 Task: Model and Texture an Alien Landscape.
Action: Mouse pressed left at (467, 464)
Screenshot: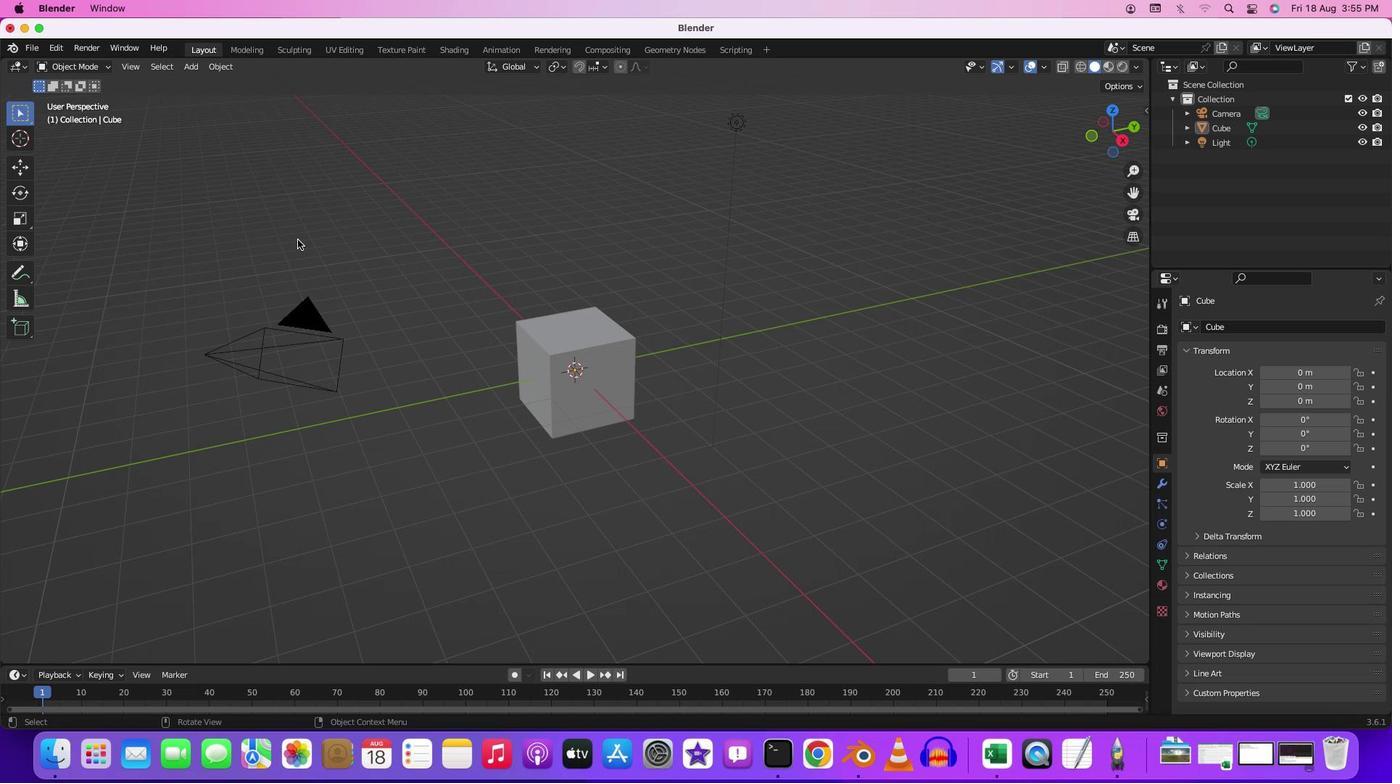
Action: Mouse moved to (31, 40)
Screenshot: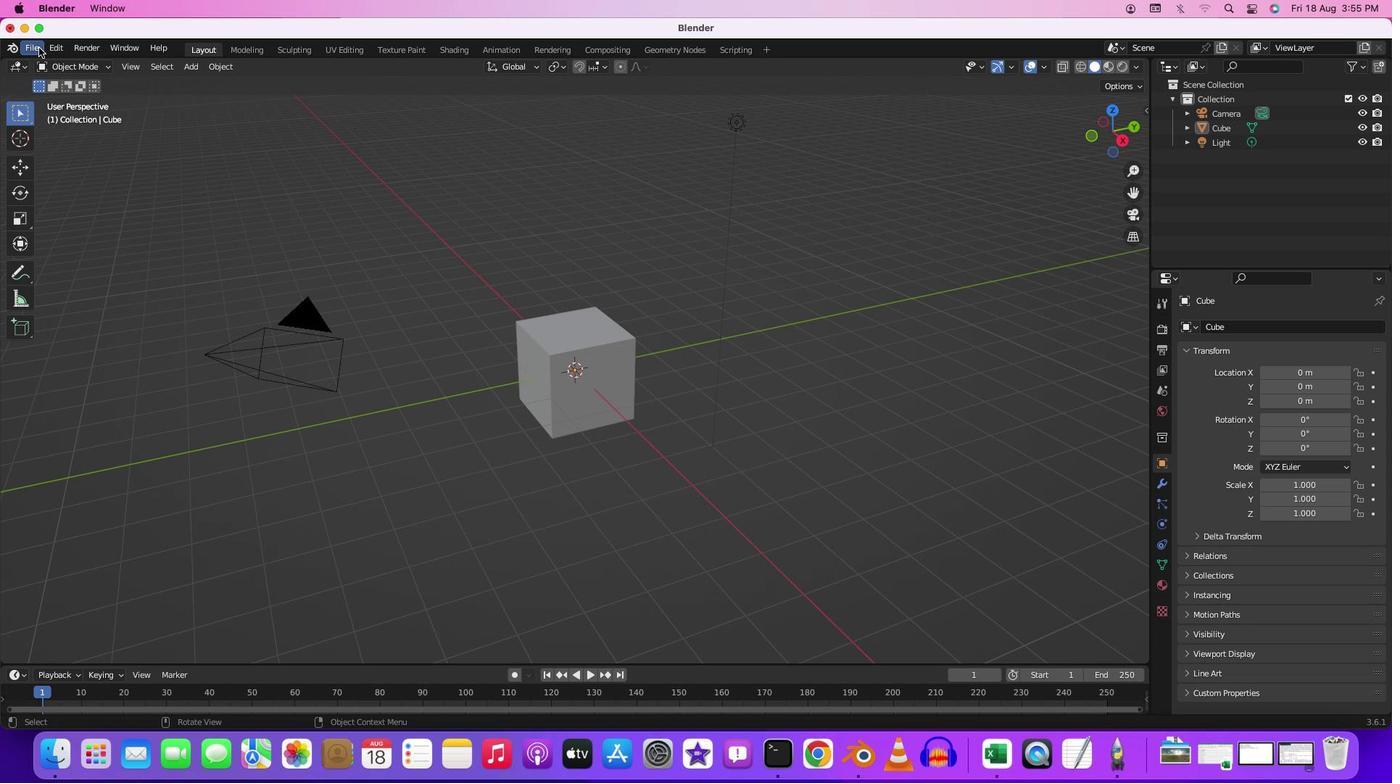 
Action: Mouse pressed left at (31, 40)
Screenshot: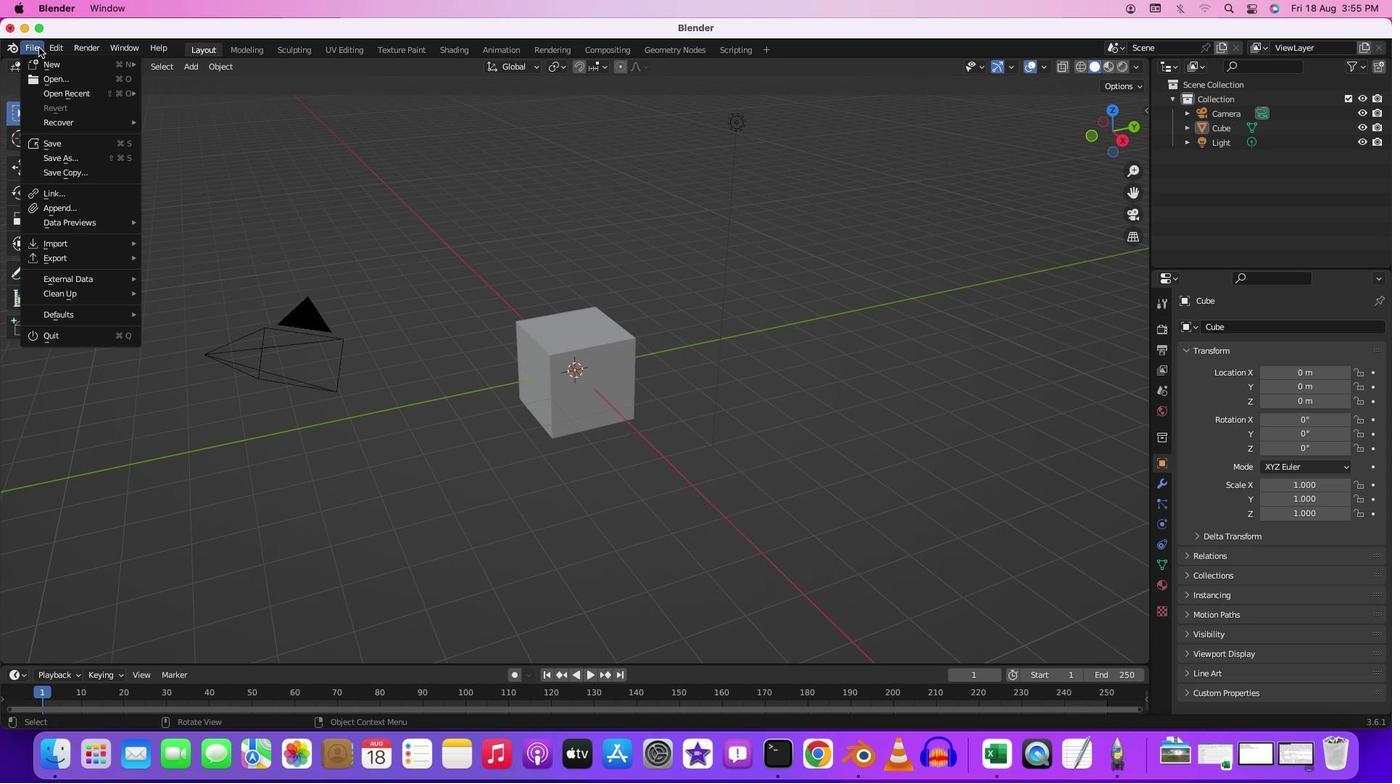 
Action: Mouse moved to (50, 44)
Screenshot: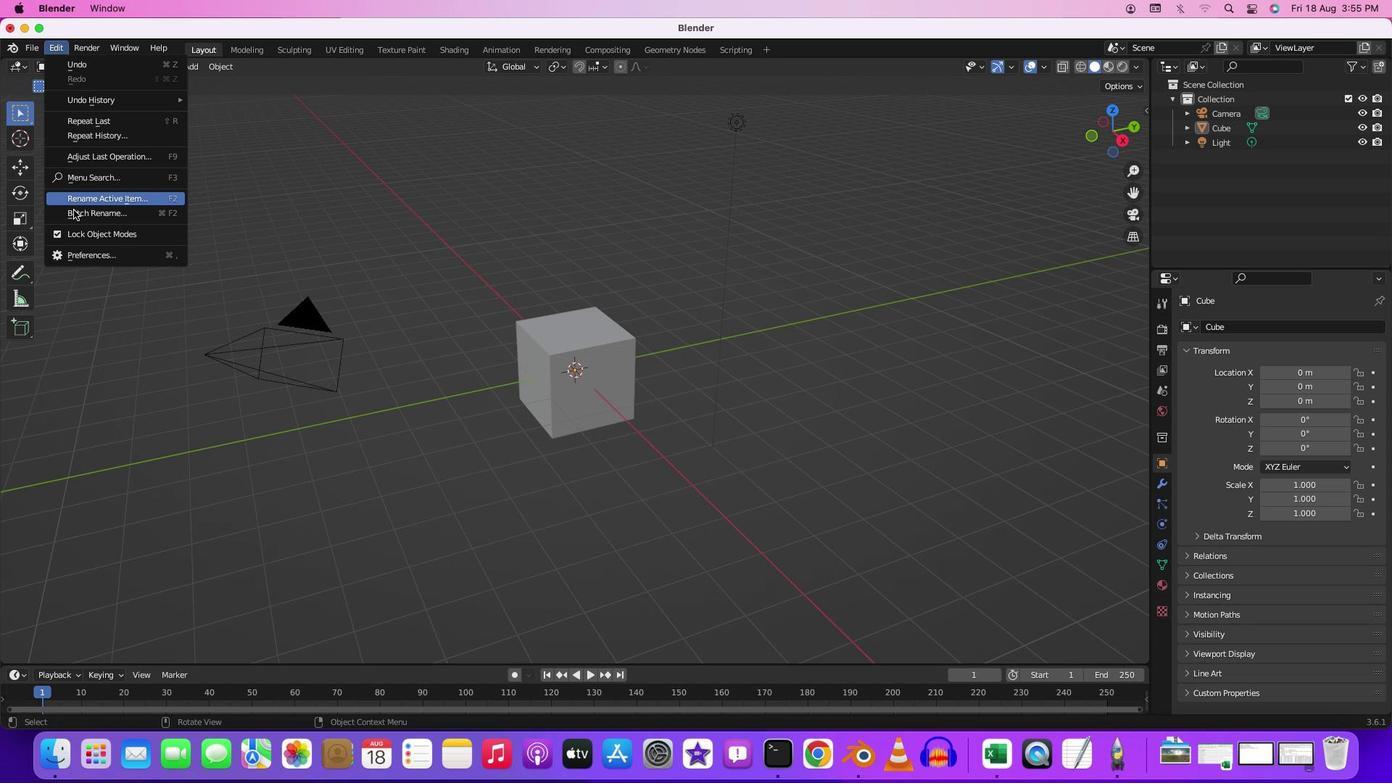 
Action: Mouse pressed left at (50, 44)
Screenshot: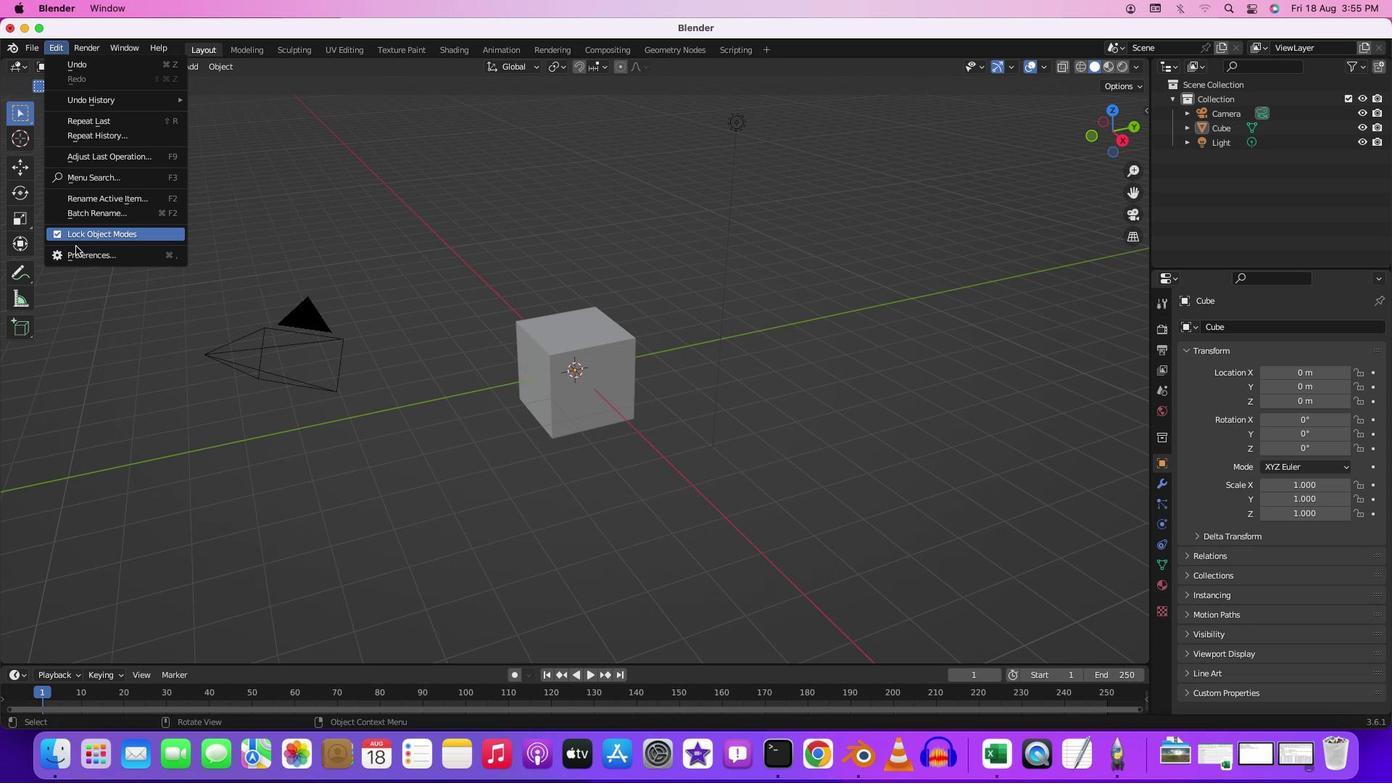 
Action: Mouse moved to (71, 246)
Screenshot: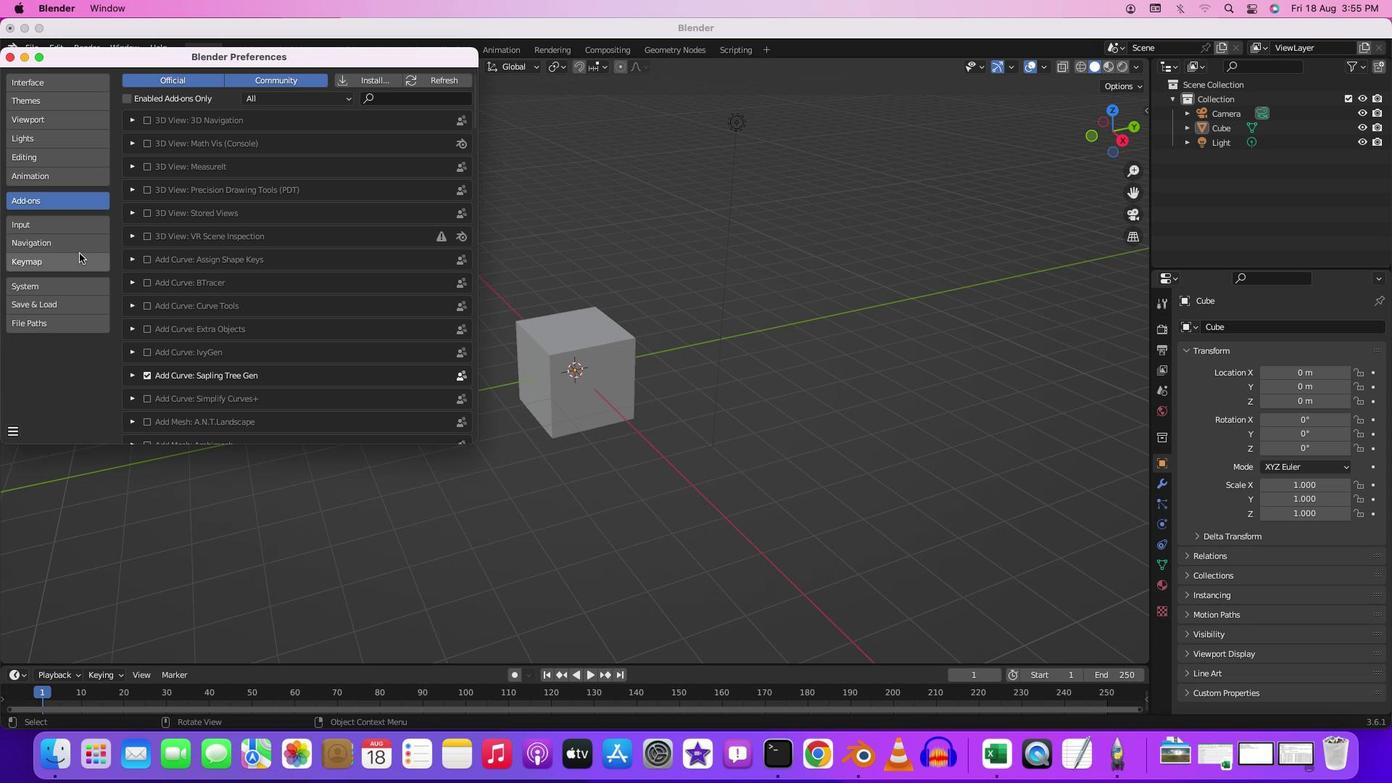 
Action: Mouse pressed left at (71, 246)
Screenshot: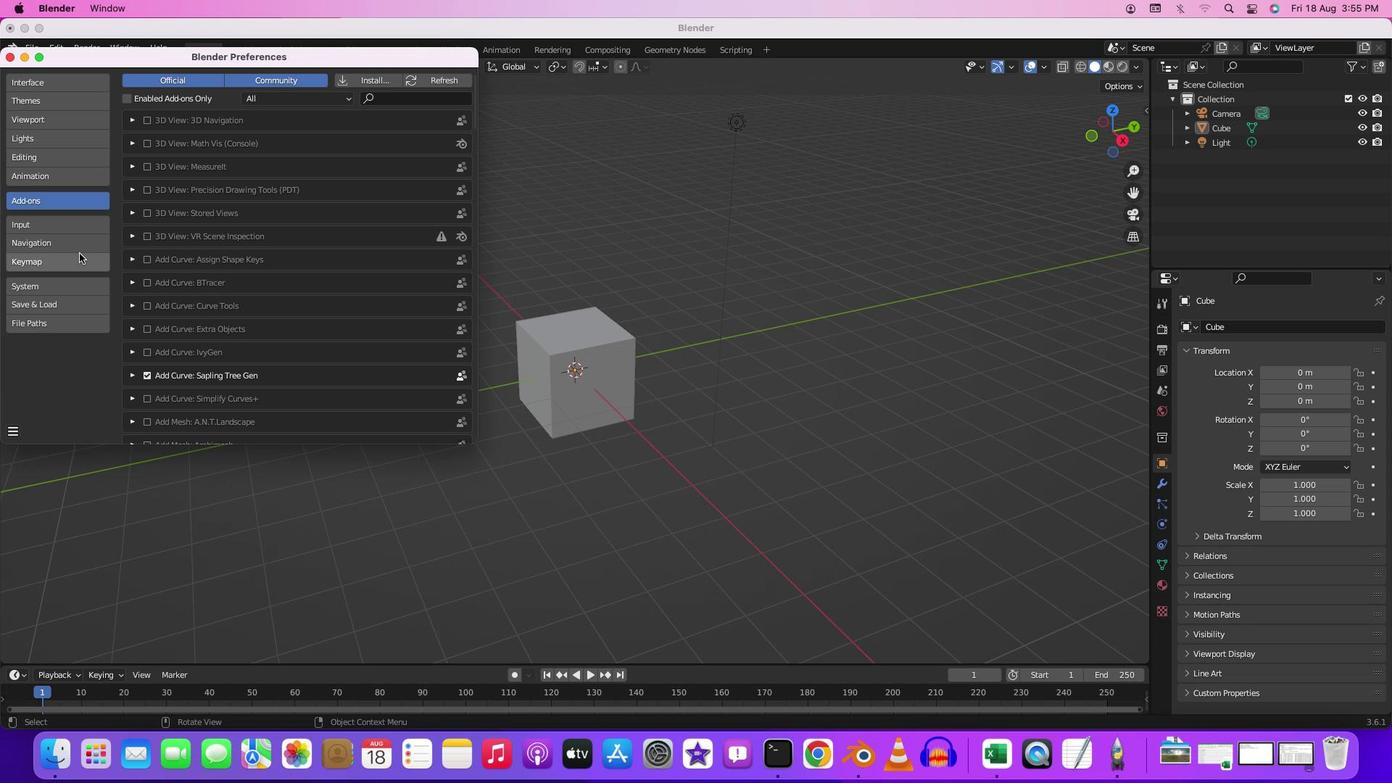 
Action: Mouse moved to (390, 94)
Screenshot: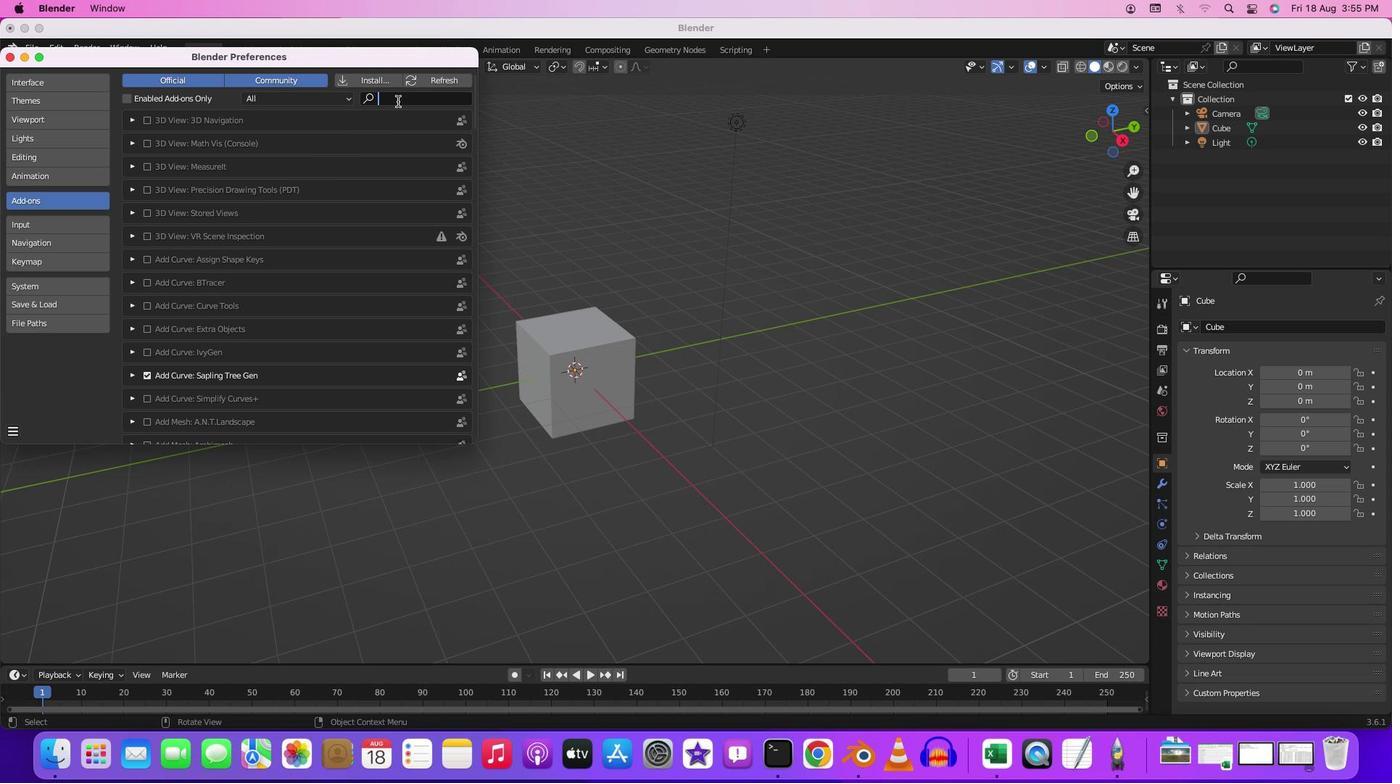 
Action: Mouse pressed left at (390, 94)
Screenshot: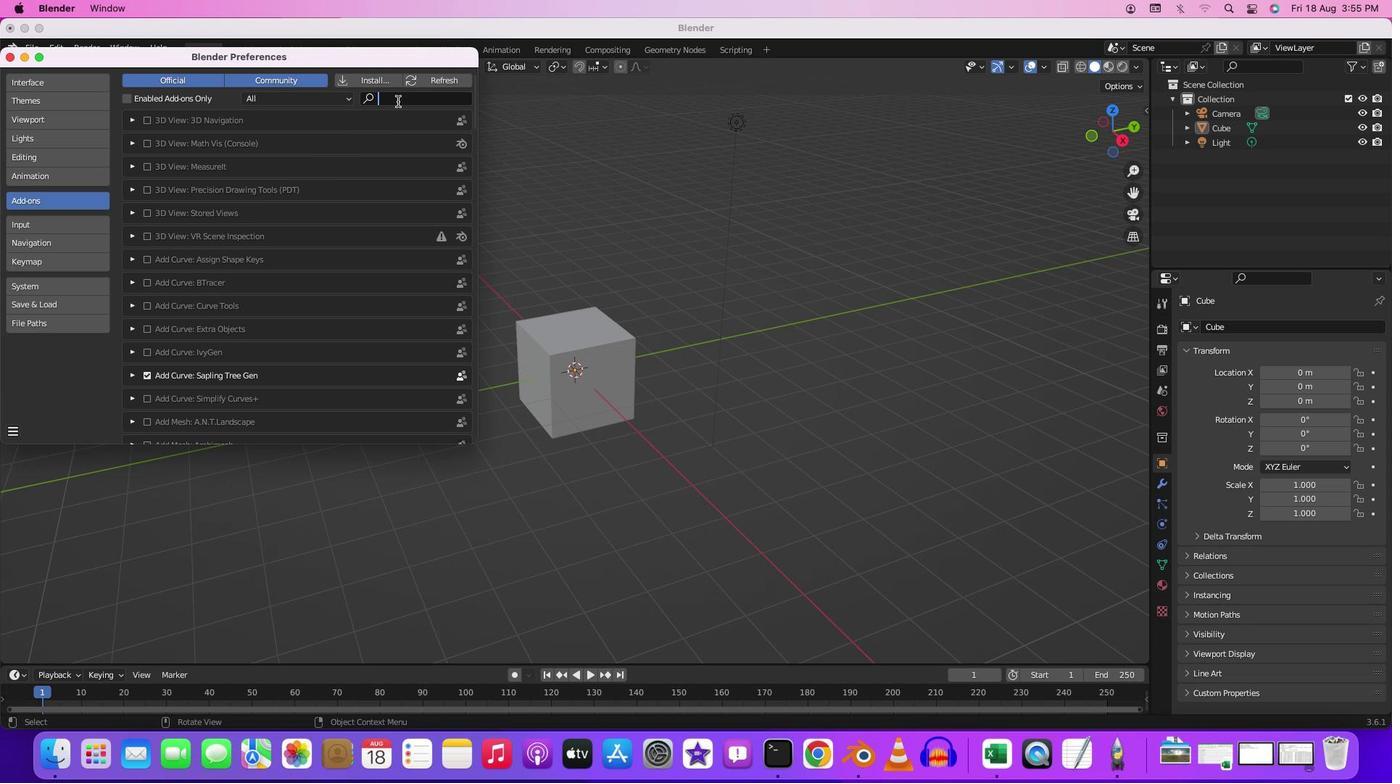 
Action: Mouse moved to (390, 94)
Screenshot: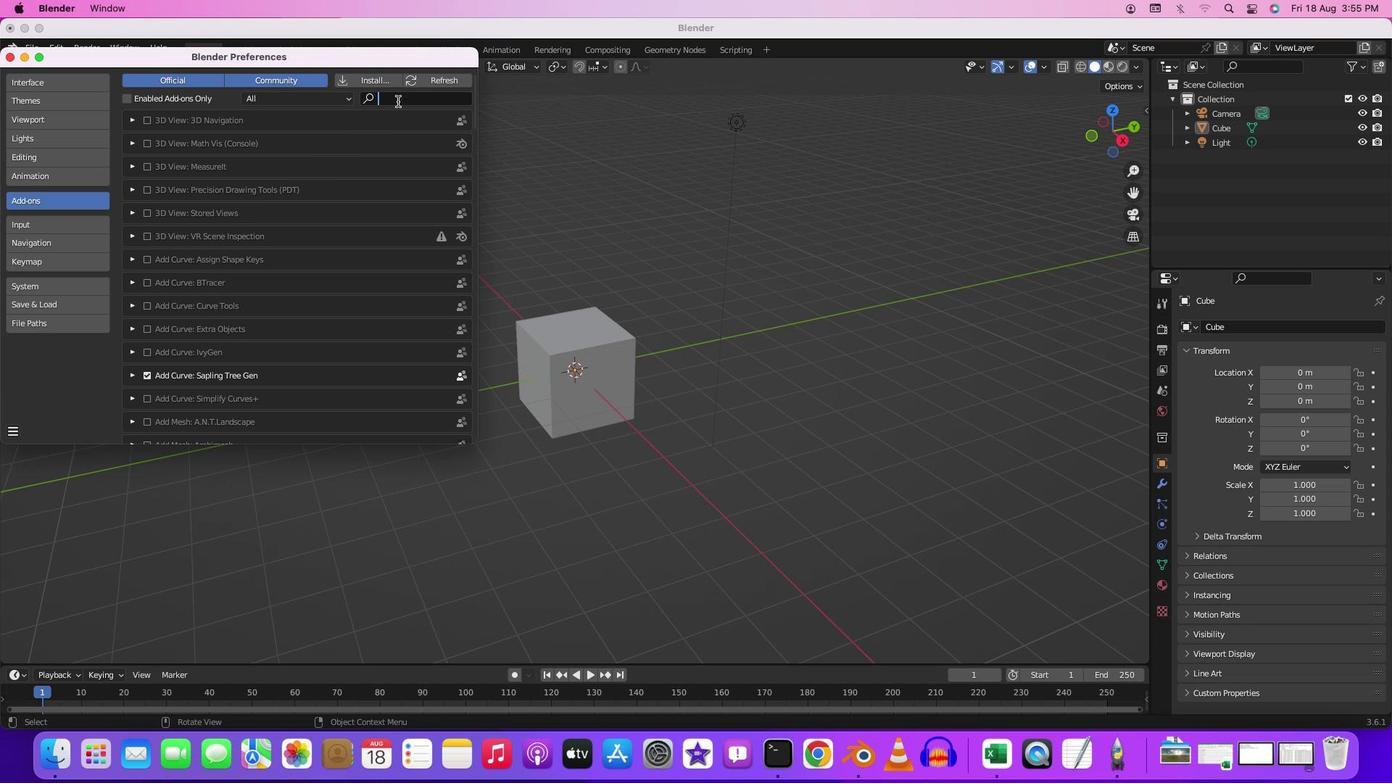
Action: Key pressed 'l''a''n''d''s'
Screenshot: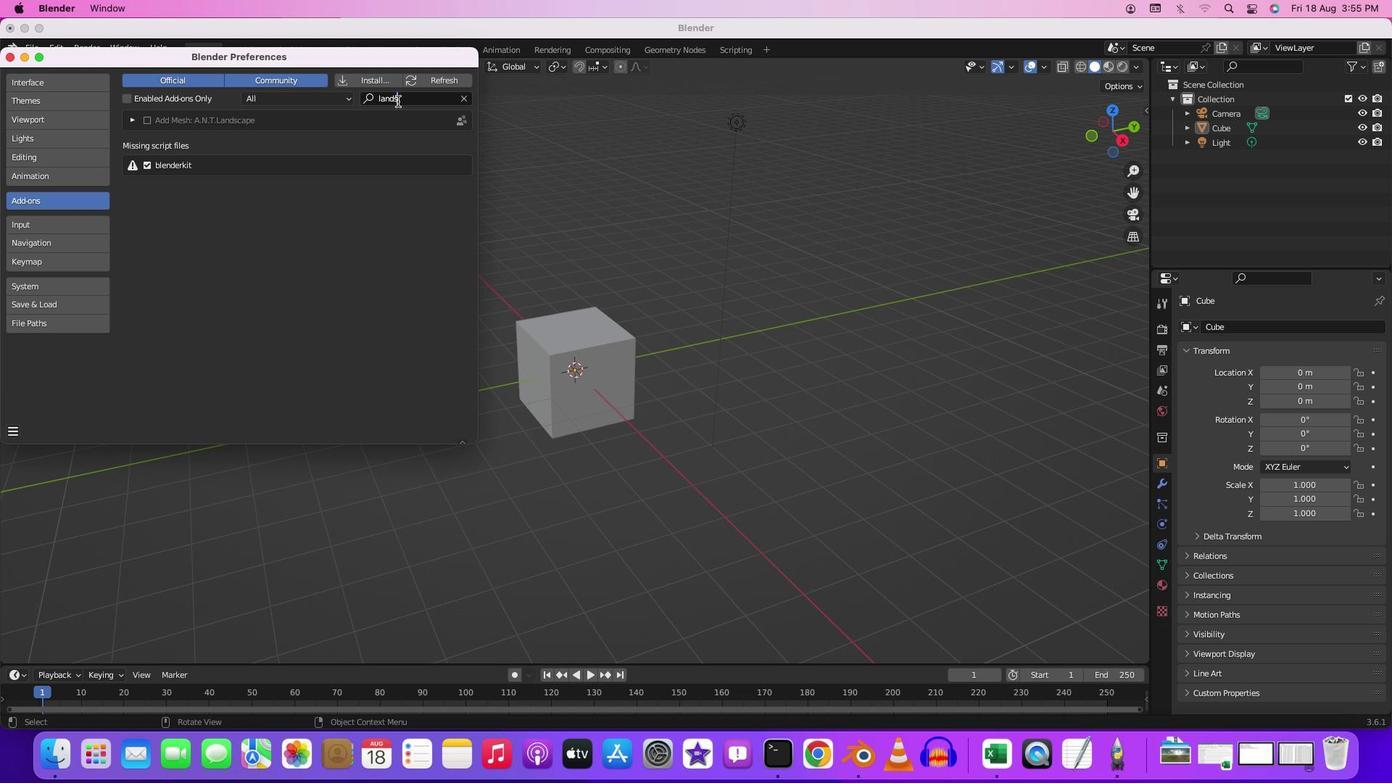 
Action: Mouse moved to (142, 114)
Screenshot: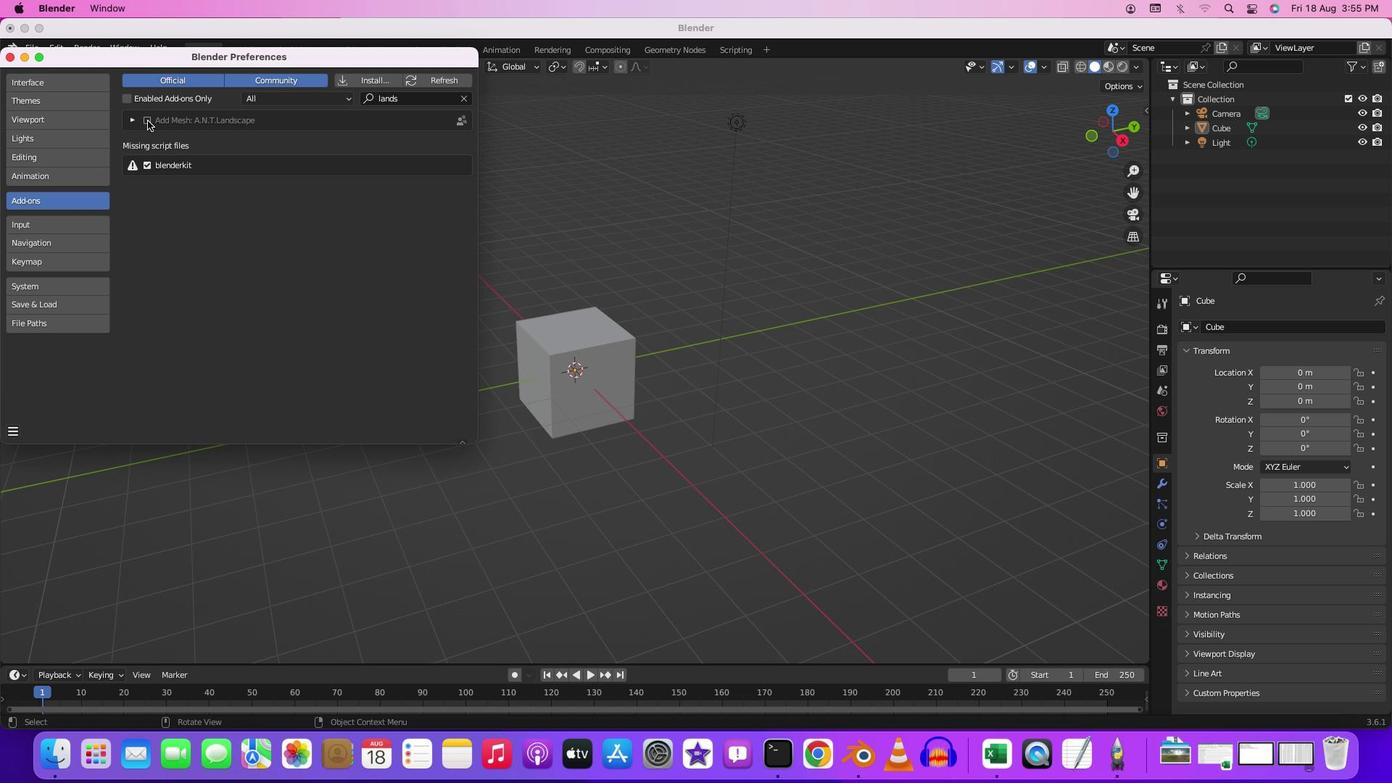 
Action: Mouse pressed left at (142, 114)
Screenshot: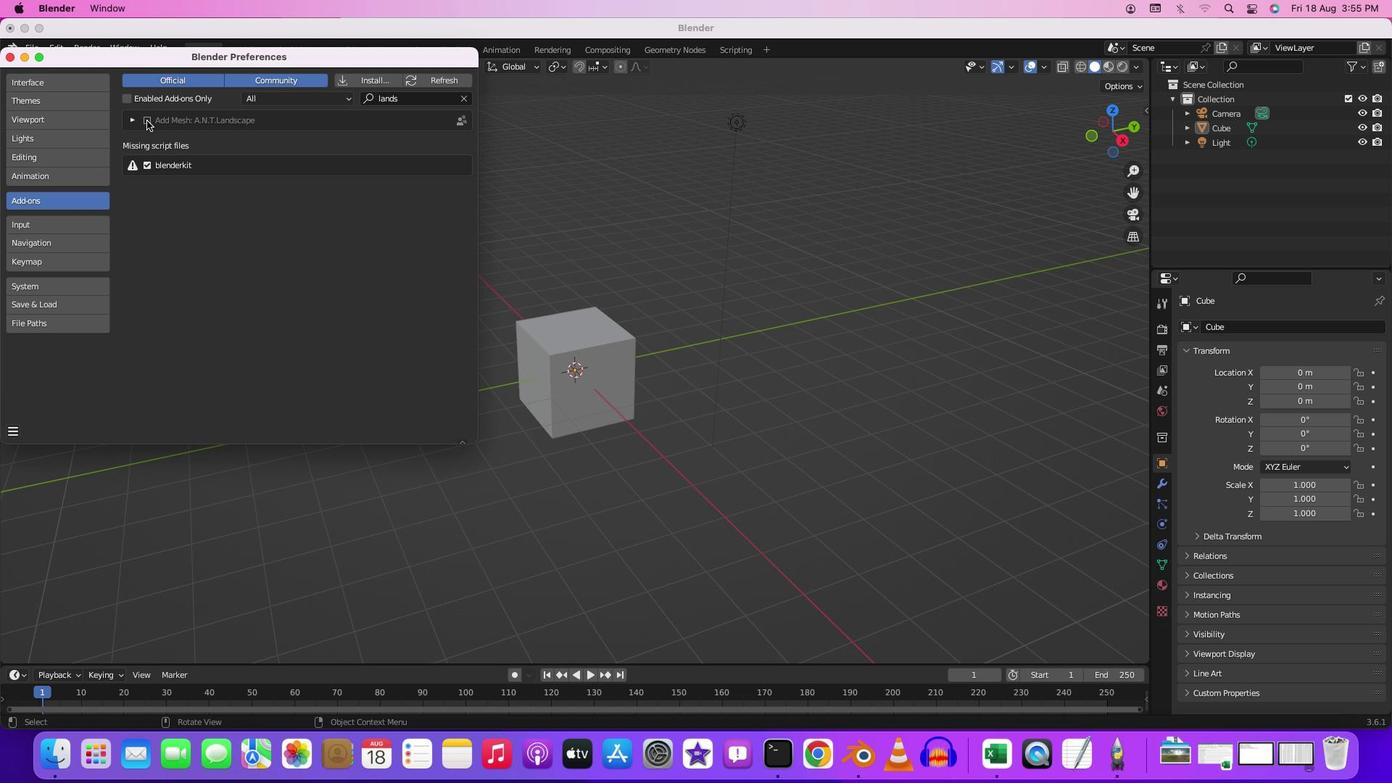 
Action: Mouse moved to (139, 113)
Screenshot: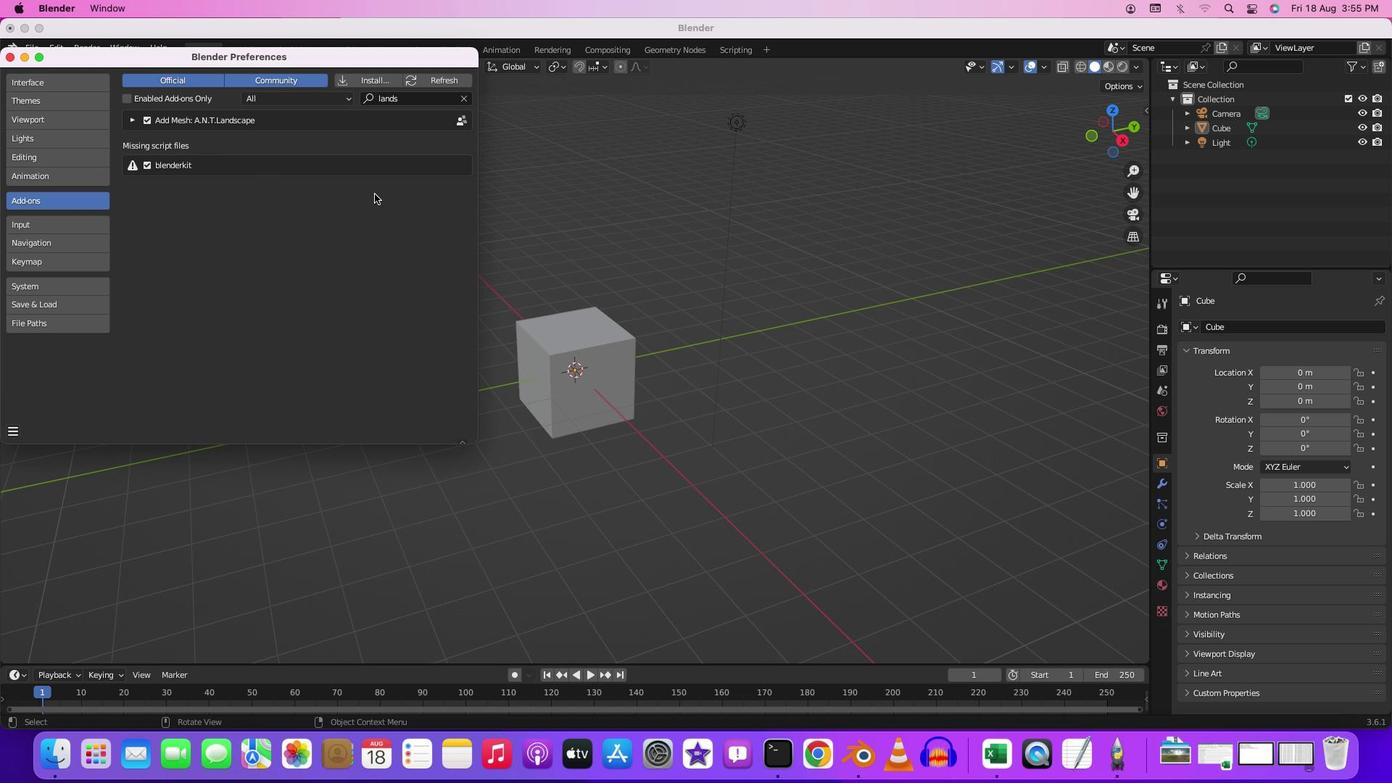 
Action: Mouse pressed left at (139, 113)
Screenshot: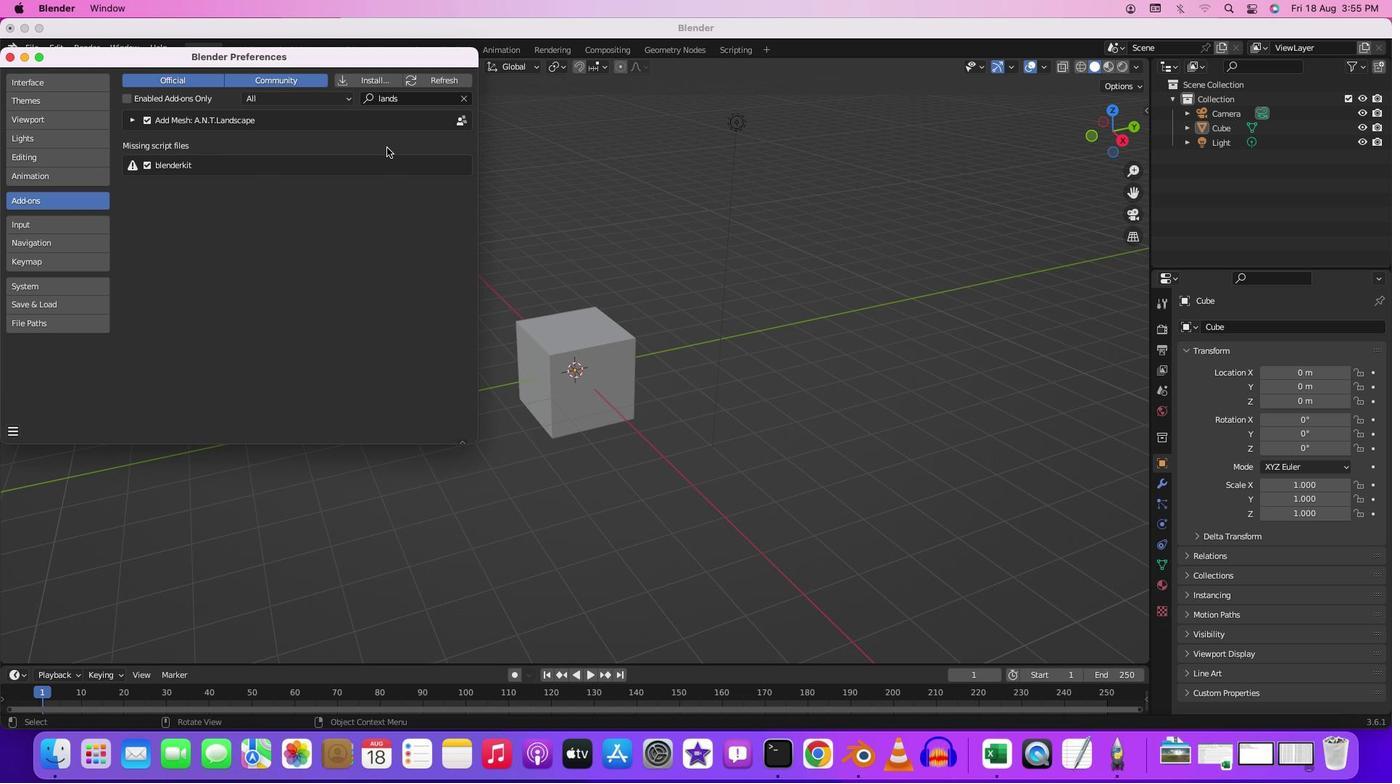 
Action: Mouse moved to (3, 48)
Screenshot: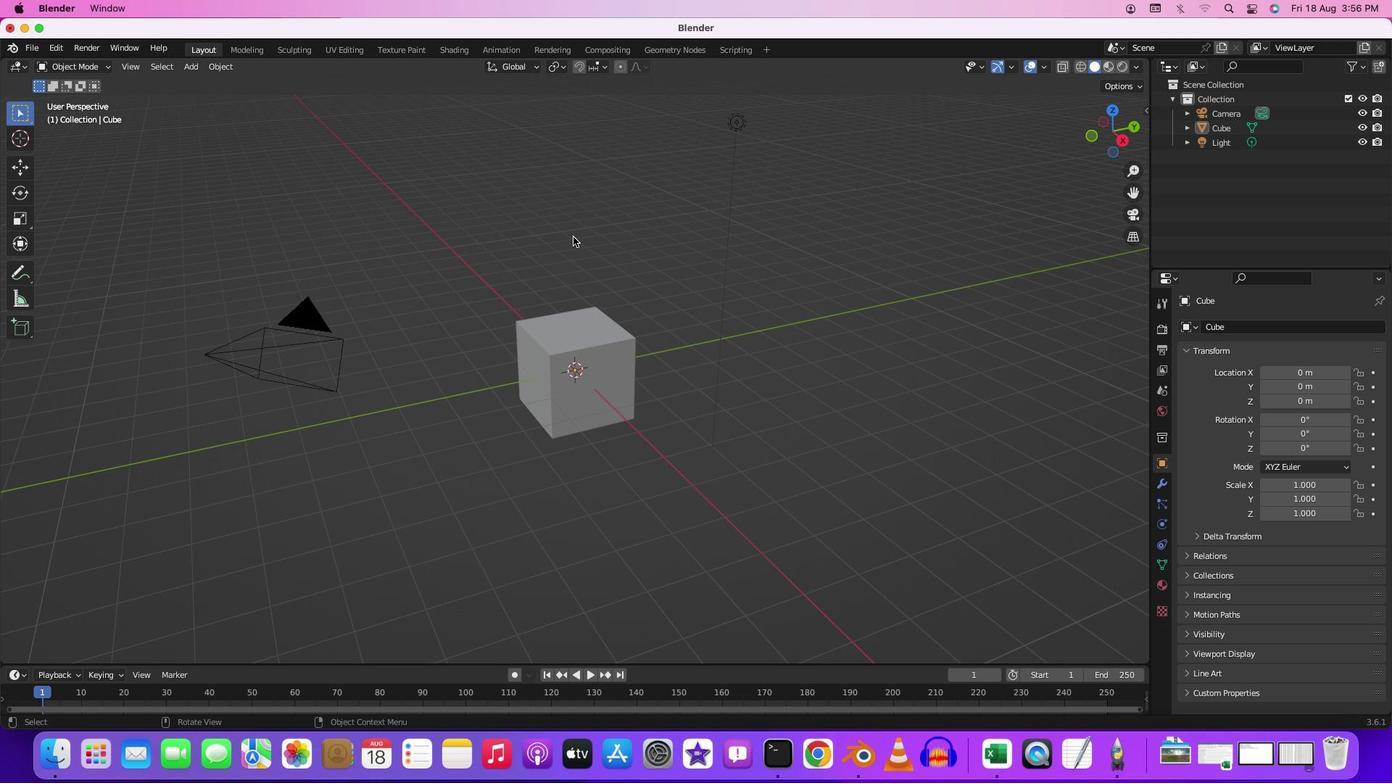 
Action: Mouse pressed left at (3, 48)
Screenshot: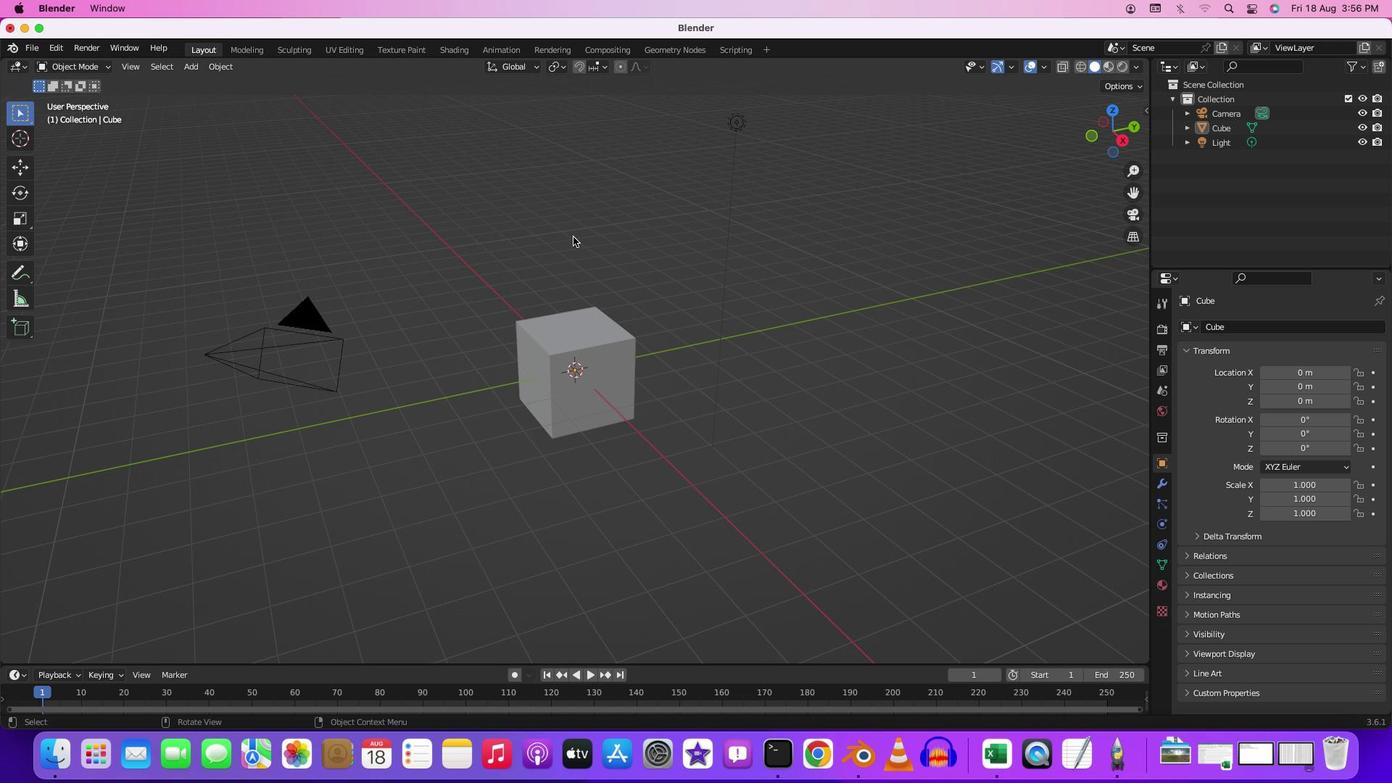 
Action: Mouse moved to (565, 229)
Screenshot: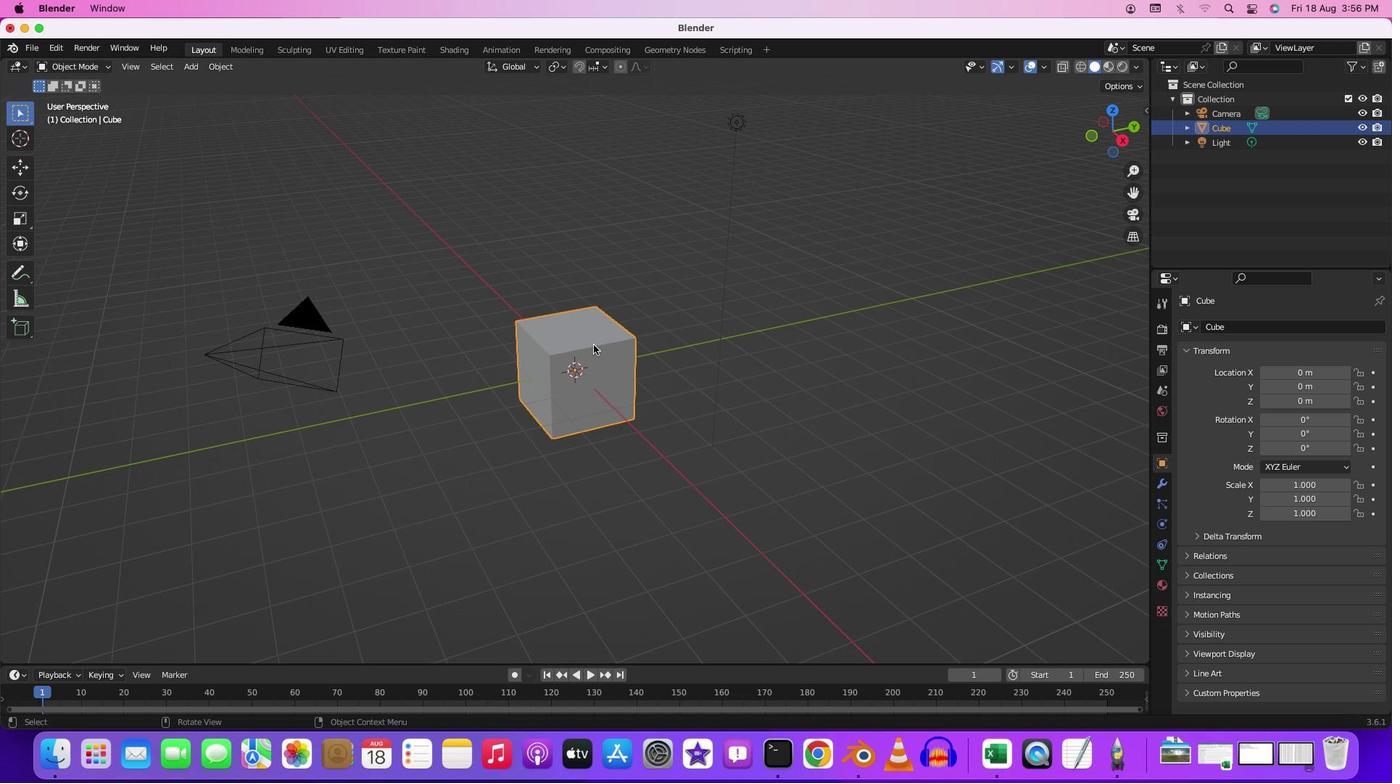 
Action: Mouse pressed left at (565, 229)
Screenshot: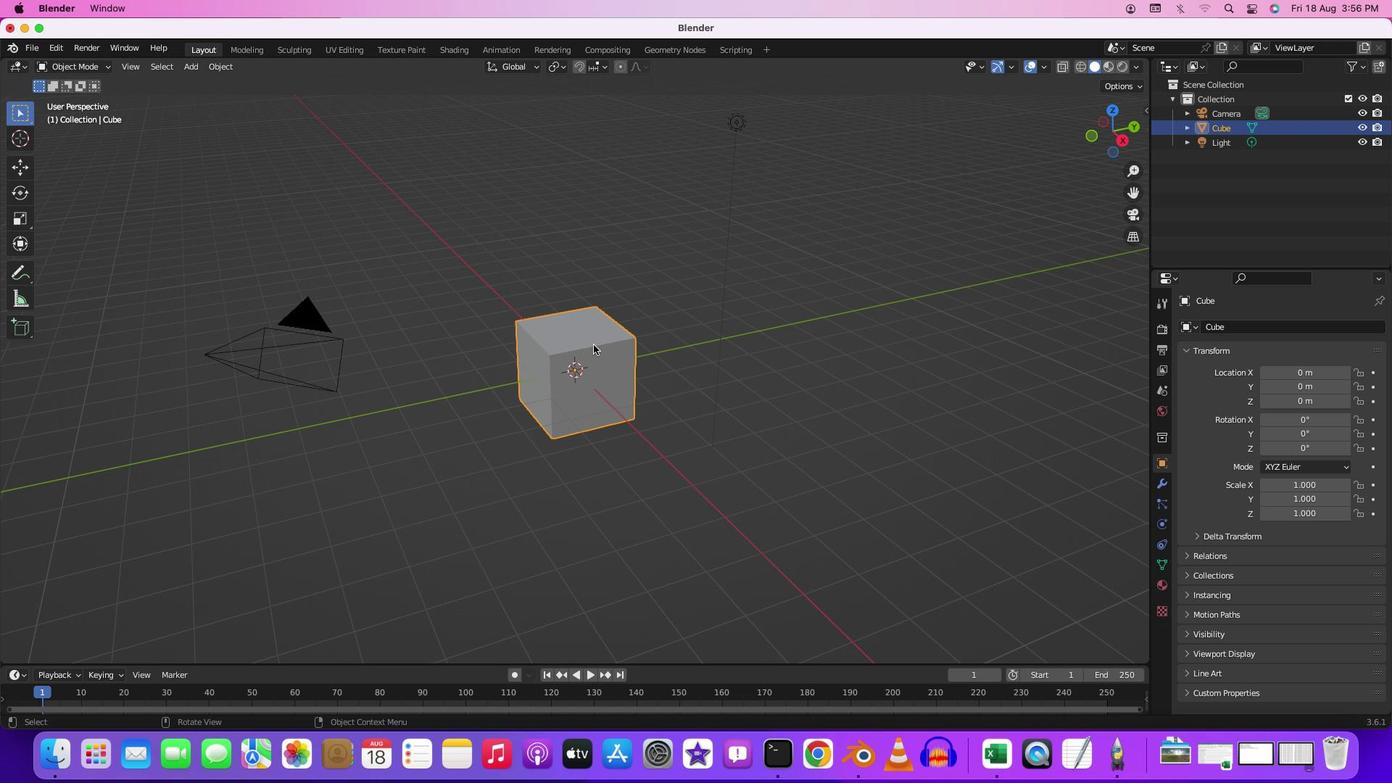 
Action: Mouse moved to (586, 337)
Screenshot: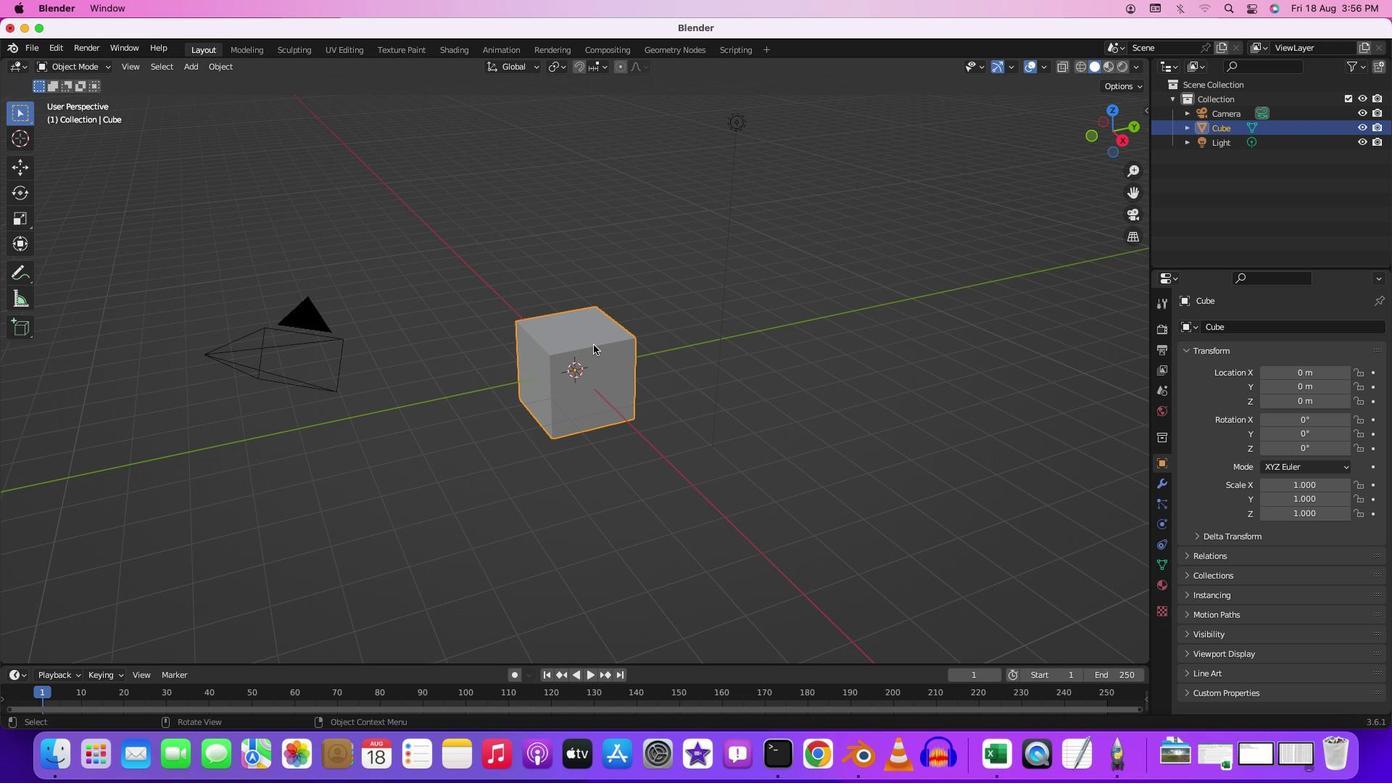 
Action: Mouse pressed left at (586, 337)
Screenshot: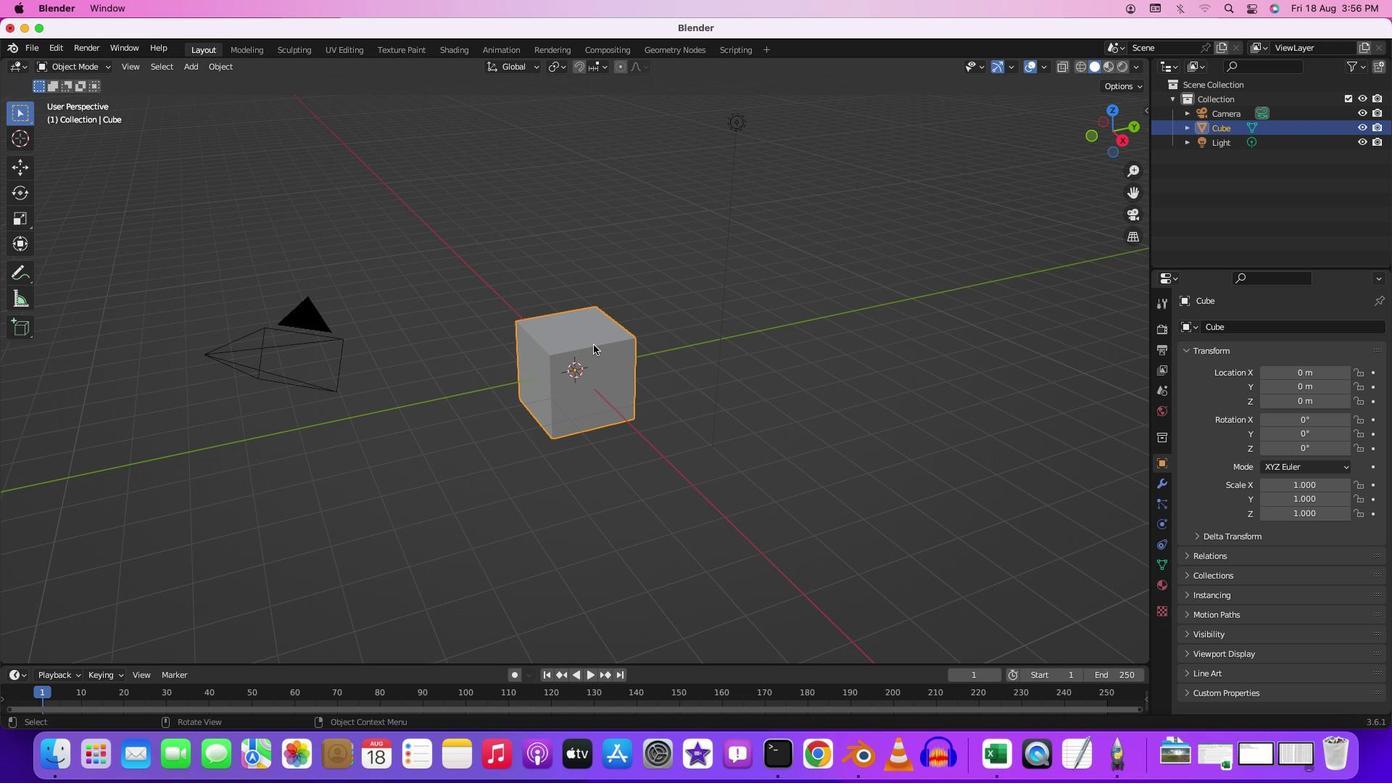 
Action: Mouse moved to (586, 338)
Screenshot: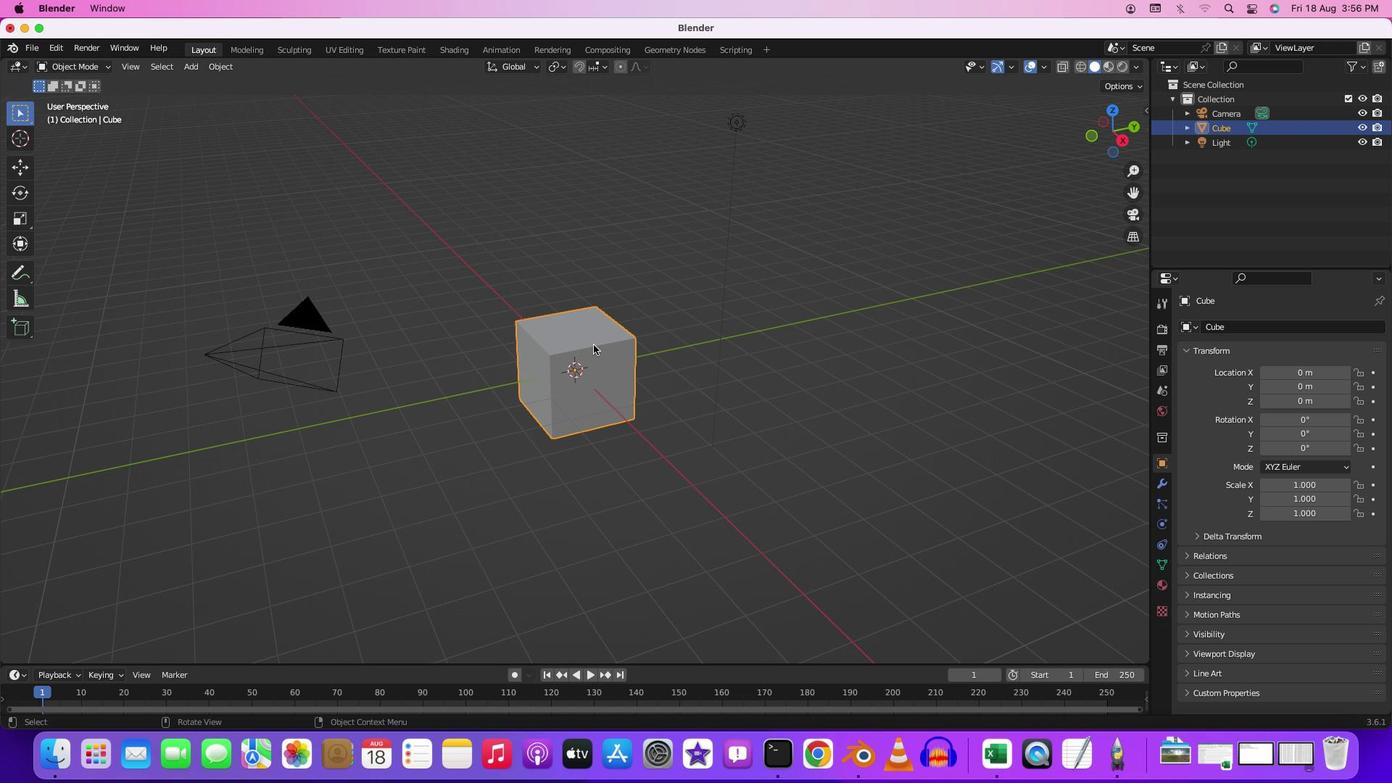 
Action: Key pressed Key.delete
Screenshot: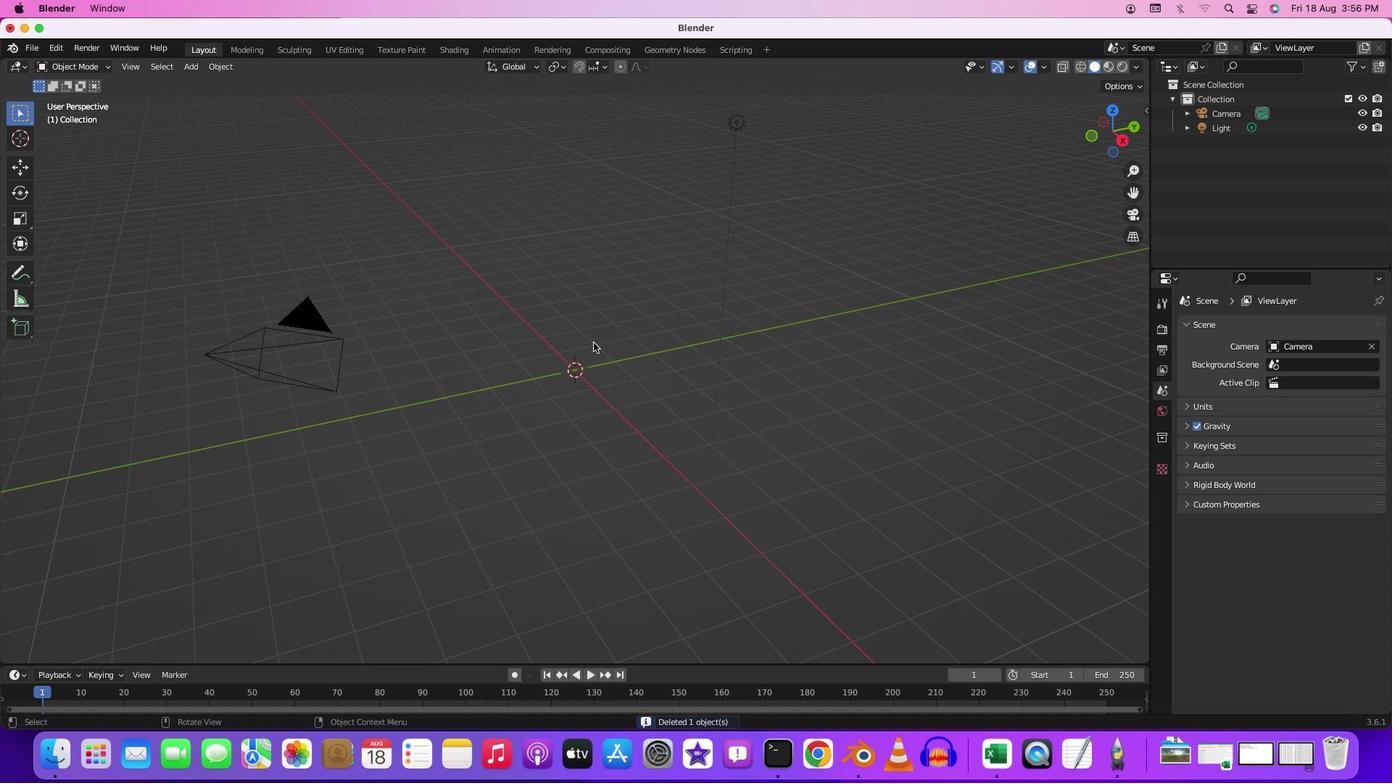 
Action: Mouse moved to (295, 338)
Screenshot: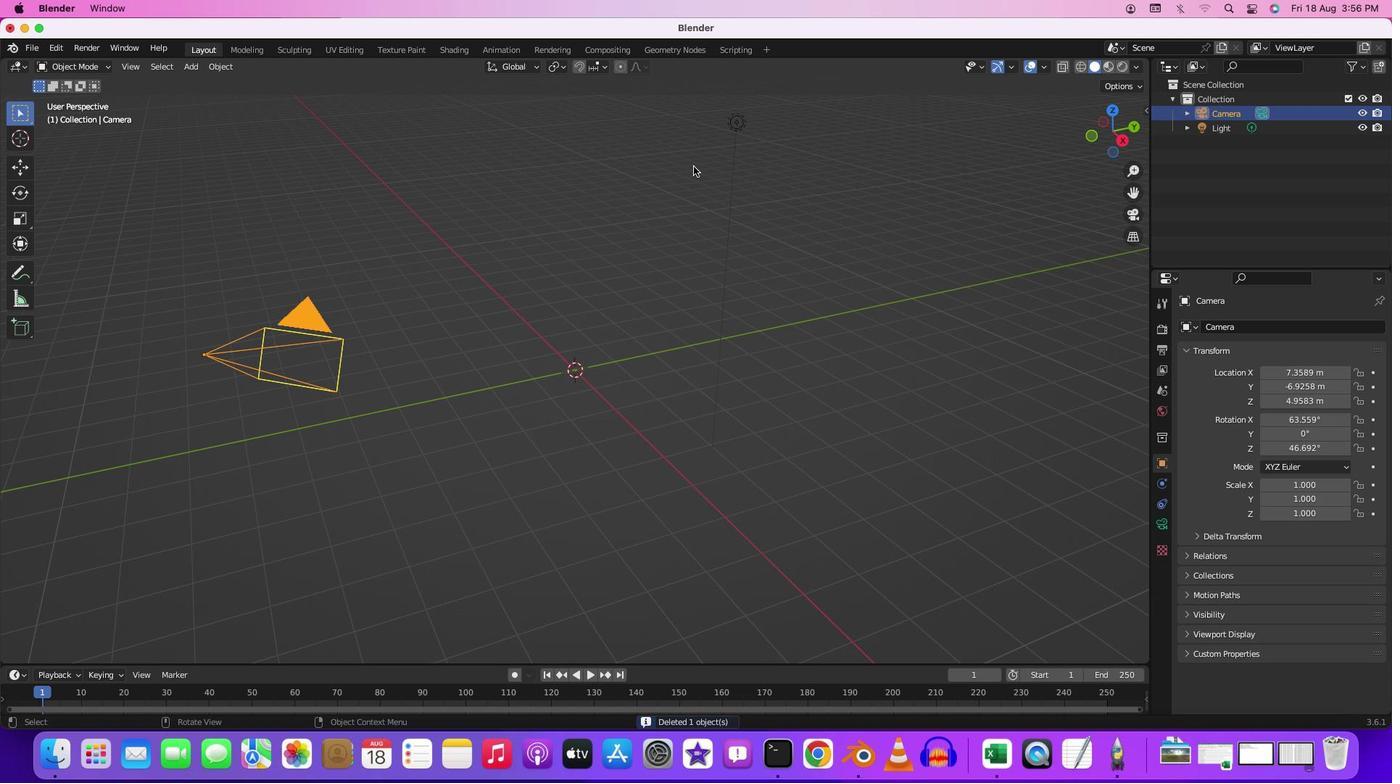 
Action: Mouse pressed left at (295, 338)
Screenshot: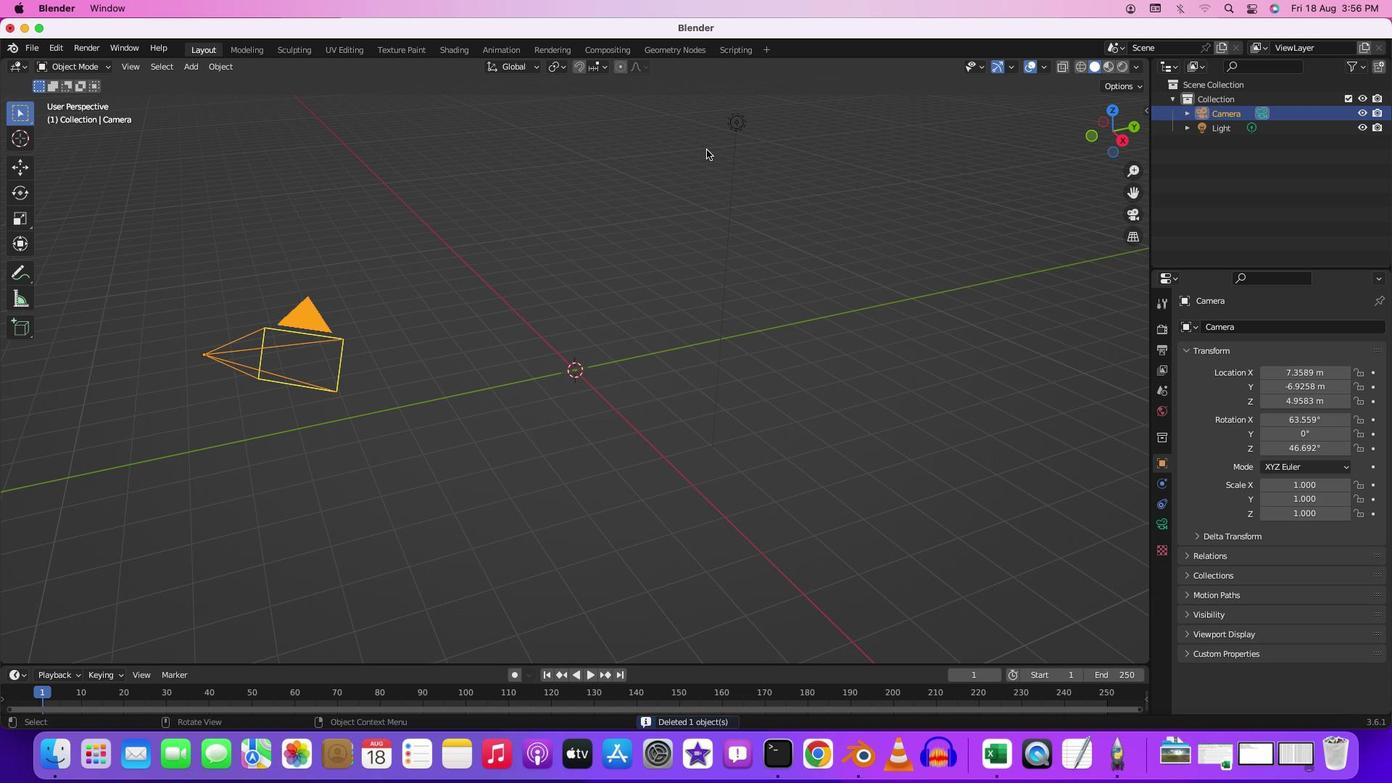
Action: Mouse moved to (734, 117)
Screenshot: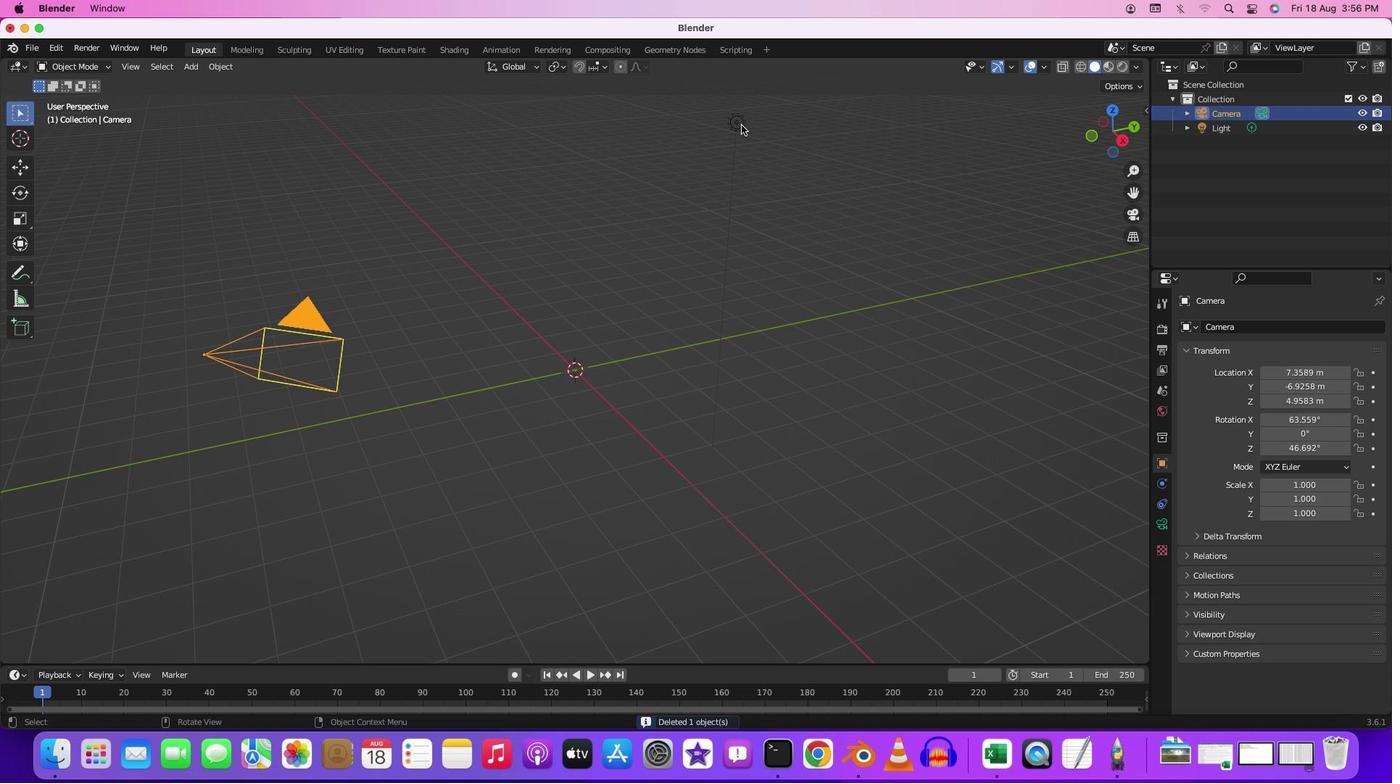 
Action: Mouse pressed left at (734, 117)
Screenshot: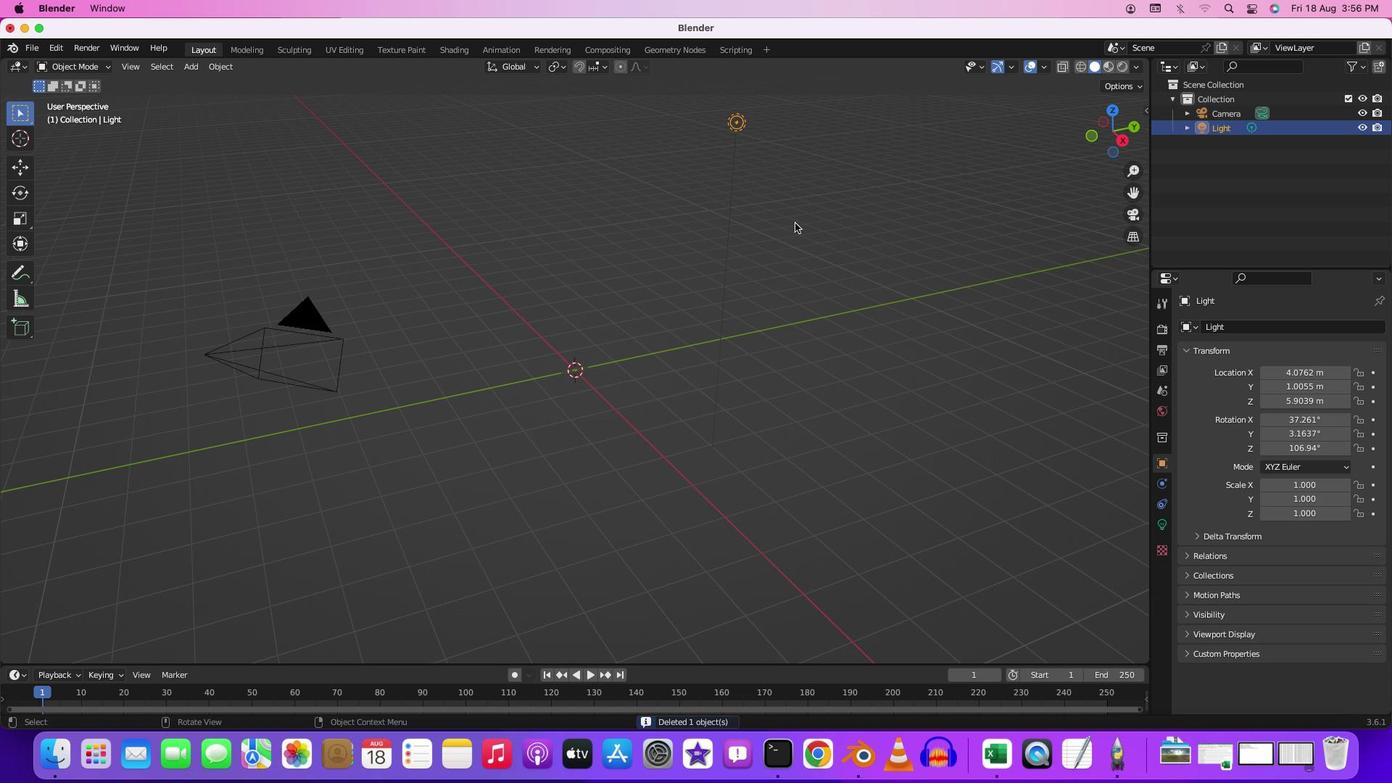 
Action: Mouse moved to (787, 215)
Screenshot: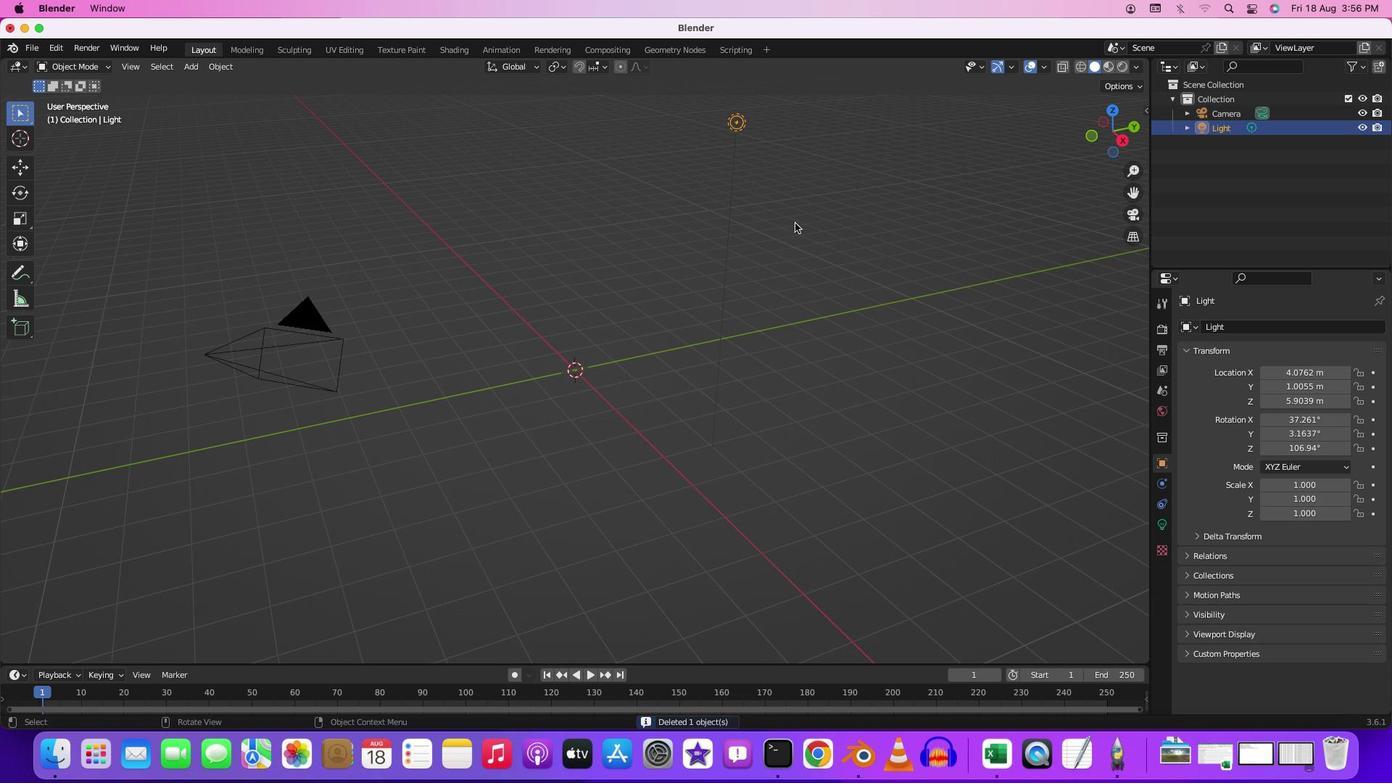 
Action: Key pressed Key.delete
Screenshot: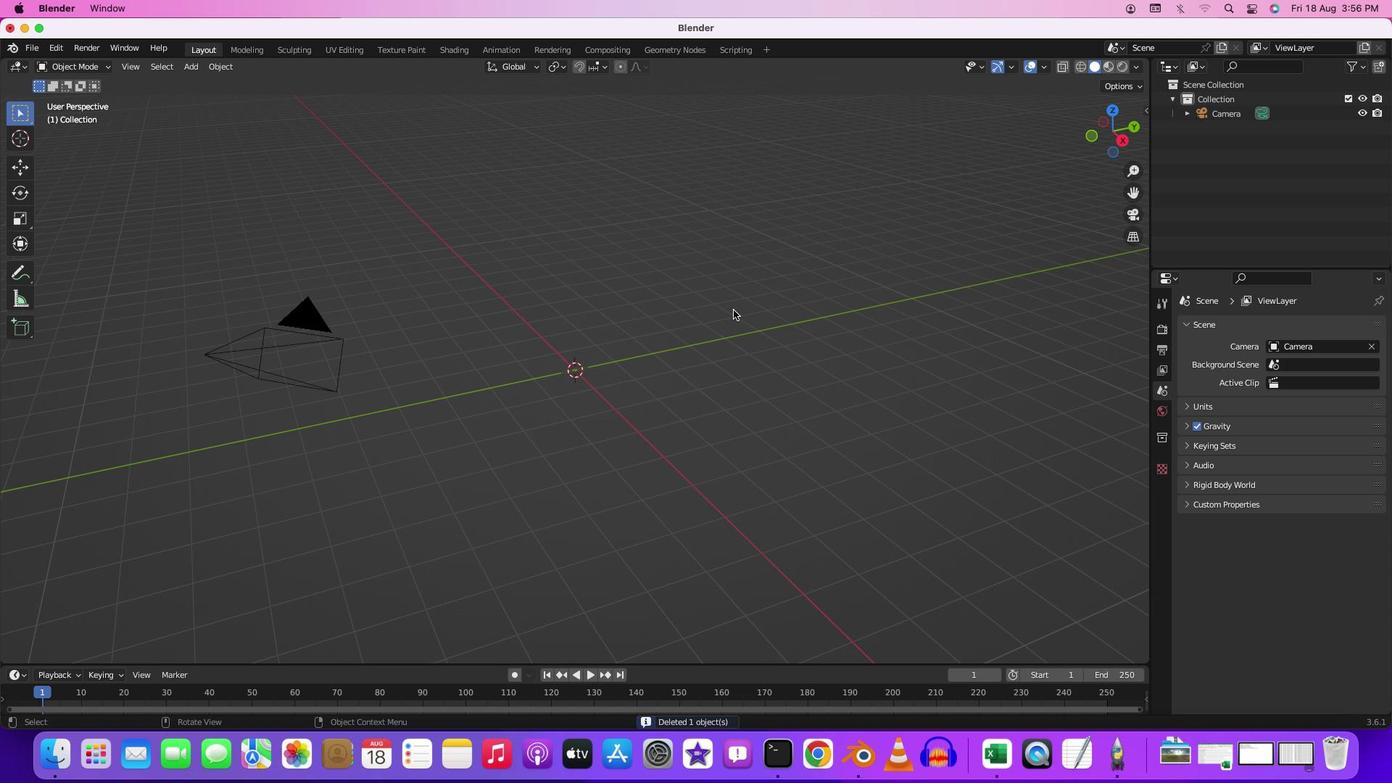 
Action: Mouse moved to (338, 346)
Screenshot: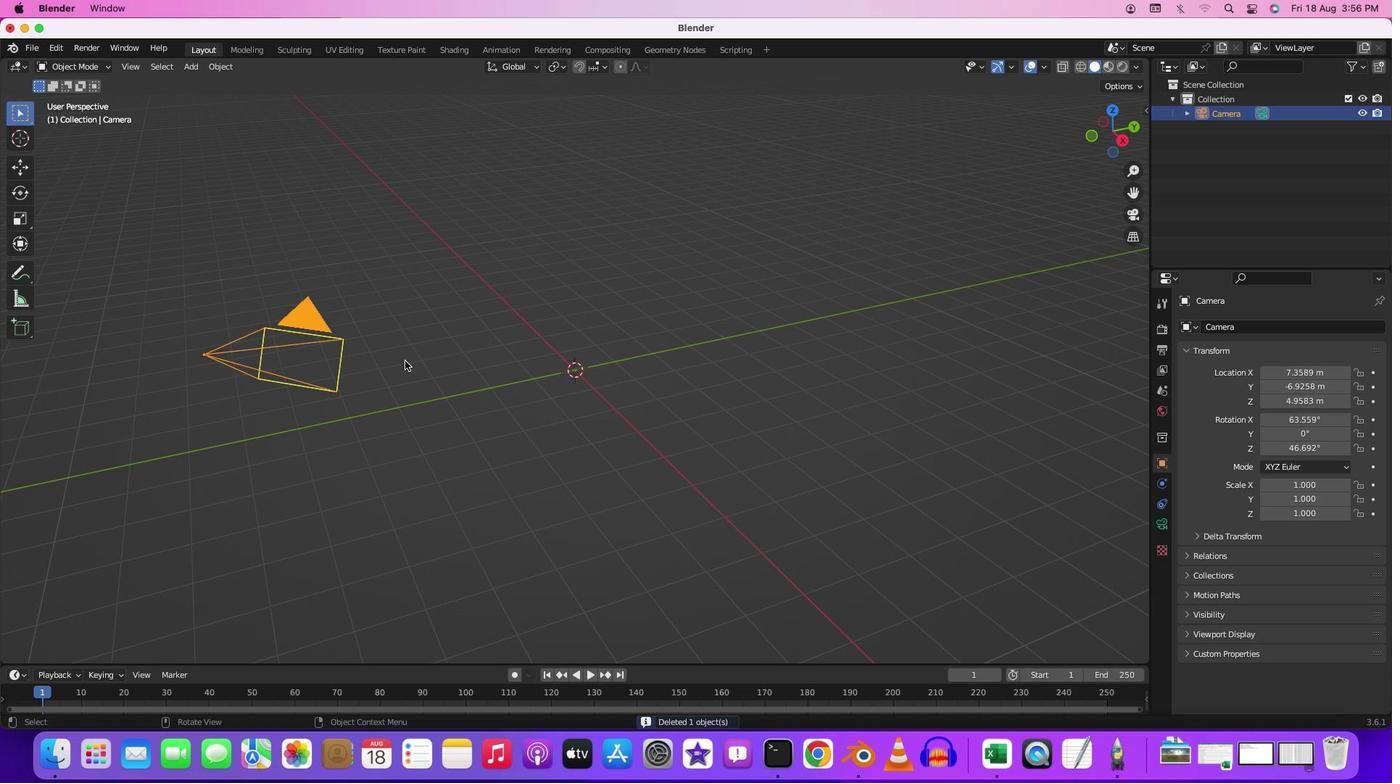 
Action: Mouse pressed left at (338, 346)
Screenshot: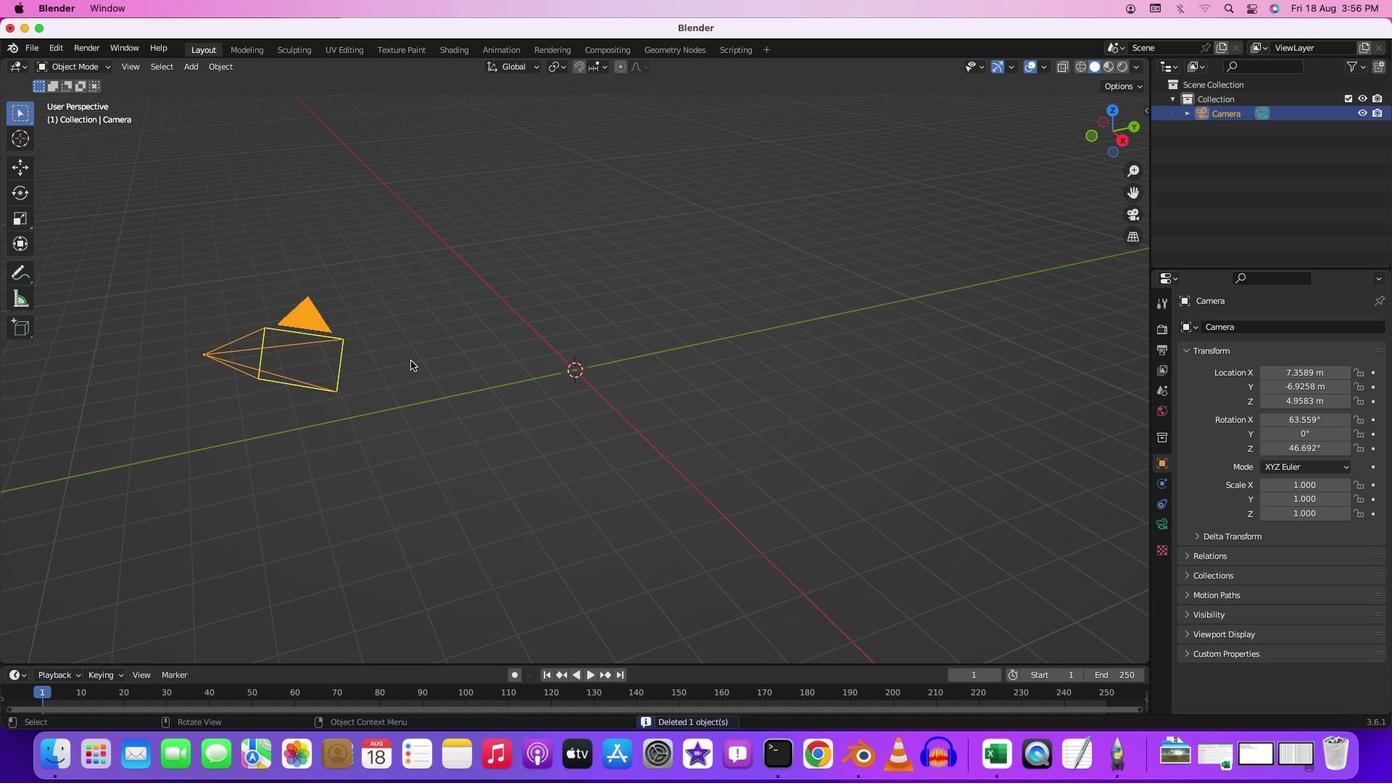 
Action: Mouse moved to (404, 353)
Screenshot: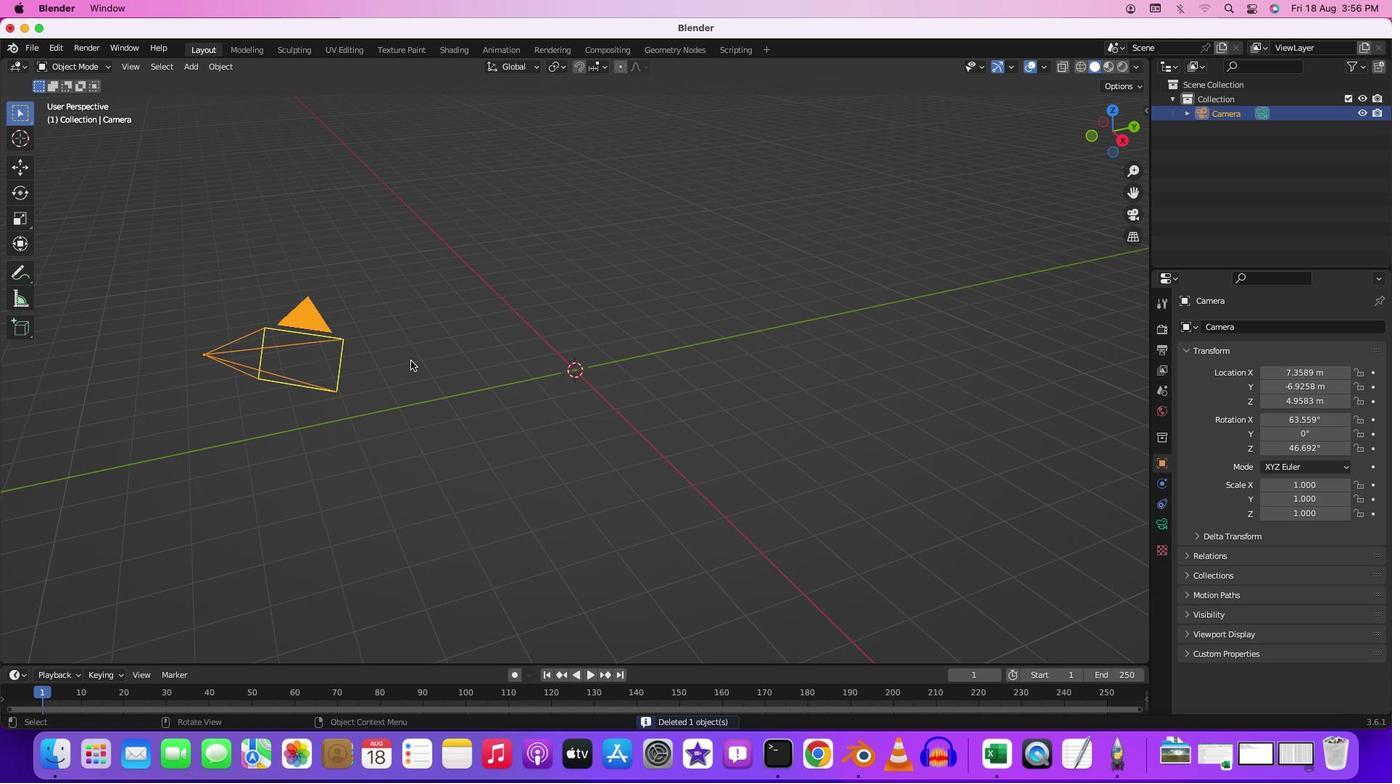 
Action: Key pressed Key.delete
Screenshot: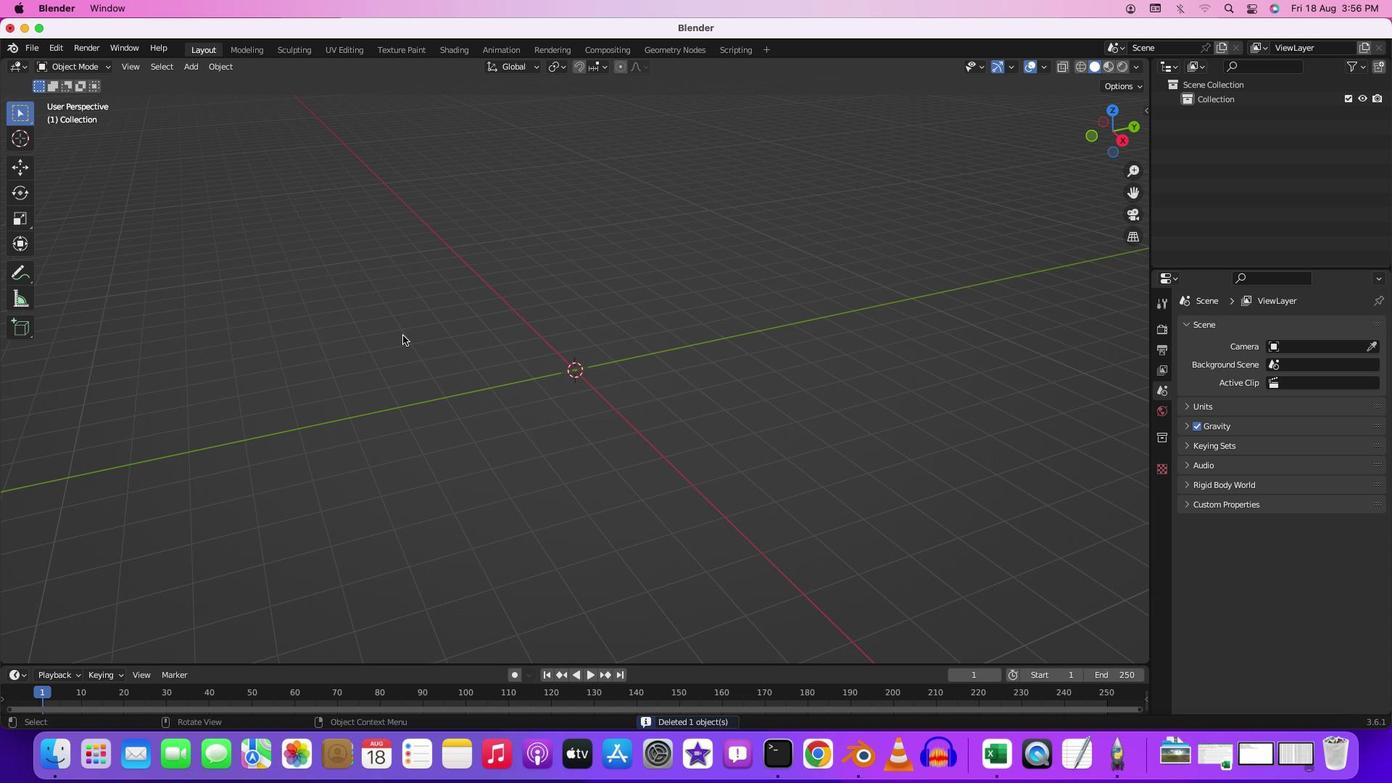 
Action: Mouse moved to (562, 351)
Screenshot: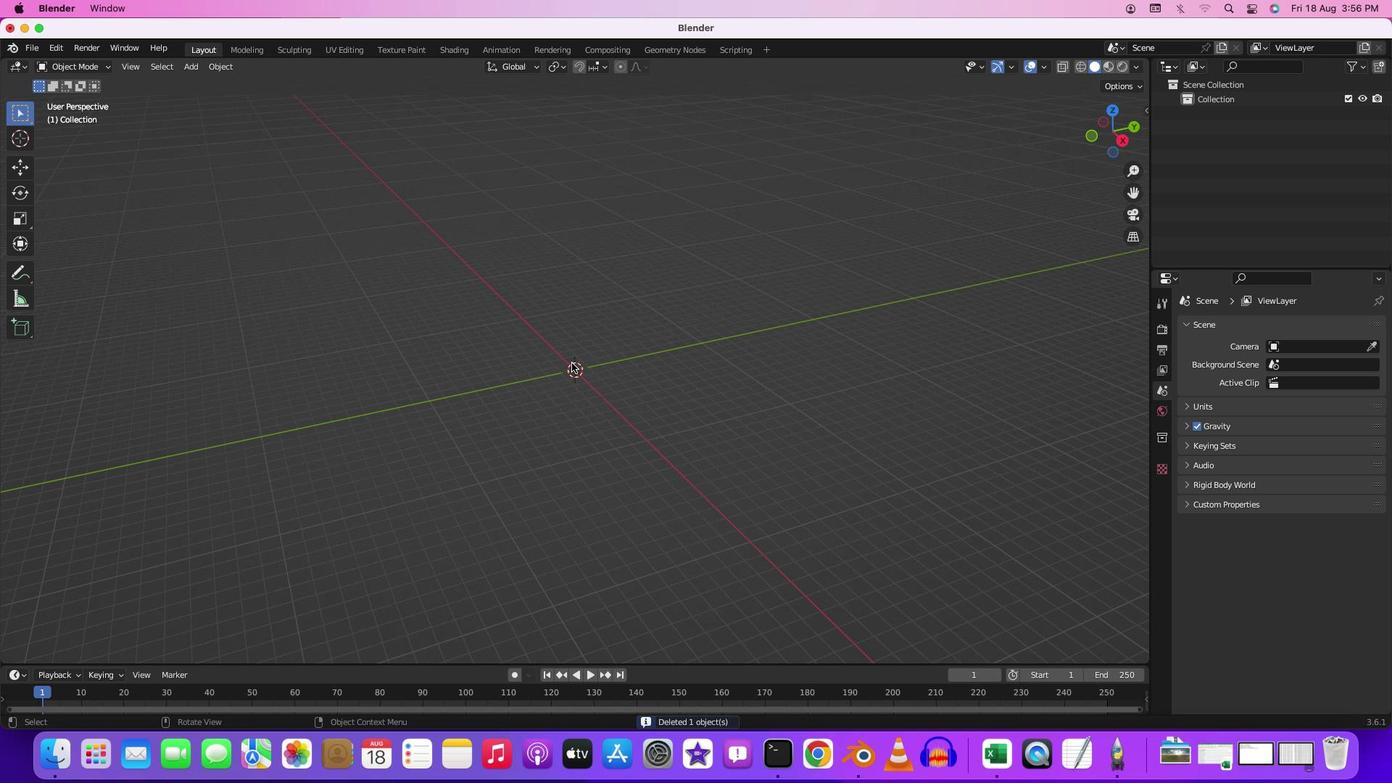 
Action: Mouse scrolled (562, 351) with delta (-6, -7)
Screenshot: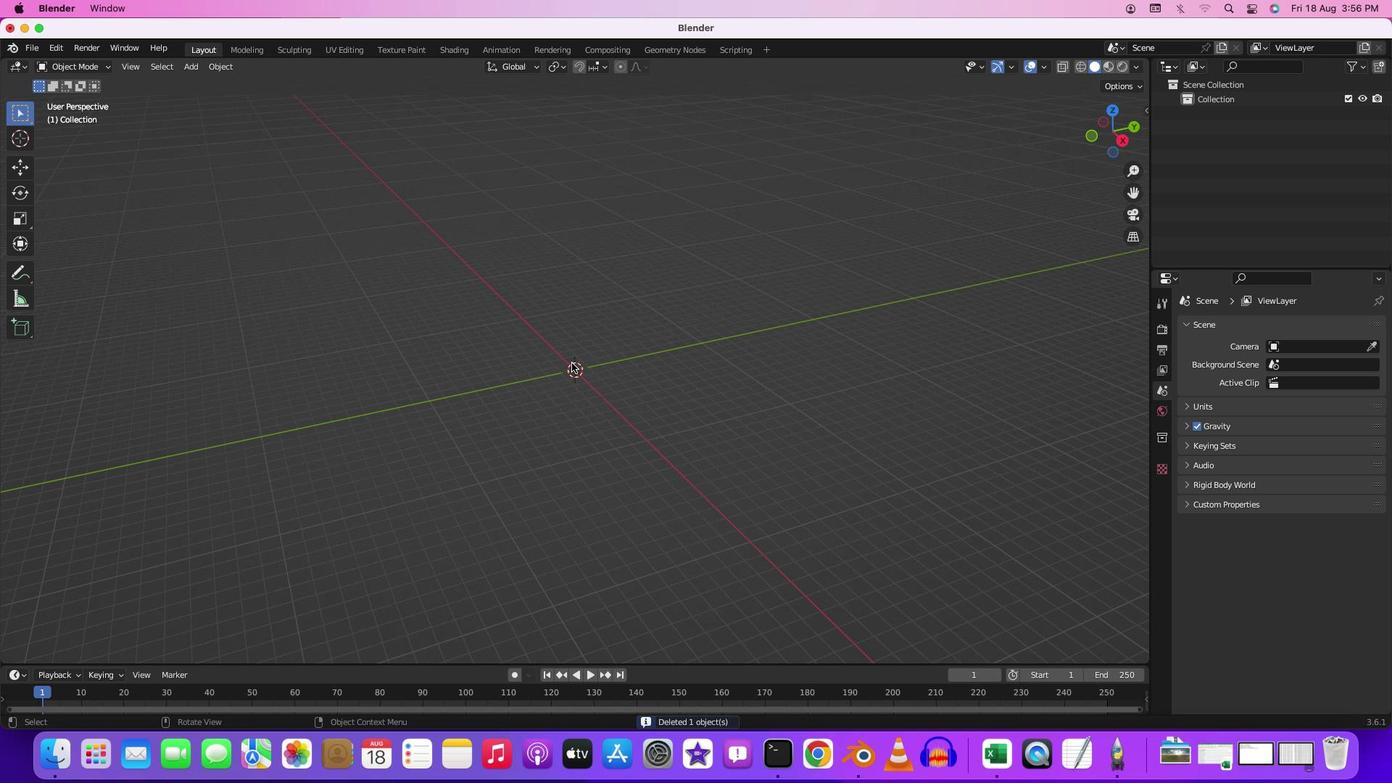
Action: Mouse moved to (562, 351)
Screenshot: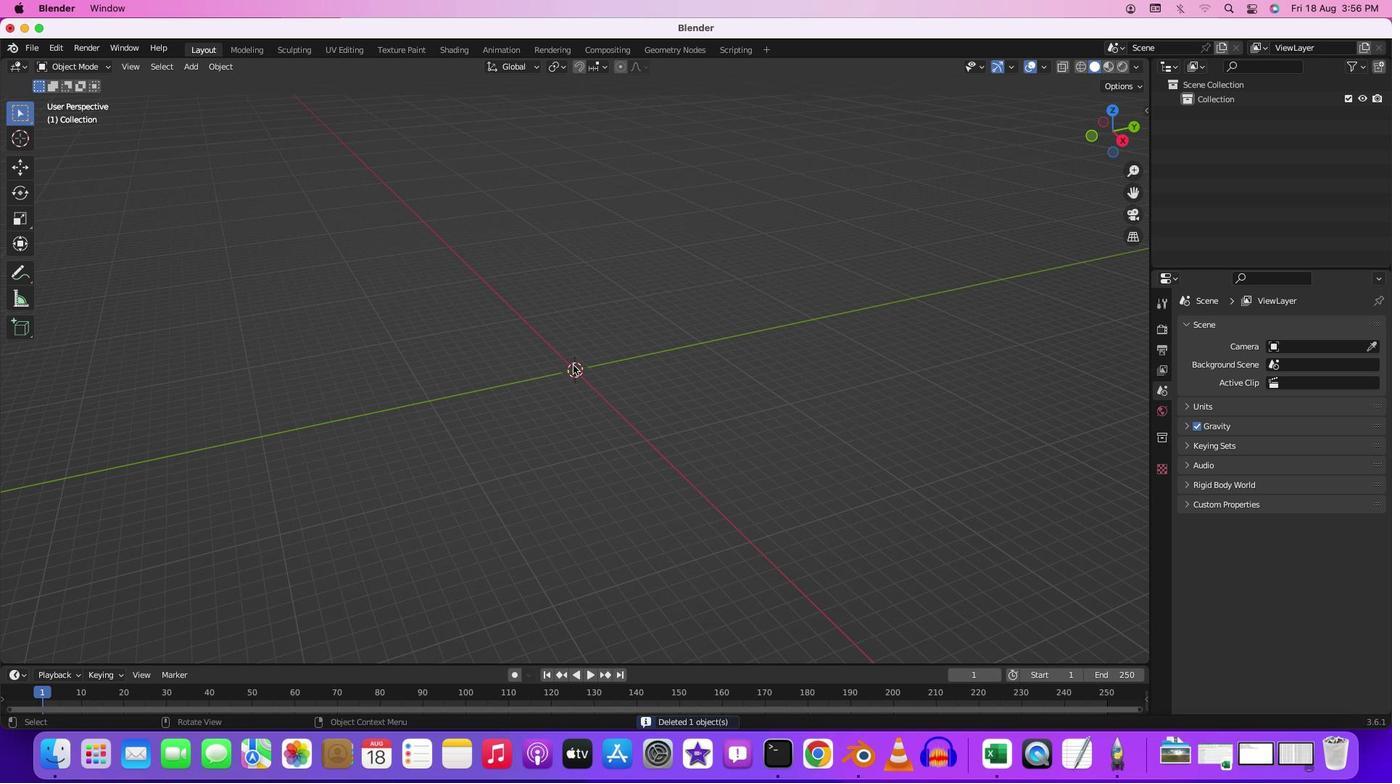 
Action: Mouse scrolled (562, 351) with delta (-6, -7)
Screenshot: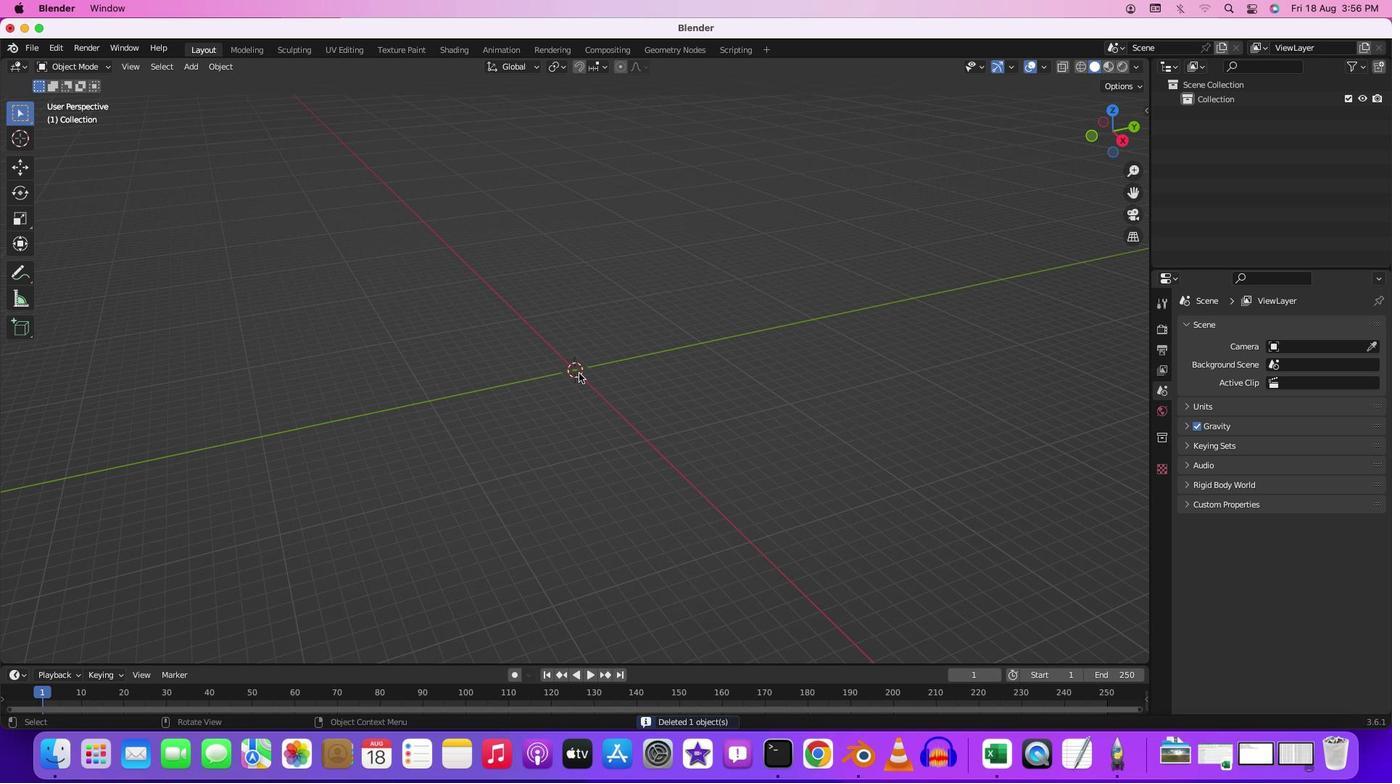
Action: Mouse moved to (563, 352)
Screenshot: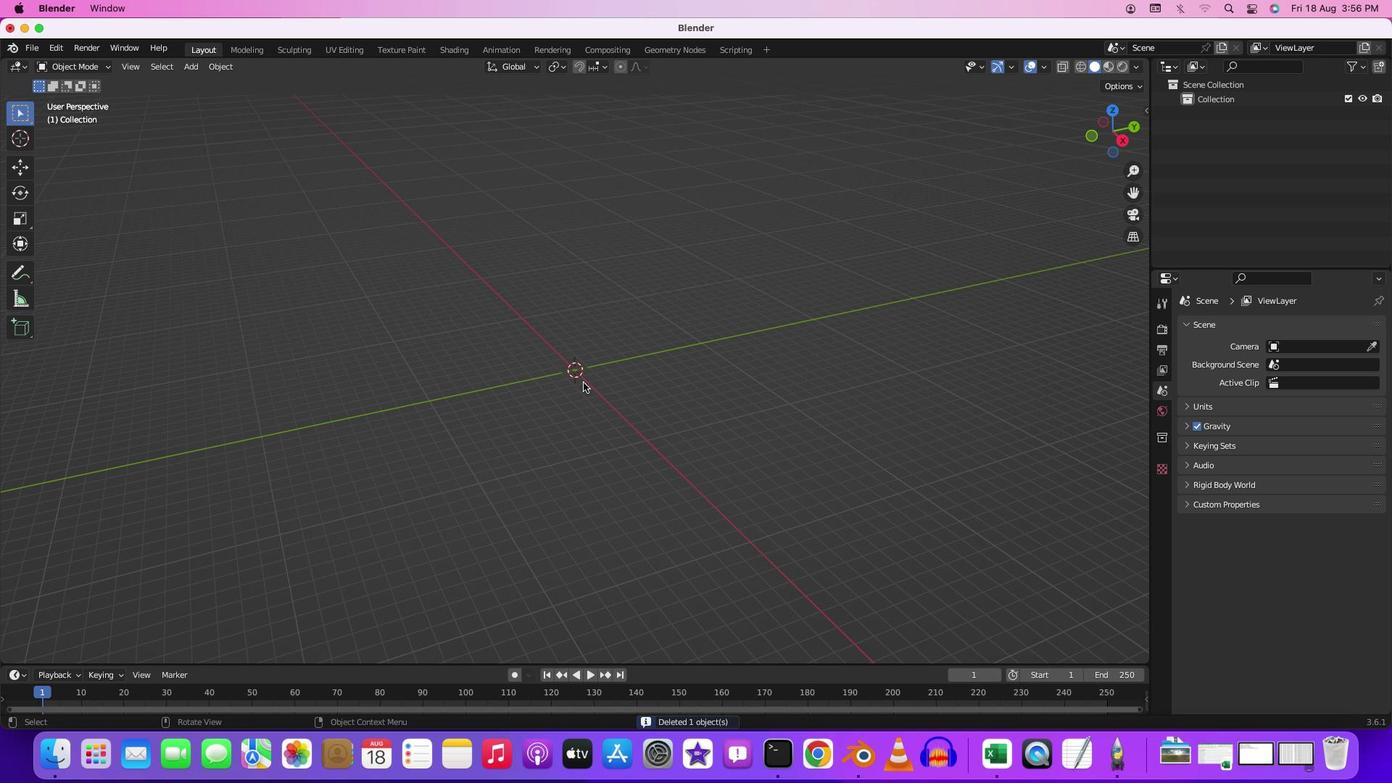 
Action: Mouse scrolled (563, 352) with delta (-6, -7)
Screenshot: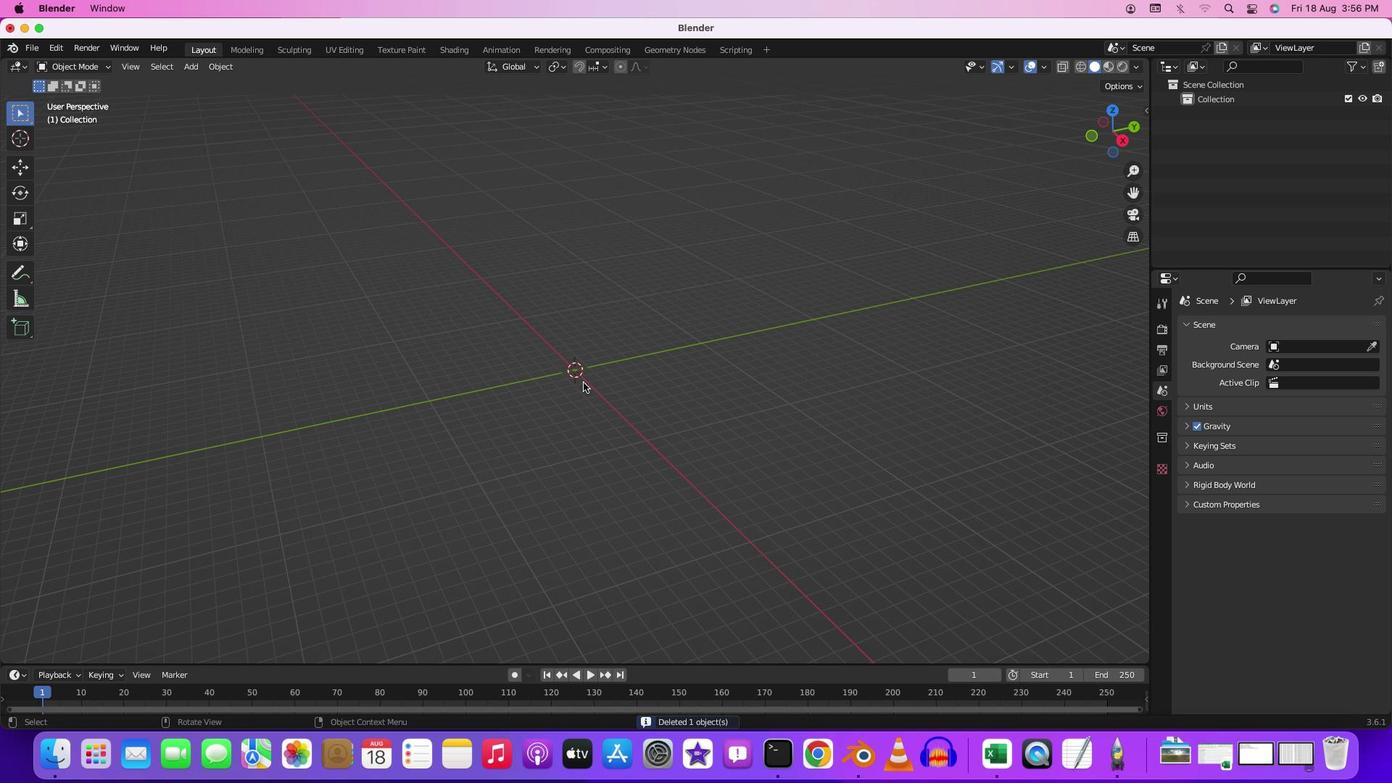 
Action: Mouse moved to (563, 352)
Screenshot: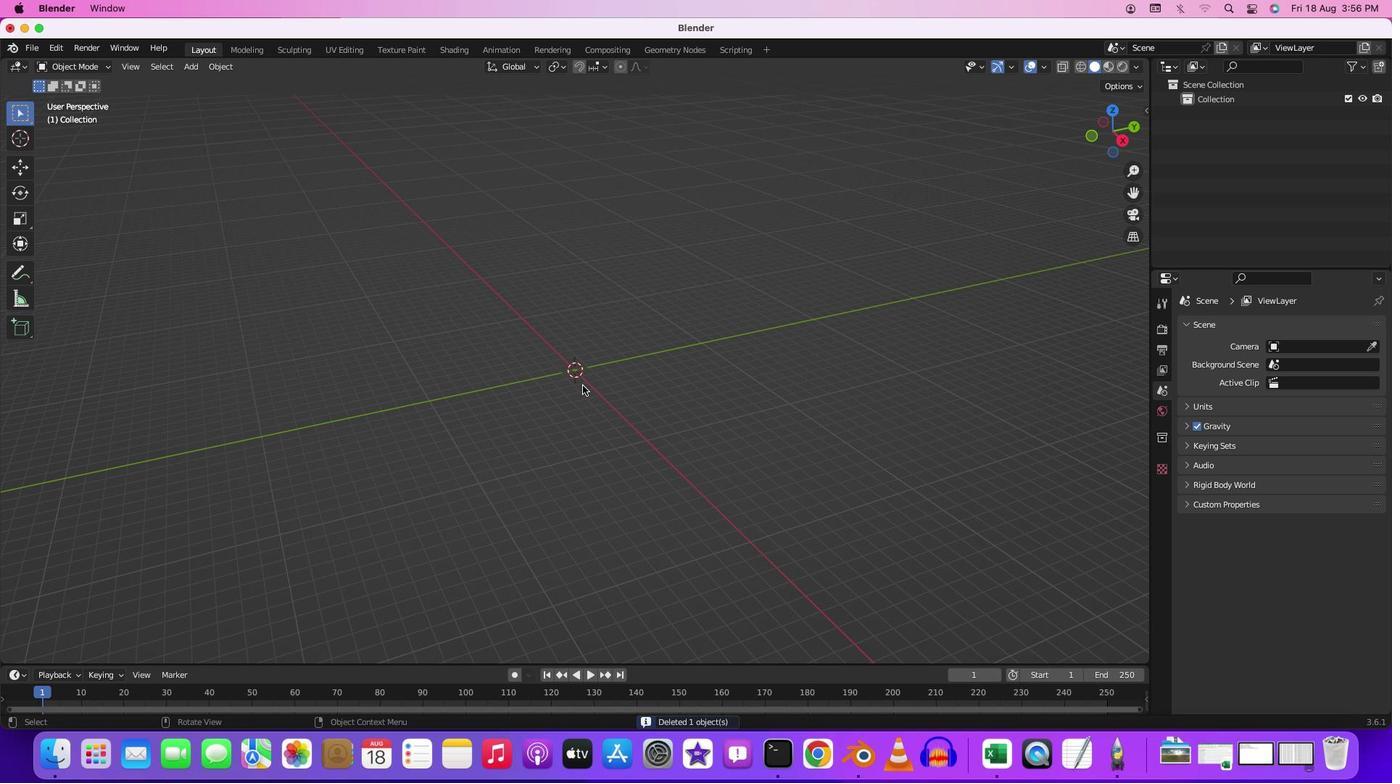 
Action: Mouse scrolled (563, 352) with delta (-6, -7)
Screenshot: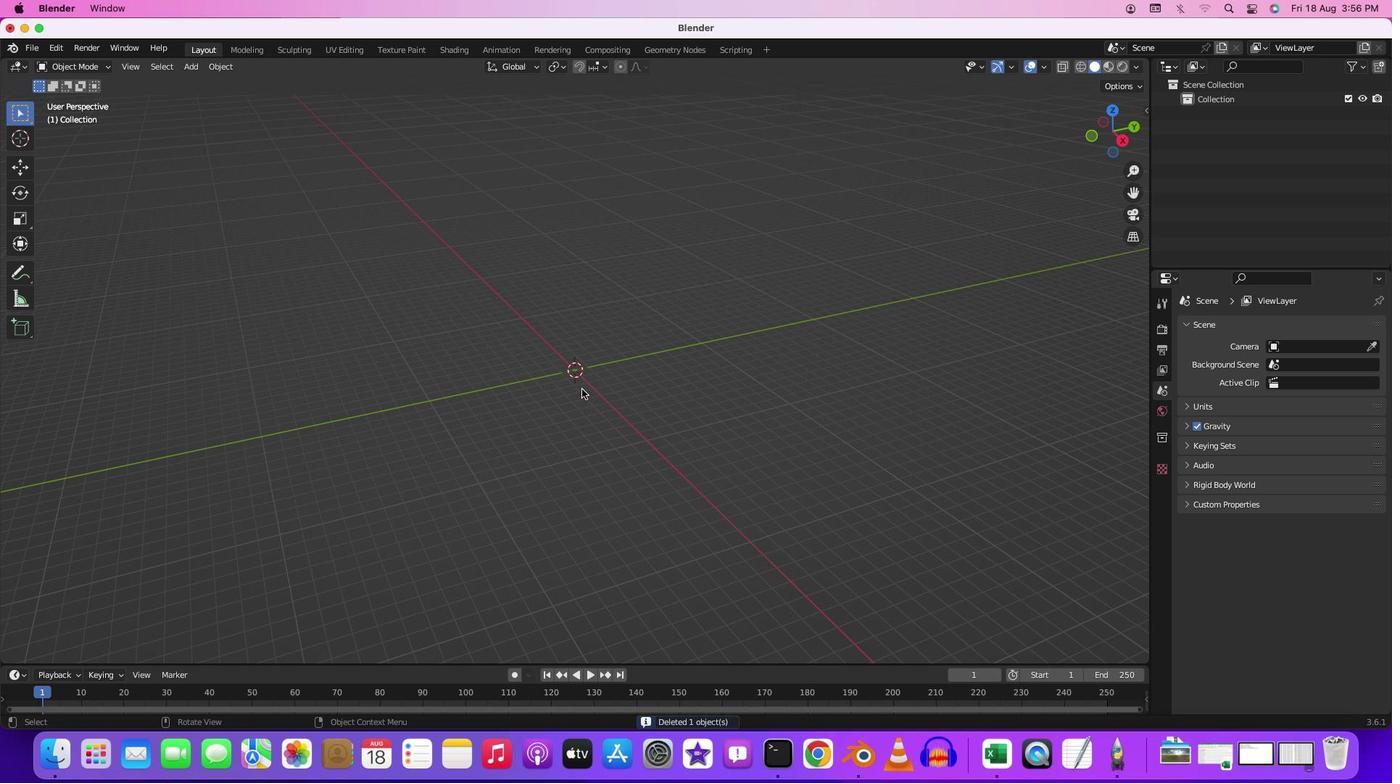 
Action: Mouse moved to (564, 353)
Screenshot: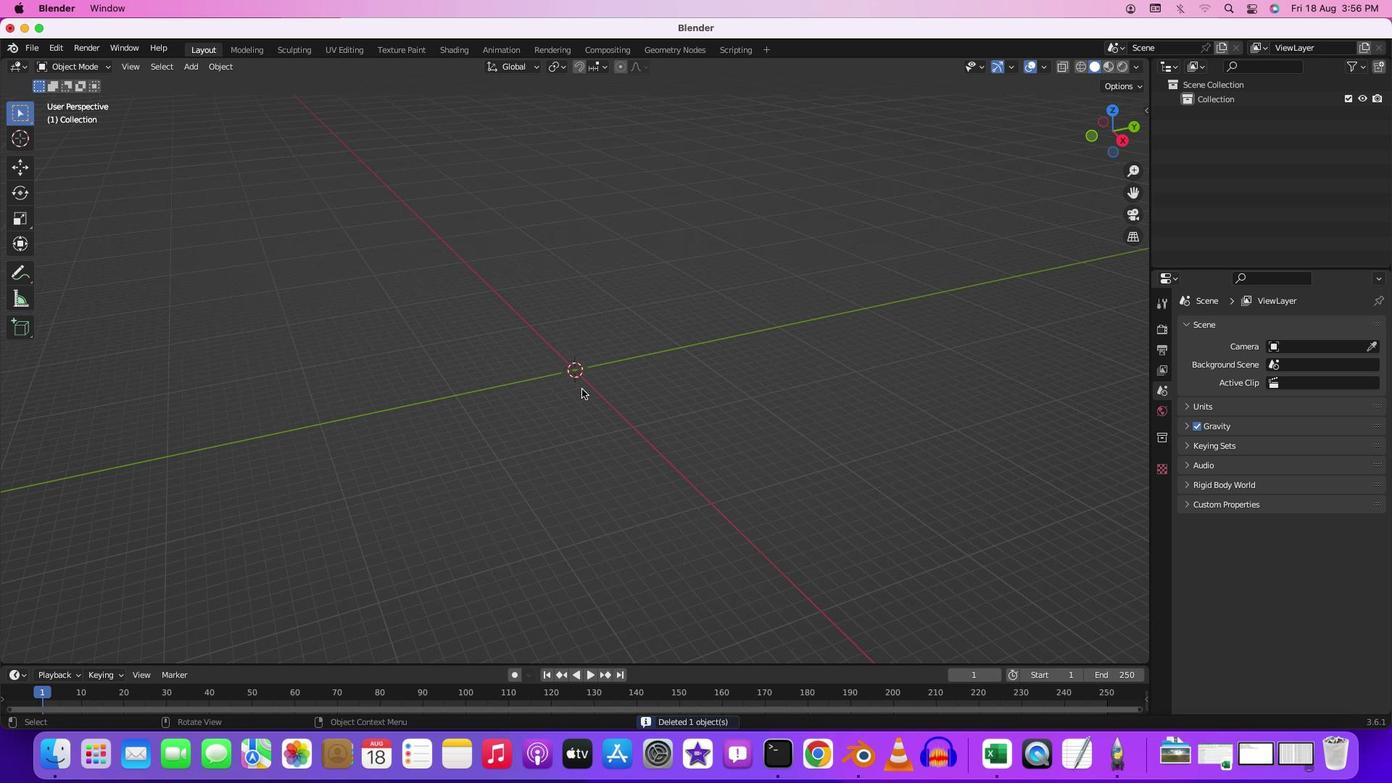 
Action: Mouse scrolled (564, 353) with delta (-6, -7)
Screenshot: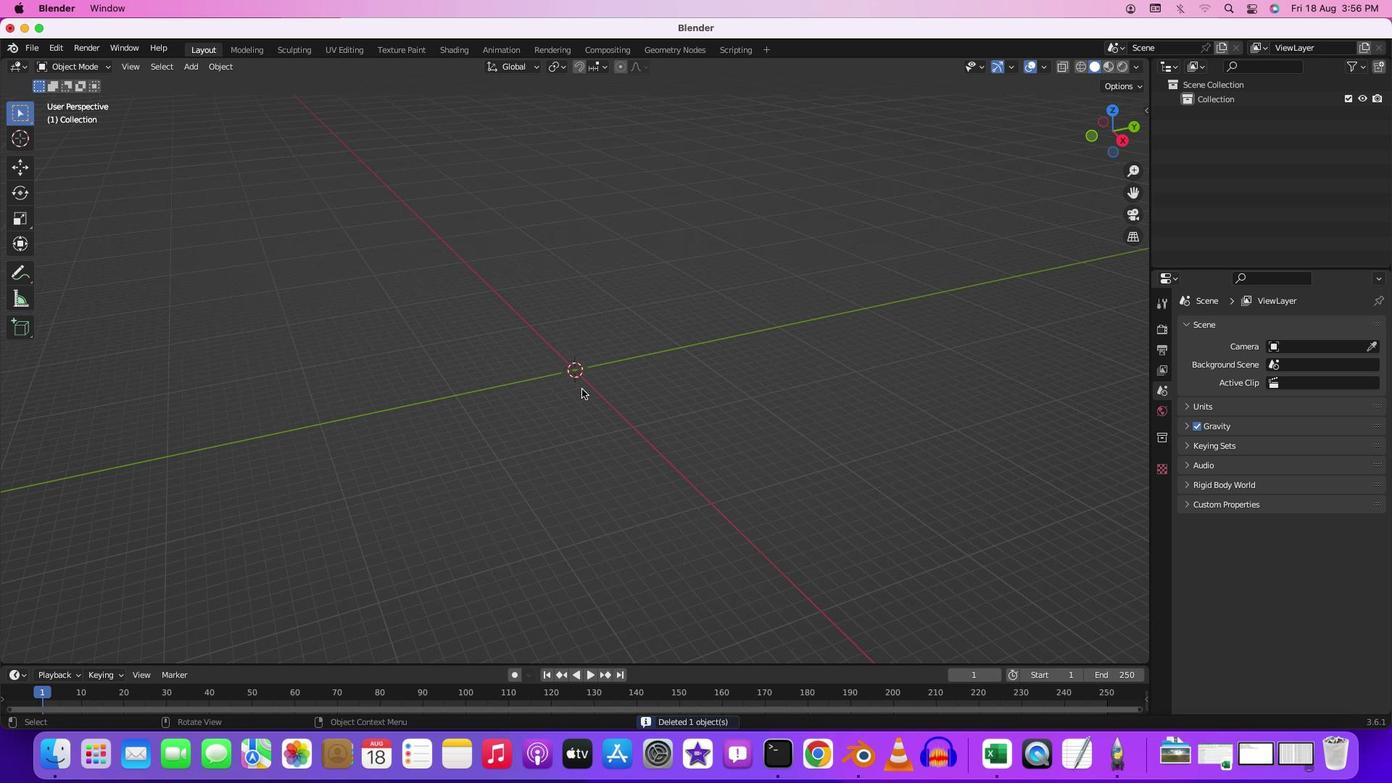 
Action: Mouse moved to (564, 354)
Screenshot: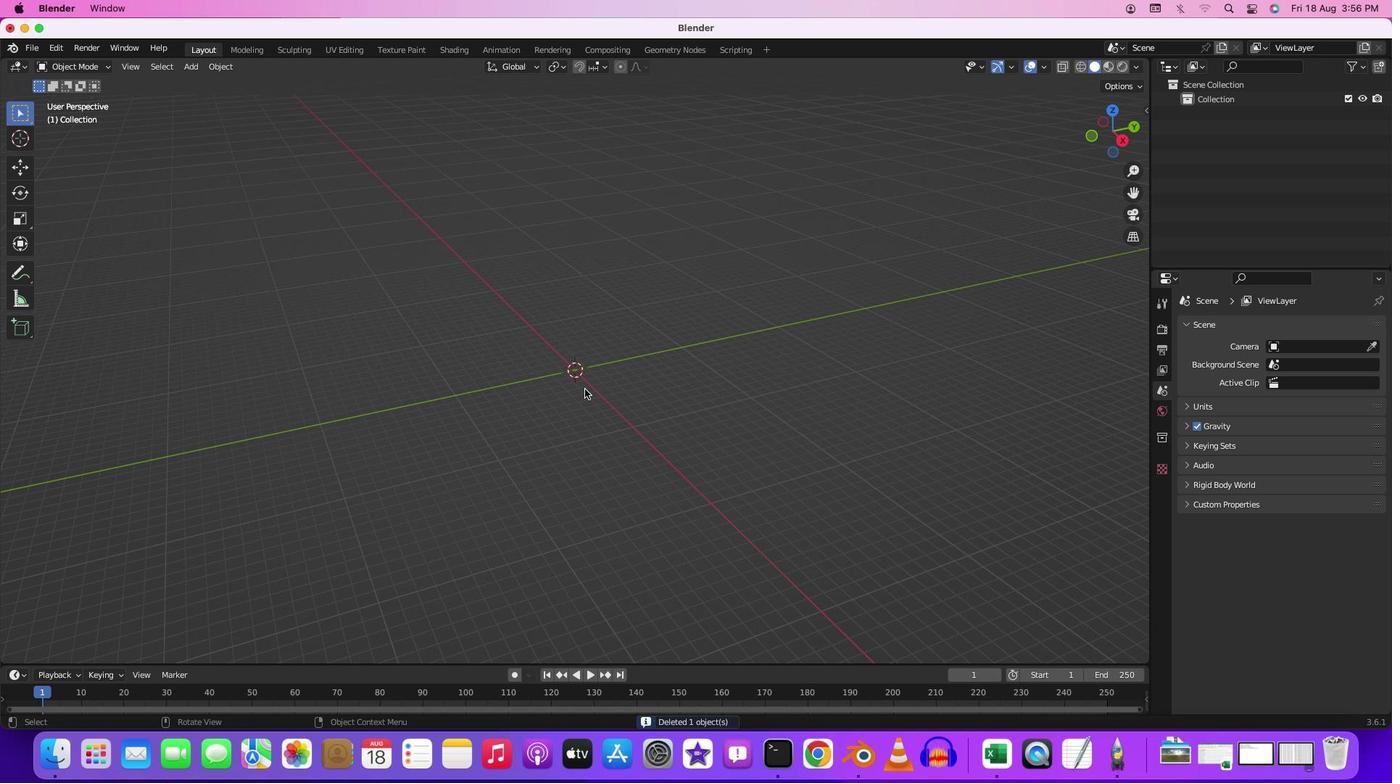 
Action: Mouse scrolled (564, 354) with delta (-6, -7)
Screenshot: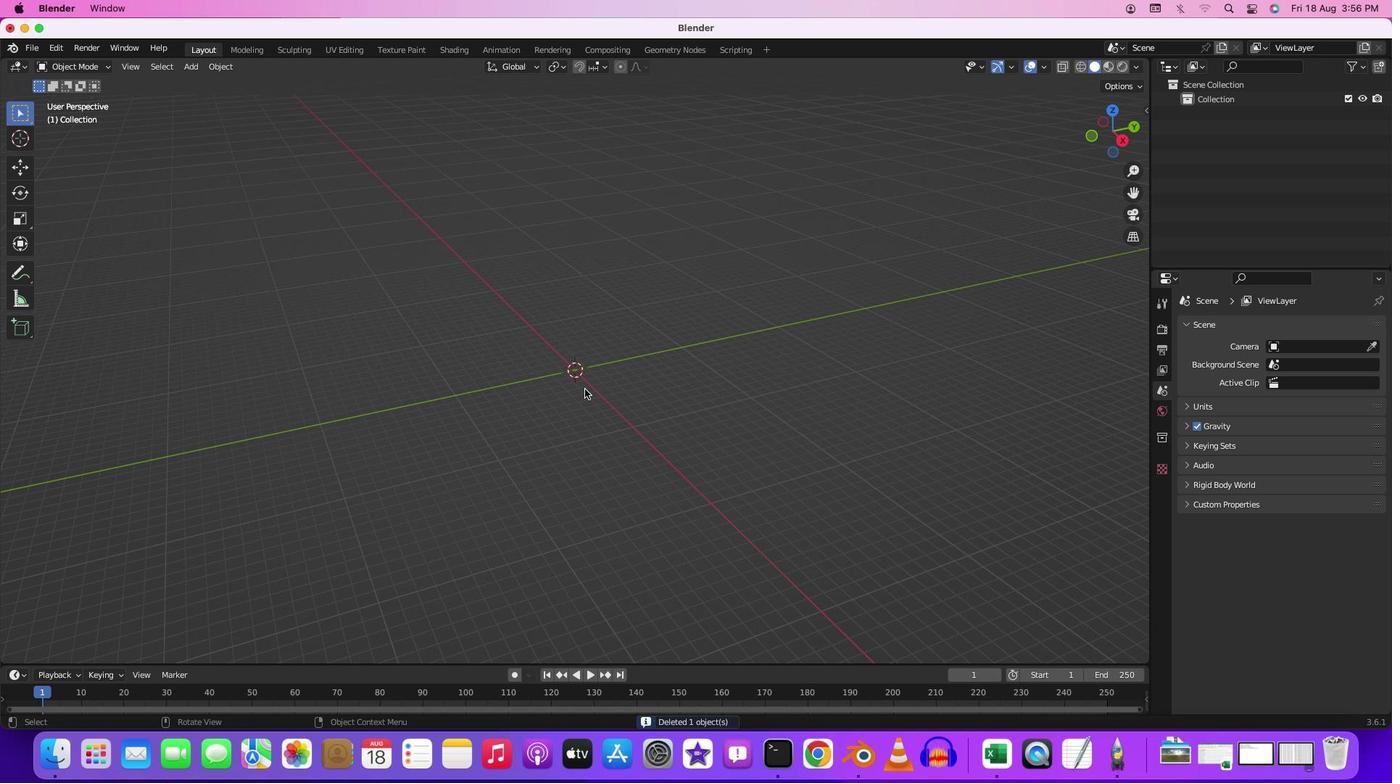 
Action: Mouse moved to (574, 382)
Screenshot: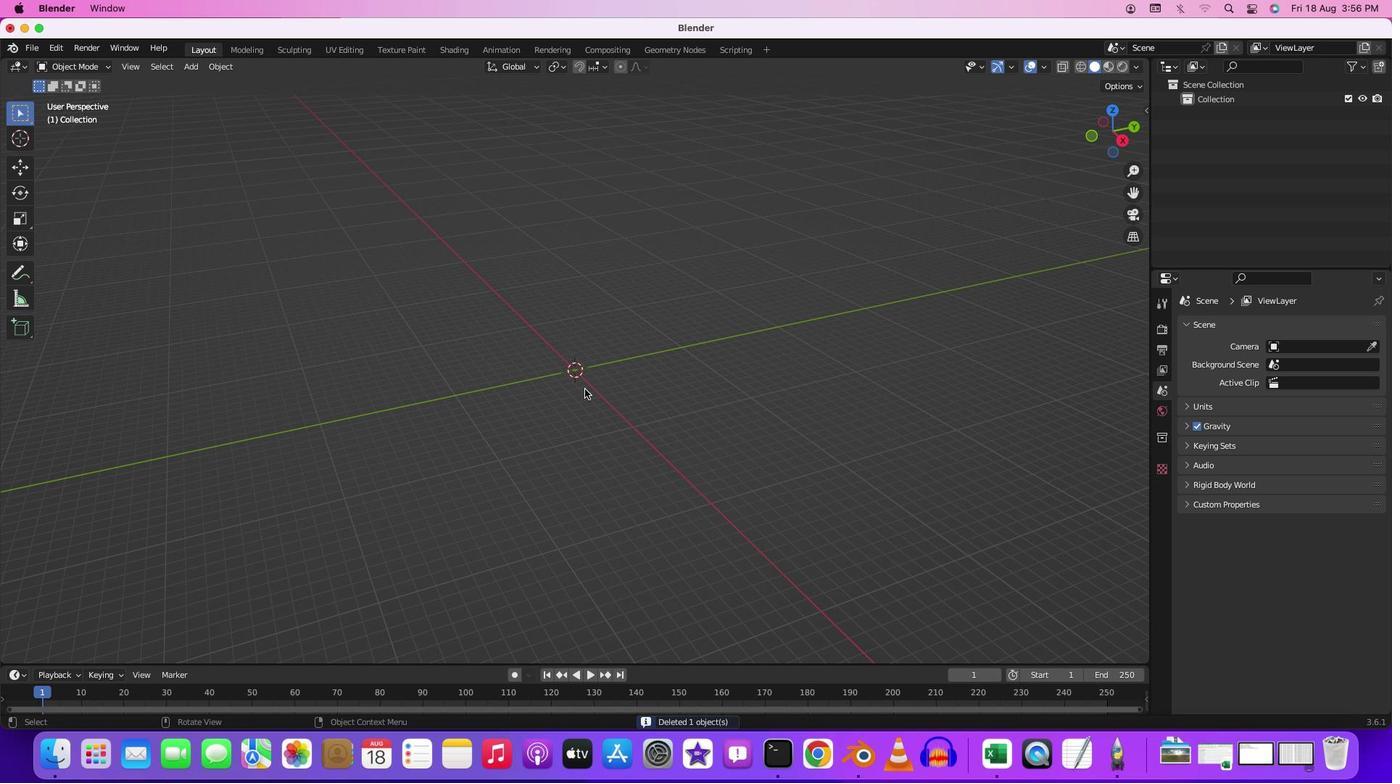 
Action: Mouse scrolled (574, 382) with delta (-6, -7)
Screenshot: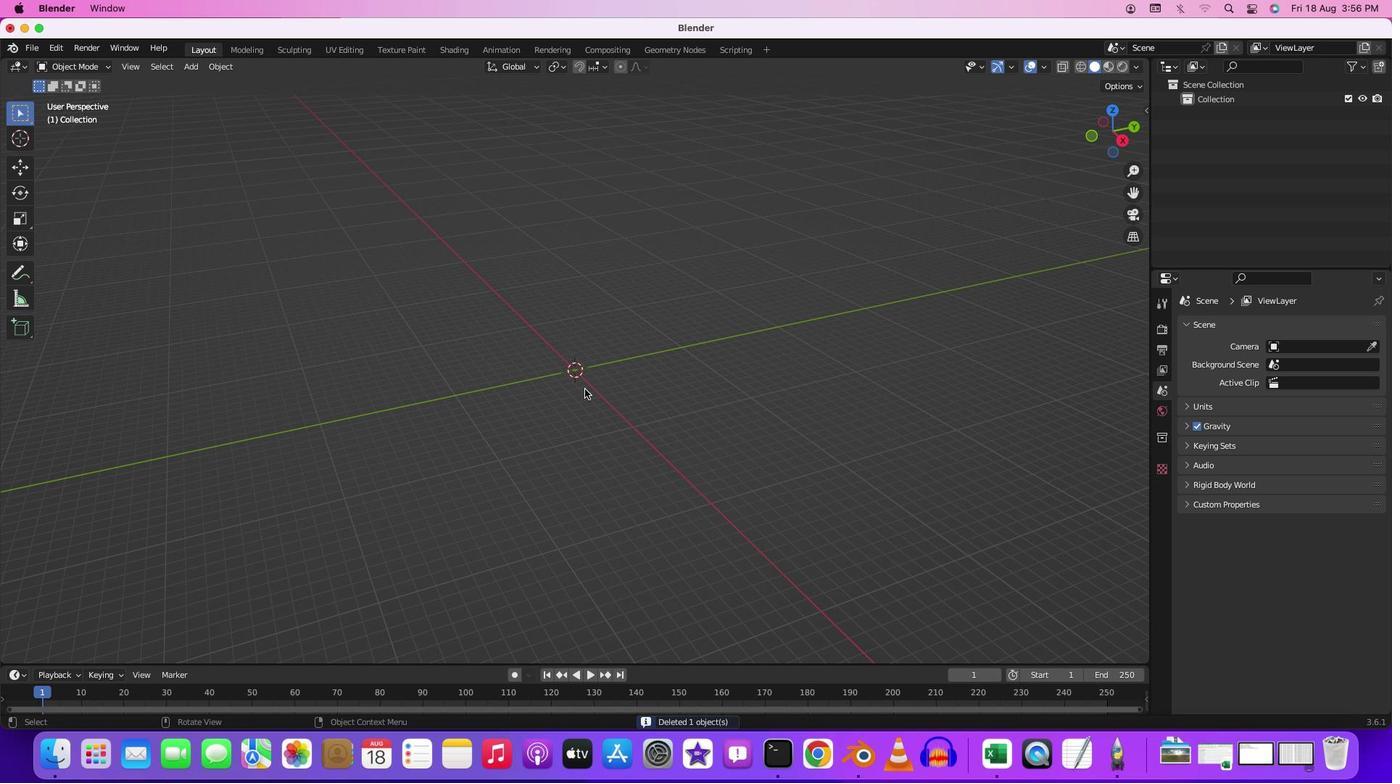 
Action: Mouse moved to (577, 382)
Screenshot: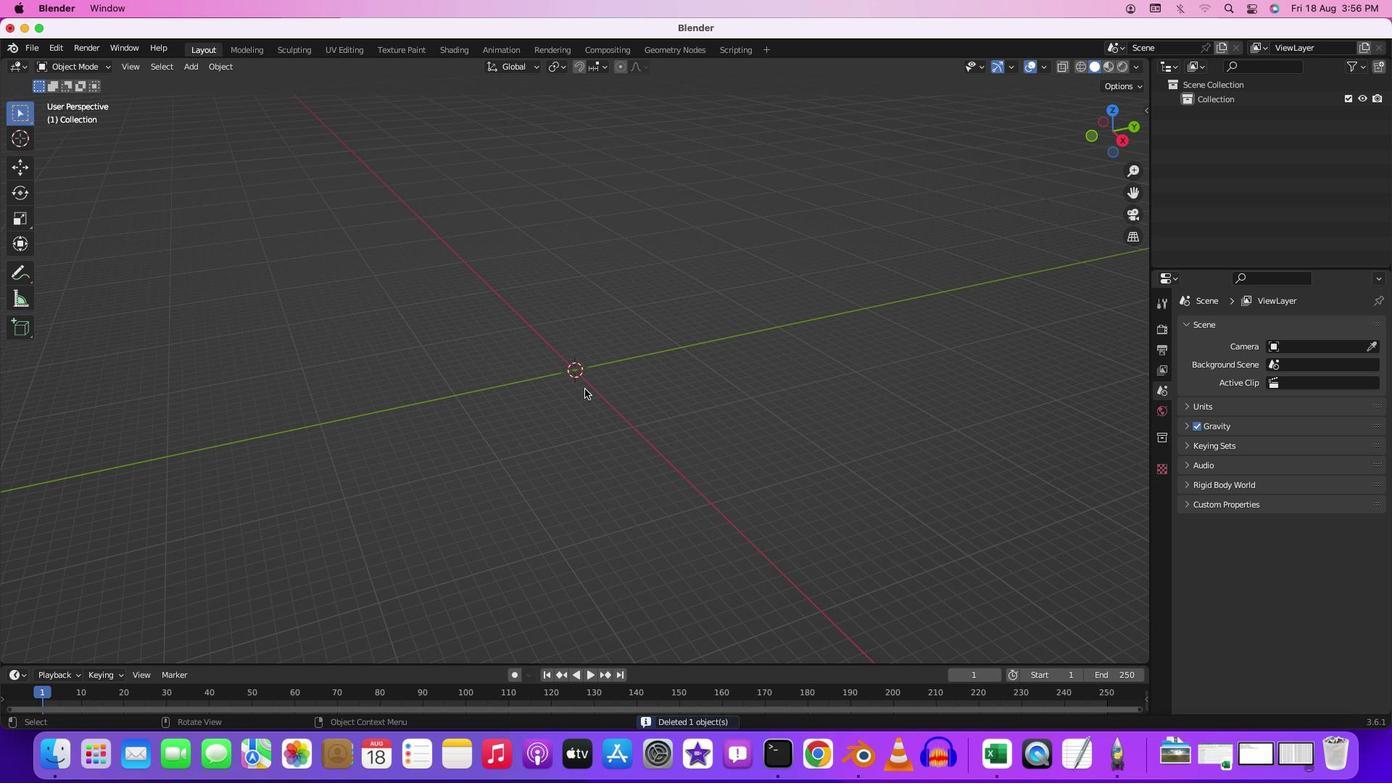 
Action: Key pressed Key.shift'A'
Screenshot: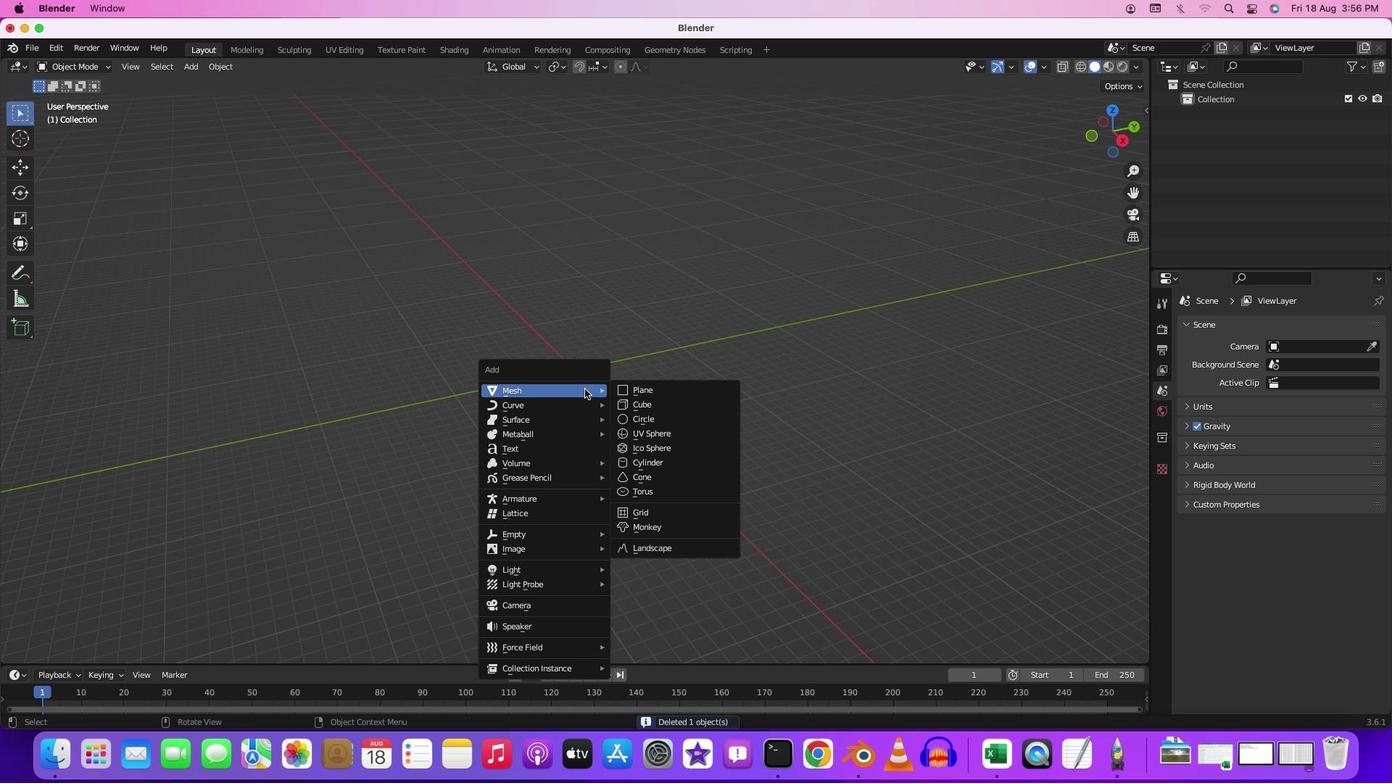 
Action: Mouse moved to (668, 541)
Screenshot: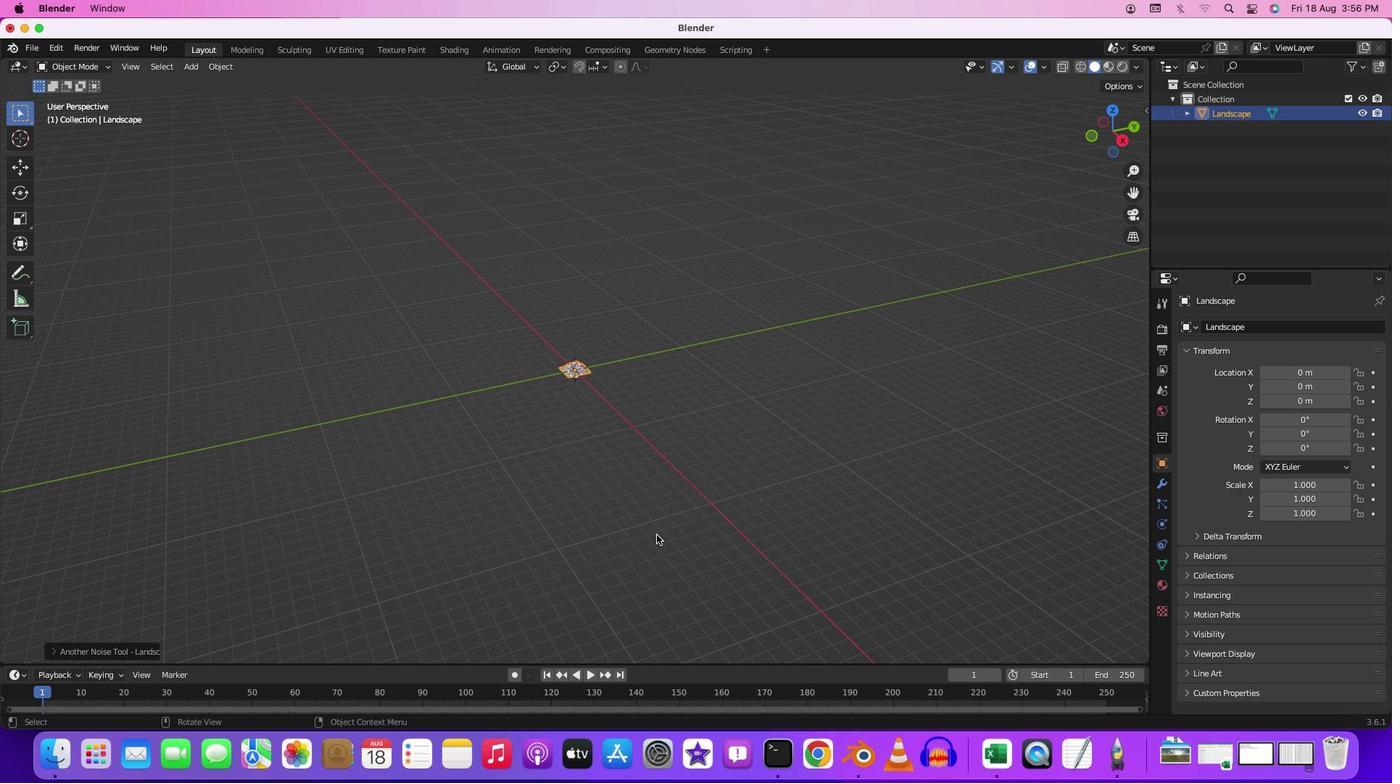 
Action: Mouse pressed left at (668, 541)
Screenshot: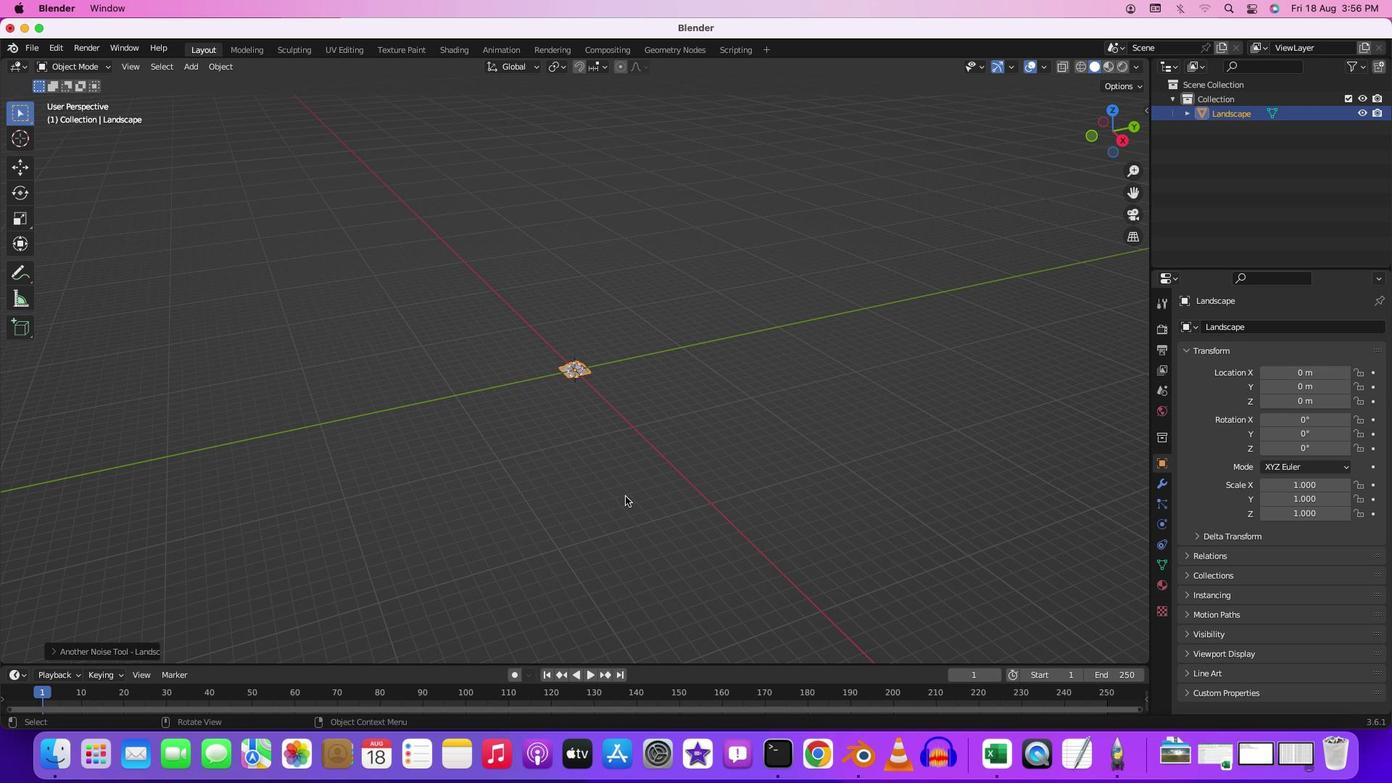 
Action: Mouse moved to (610, 394)
Screenshot: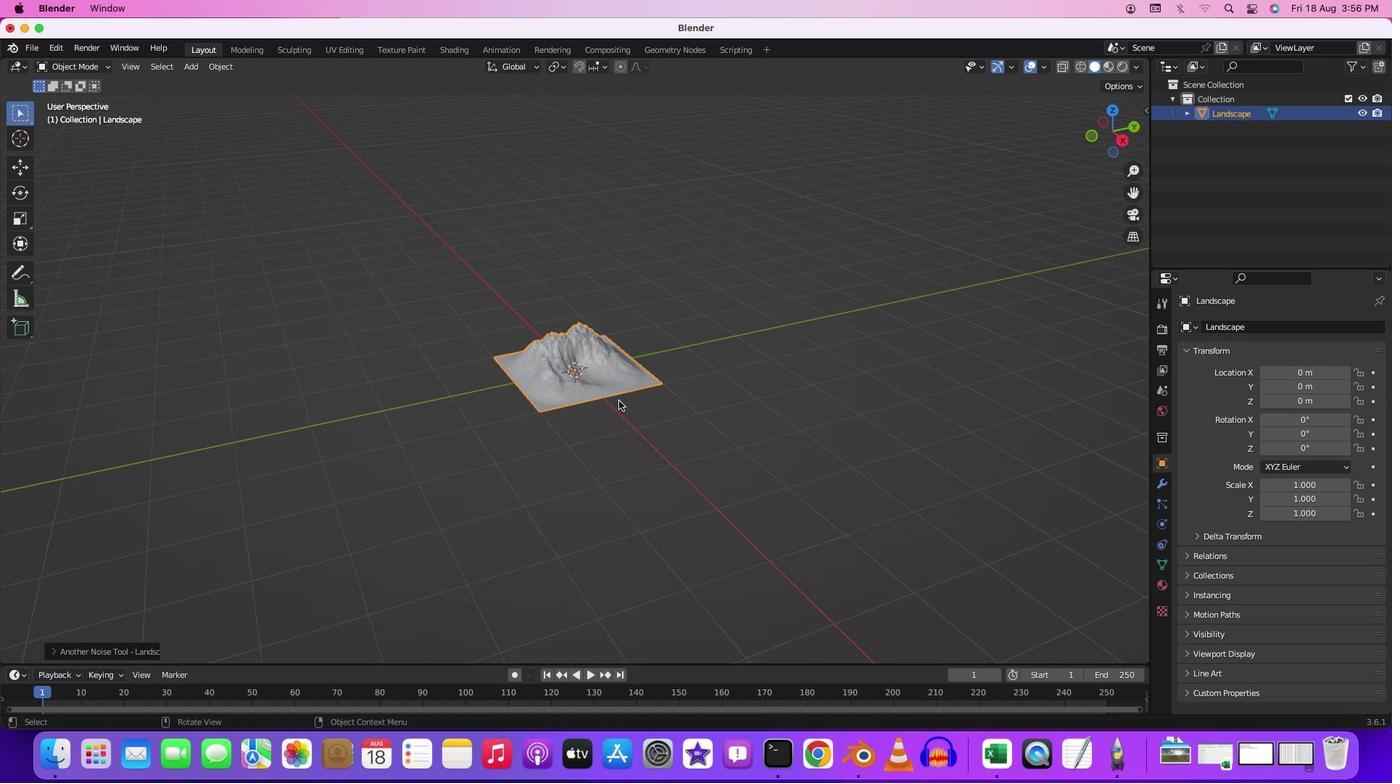 
Action: Mouse scrolled (610, 394) with delta (-6, -5)
Screenshot: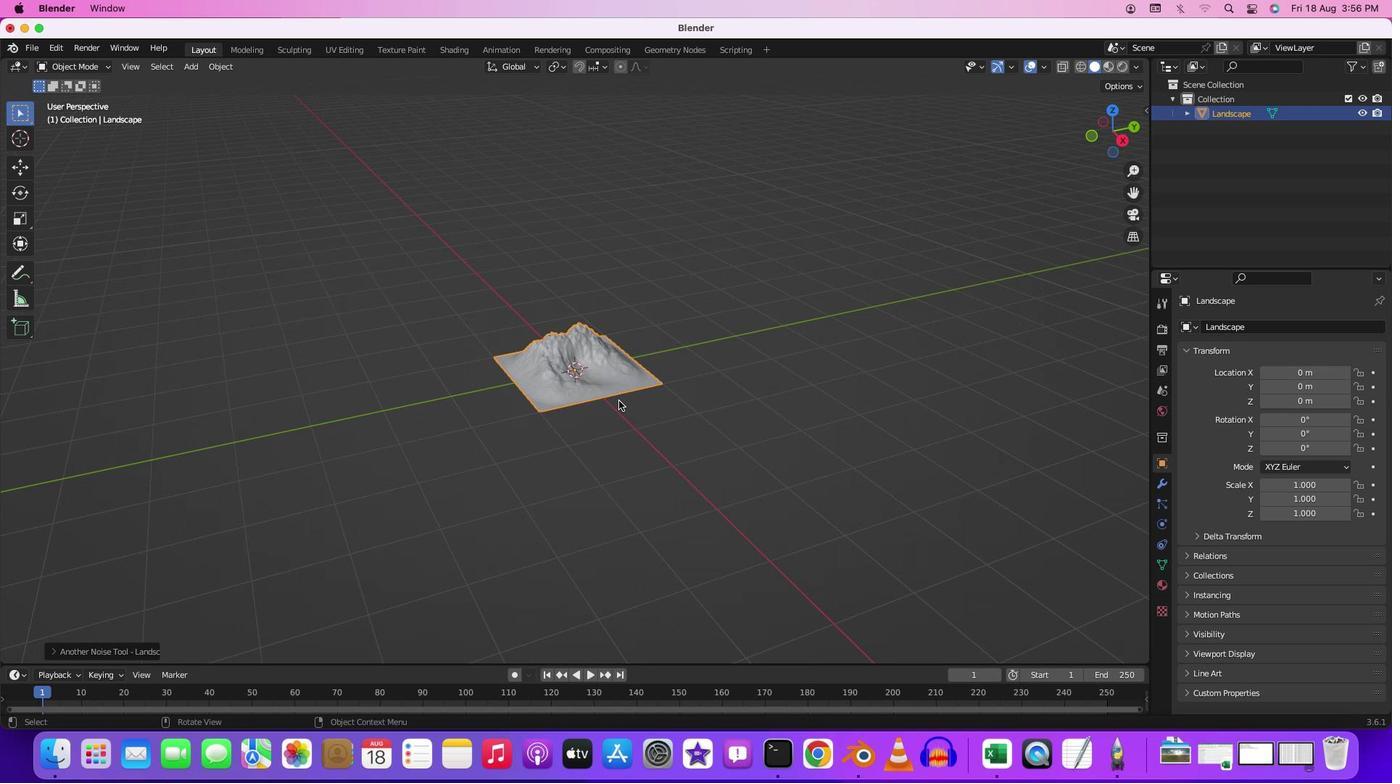 
Action: Mouse scrolled (610, 394) with delta (-6, -5)
Screenshot: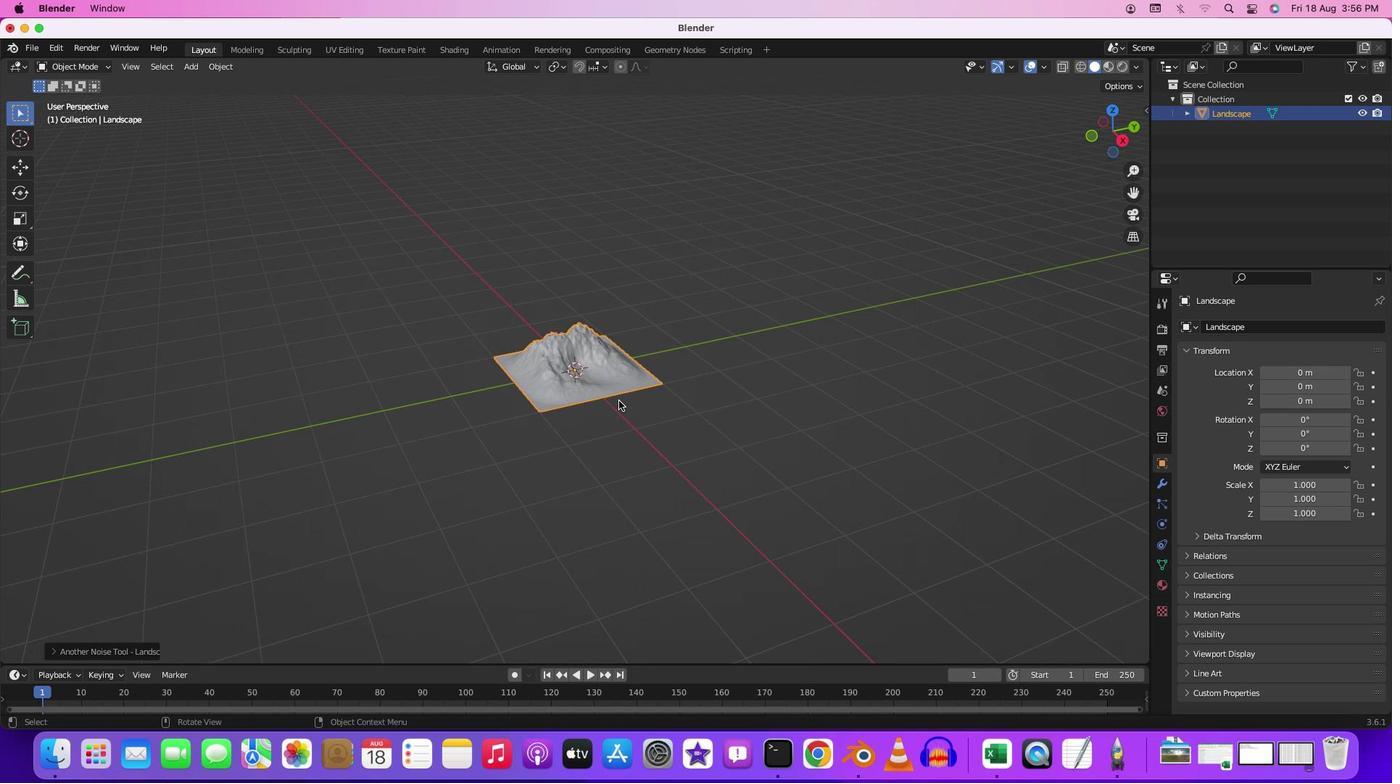
Action: Mouse scrolled (610, 394) with delta (-6, -4)
Screenshot: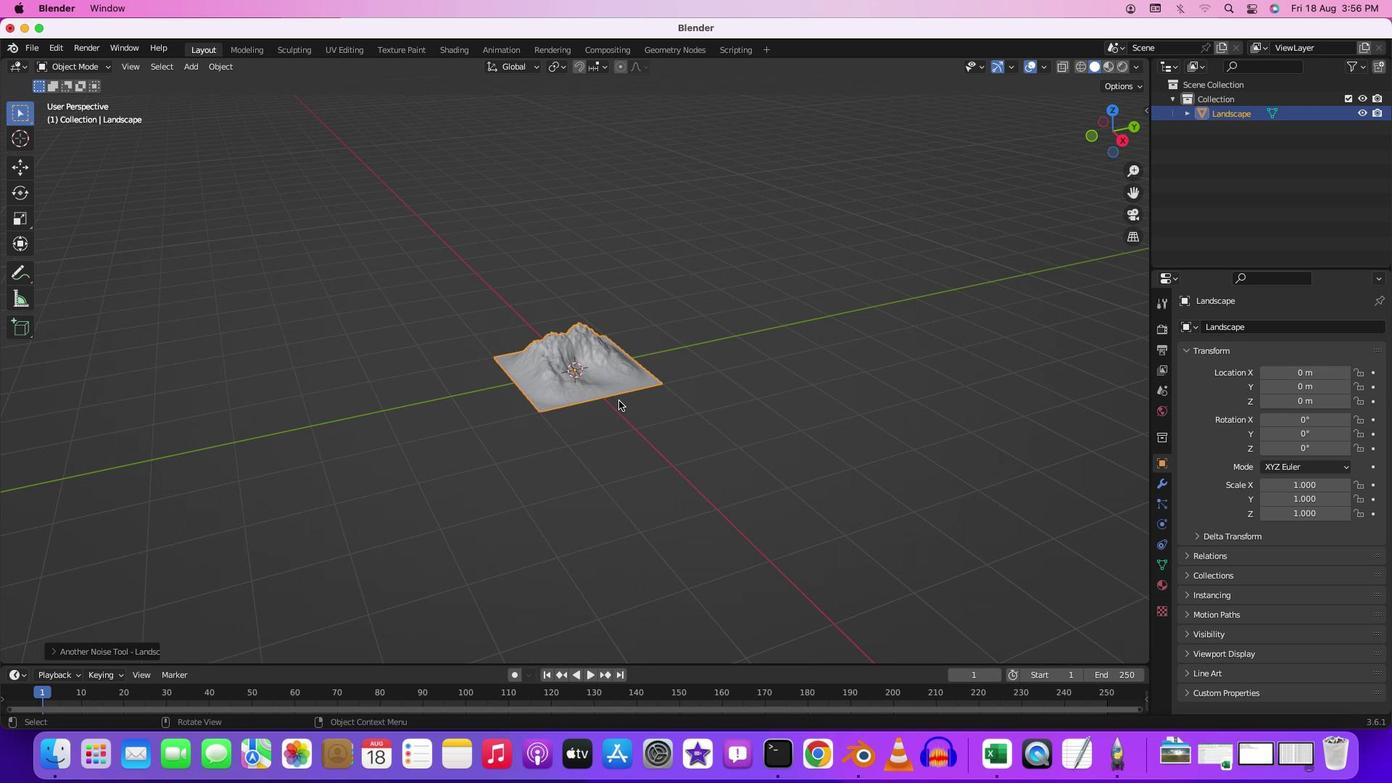 
Action: Mouse moved to (610, 394)
Screenshot: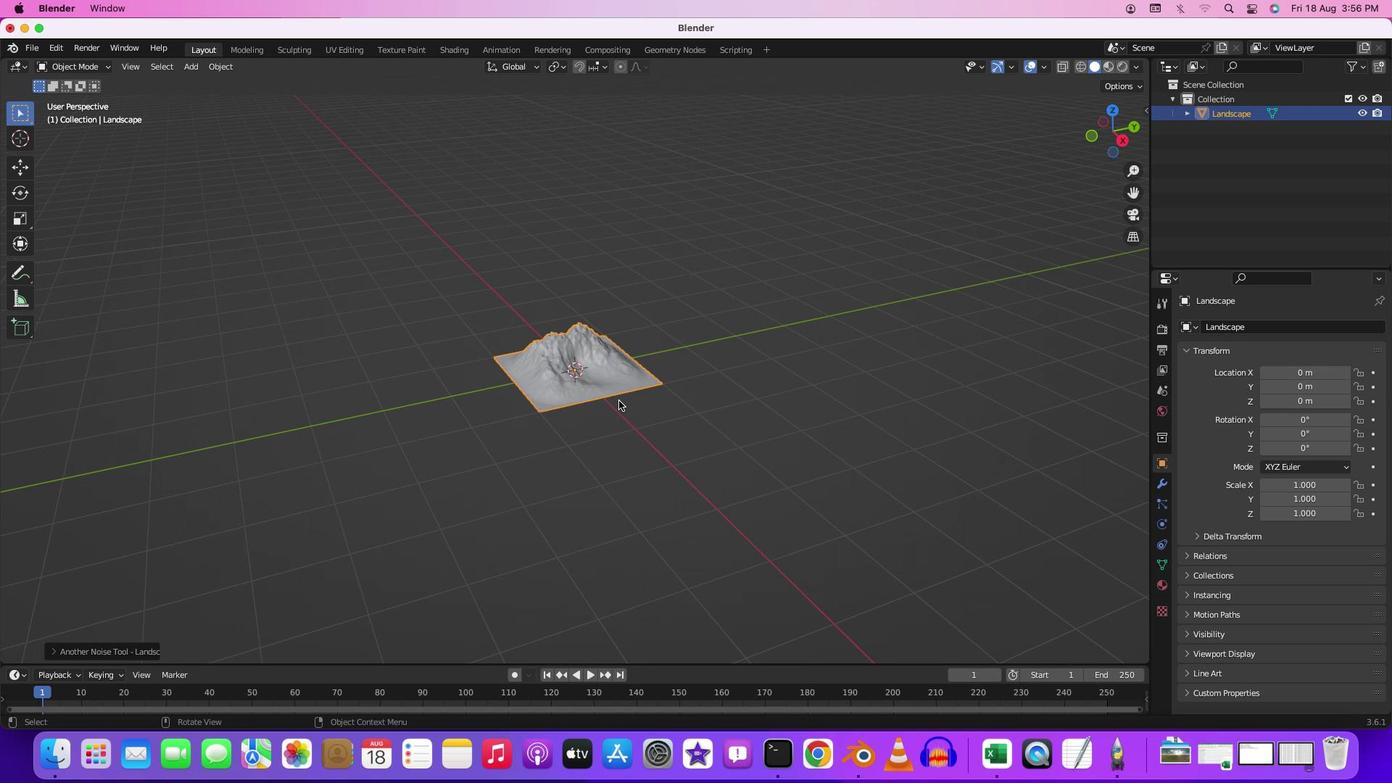 
Action: Mouse scrolled (610, 394) with delta (-6, -3)
Screenshot: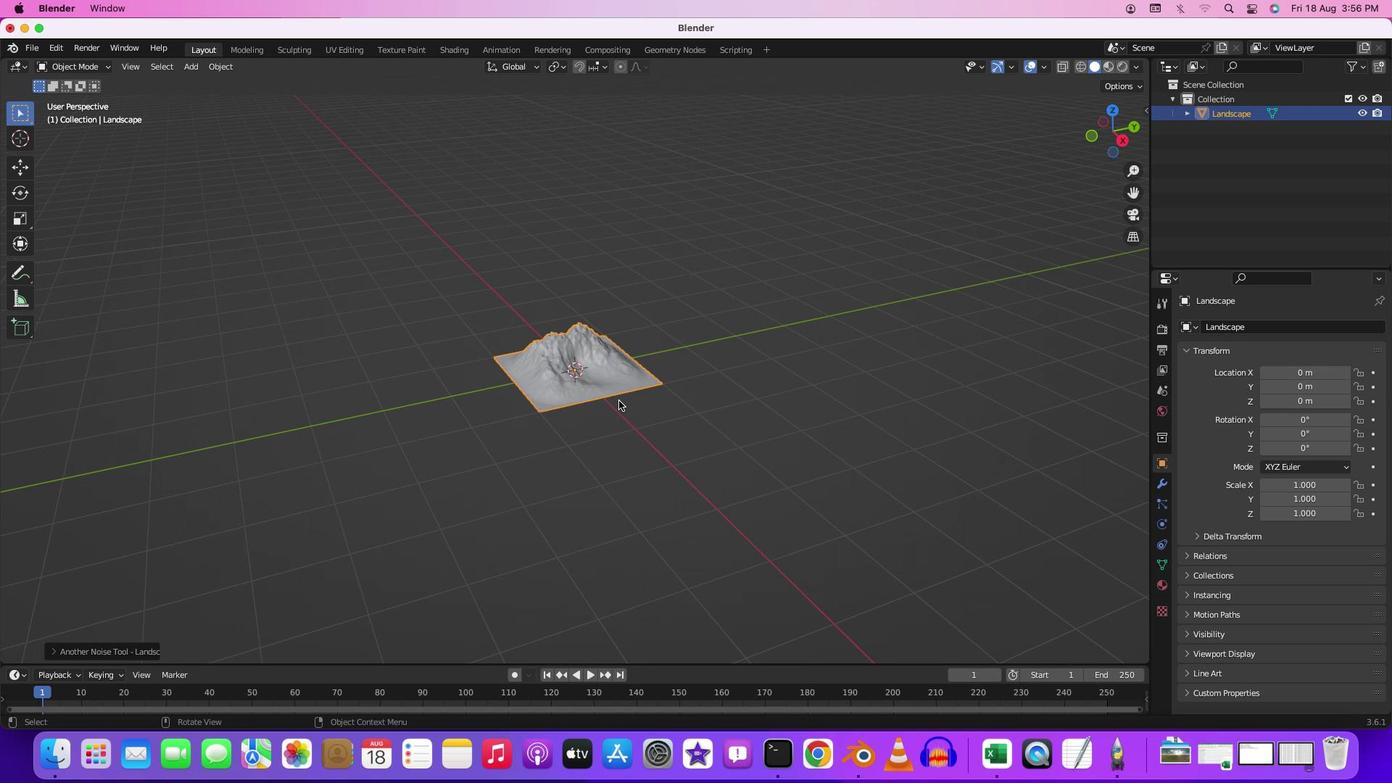 
Action: Mouse moved to (611, 393)
Screenshot: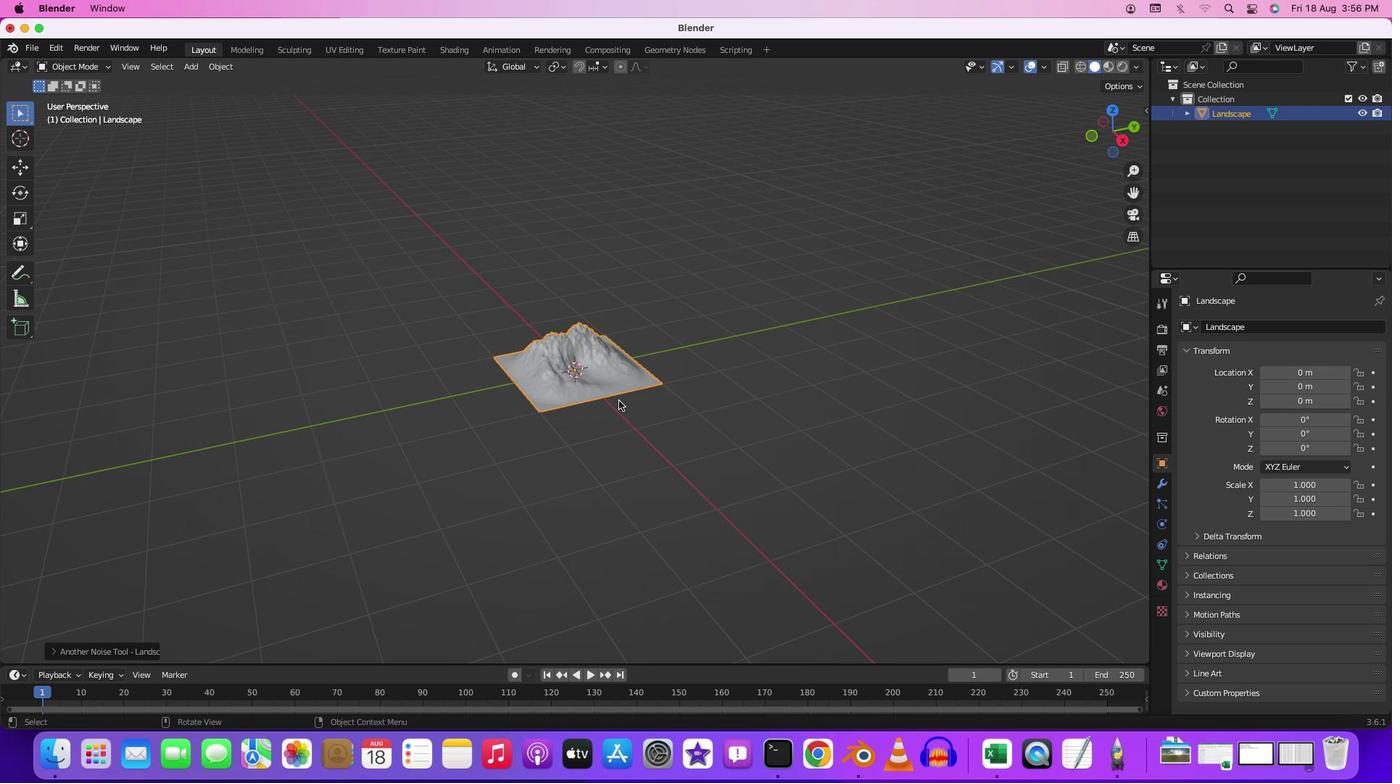 
Action: Mouse scrolled (611, 393) with delta (-6, -5)
Screenshot: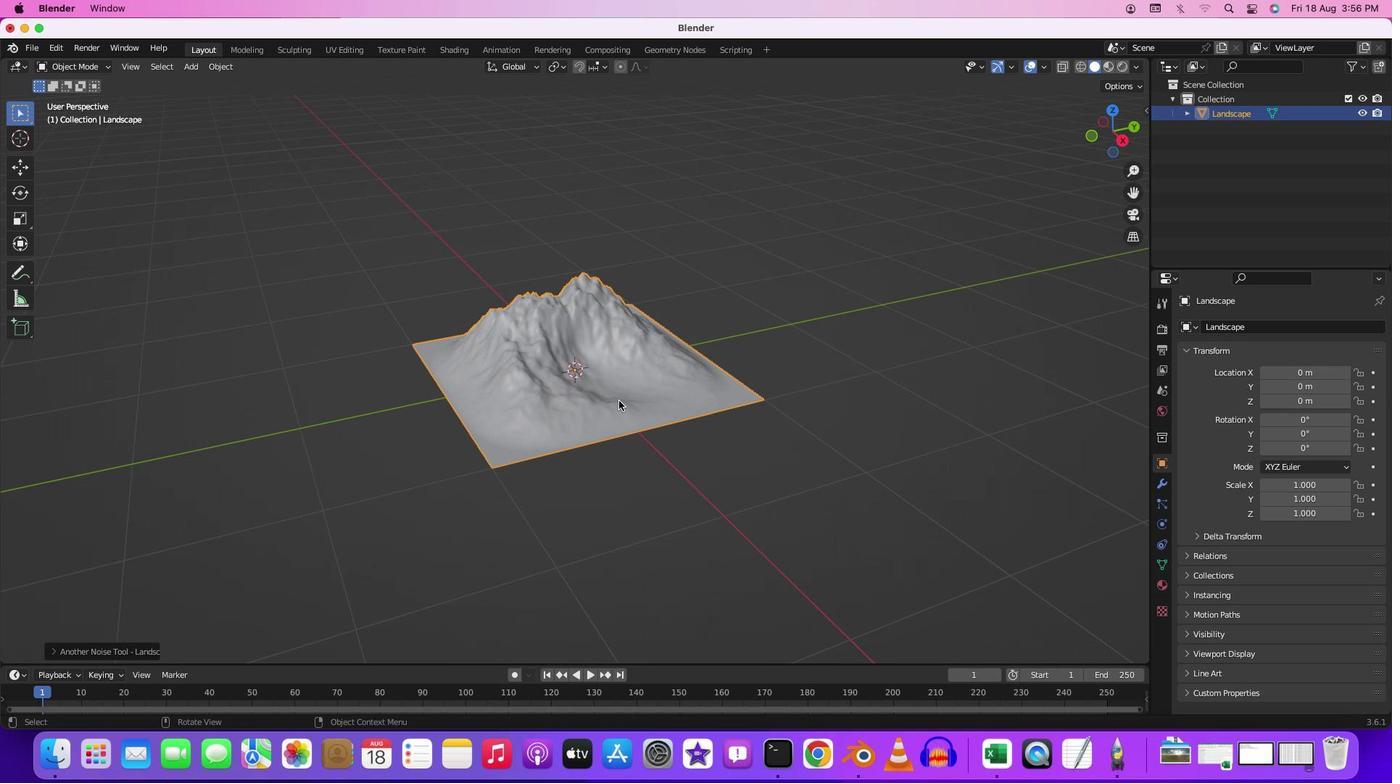 
Action: Mouse scrolled (611, 393) with delta (-6, -5)
Screenshot: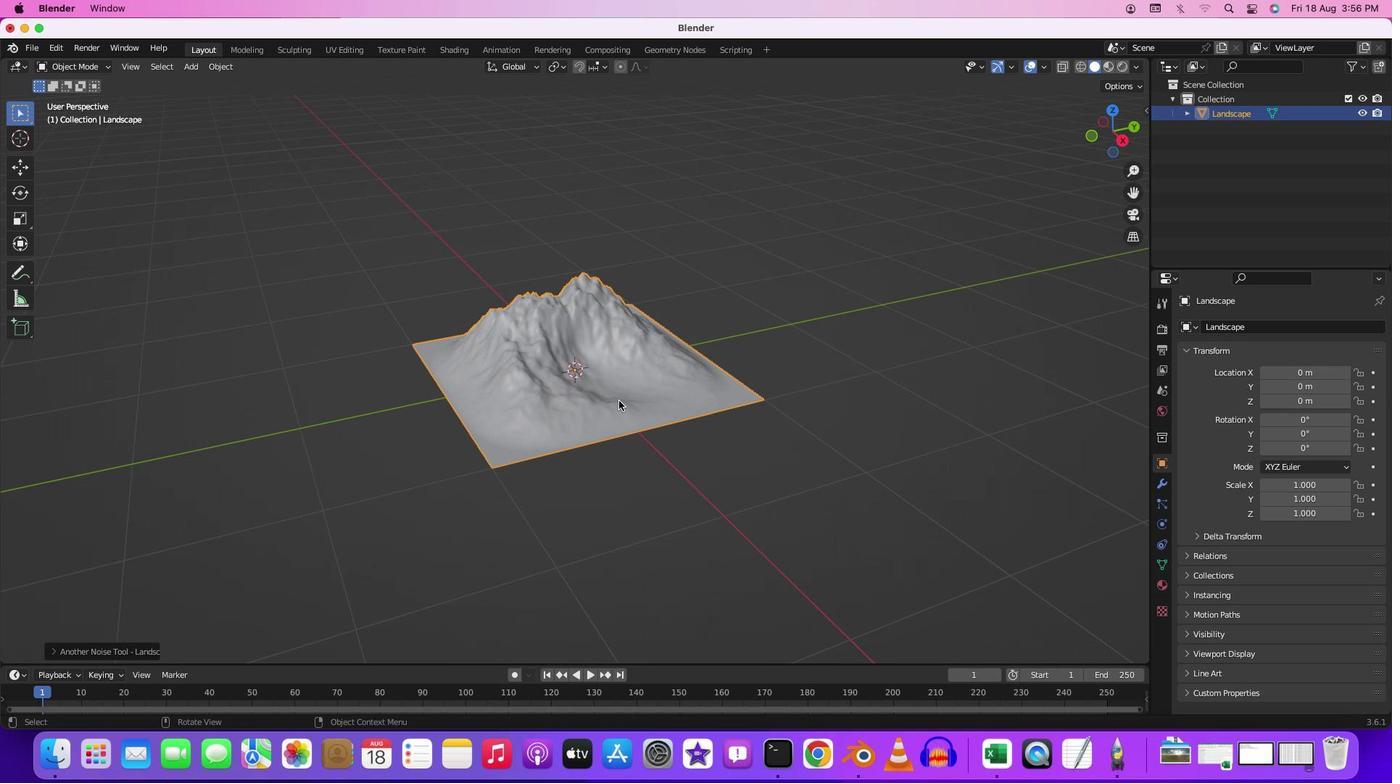 
Action: Mouse scrolled (611, 393) with delta (-6, -4)
Screenshot: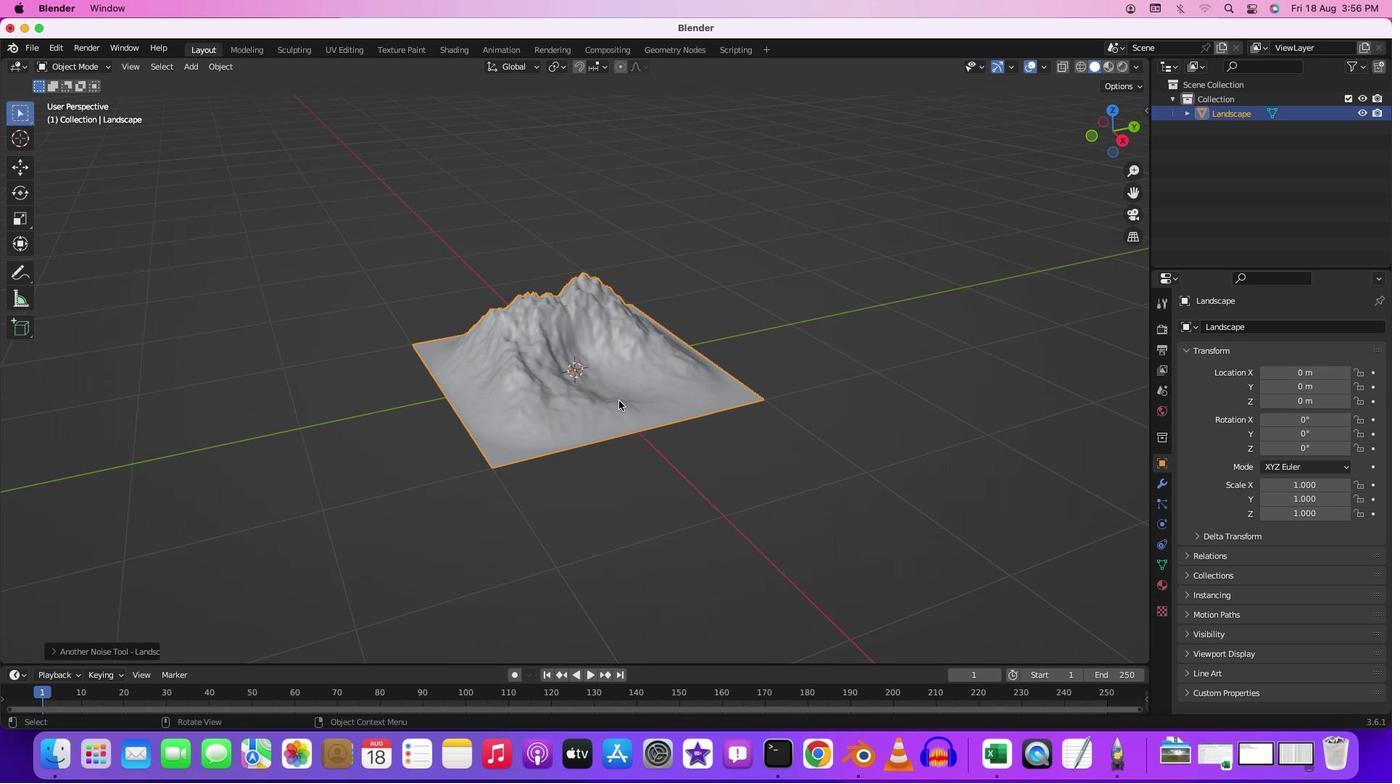 
Action: Mouse scrolled (611, 393) with delta (-6, -2)
Screenshot: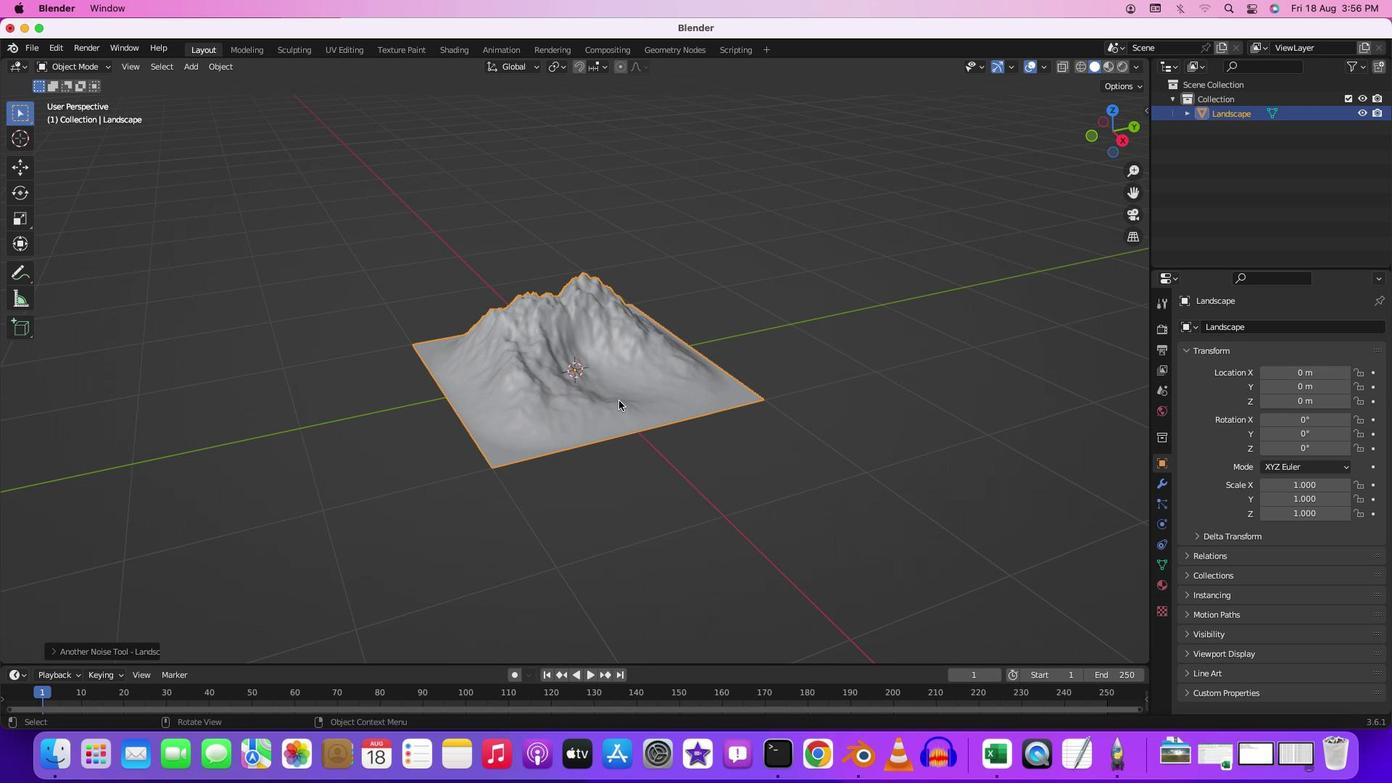 
Action: Mouse scrolled (611, 393) with delta (-6, -2)
Screenshot: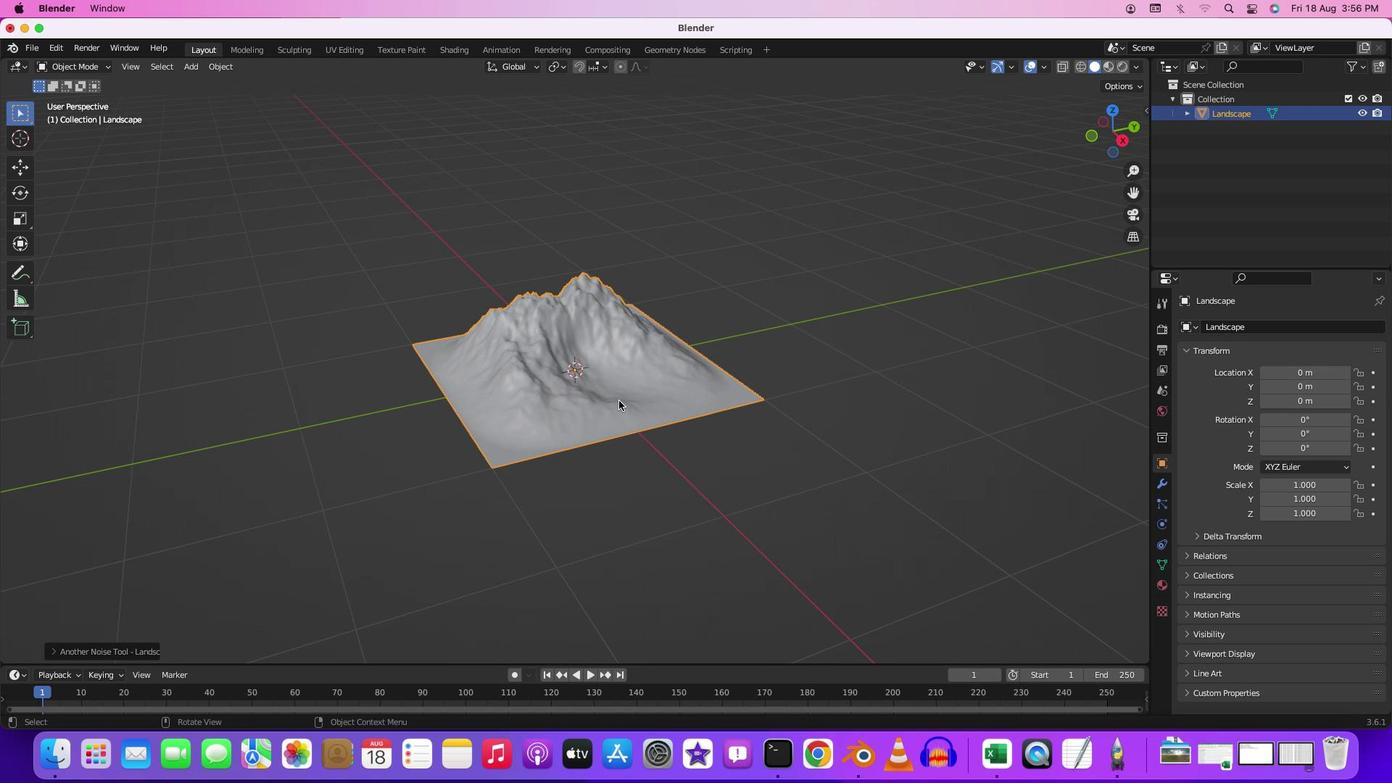 
Action: Mouse scrolled (611, 393) with delta (-6, -5)
Screenshot: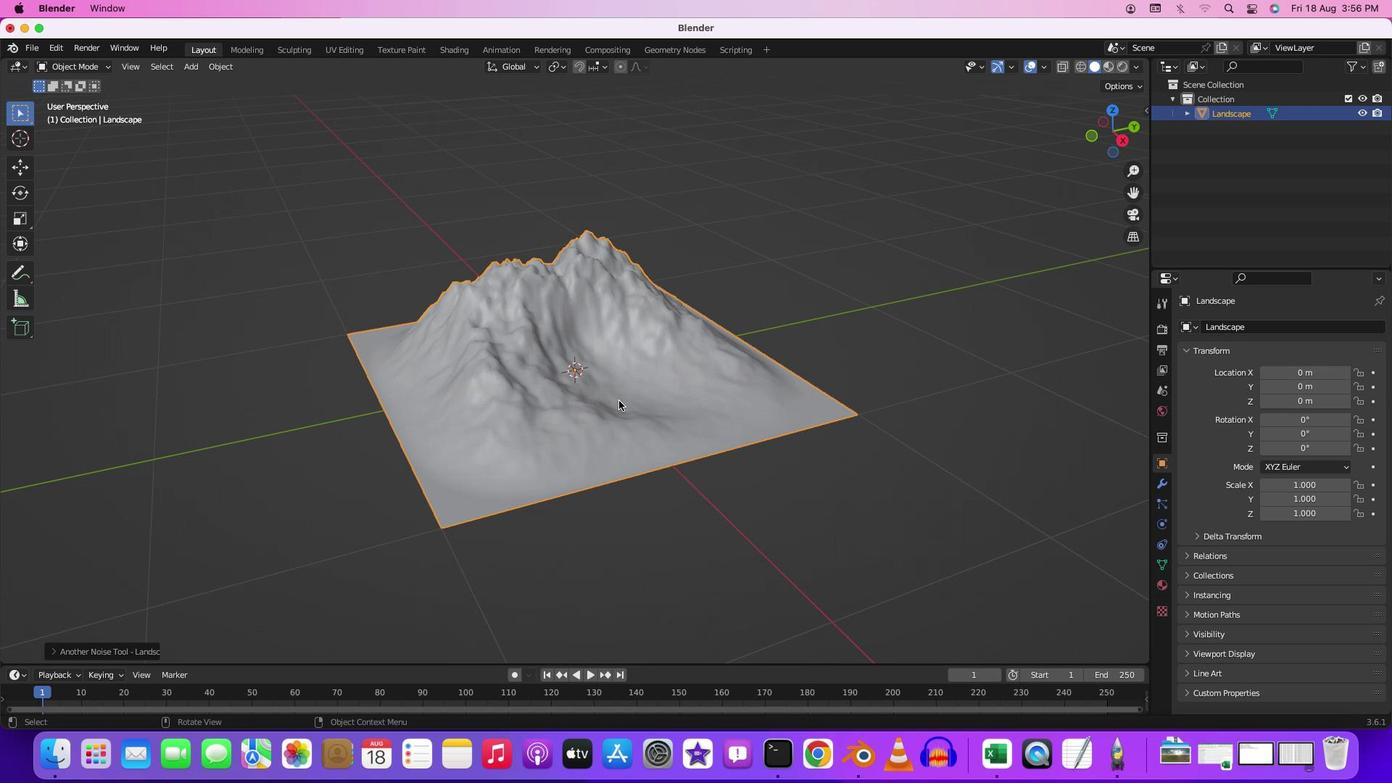 
Action: Mouse scrolled (611, 393) with delta (-6, -5)
Screenshot: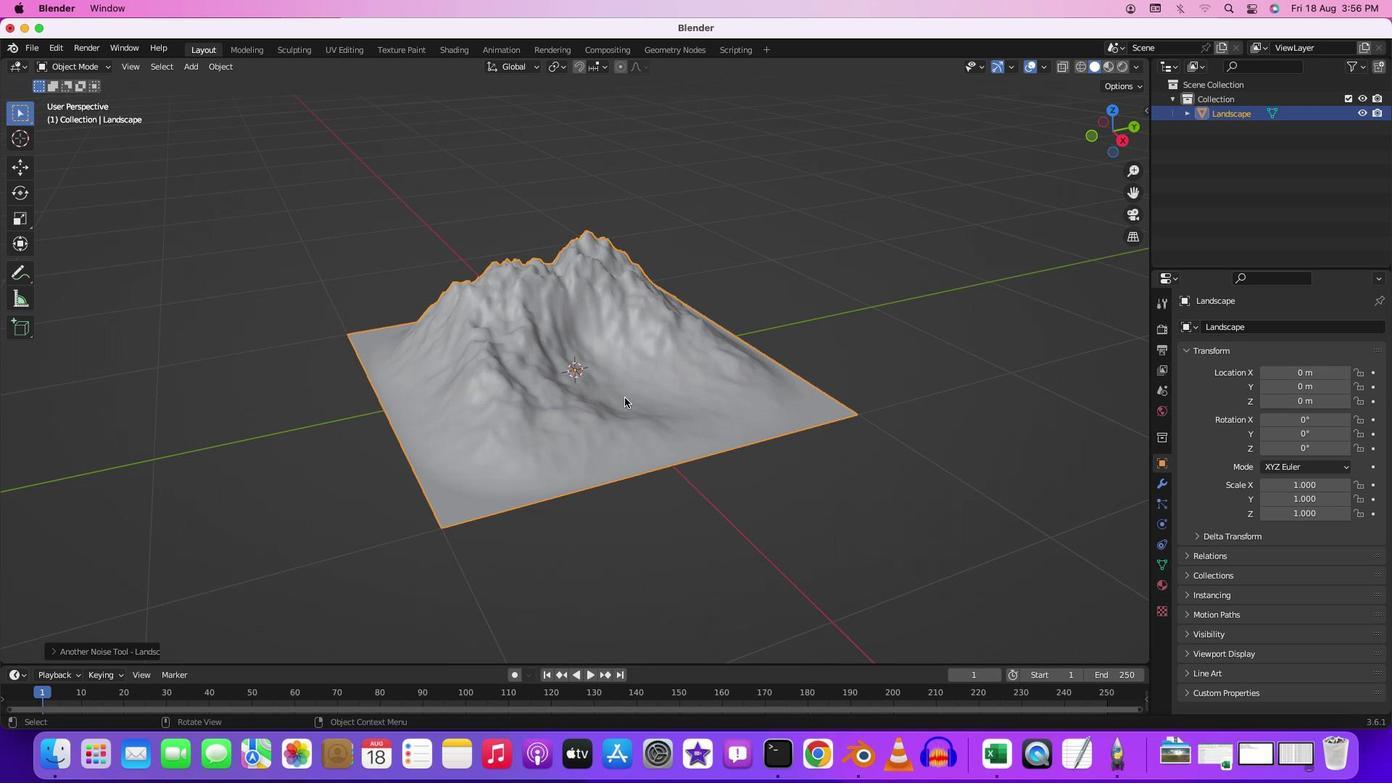 
Action: Mouse scrolled (611, 393) with delta (-6, -4)
Screenshot: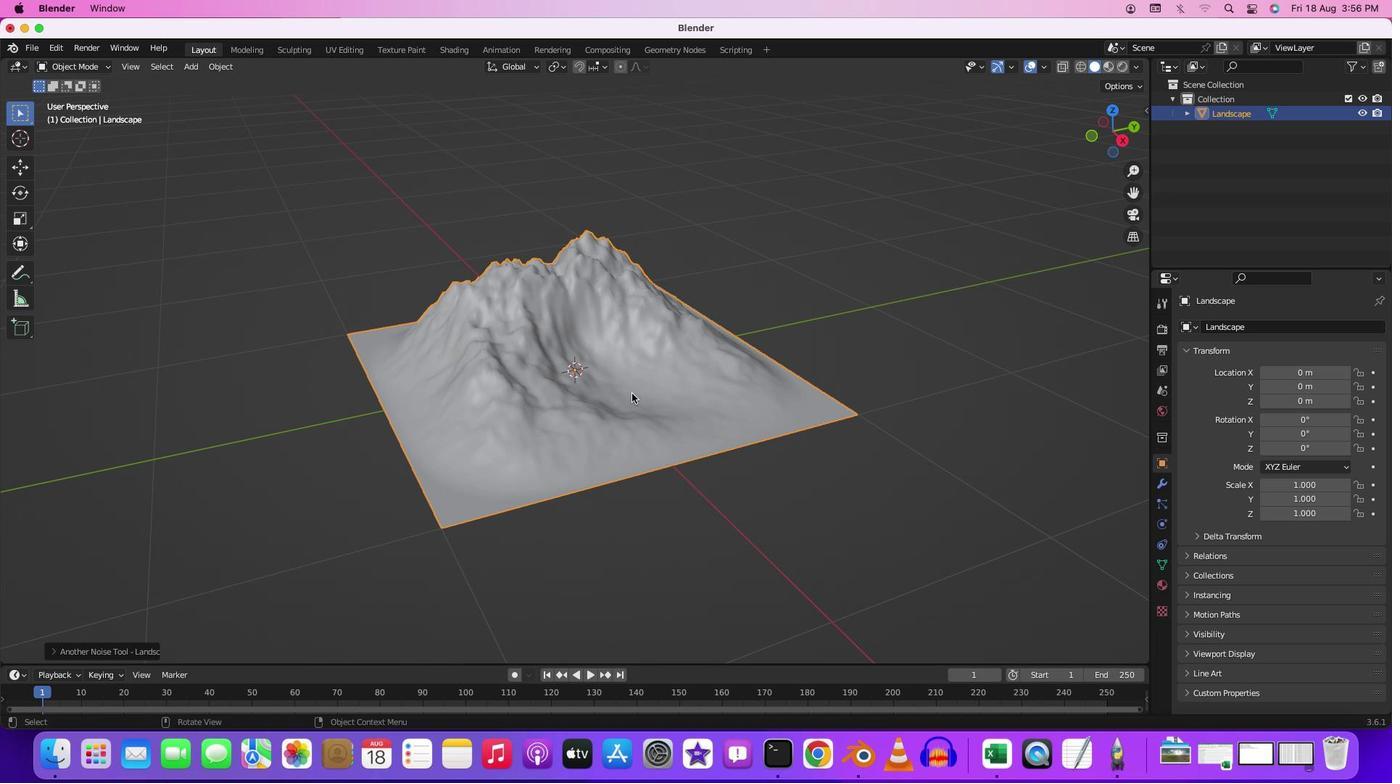 
Action: Mouse scrolled (611, 393) with delta (-6, -2)
Screenshot: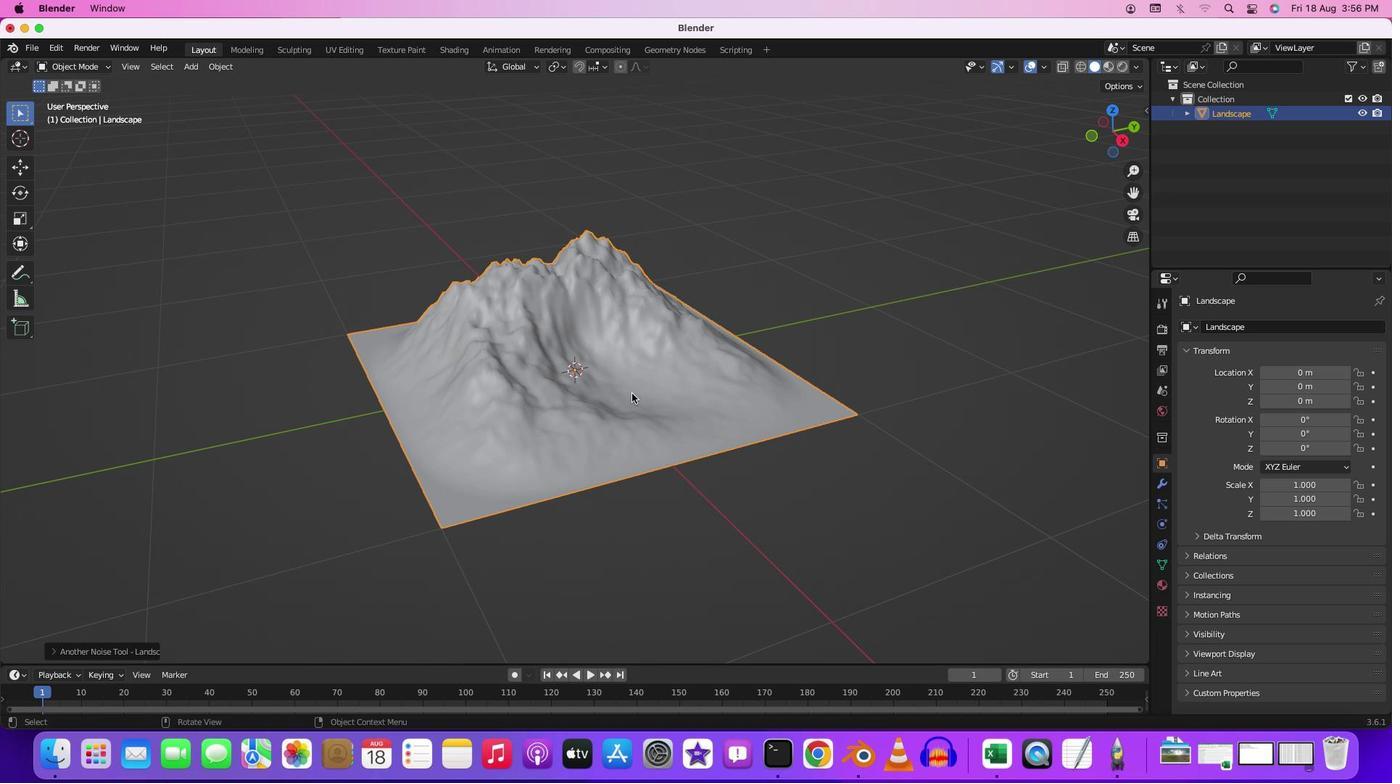 
Action: Mouse scrolled (611, 393) with delta (-6, -5)
Screenshot: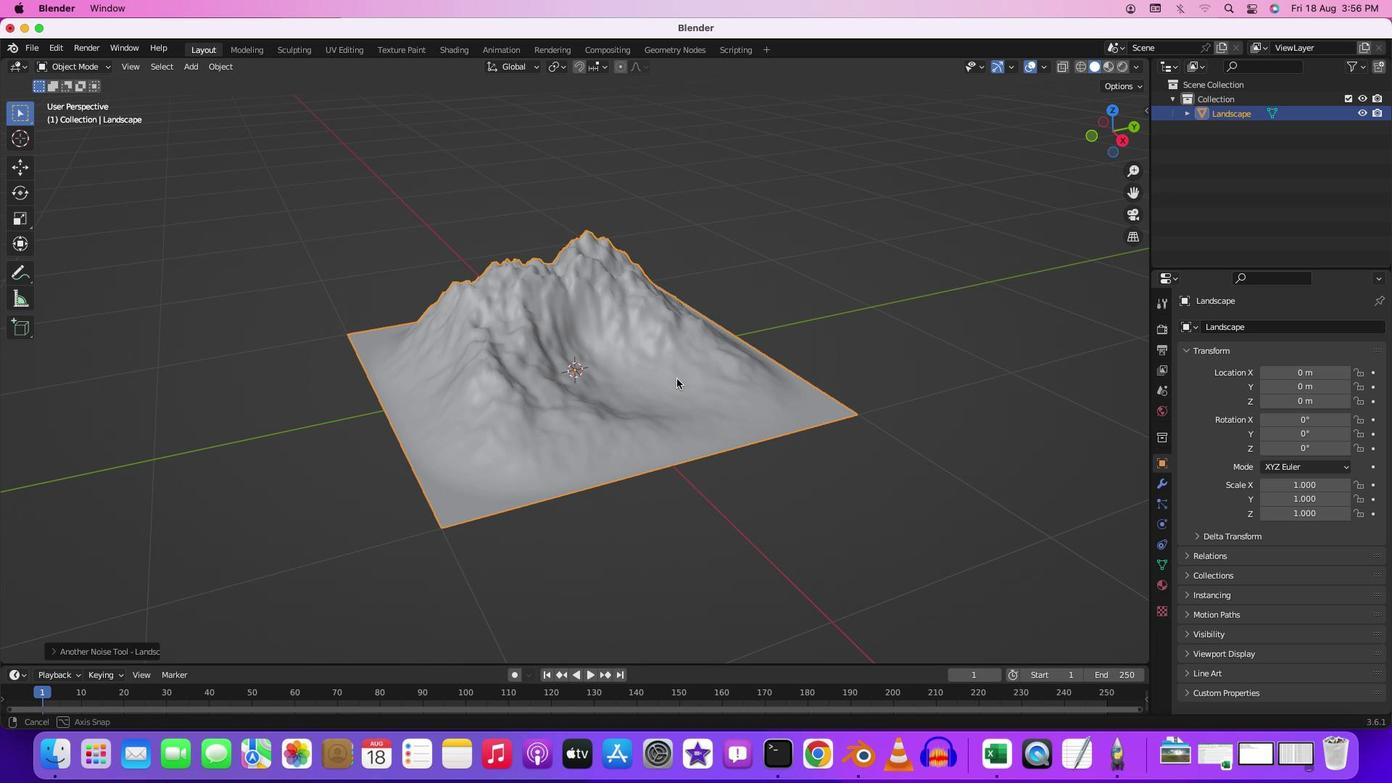 
Action: Mouse scrolled (611, 393) with delta (-6, -5)
Screenshot: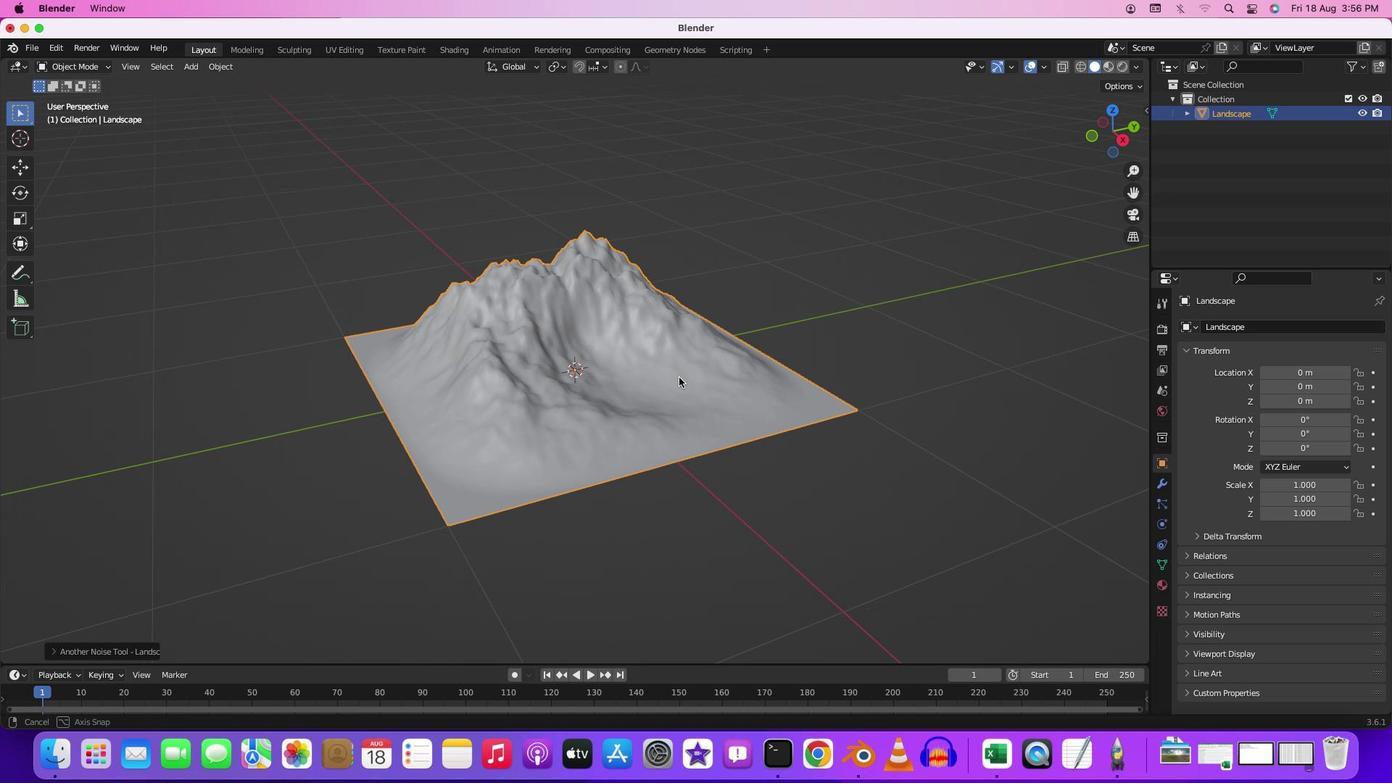 
Action: Mouse moved to (665, 374)
Screenshot: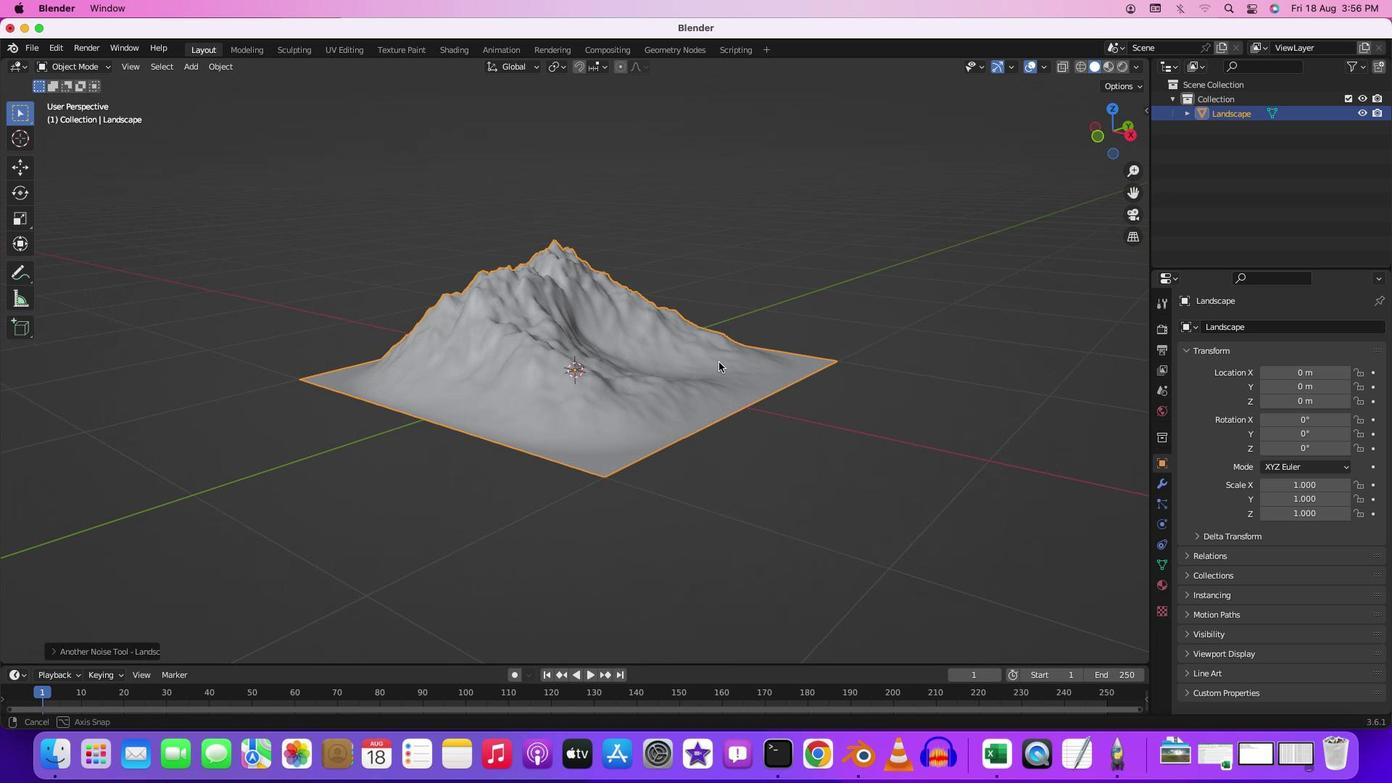 
Action: Mouse pressed middle at (665, 374)
Screenshot: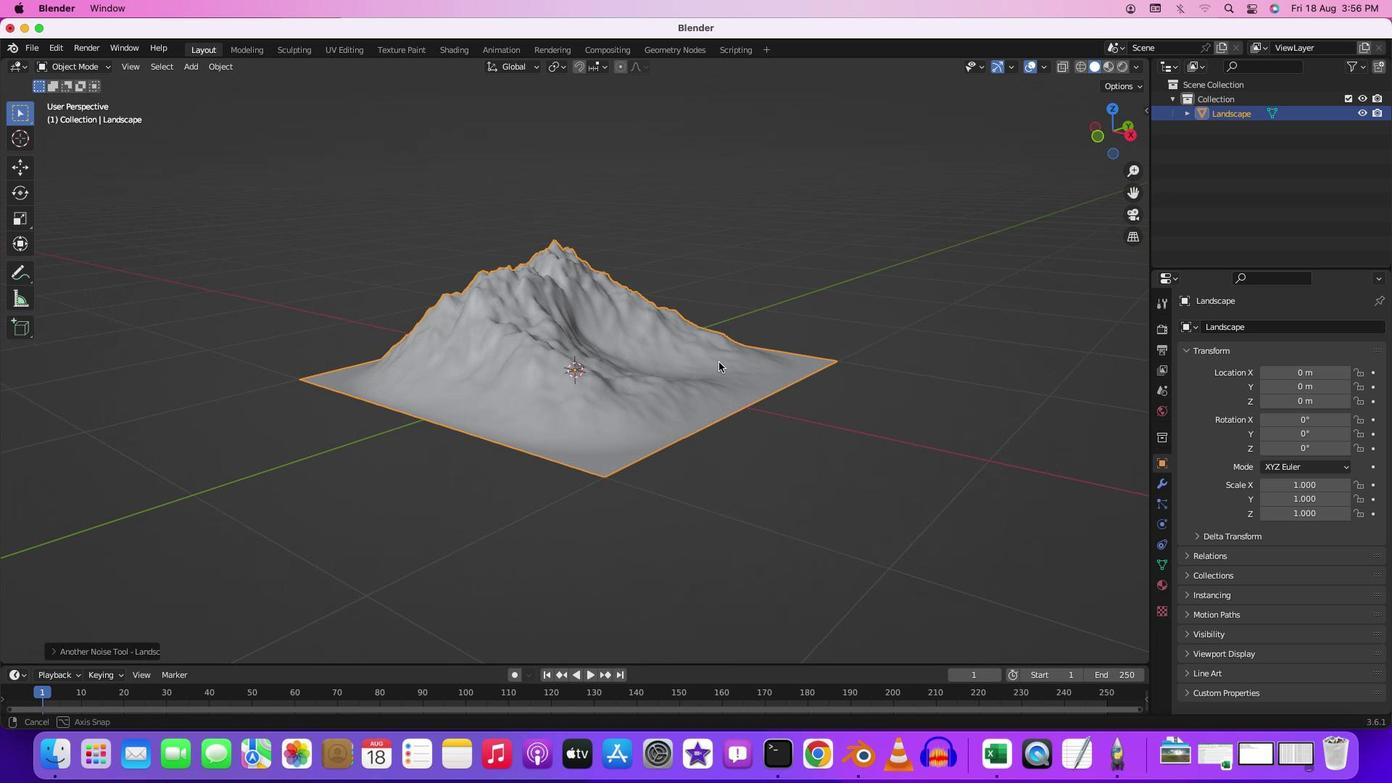 
Action: Mouse moved to (50, 643)
Screenshot: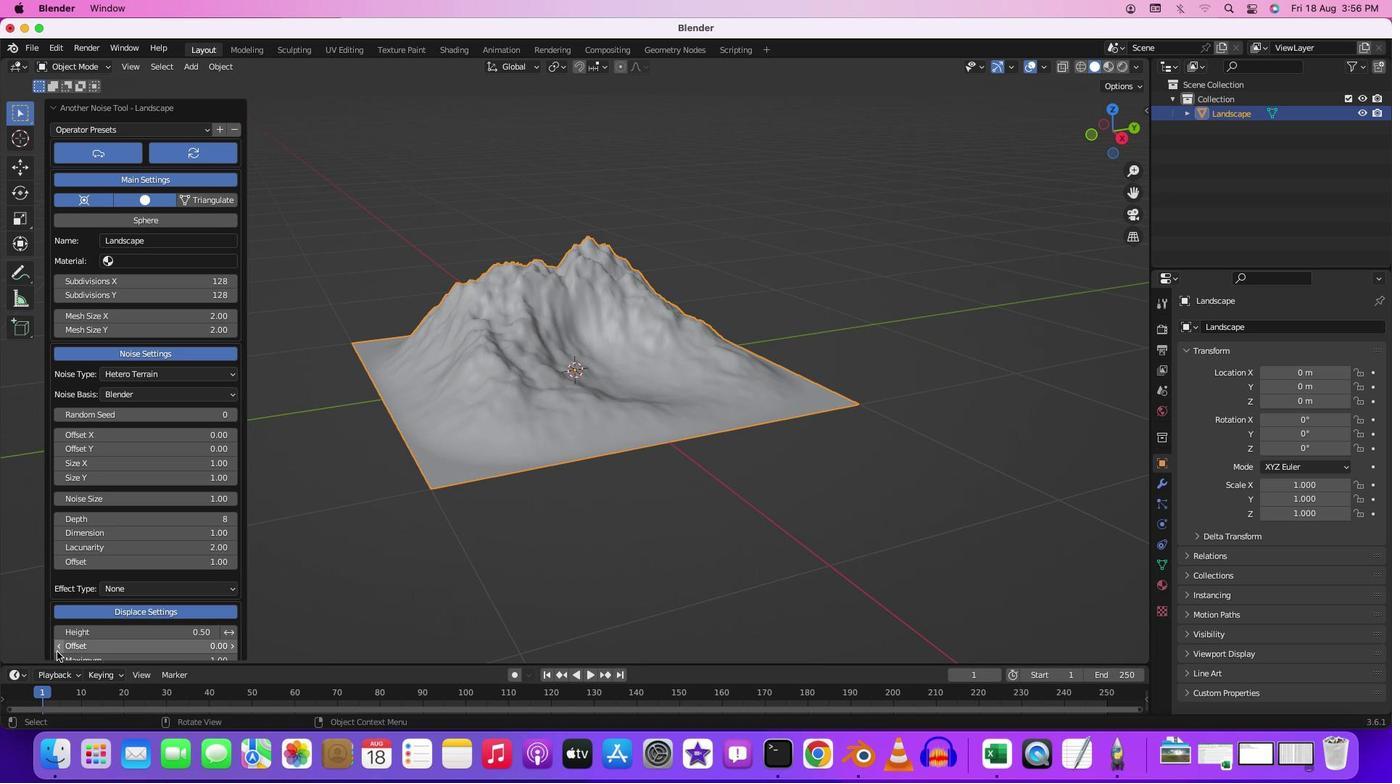 
Action: Mouse pressed left at (50, 643)
Screenshot: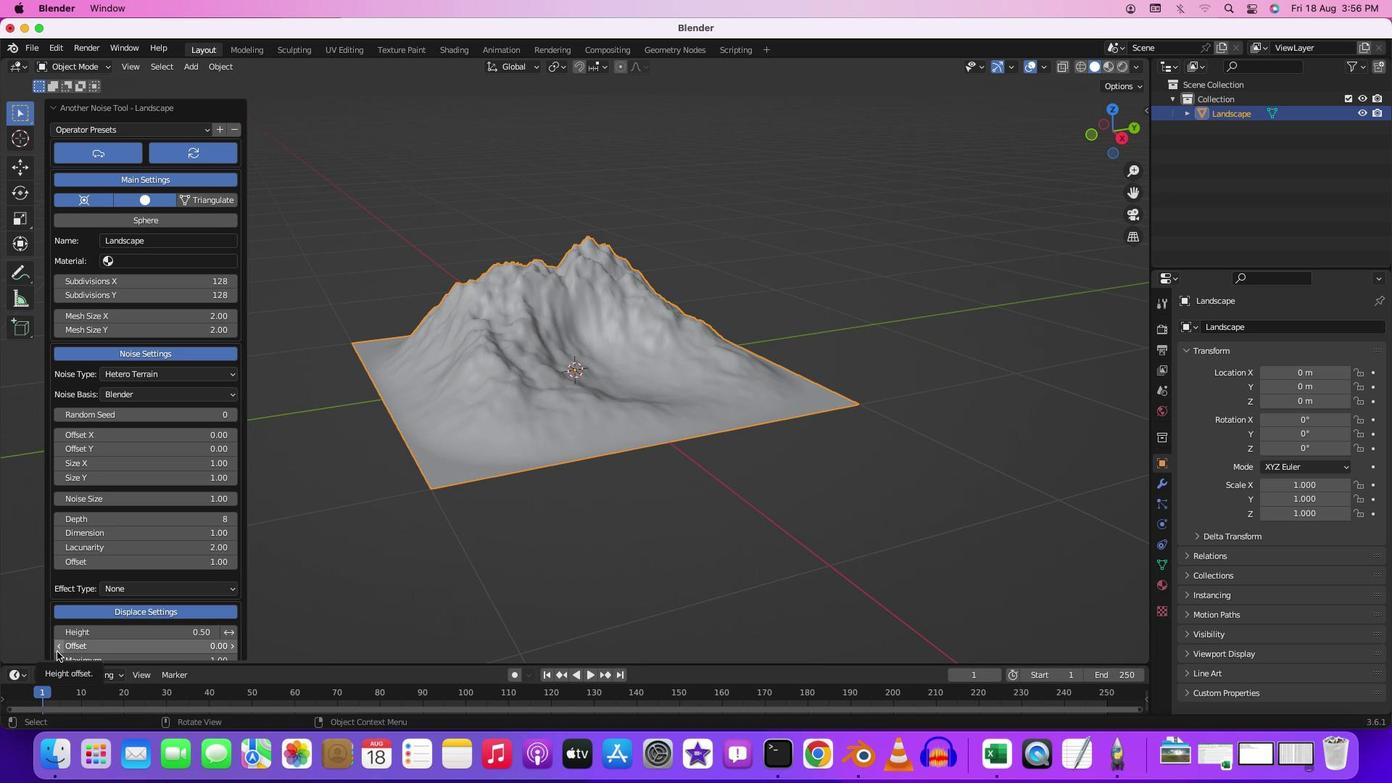 
Action: Mouse moved to (147, 121)
Screenshot: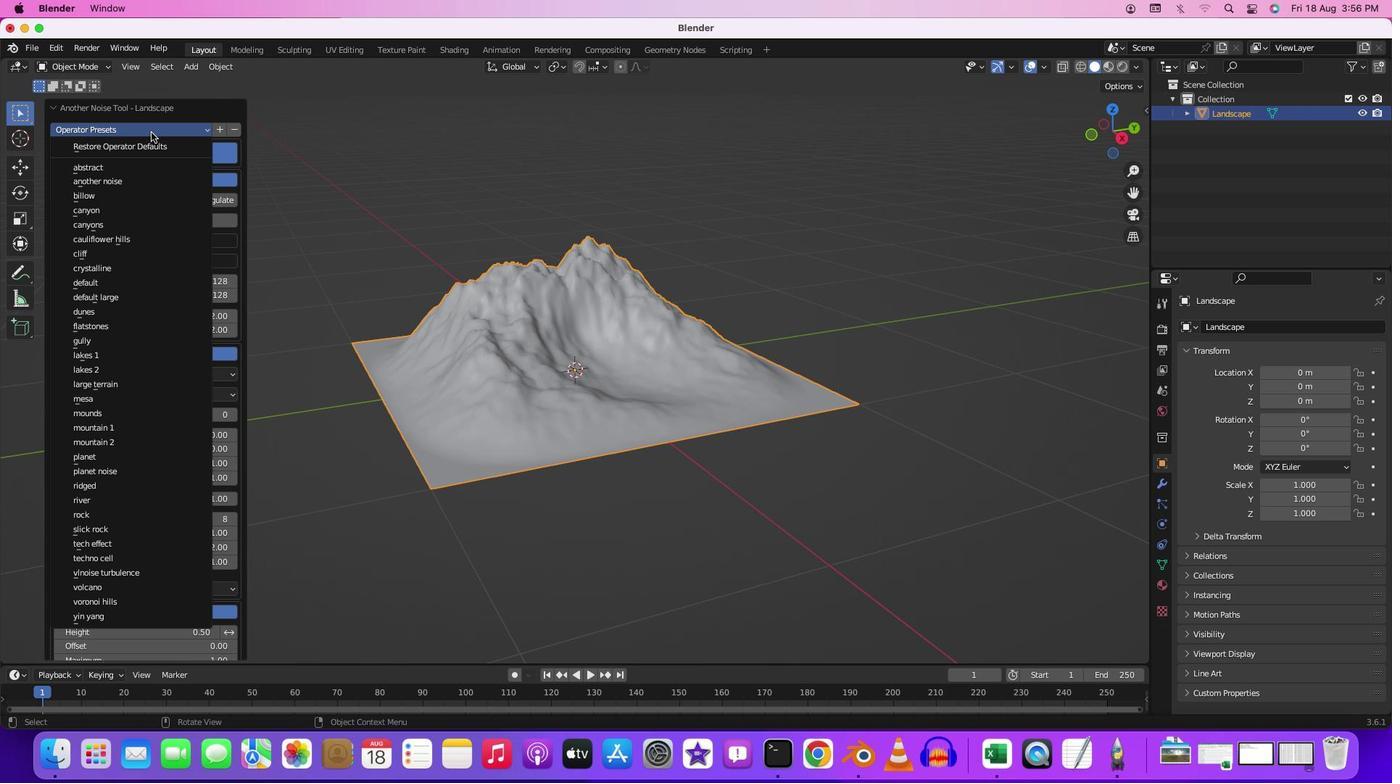 
Action: Mouse pressed left at (147, 121)
Screenshot: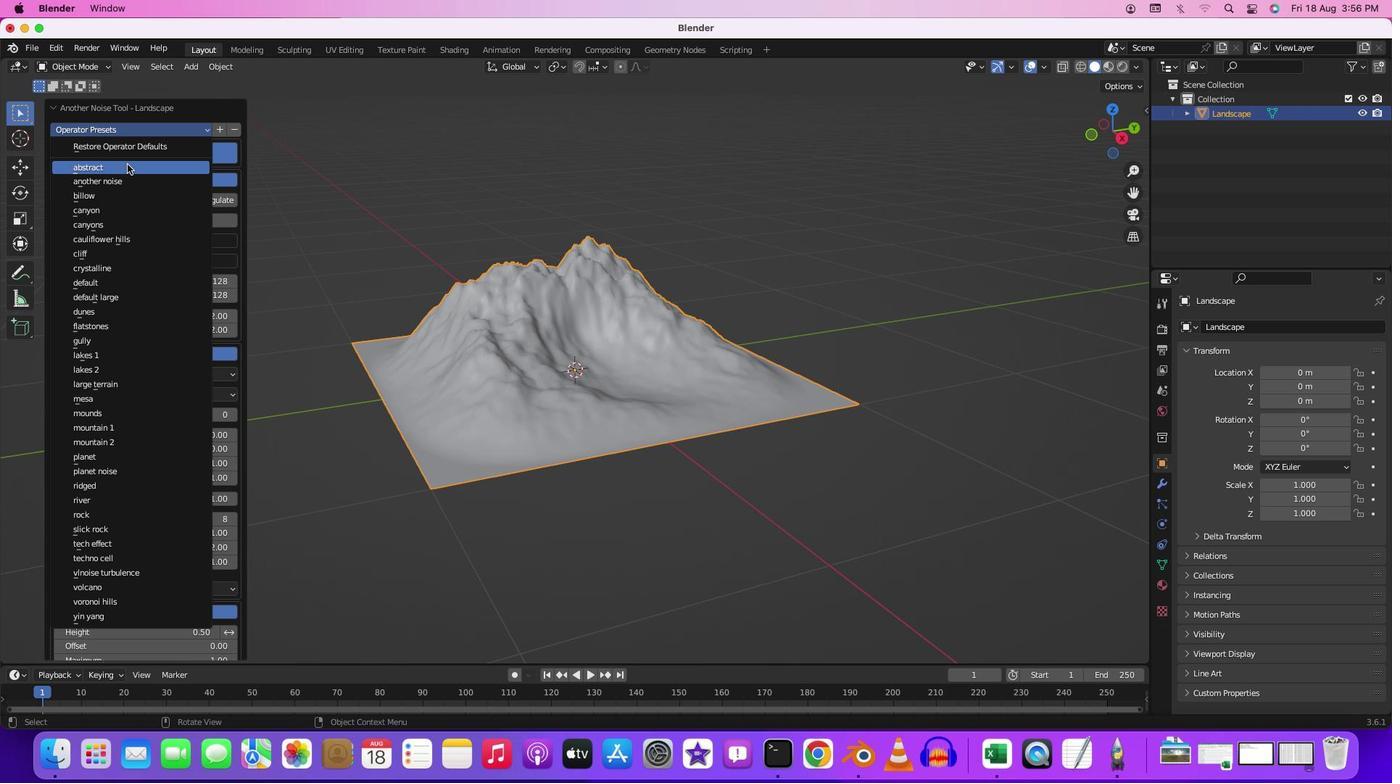 
Action: Mouse moved to (105, 377)
Screenshot: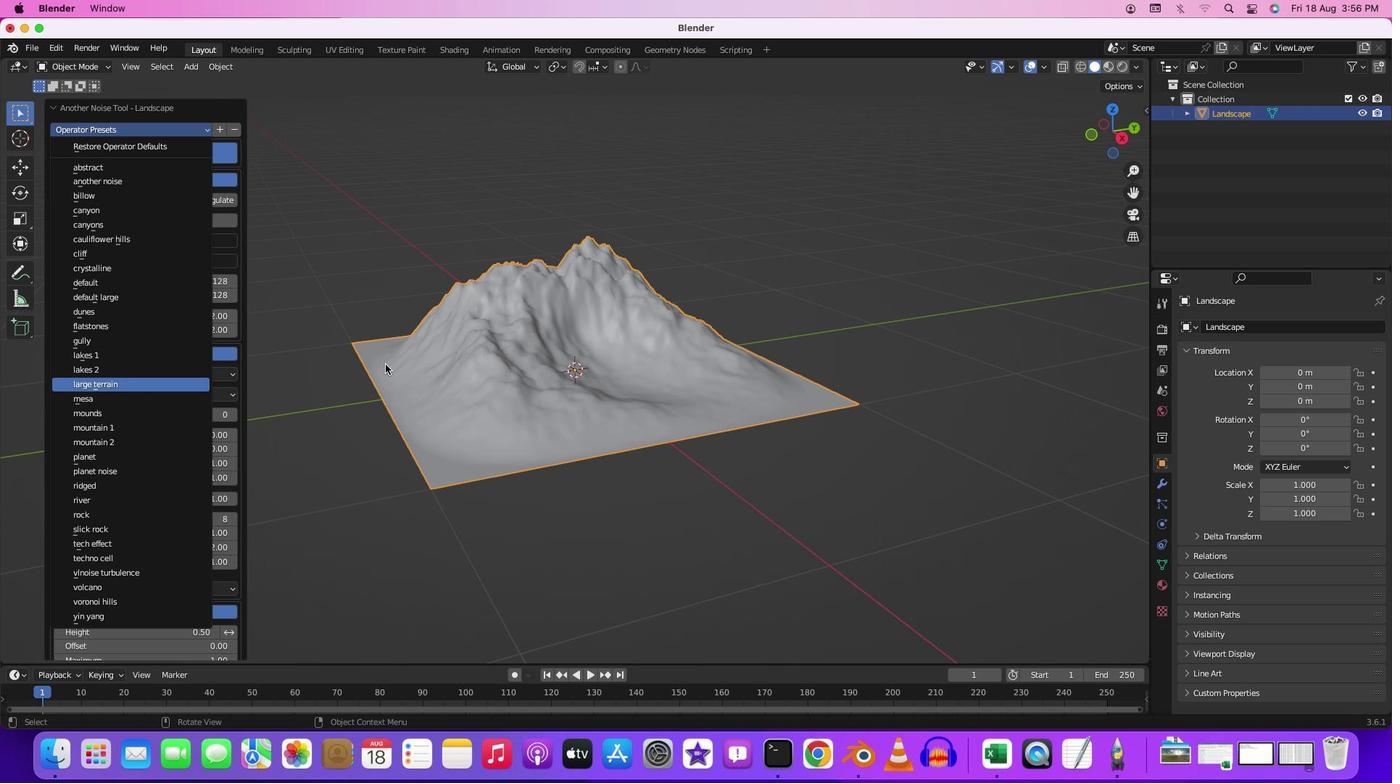 
Action: Mouse pressed left at (105, 377)
Screenshot: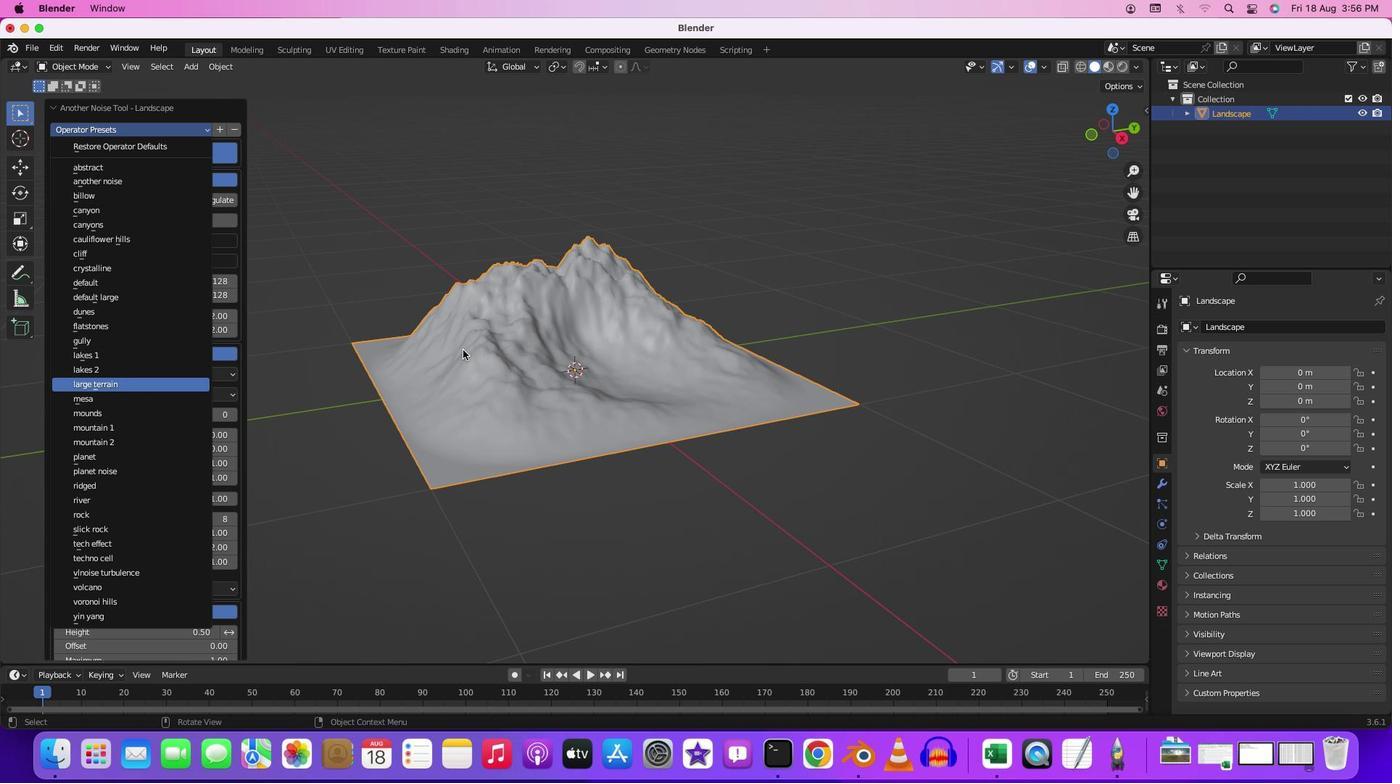 
Action: Mouse moved to (645, 385)
Screenshot: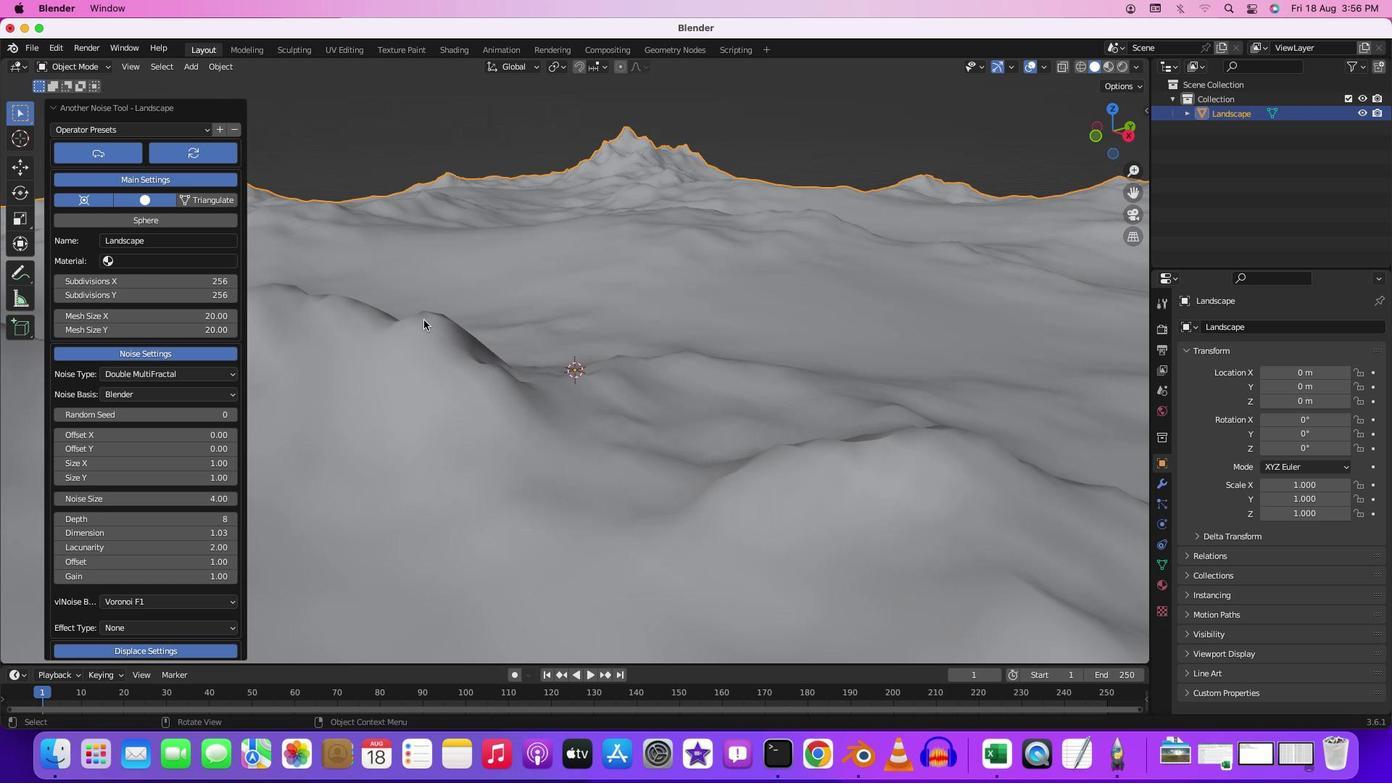
Action: Mouse pressed middle at (645, 385)
Screenshot: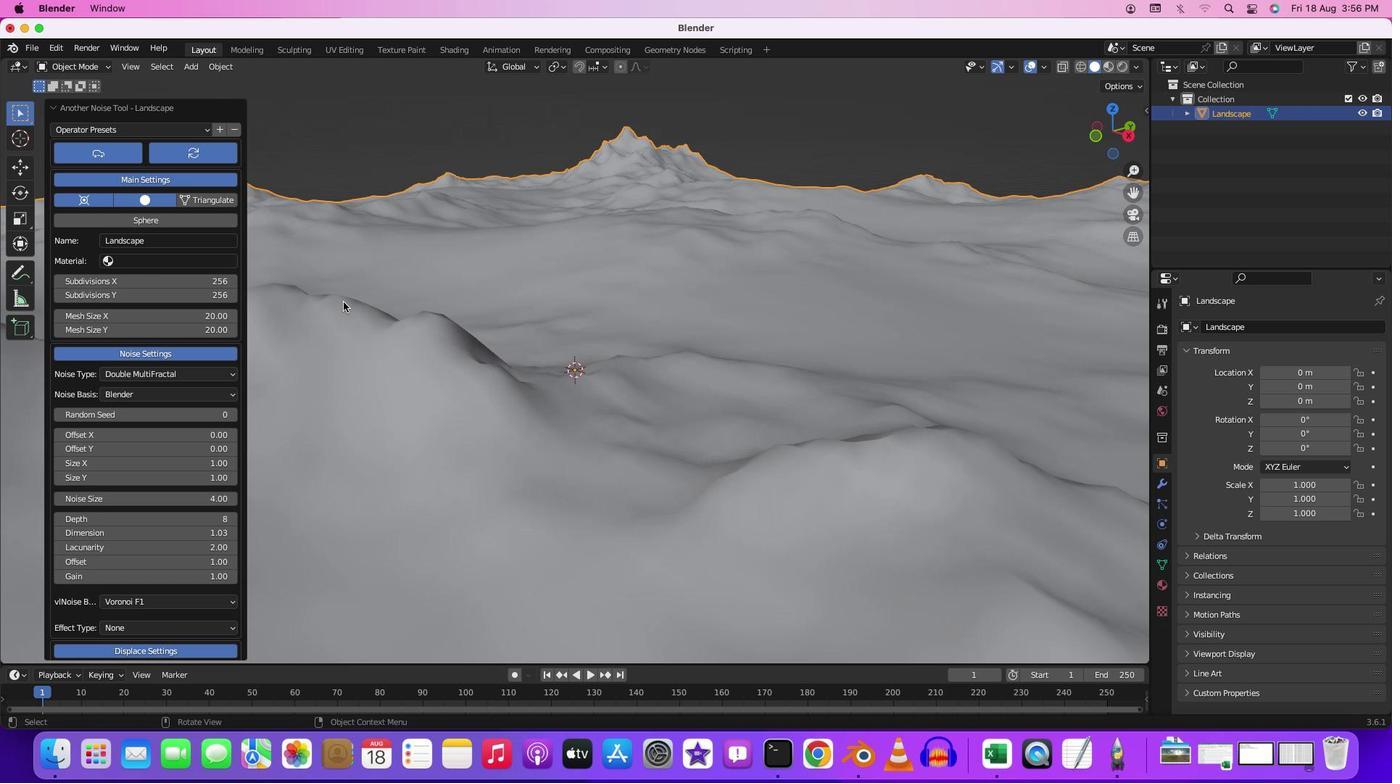 
Action: Mouse moved to (47, 99)
Screenshot: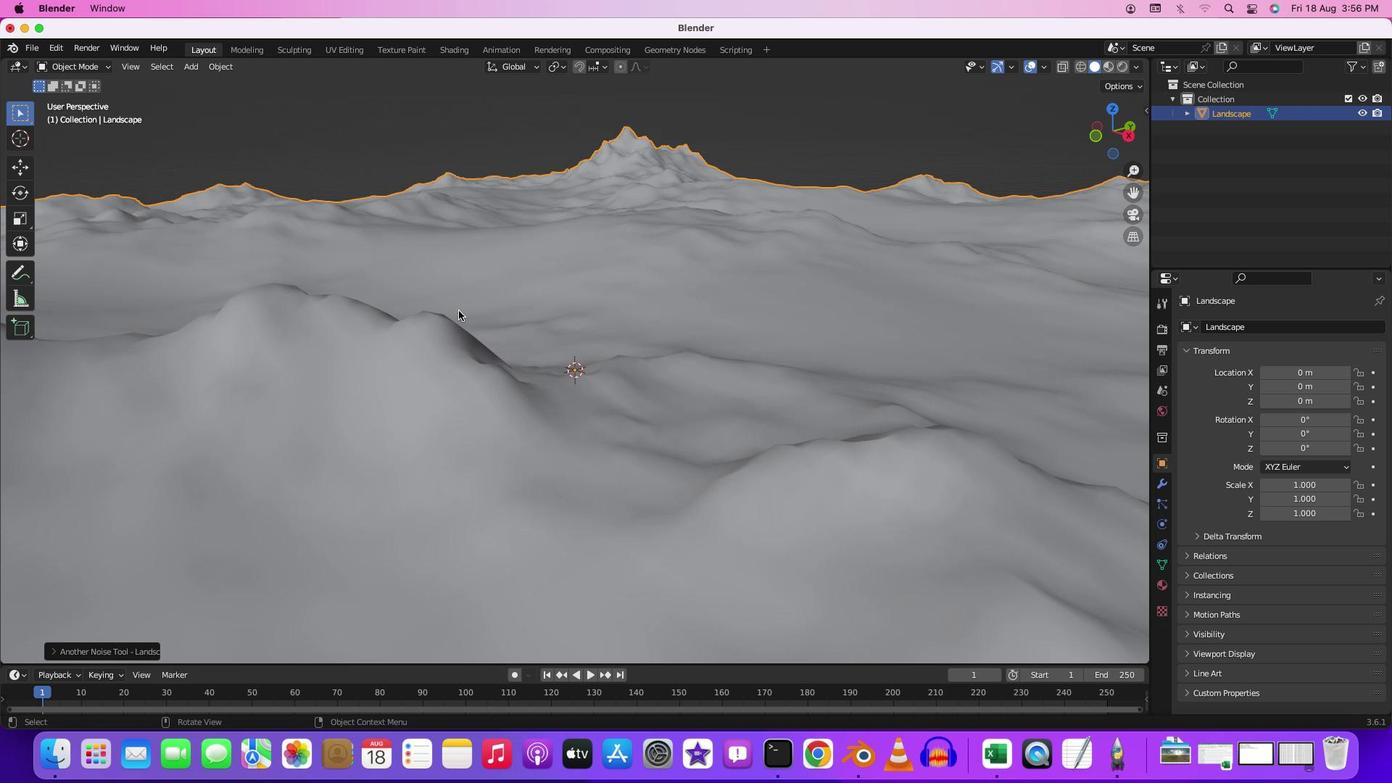 
Action: Mouse pressed left at (47, 99)
Screenshot: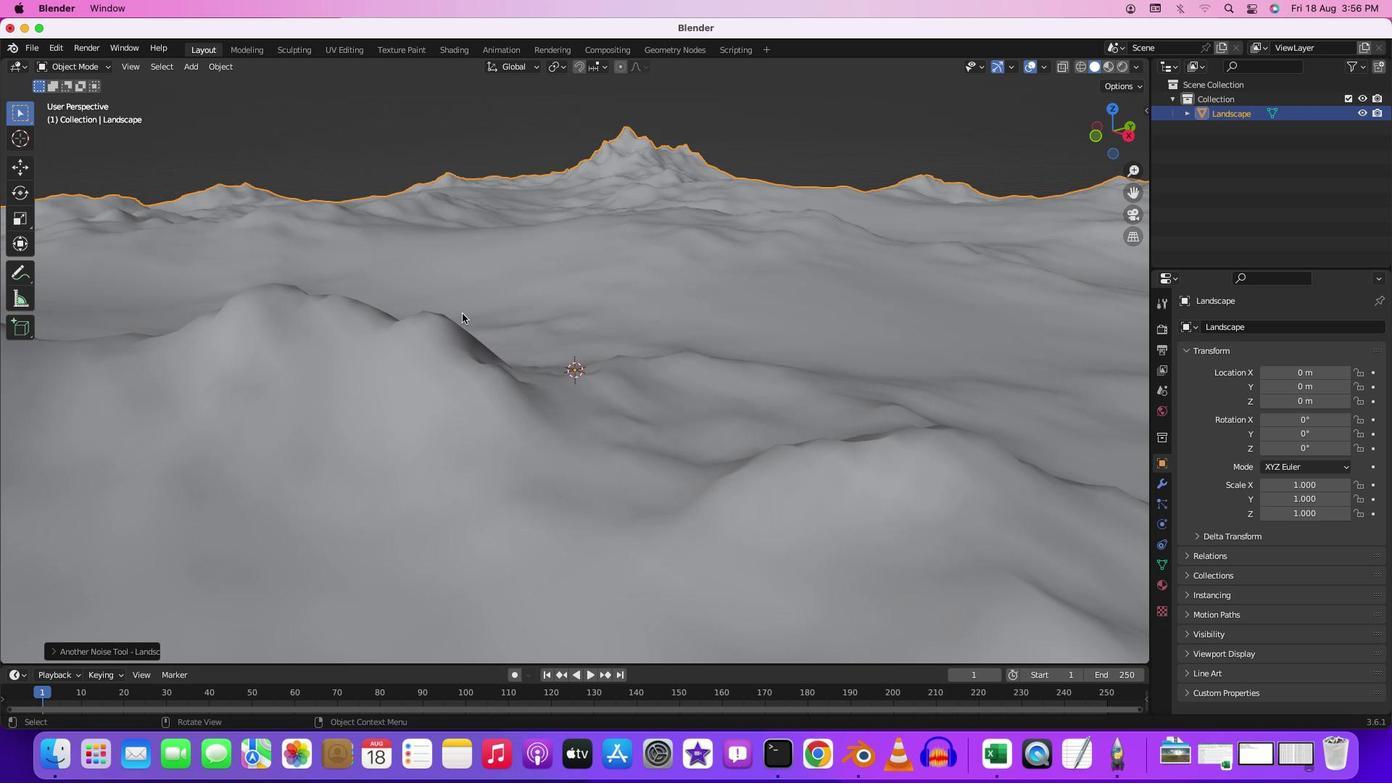 
Action: Mouse moved to (465, 311)
Screenshot: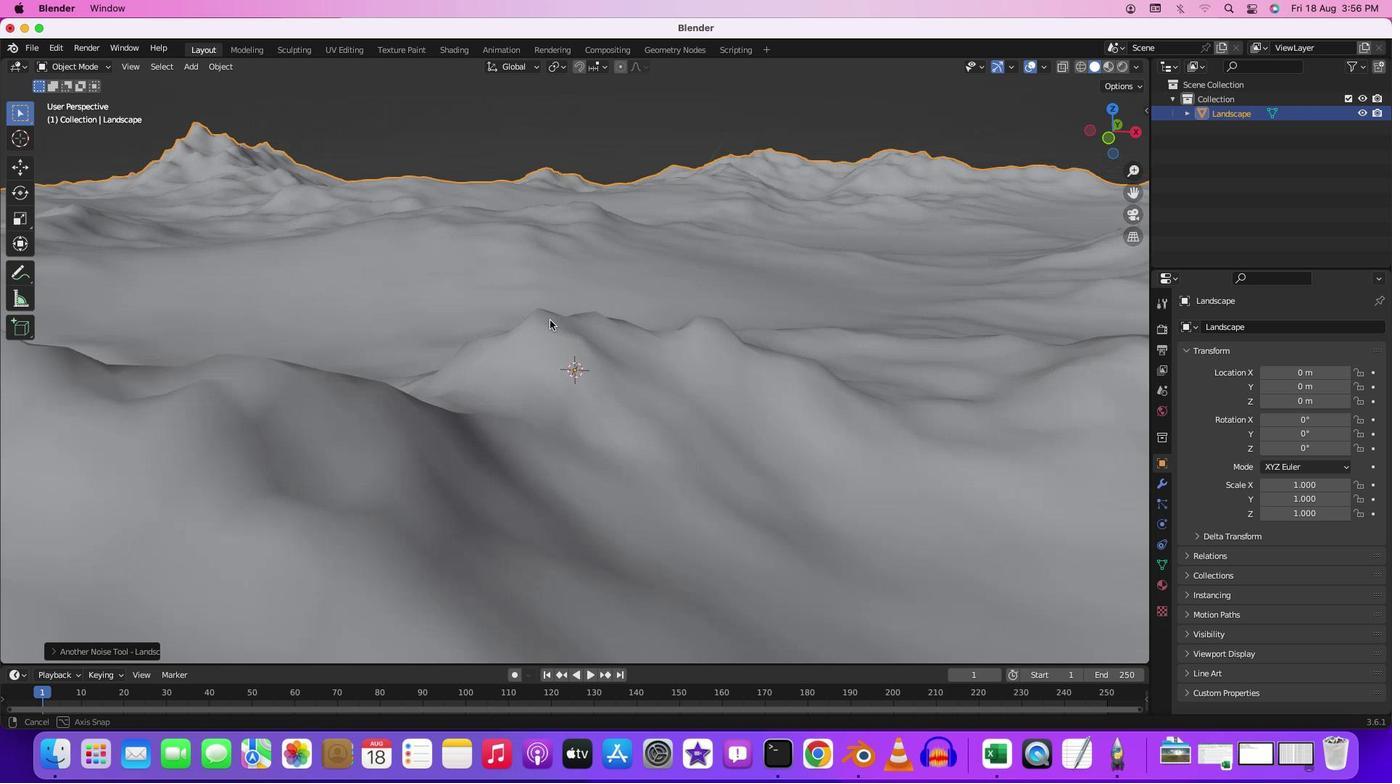 
Action: Mouse pressed middle at (465, 311)
Screenshot: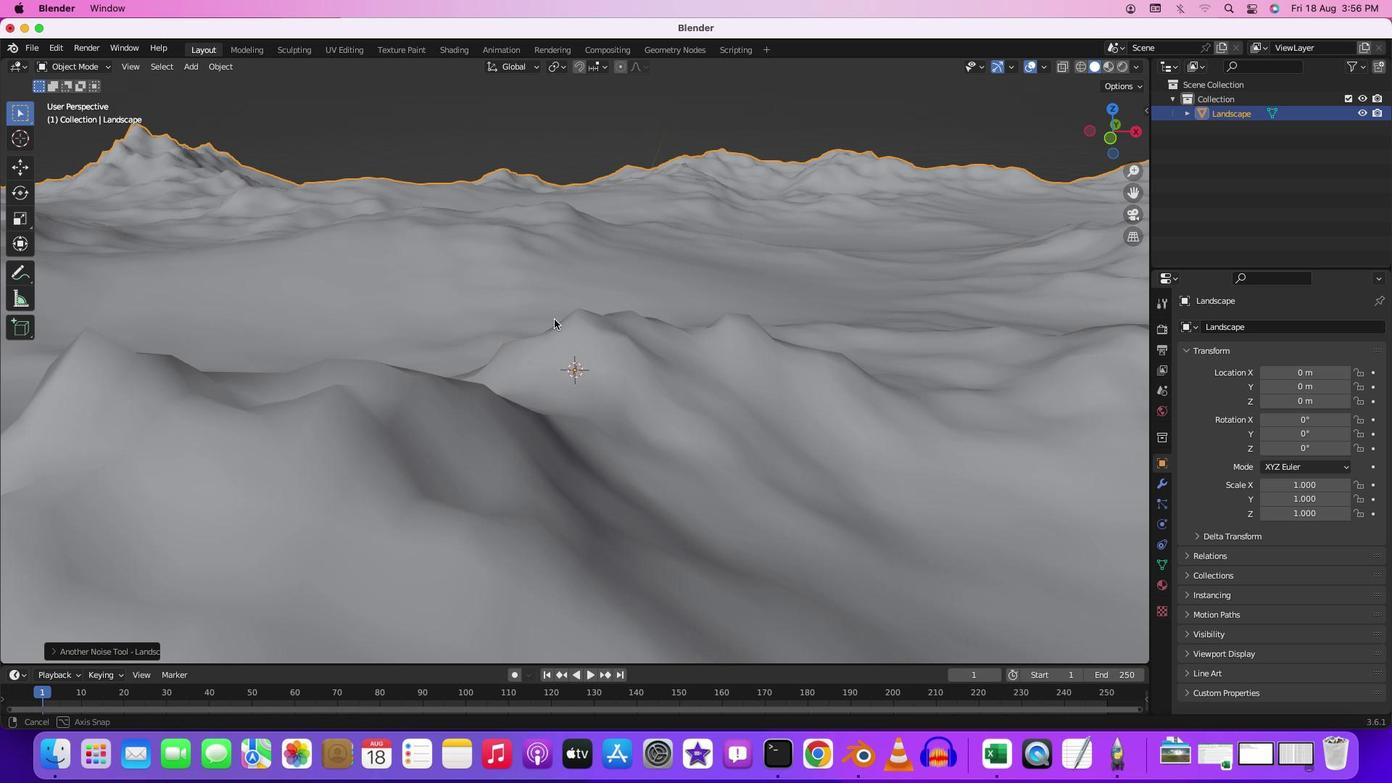 
Action: Mouse moved to (564, 314)
Screenshot: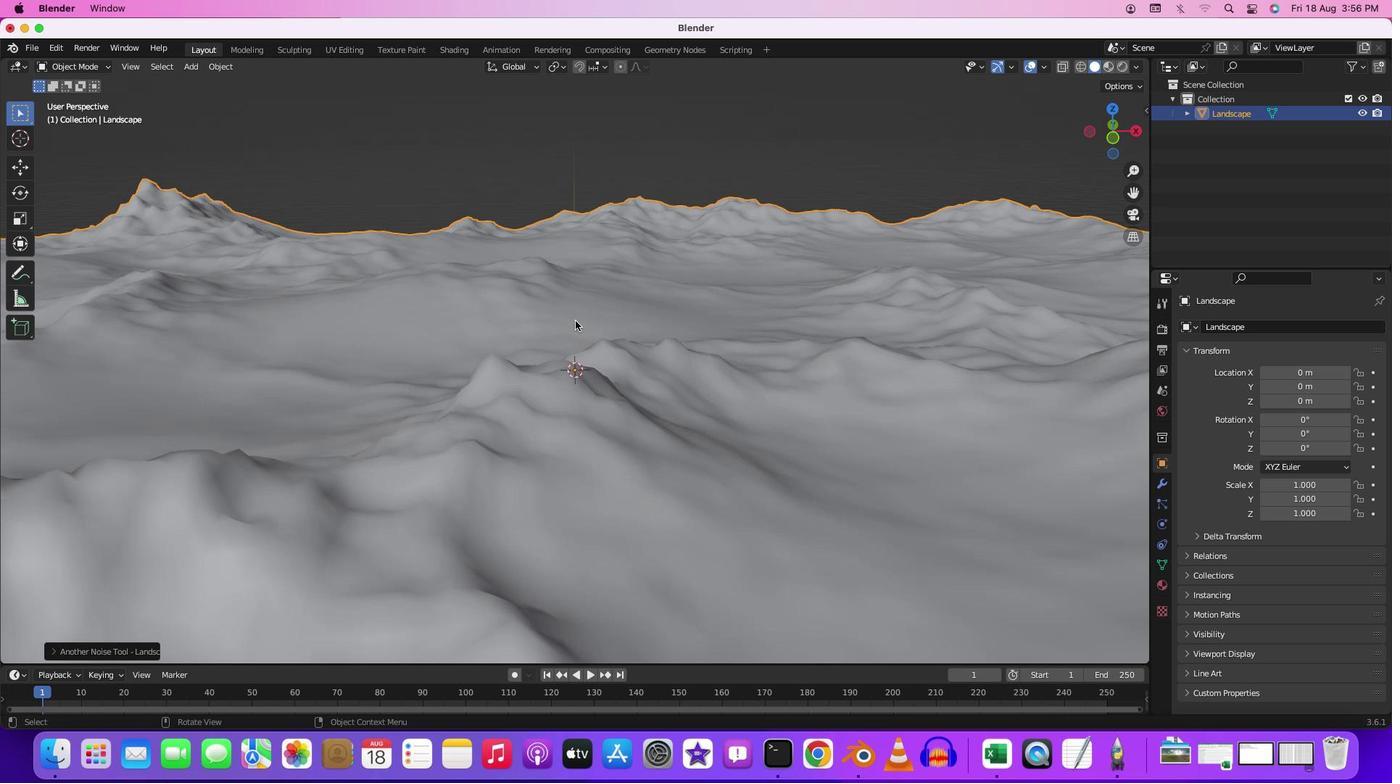 
Action: Mouse scrolled (564, 314) with delta (-6, -7)
Screenshot: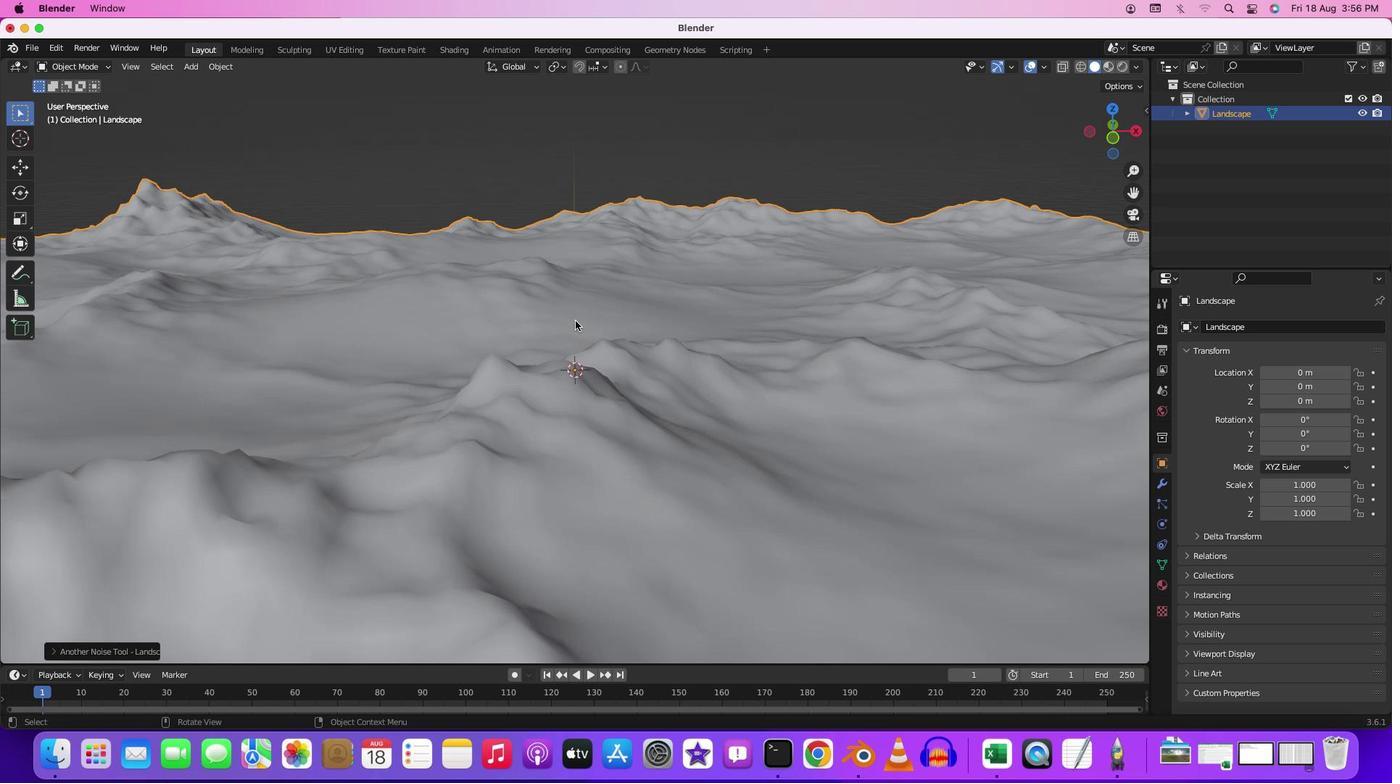 
Action: Mouse scrolled (564, 314) with delta (-6, -7)
Screenshot: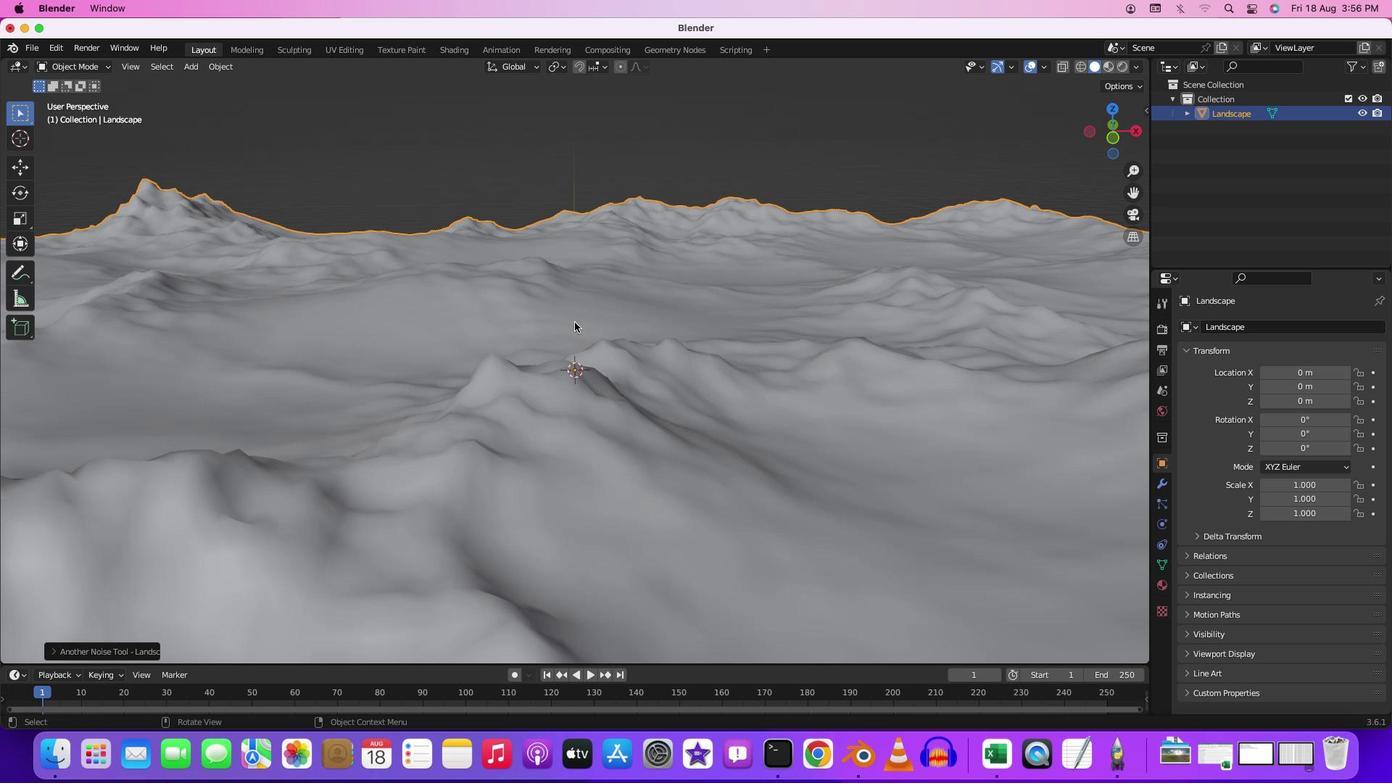 
Action: Mouse scrolled (564, 314) with delta (-6, -7)
Screenshot: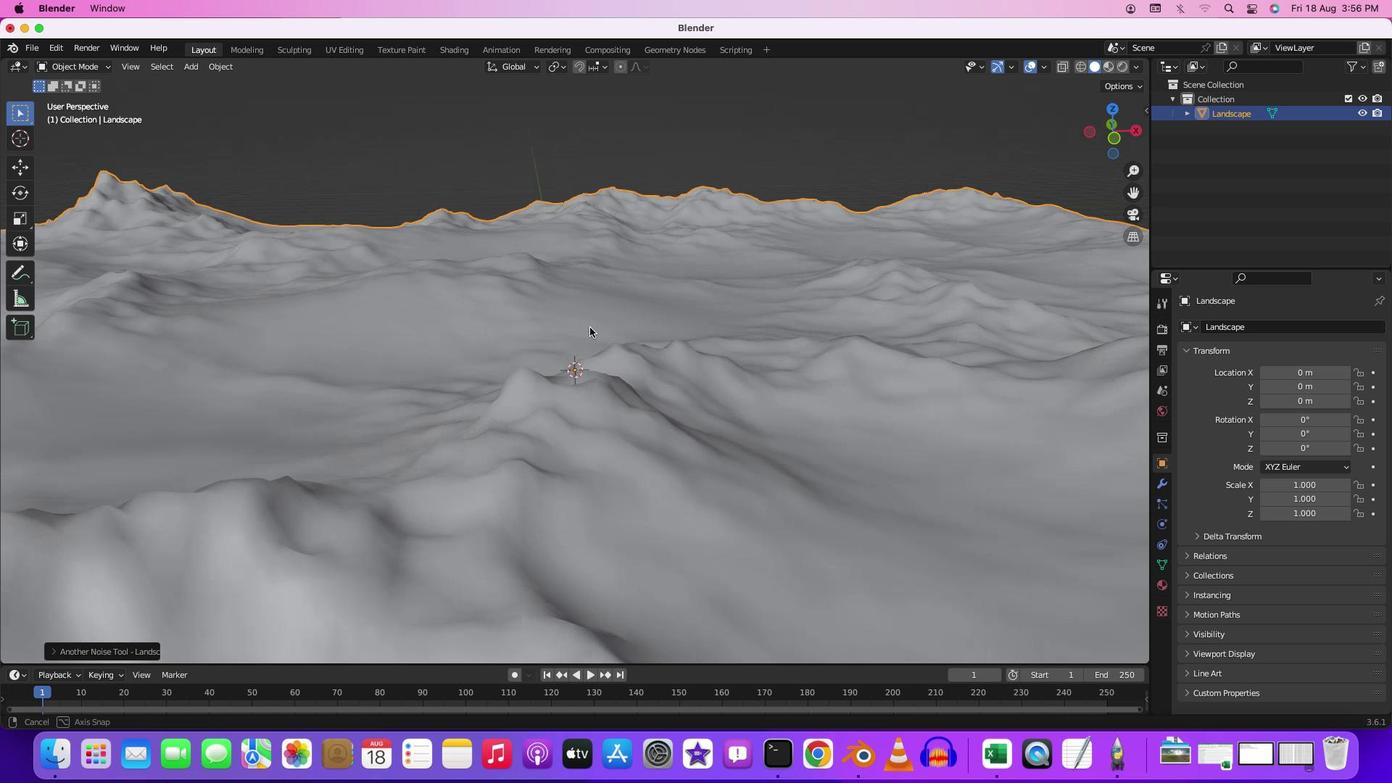 
Action: Mouse moved to (569, 316)
Screenshot: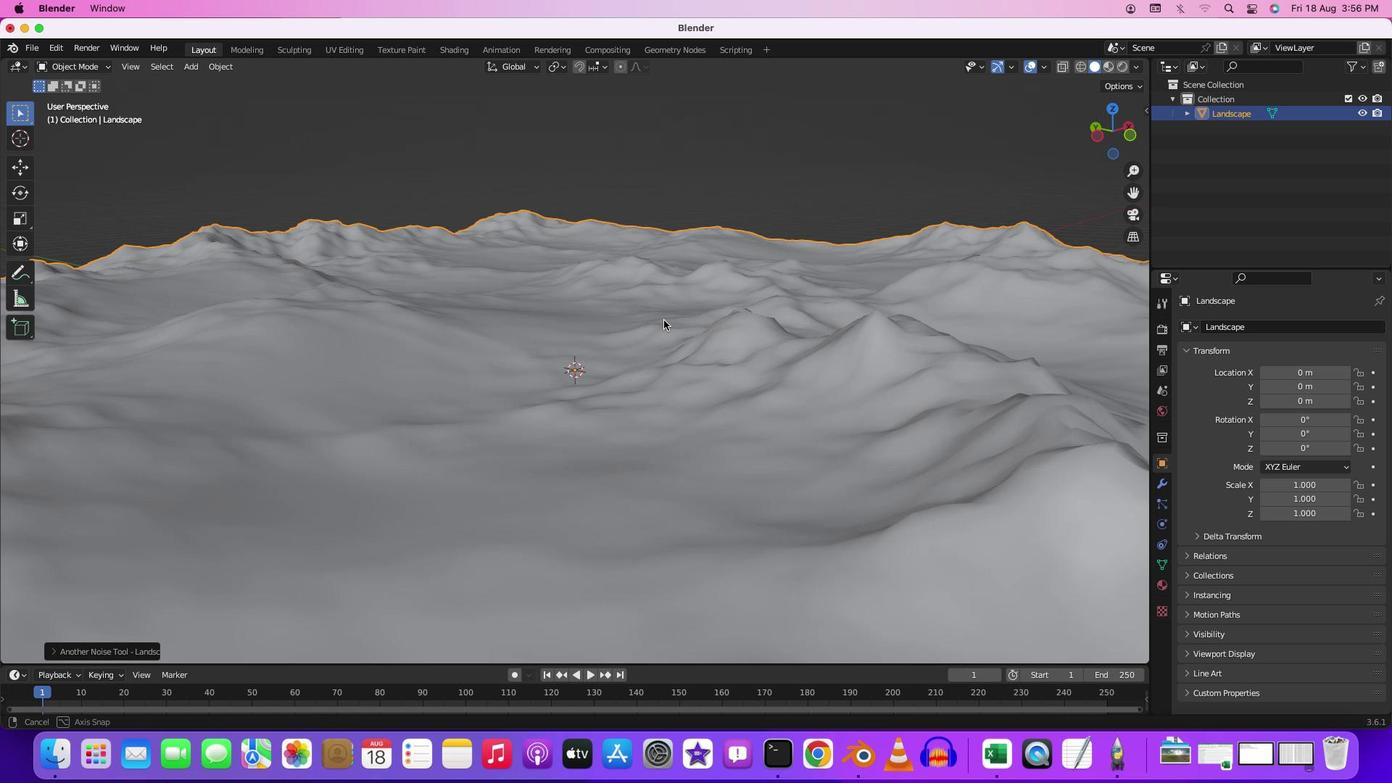 
Action: Mouse pressed middle at (569, 316)
Screenshot: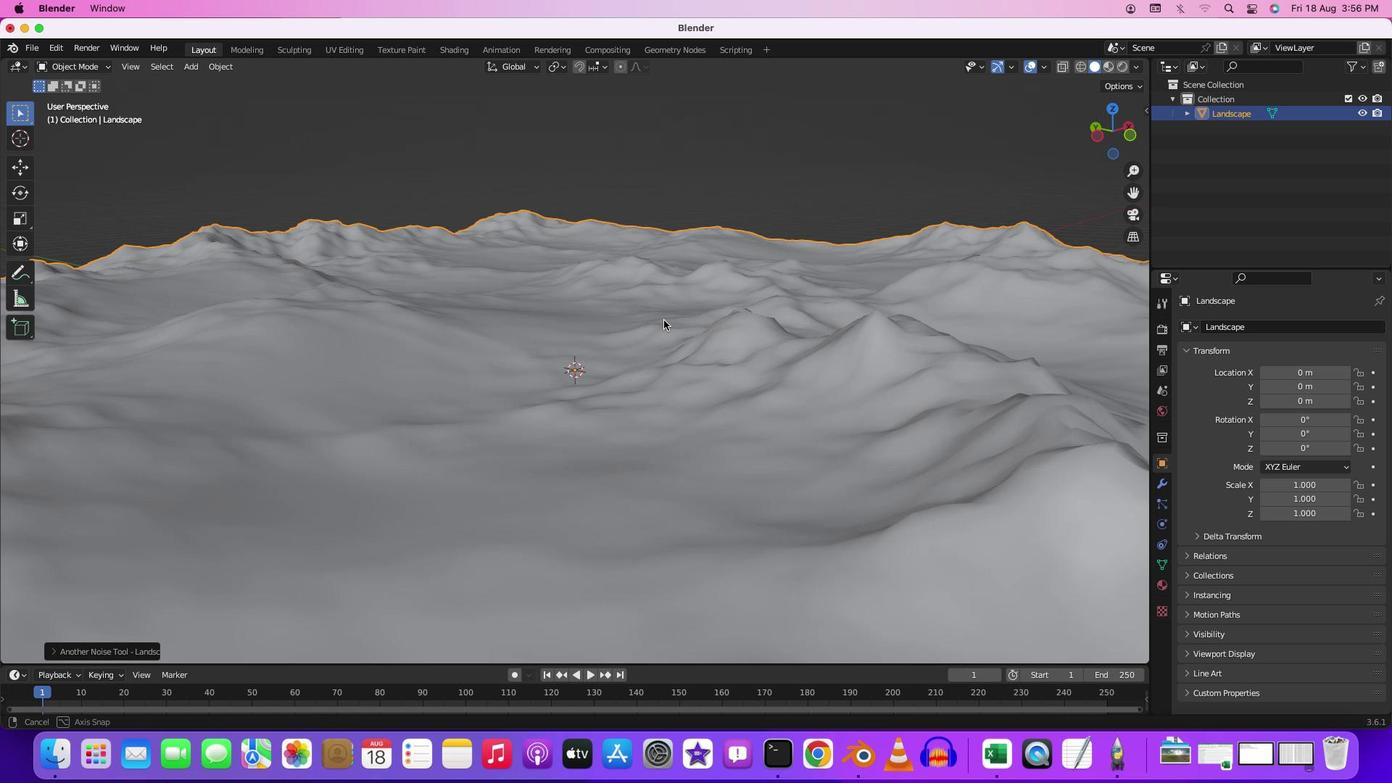 
Action: Mouse moved to (641, 323)
Screenshot: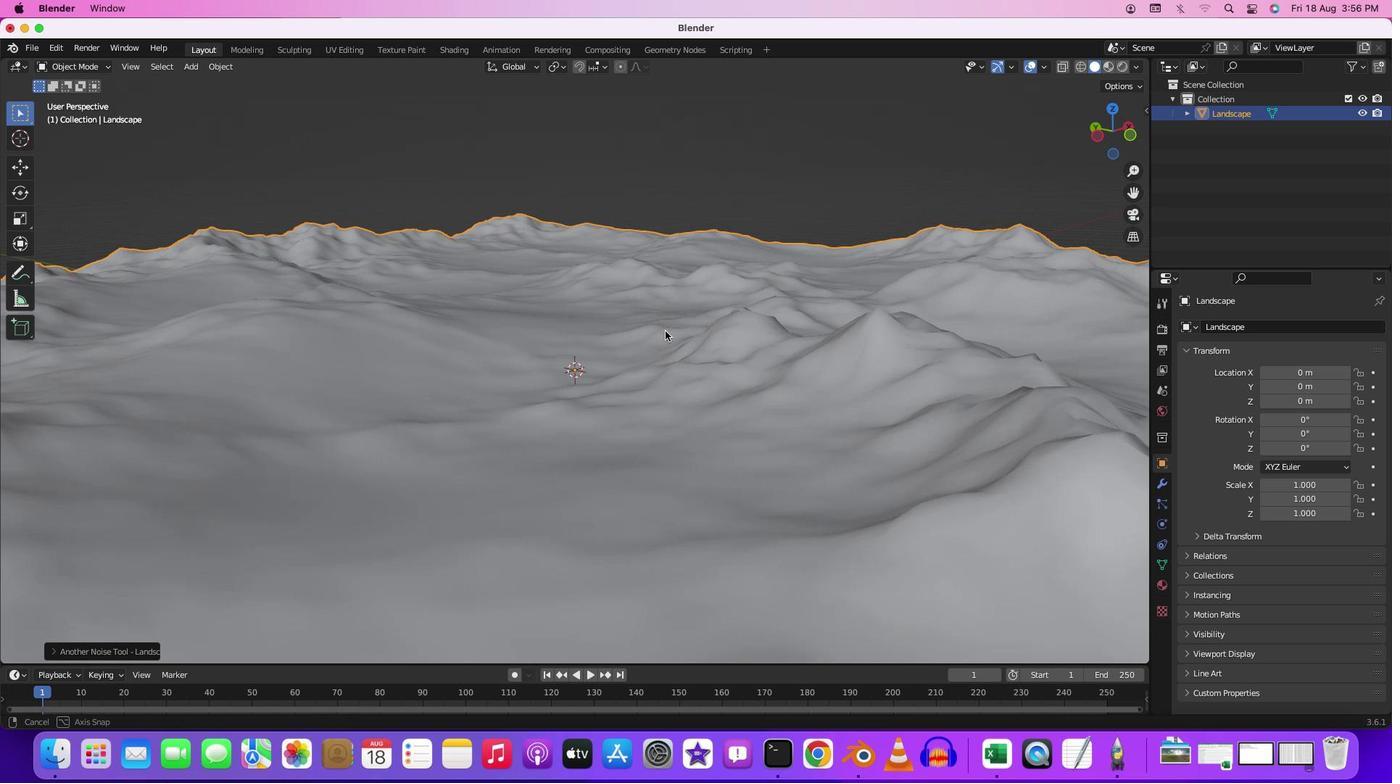 
Action: Mouse pressed middle at (641, 323)
Screenshot: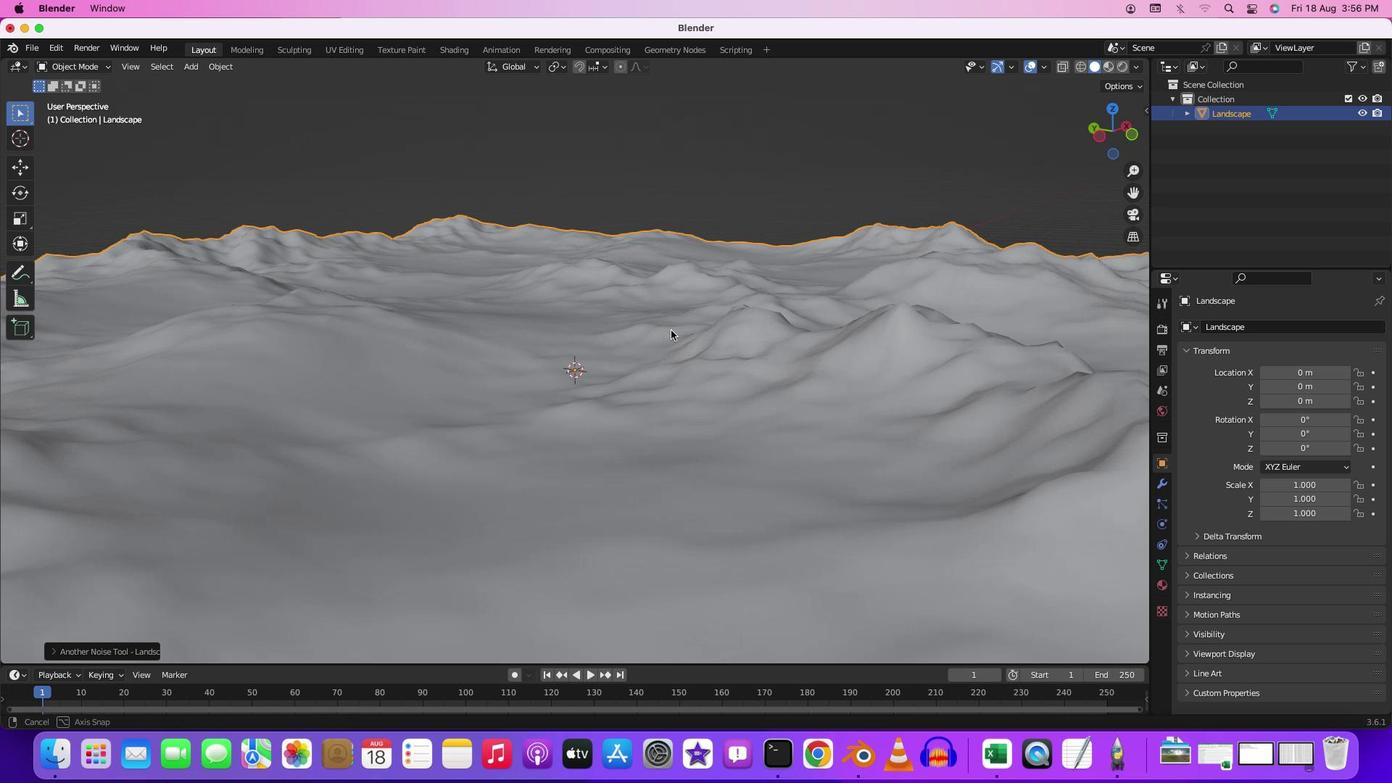 
Action: Mouse moved to (610, 405)
Screenshot: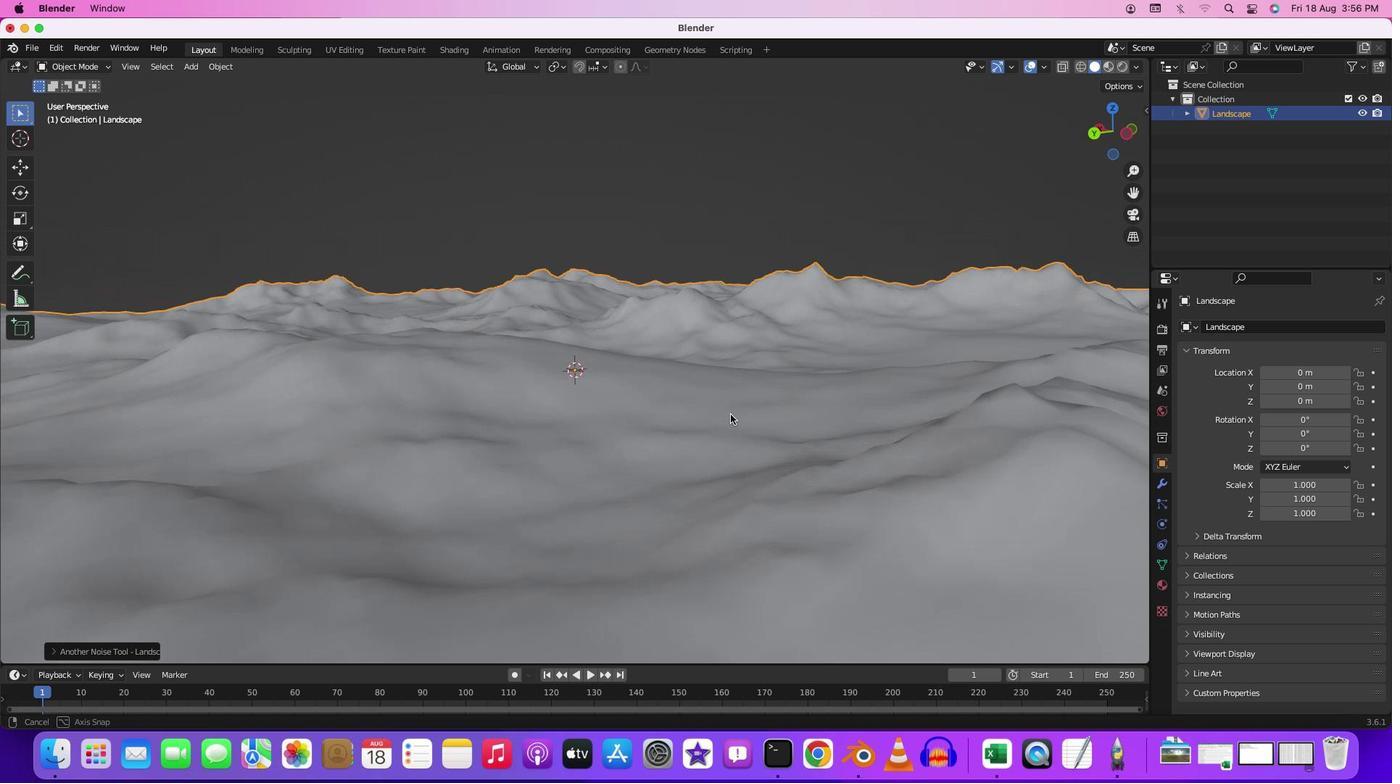 
Action: Mouse pressed middle at (610, 405)
Screenshot: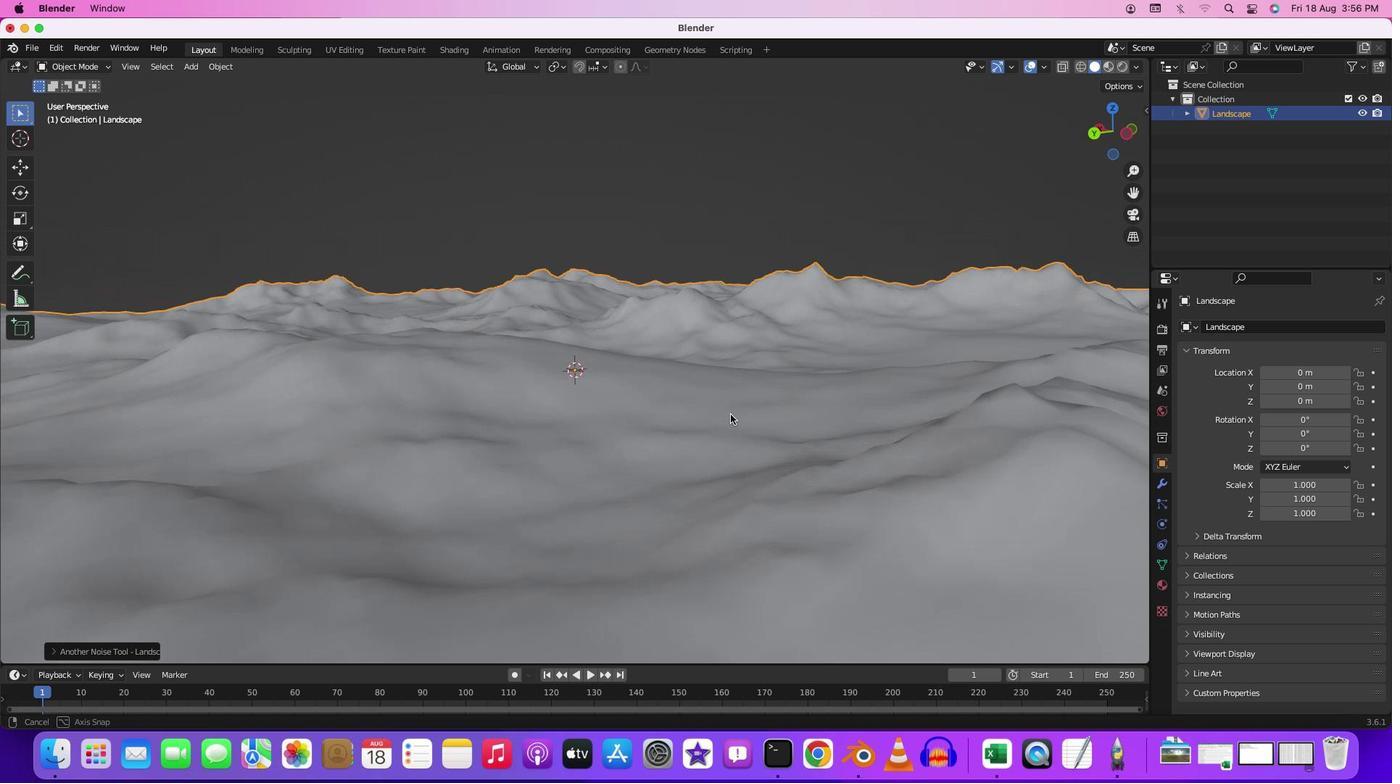 
Action: Mouse moved to (691, 403)
Screenshot: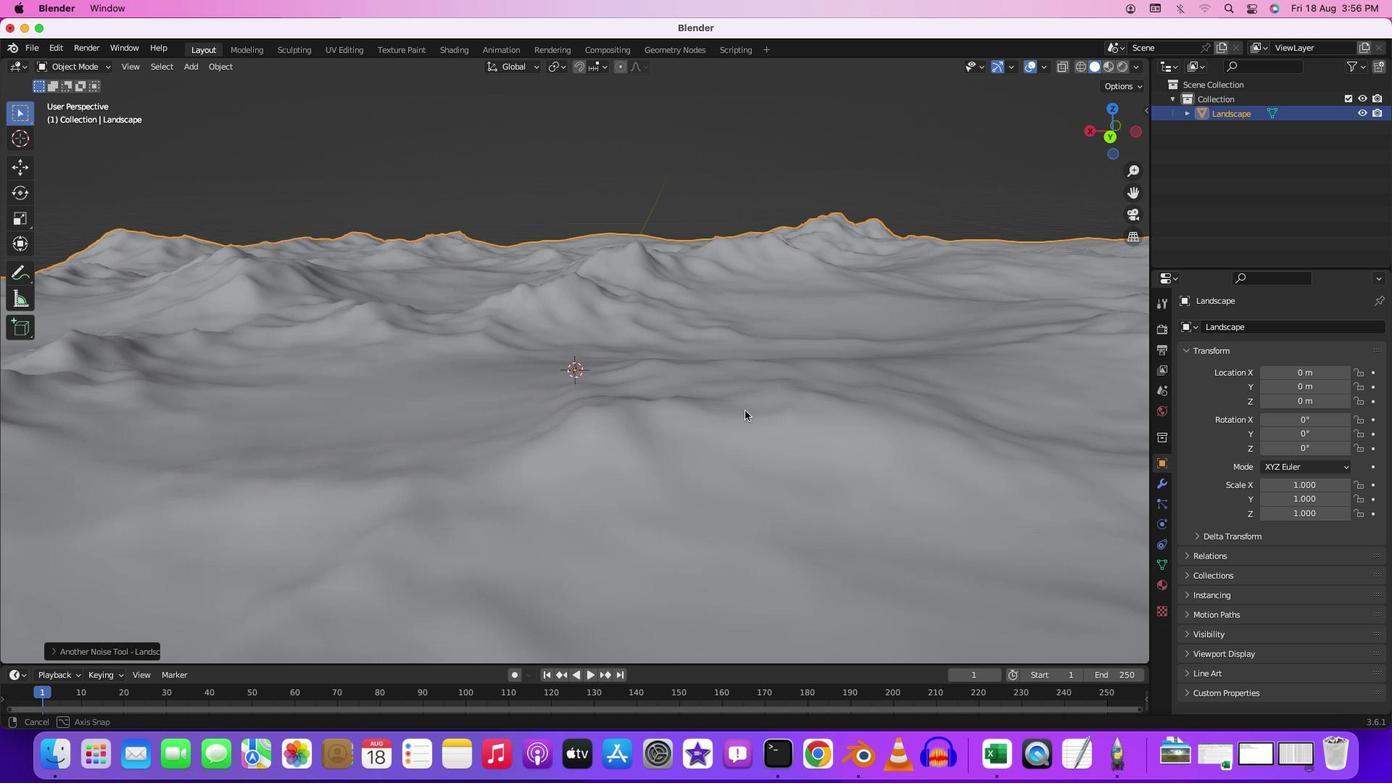 
Action: Mouse pressed middle at (691, 403)
Screenshot: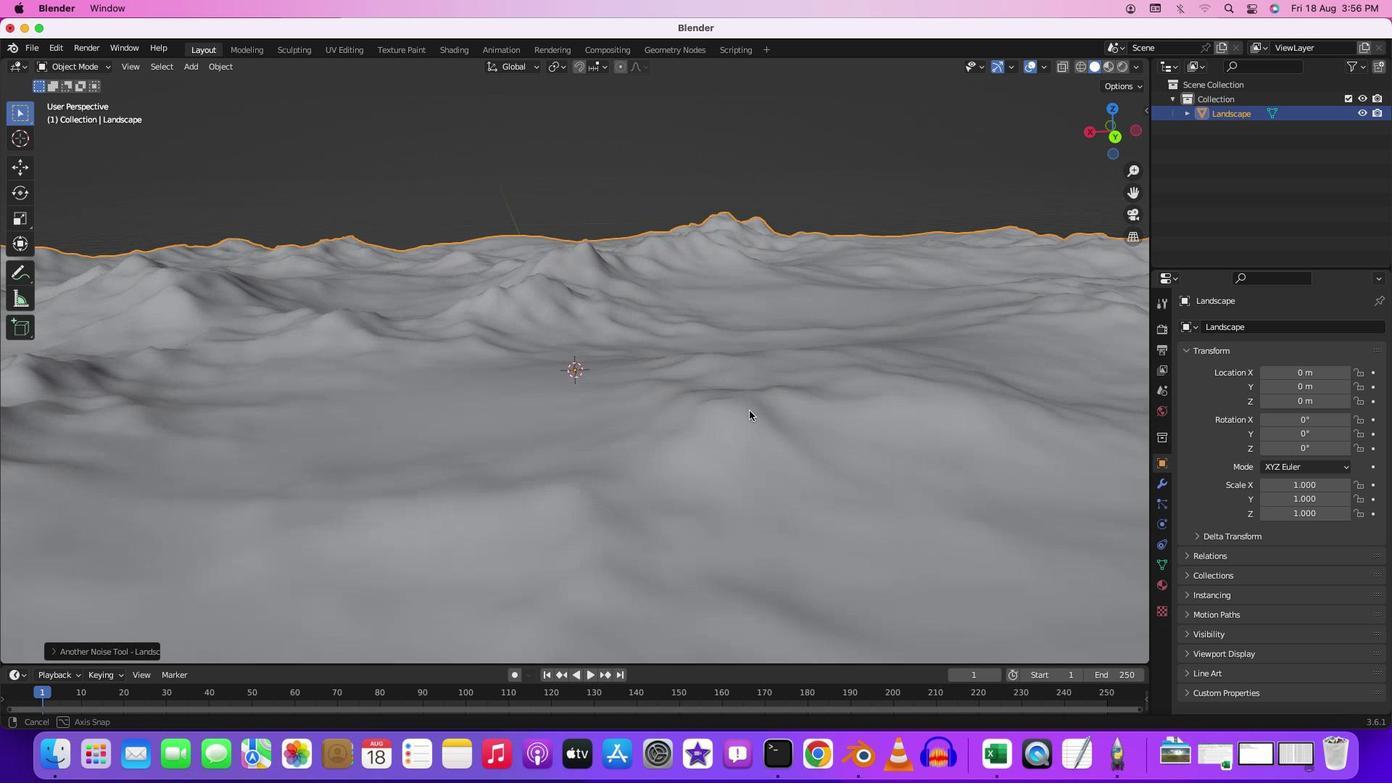 
Action: Mouse moved to (551, 354)
Screenshot: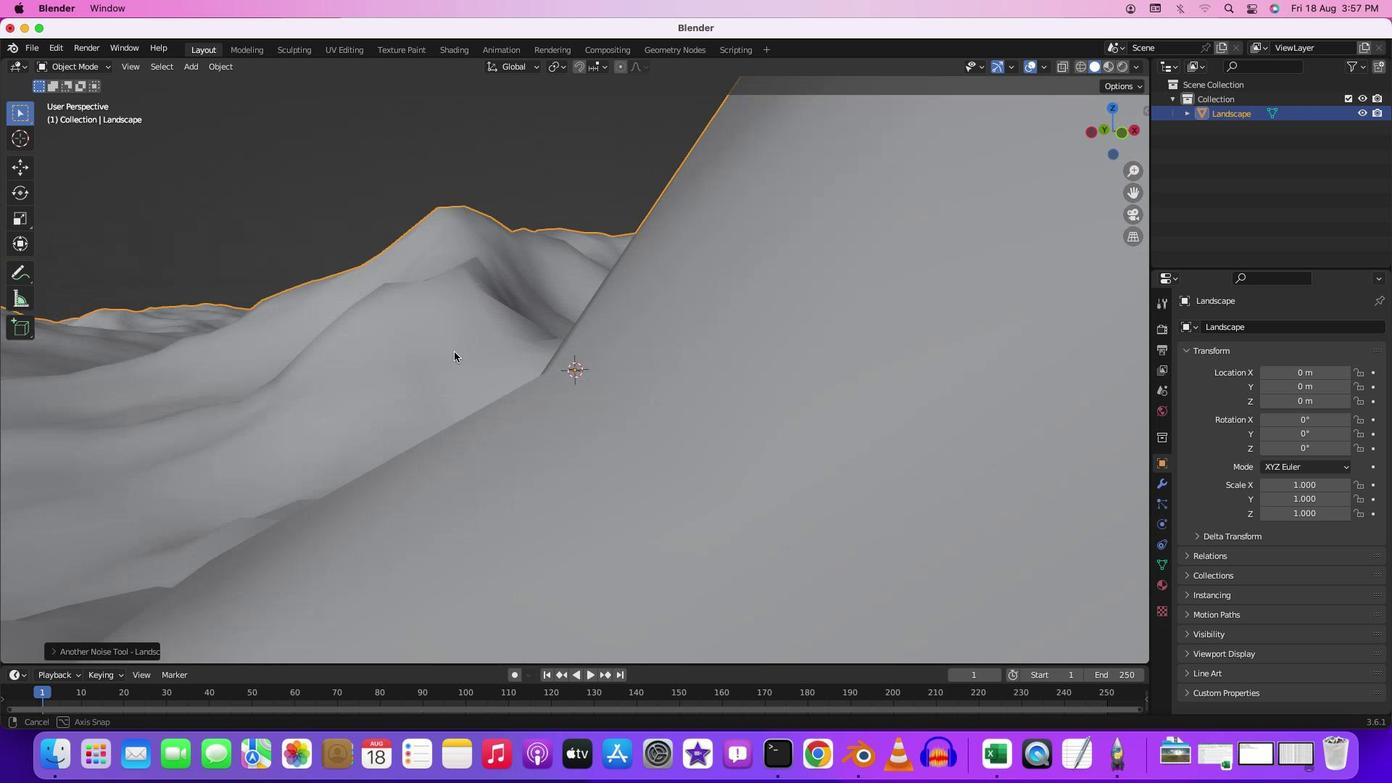 
Action: Mouse pressed middle at (551, 354)
Screenshot: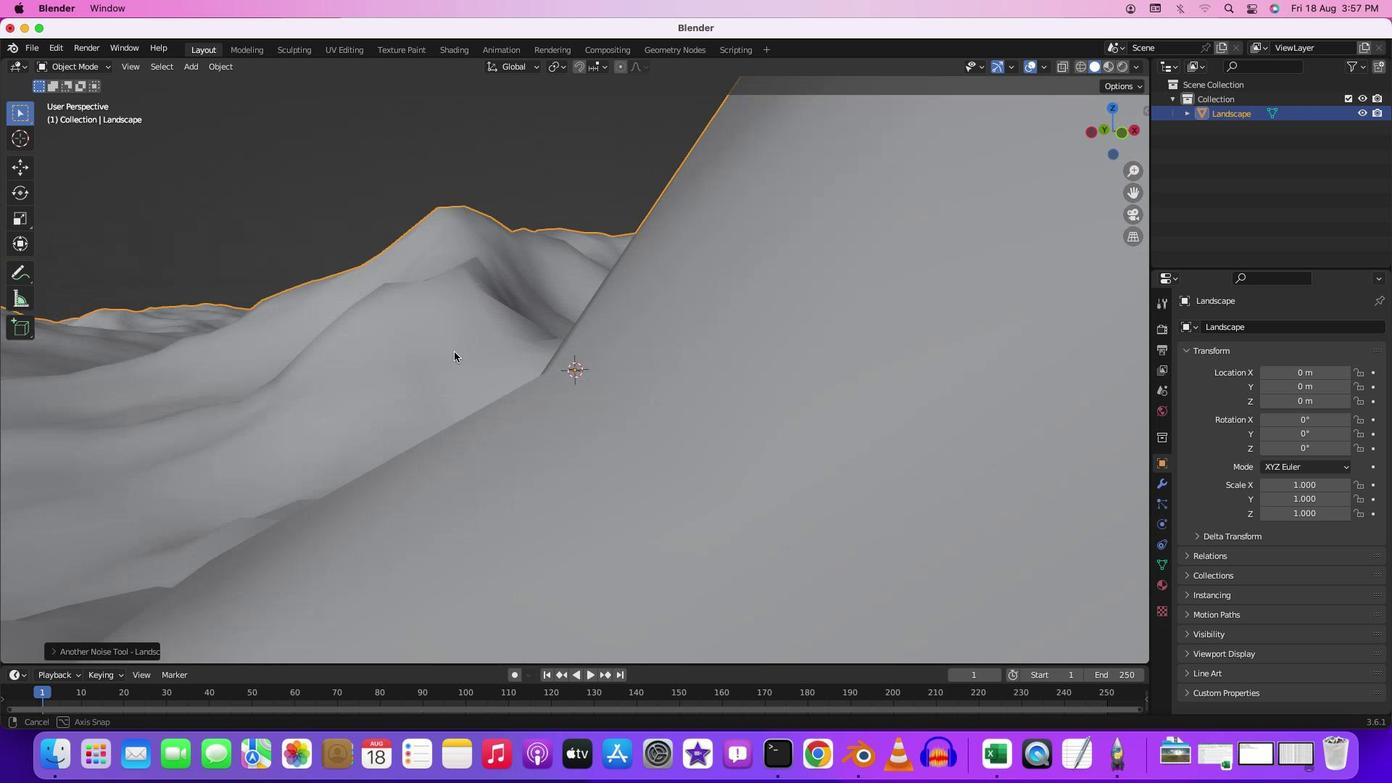 
Action: Mouse moved to (446, 344)
Screenshot: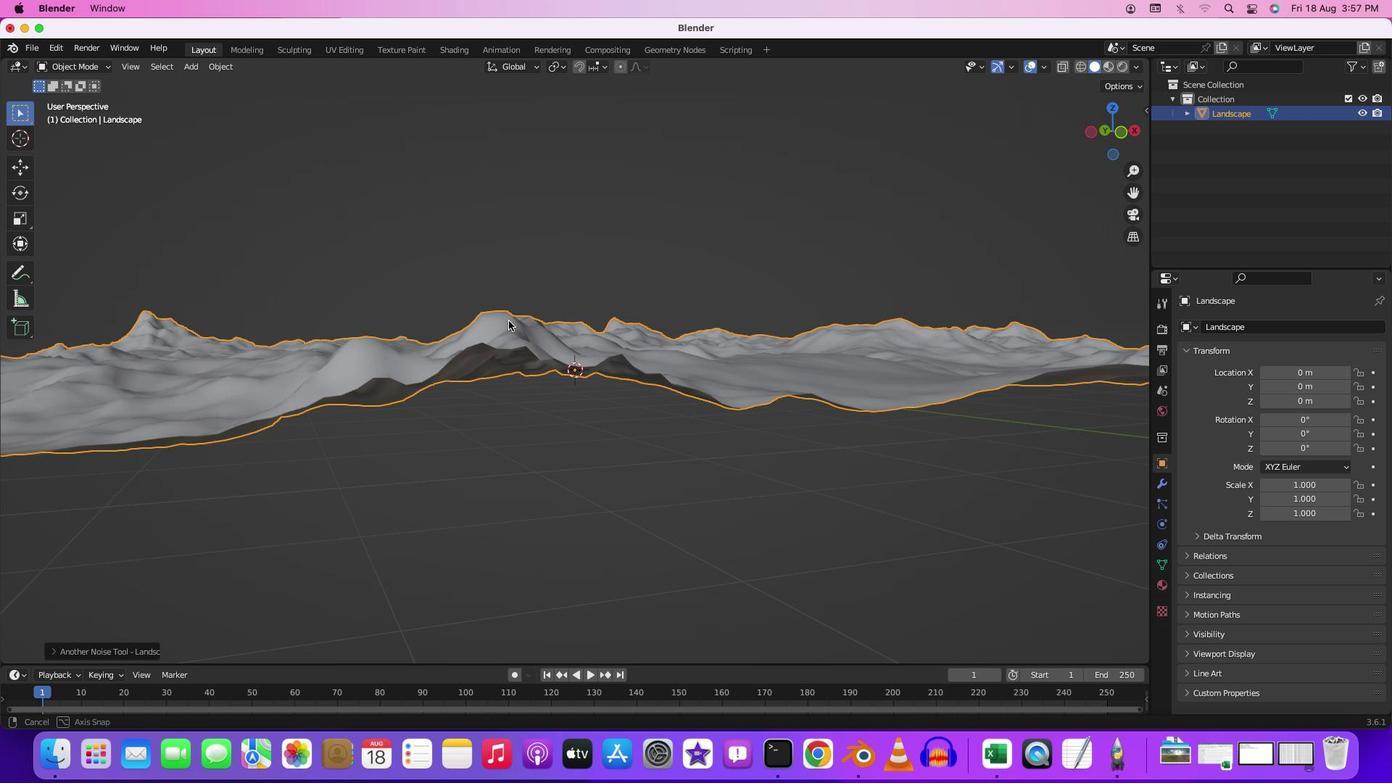 
Action: Mouse scrolled (446, 344) with delta (-6, -7)
Screenshot: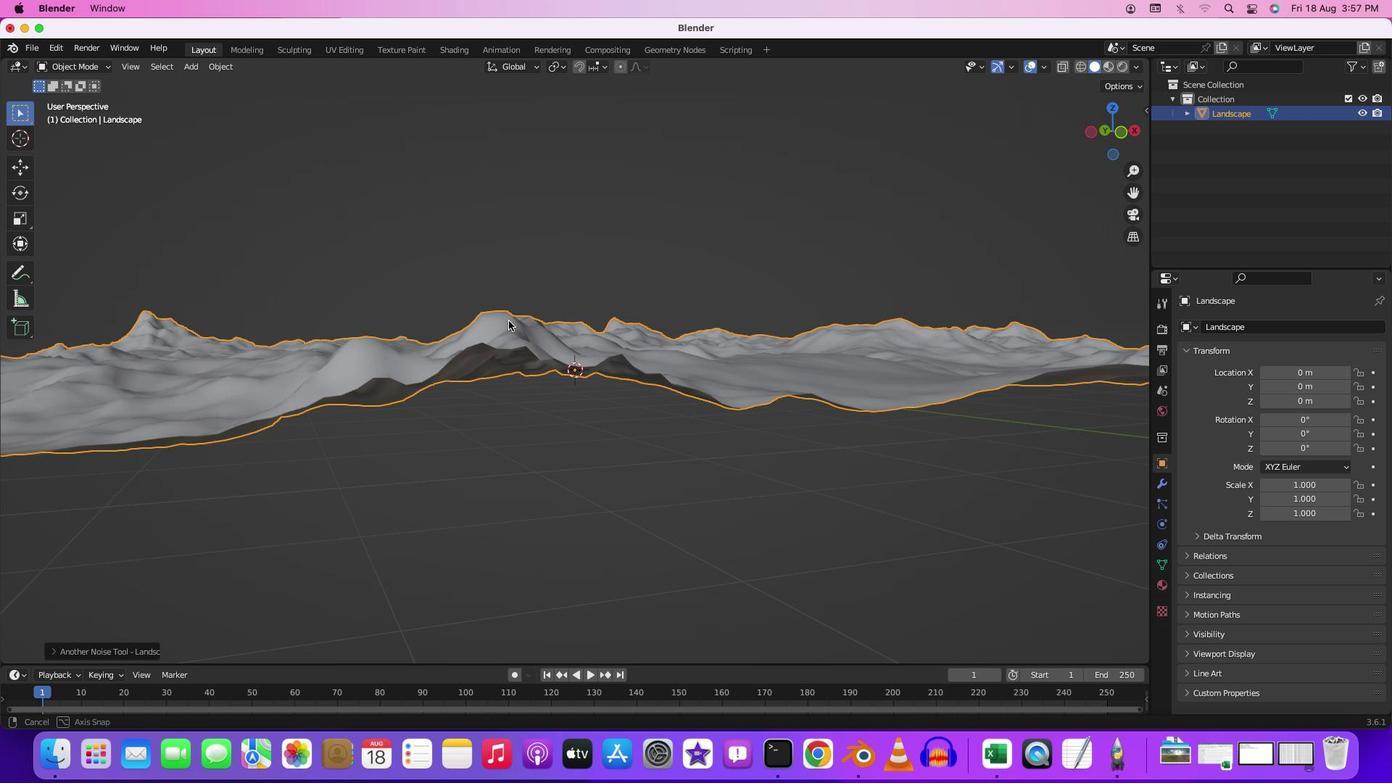 
Action: Mouse moved to (446, 346)
Screenshot: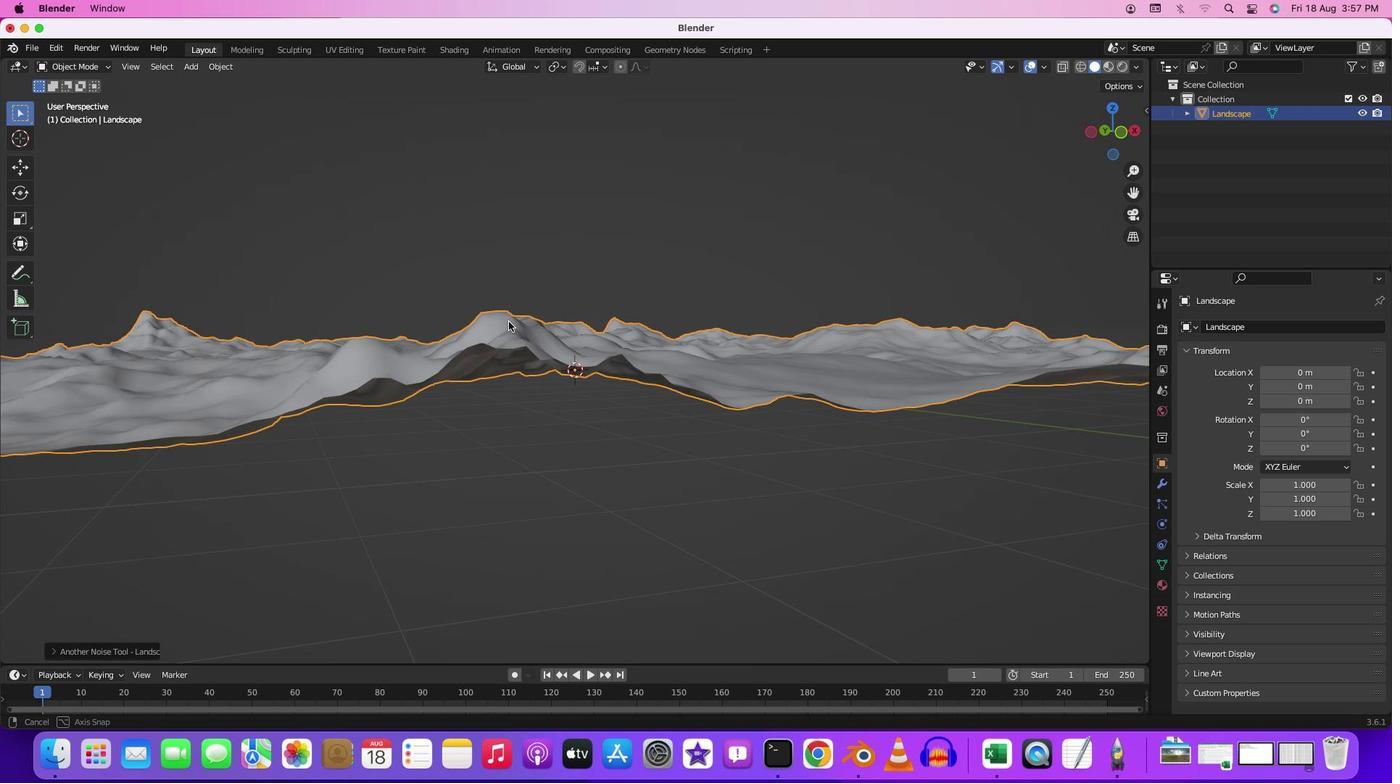 
Action: Mouse scrolled (446, 346) with delta (-6, -7)
Screenshot: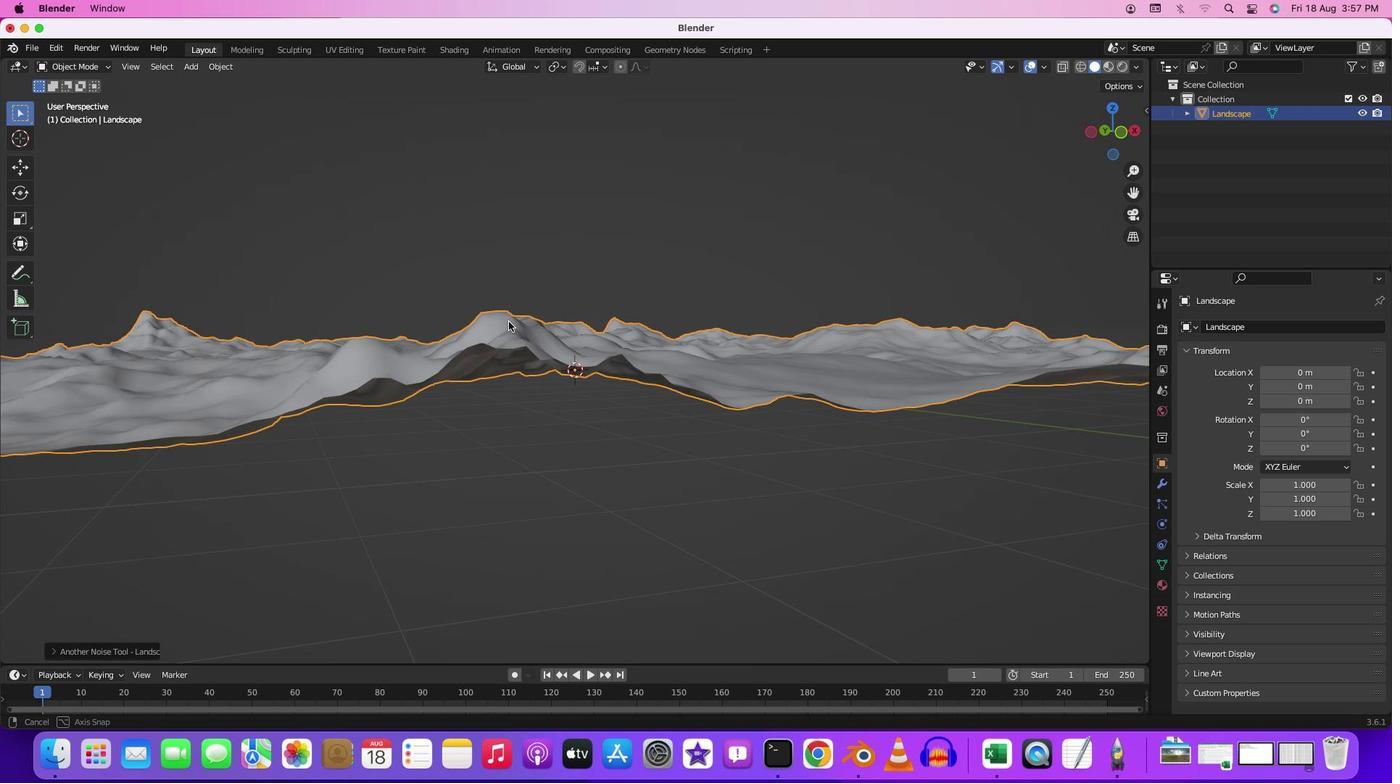 
Action: Mouse moved to (446, 346)
Screenshot: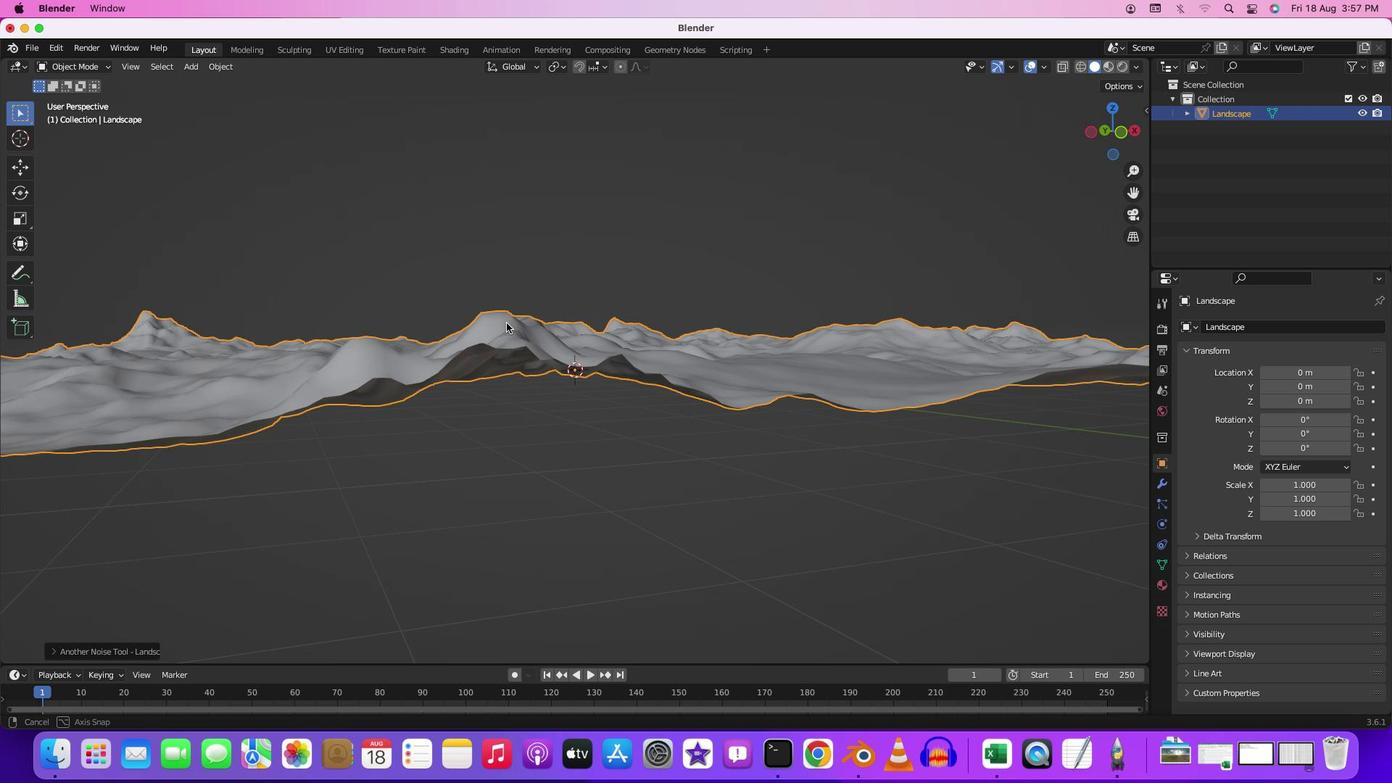 
Action: Mouse scrolled (446, 346) with delta (-6, -8)
Screenshot: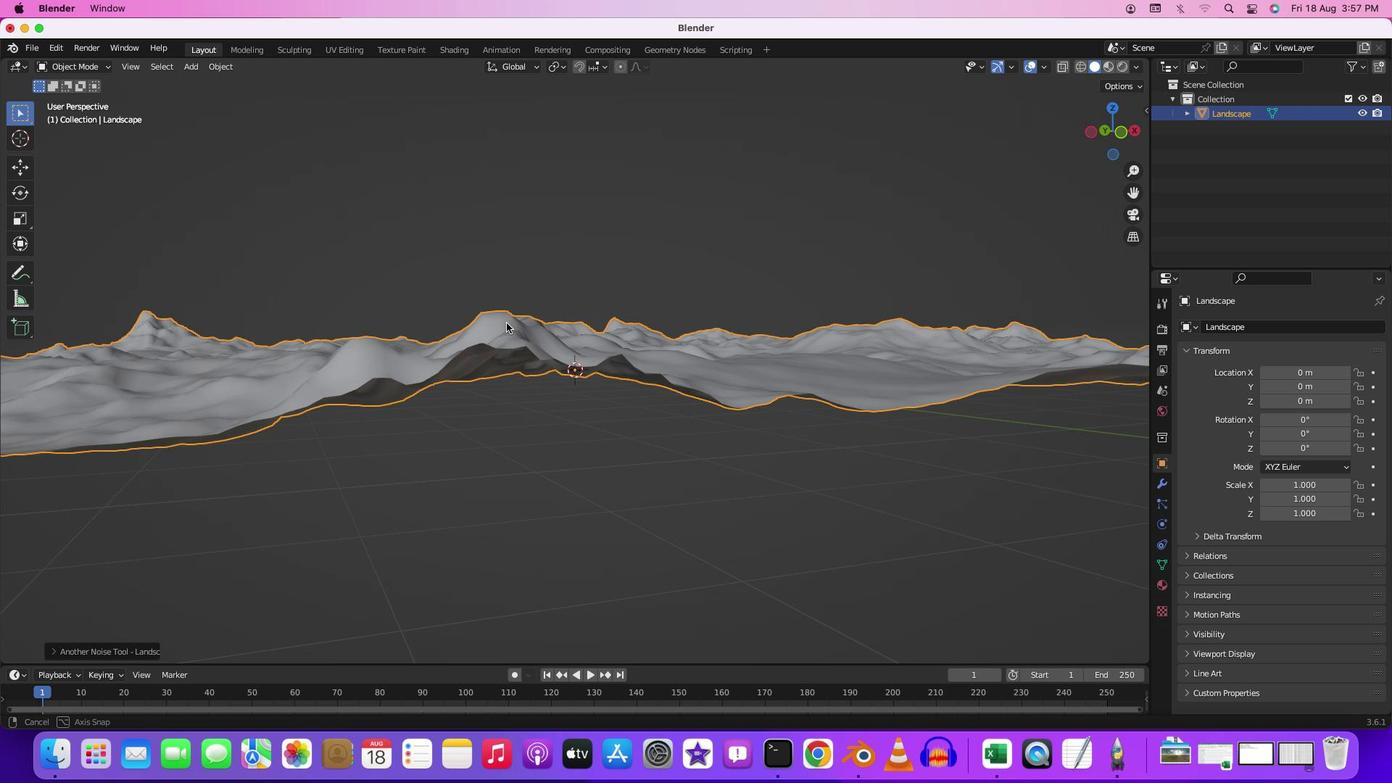 
Action: Mouse moved to (446, 346)
Screenshot: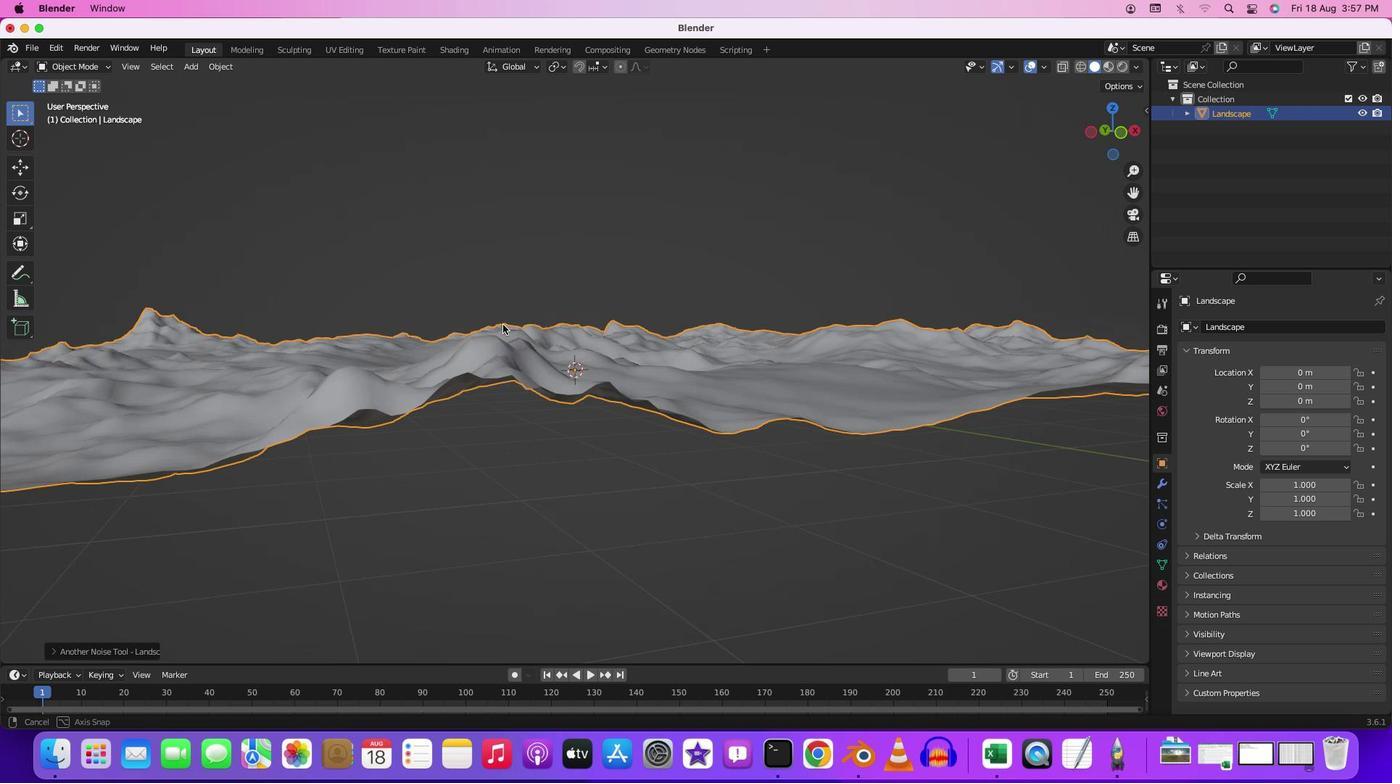 
Action: Mouse scrolled (446, 346) with delta (-6, -9)
Screenshot: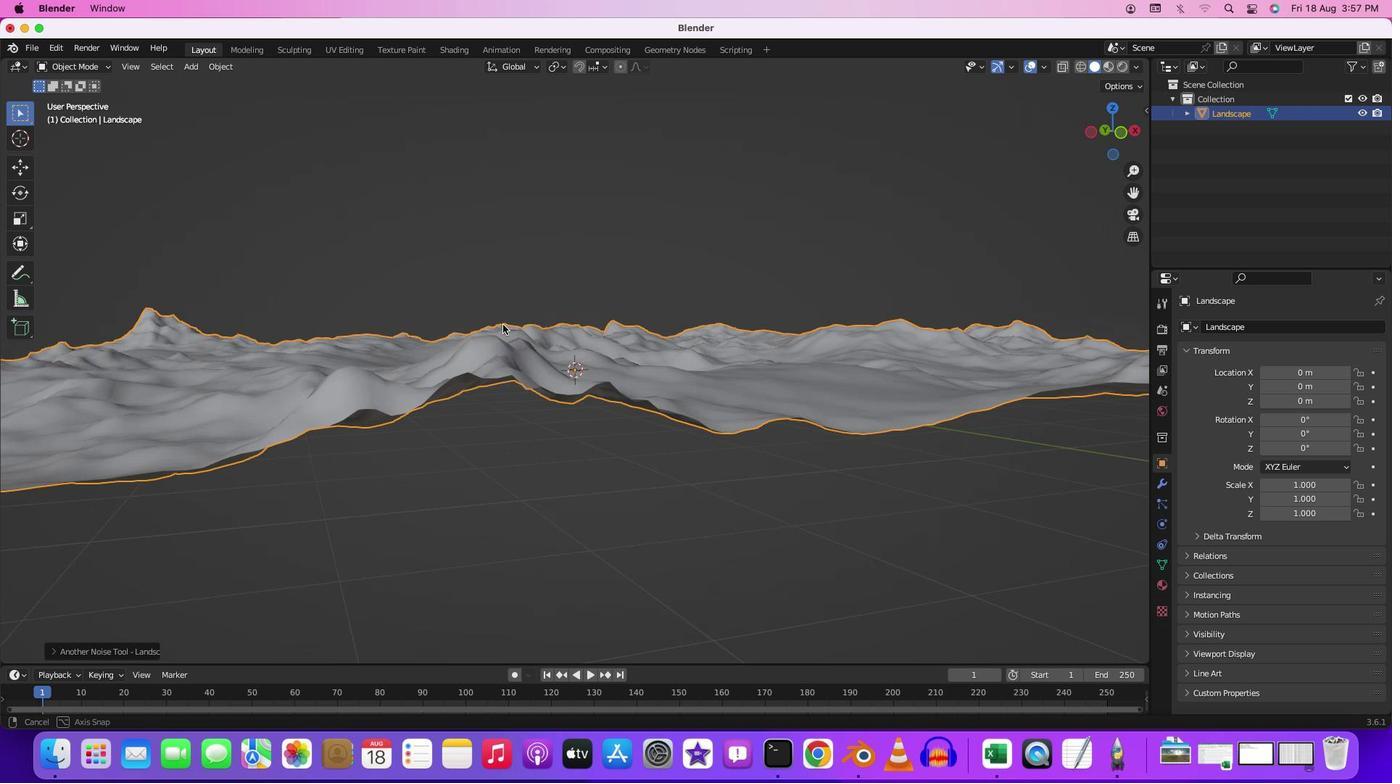 
Action: Mouse moved to (502, 312)
Screenshot: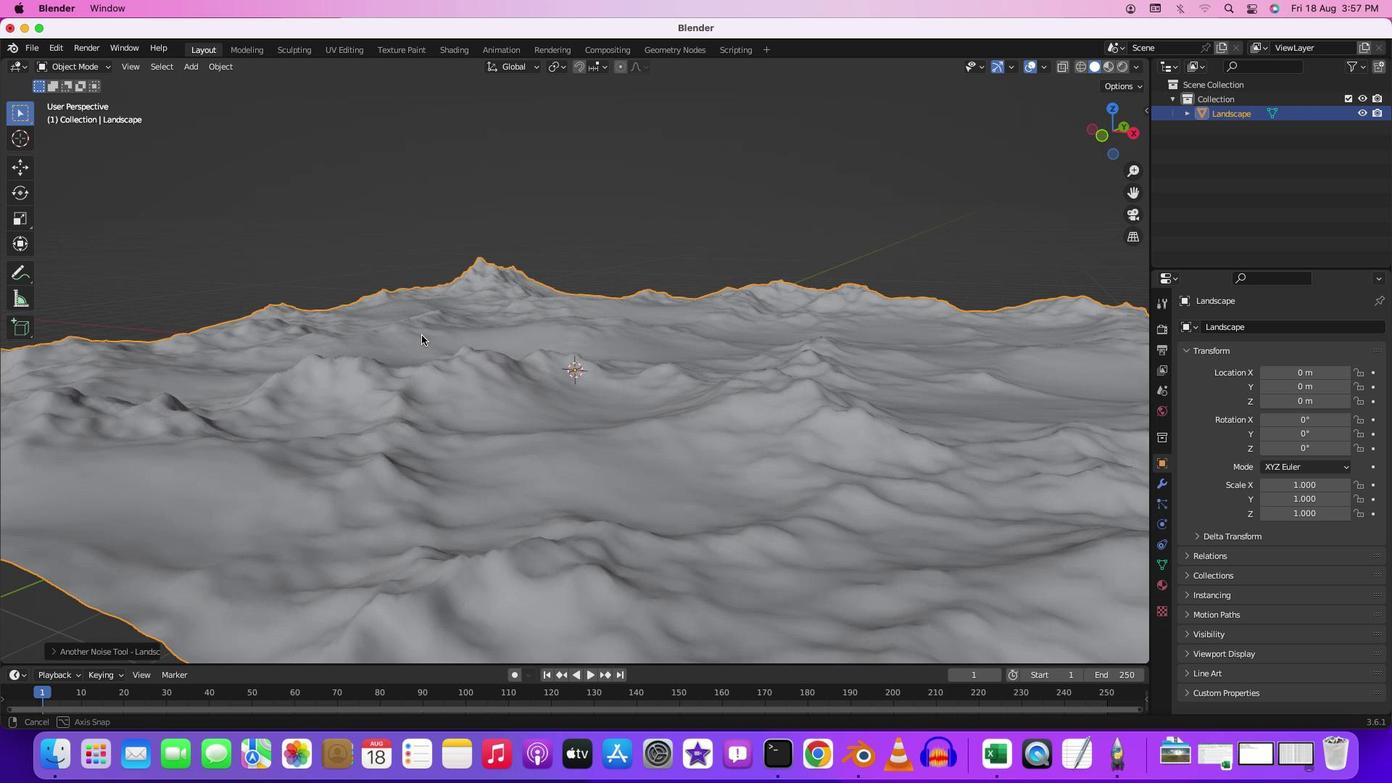 
Action: Mouse pressed middle at (502, 312)
Screenshot: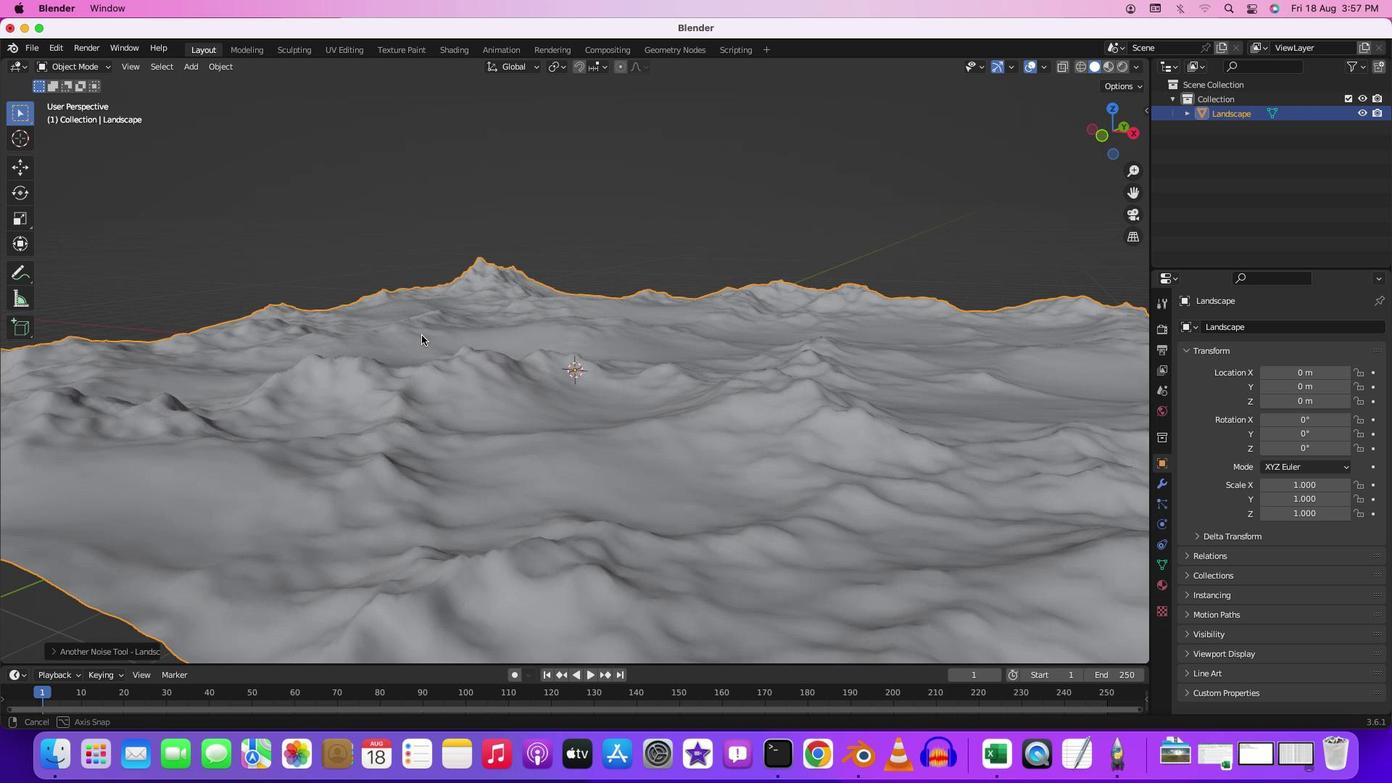 
Action: Mouse moved to (557, 343)
Screenshot: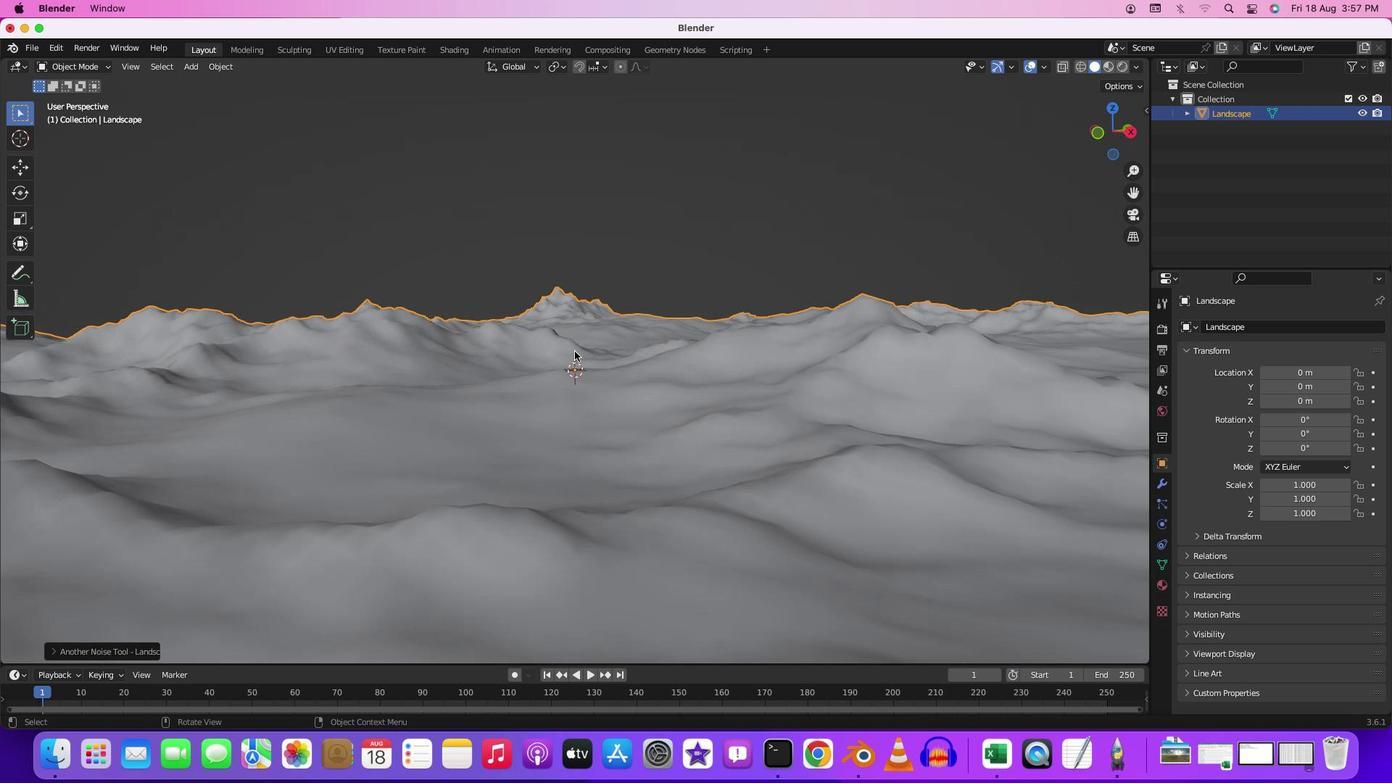 
Action: Mouse scrolled (557, 343) with delta (-6, -5)
Screenshot: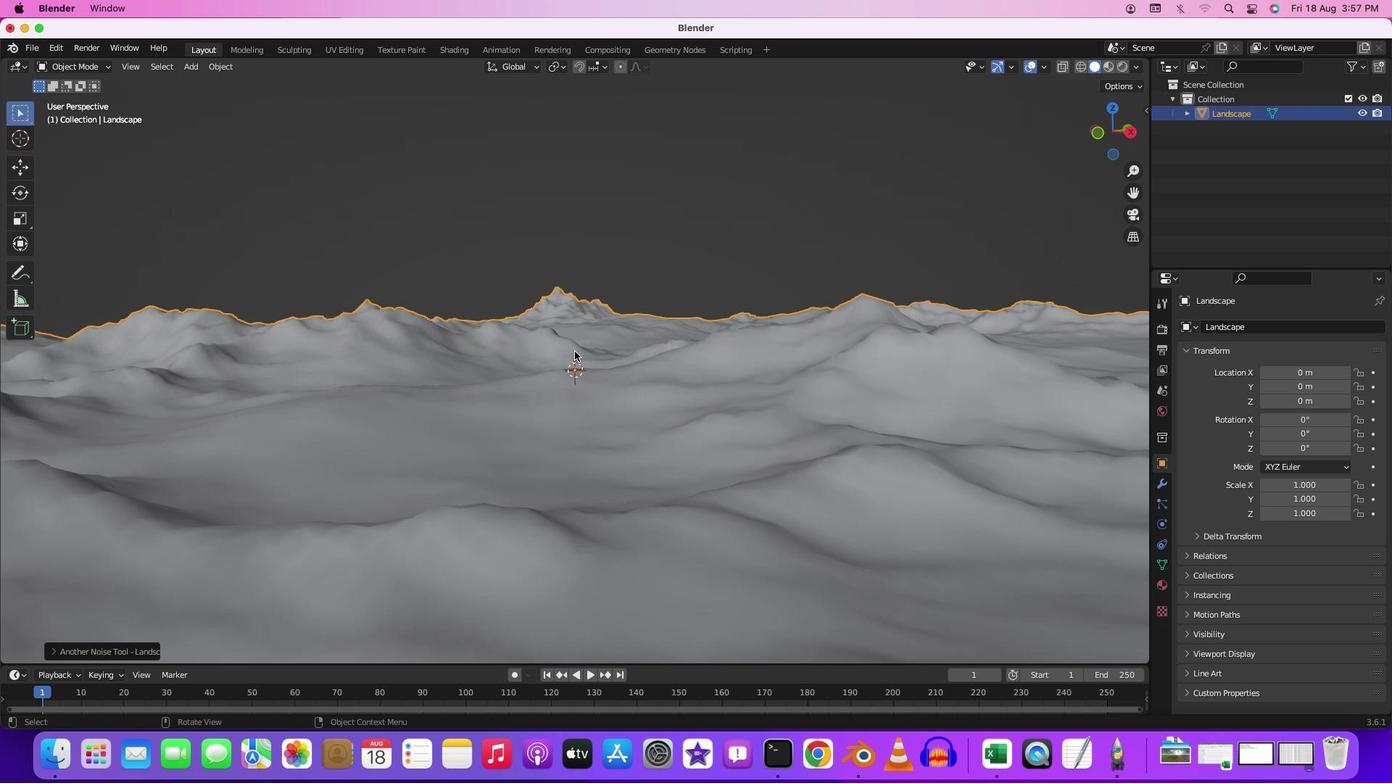 
Action: Mouse scrolled (557, 343) with delta (-6, -5)
Screenshot: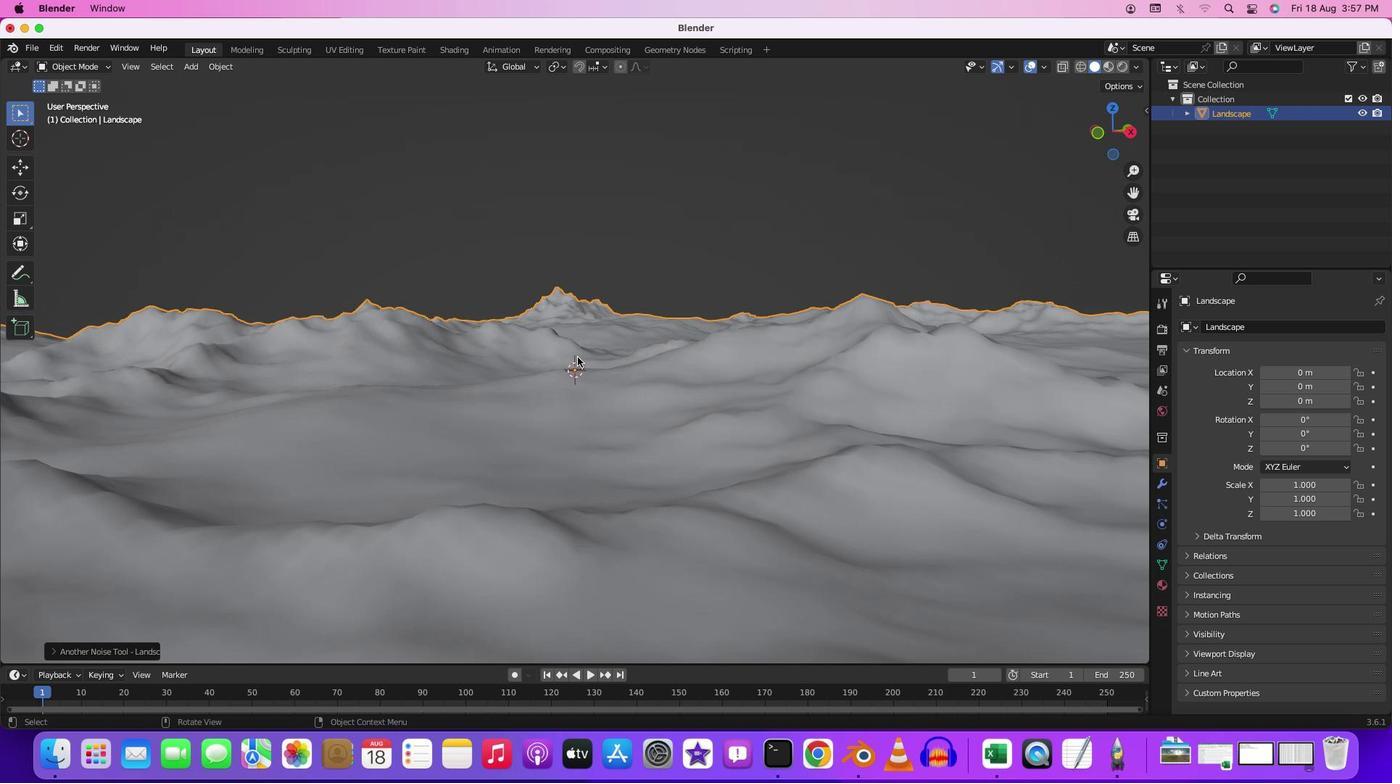 
Action: Mouse moved to (570, 349)
Screenshot: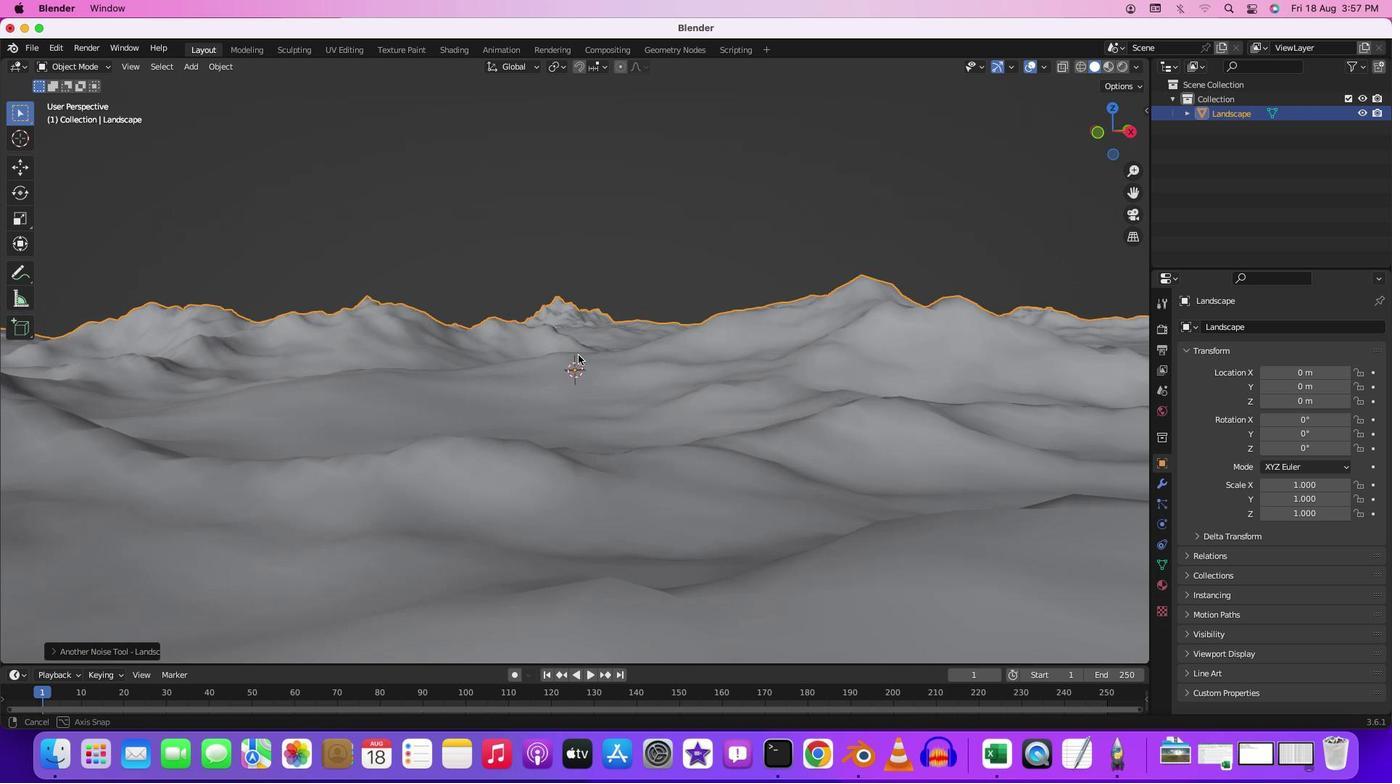 
Action: Mouse pressed middle at (570, 349)
Screenshot: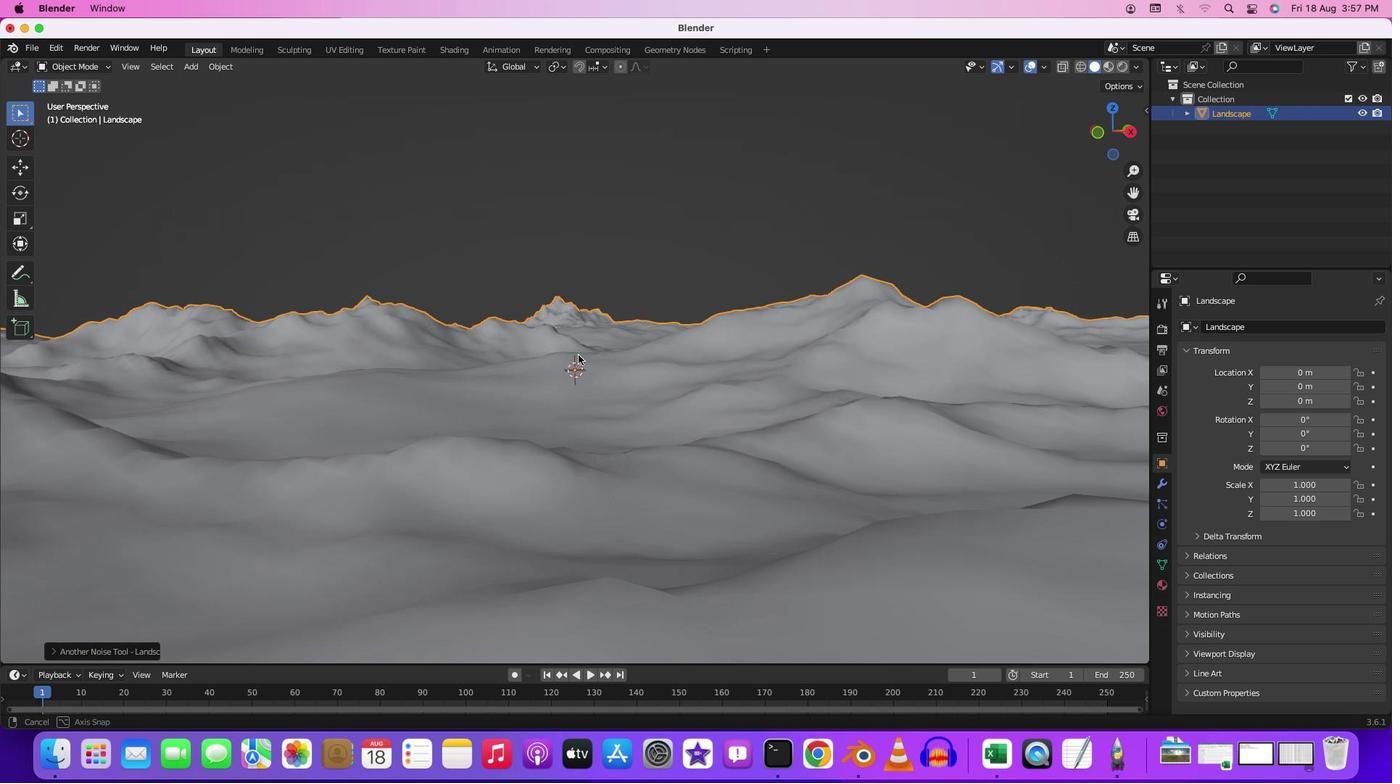 
Action: Mouse moved to (639, 343)
Screenshot: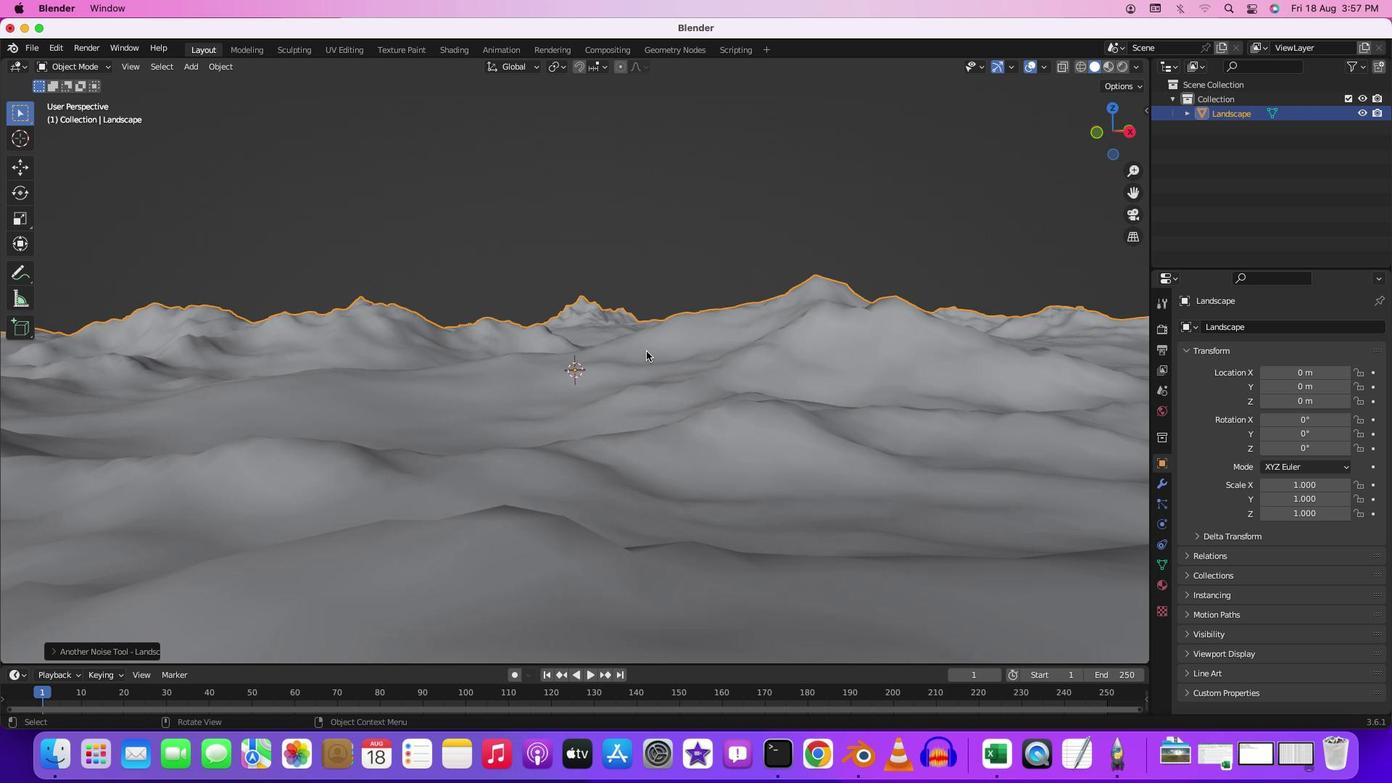 
Action: Key pressed Key.shift'A'
Screenshot: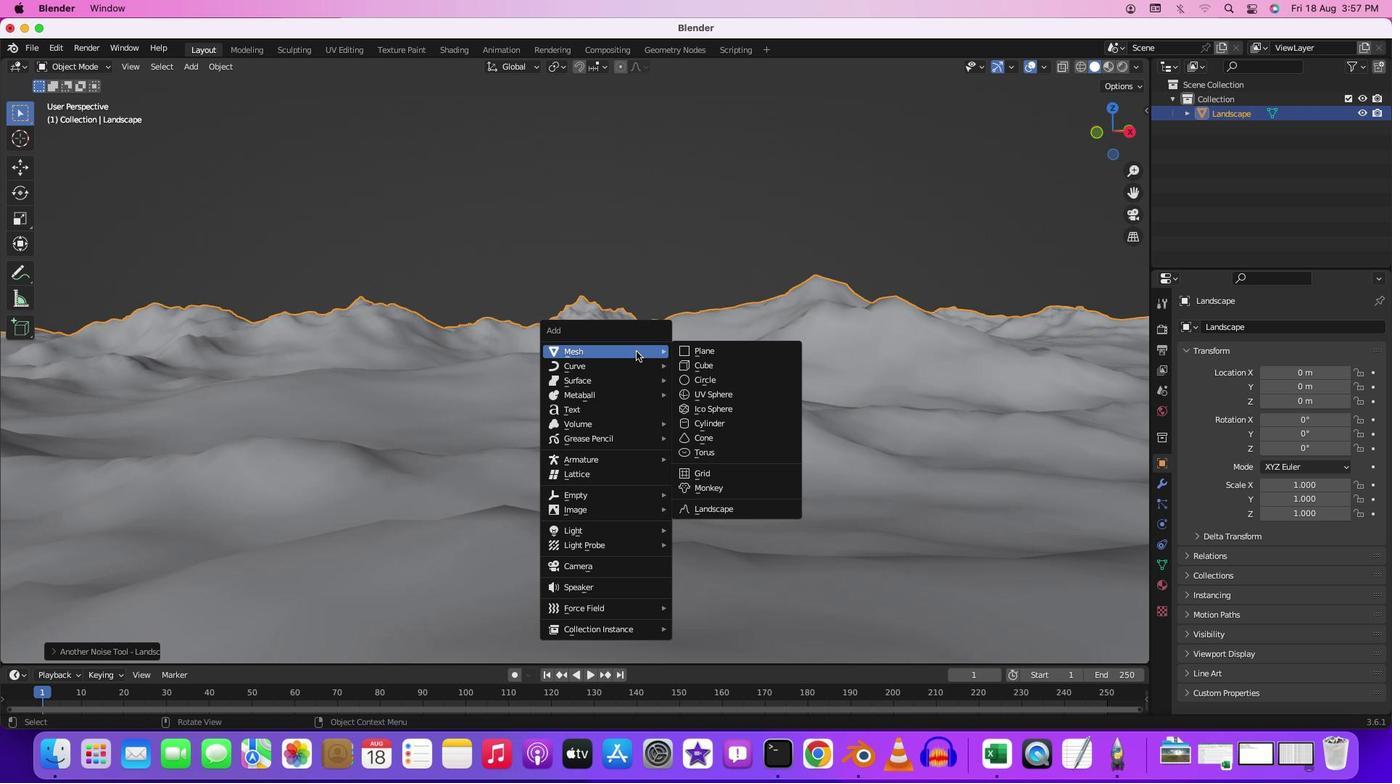 
Action: Mouse moved to (587, 556)
Screenshot: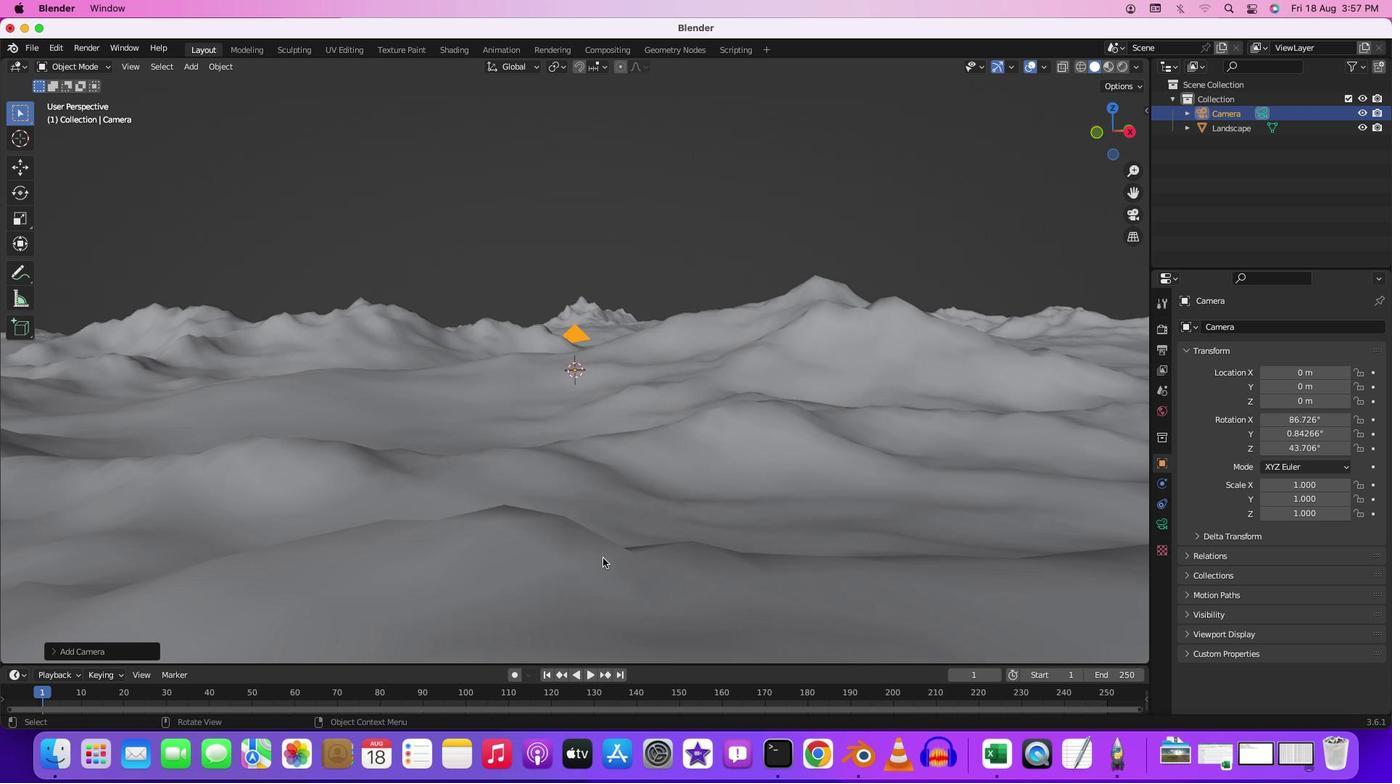 
Action: Mouse pressed left at (587, 556)
Screenshot: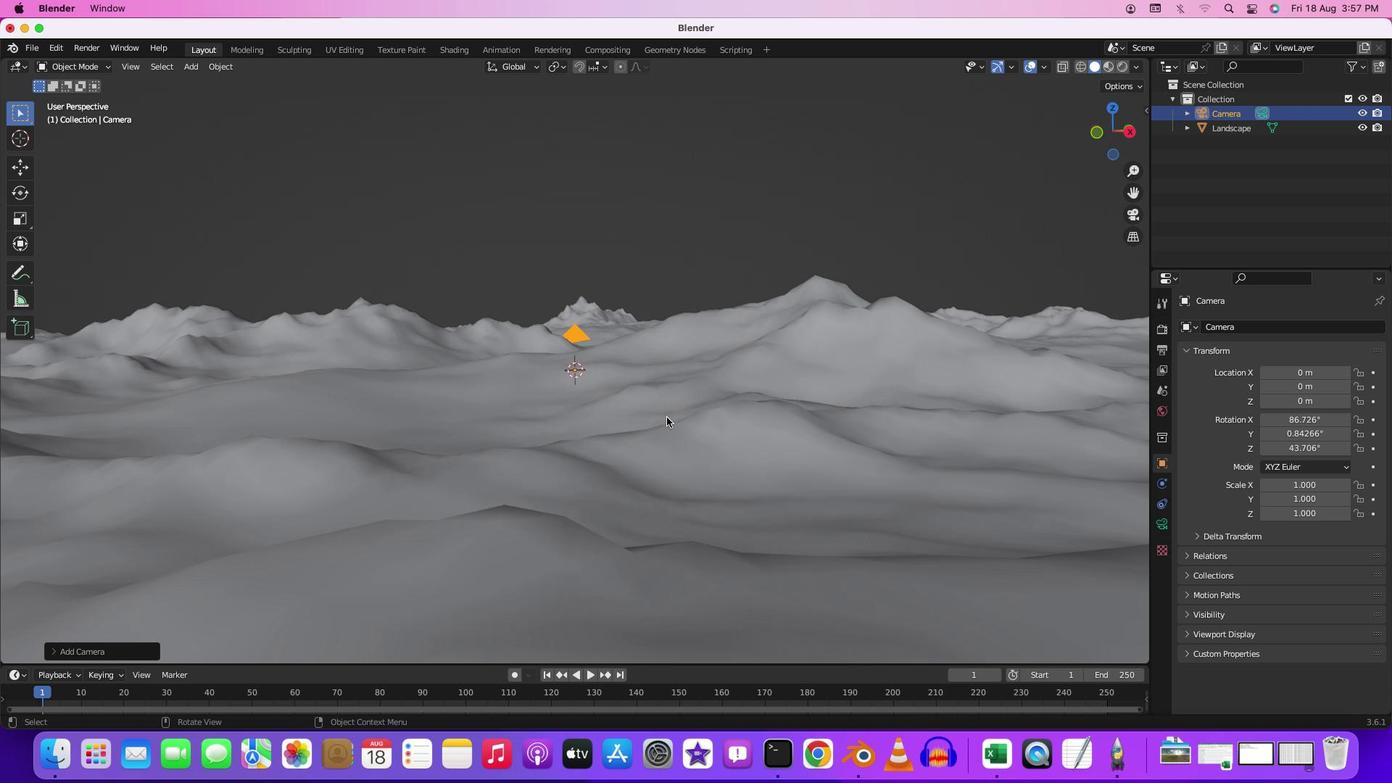 
Action: Mouse moved to (665, 330)
Screenshot: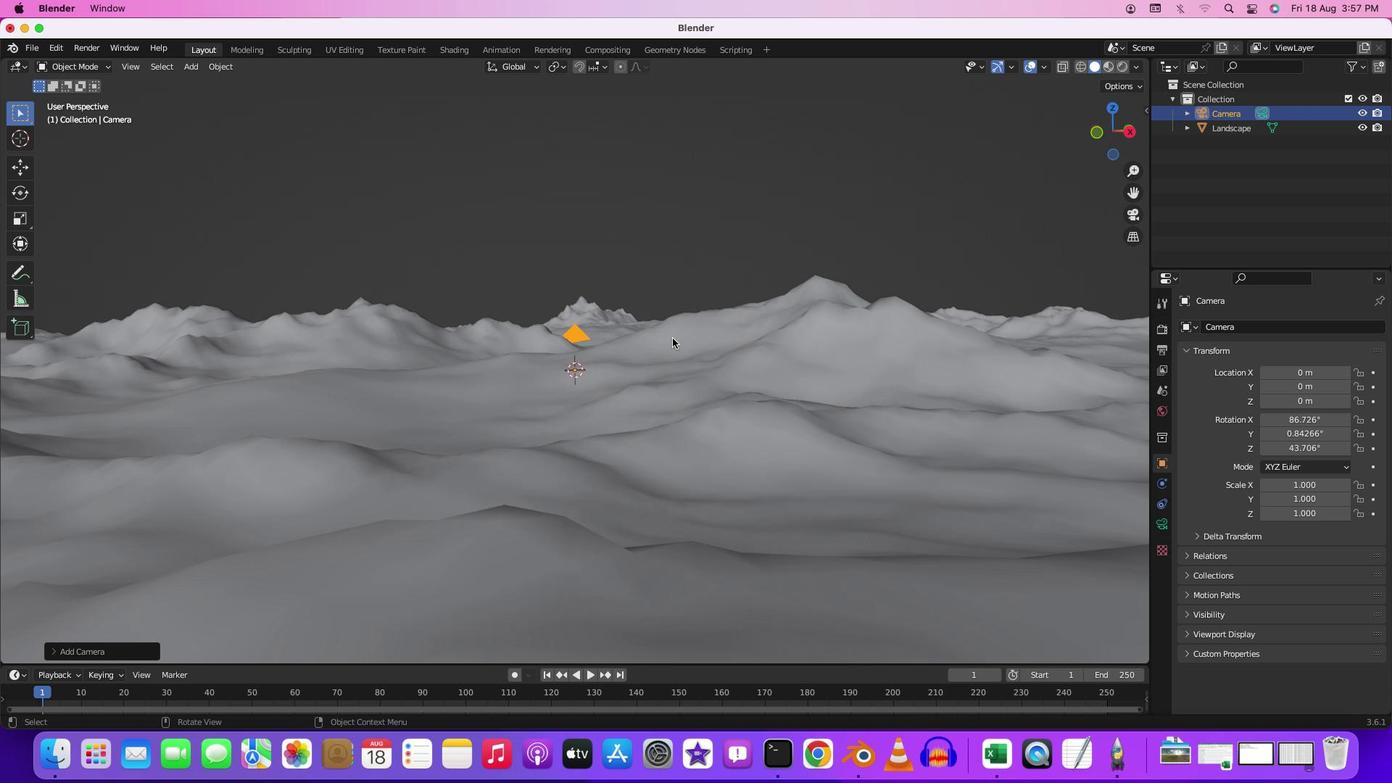 
Action: Key pressed Key.cmdKey.alt'0'
Screenshot: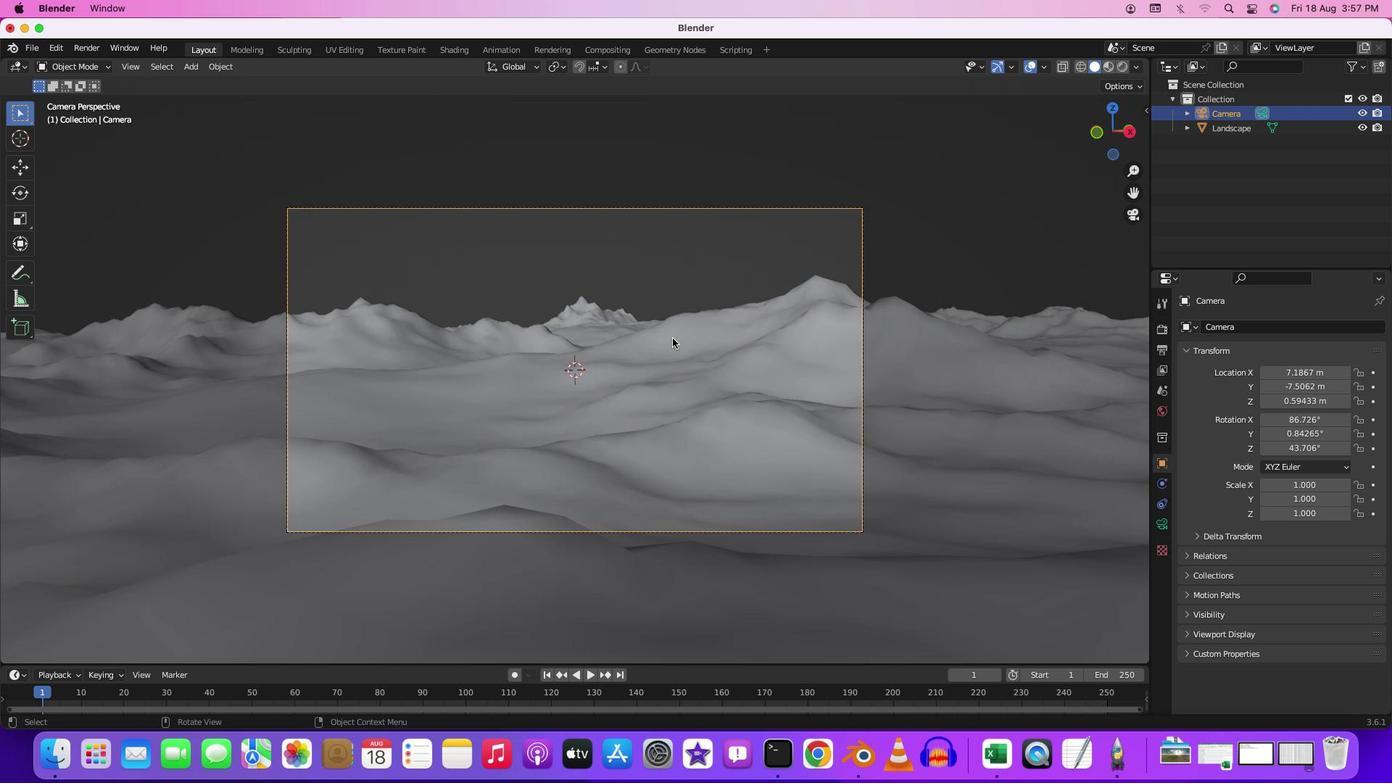 
Action: Mouse moved to (672, 312)
Screenshot: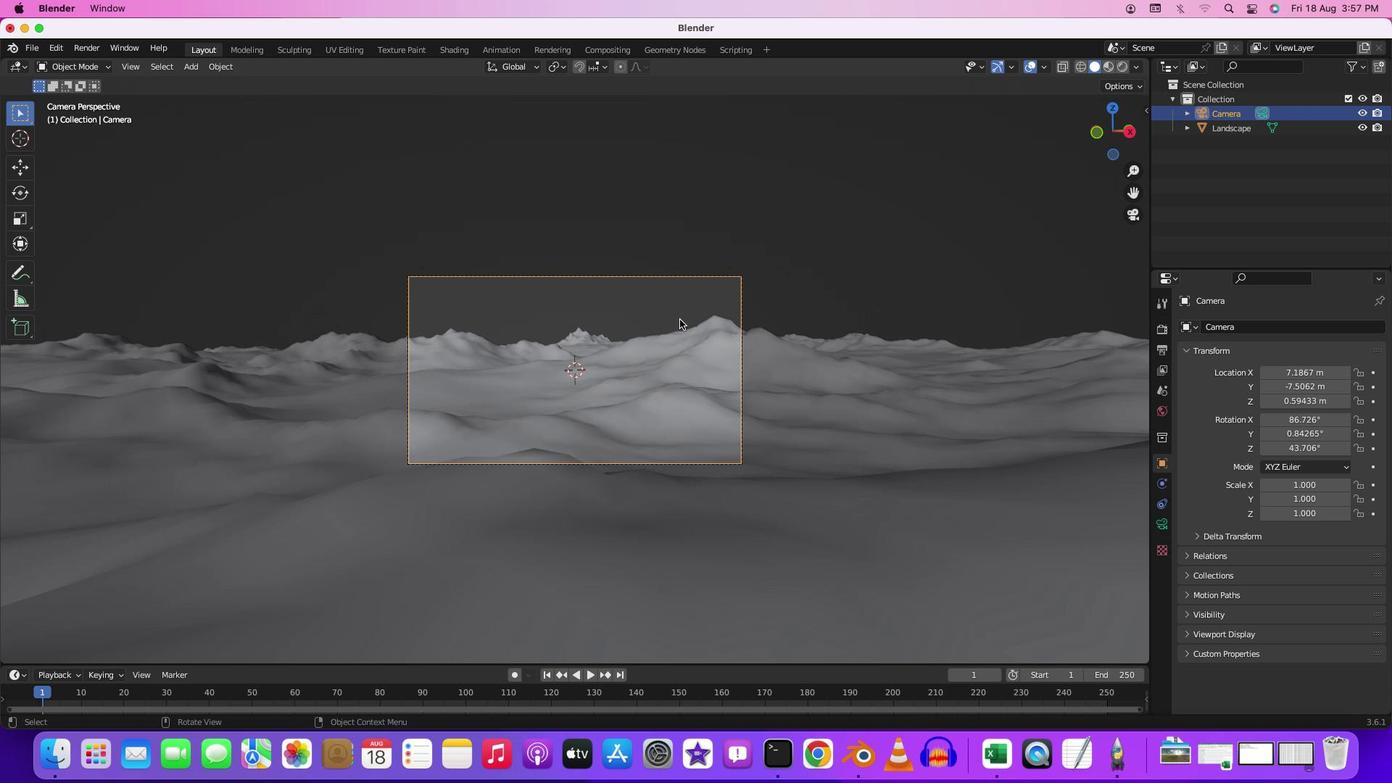 
Action: Mouse scrolled (672, 312) with delta (-6, -7)
Screenshot: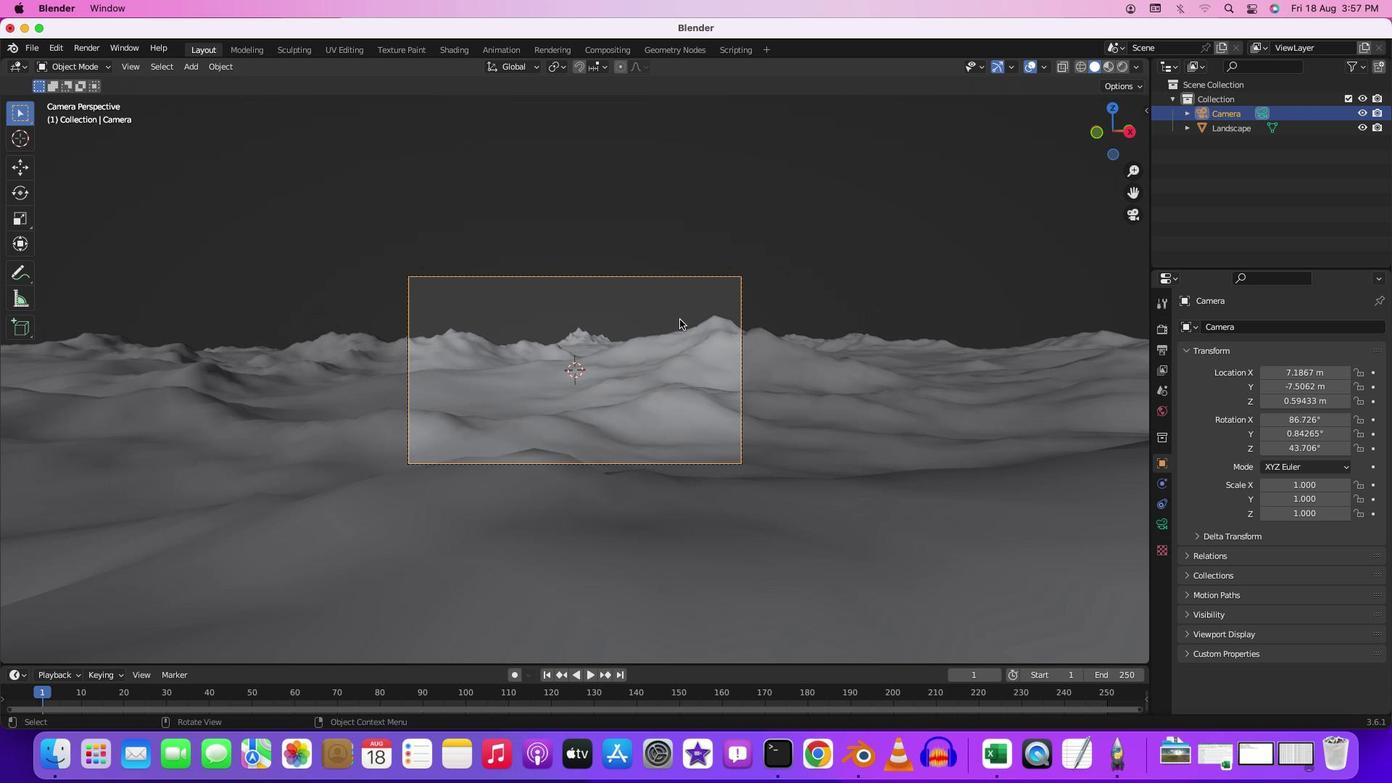 
Action: Mouse scrolled (672, 312) with delta (-6, -7)
Screenshot: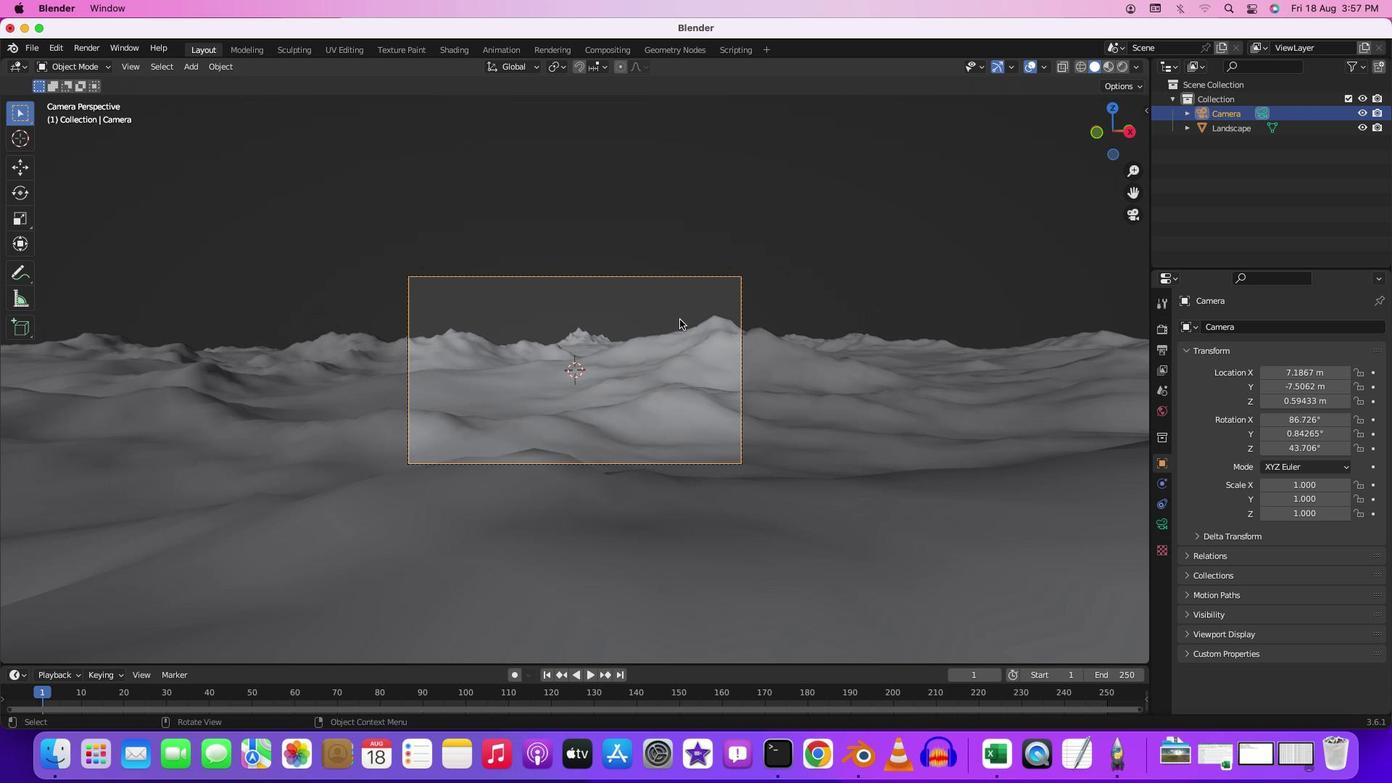 
Action: Mouse scrolled (672, 312) with delta (-6, -7)
Screenshot: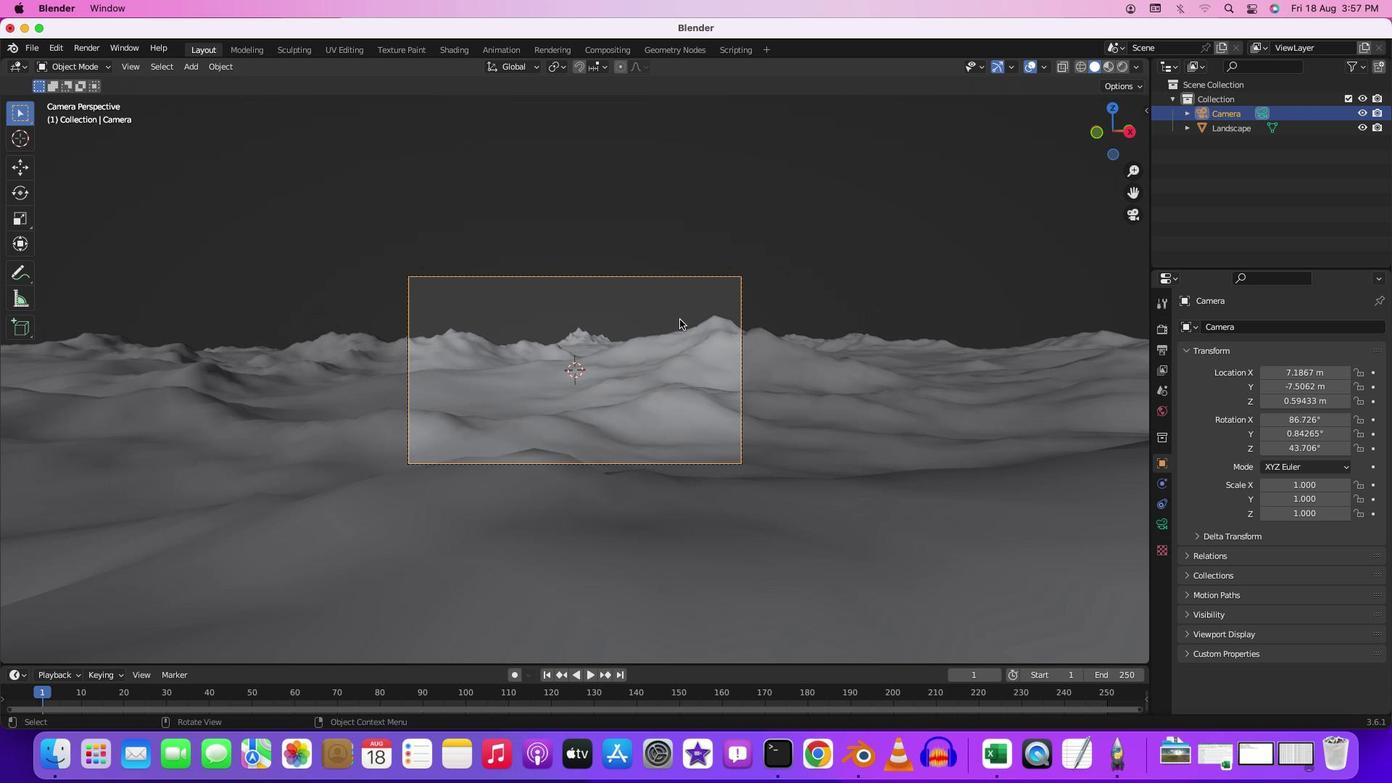 
Action: Mouse scrolled (672, 312) with delta (-6, -5)
Screenshot: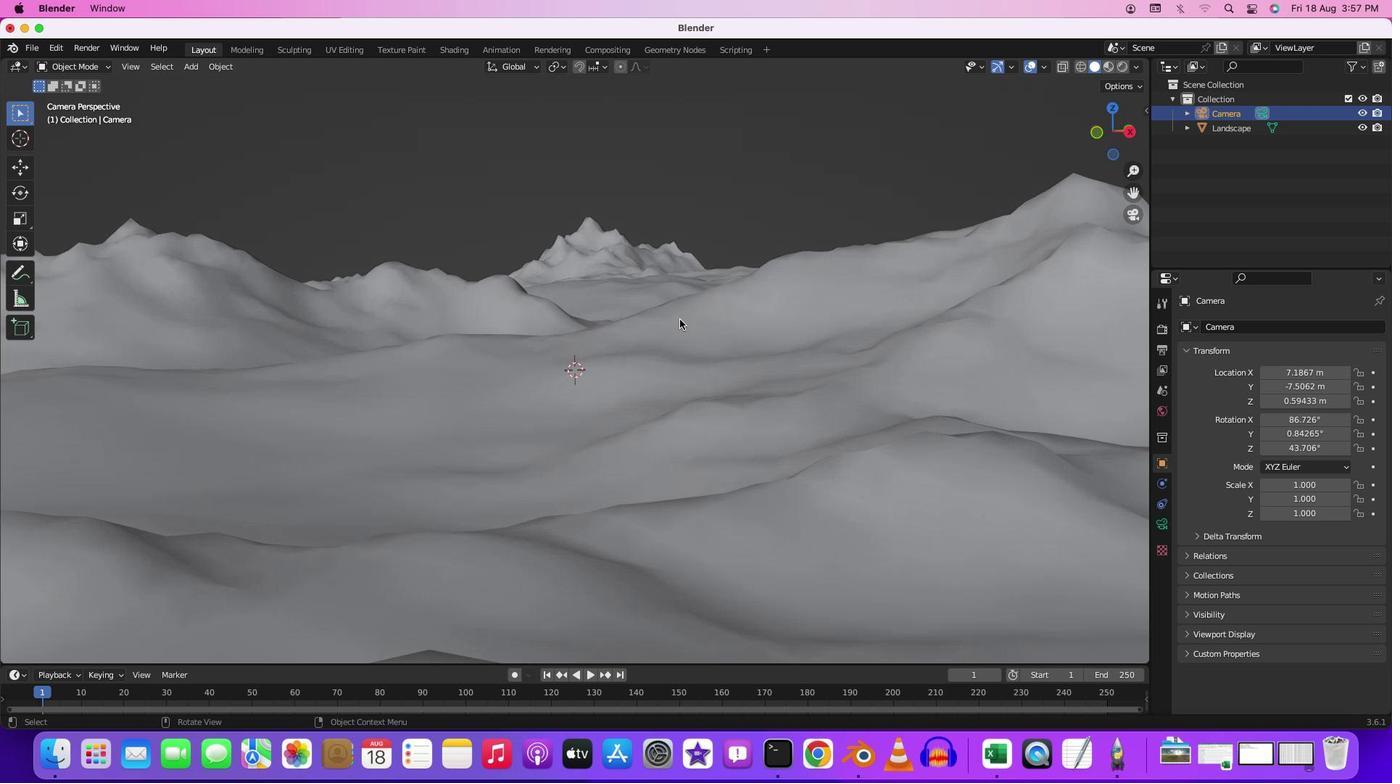 
Action: Mouse scrolled (672, 312) with delta (-6, -5)
Screenshot: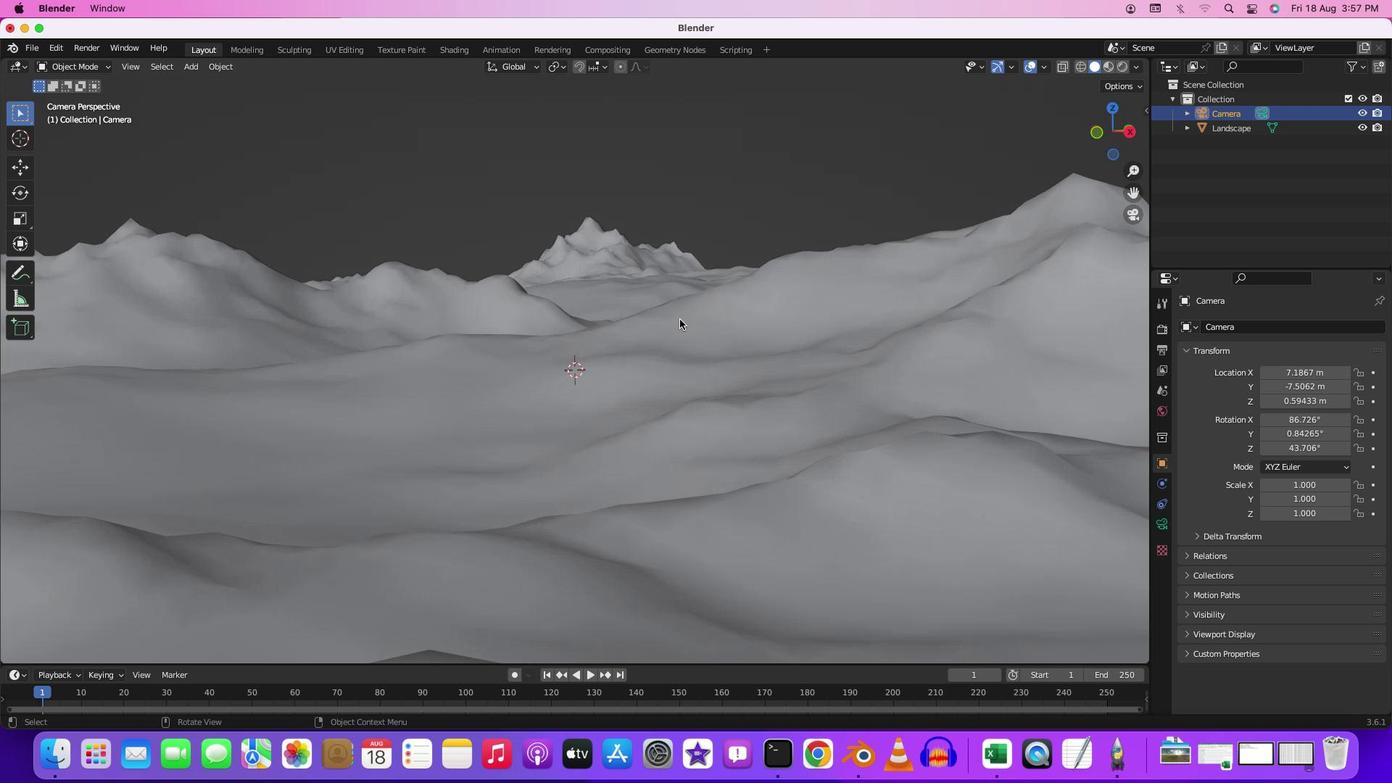 
Action: Mouse scrolled (672, 312) with delta (-6, -4)
Screenshot: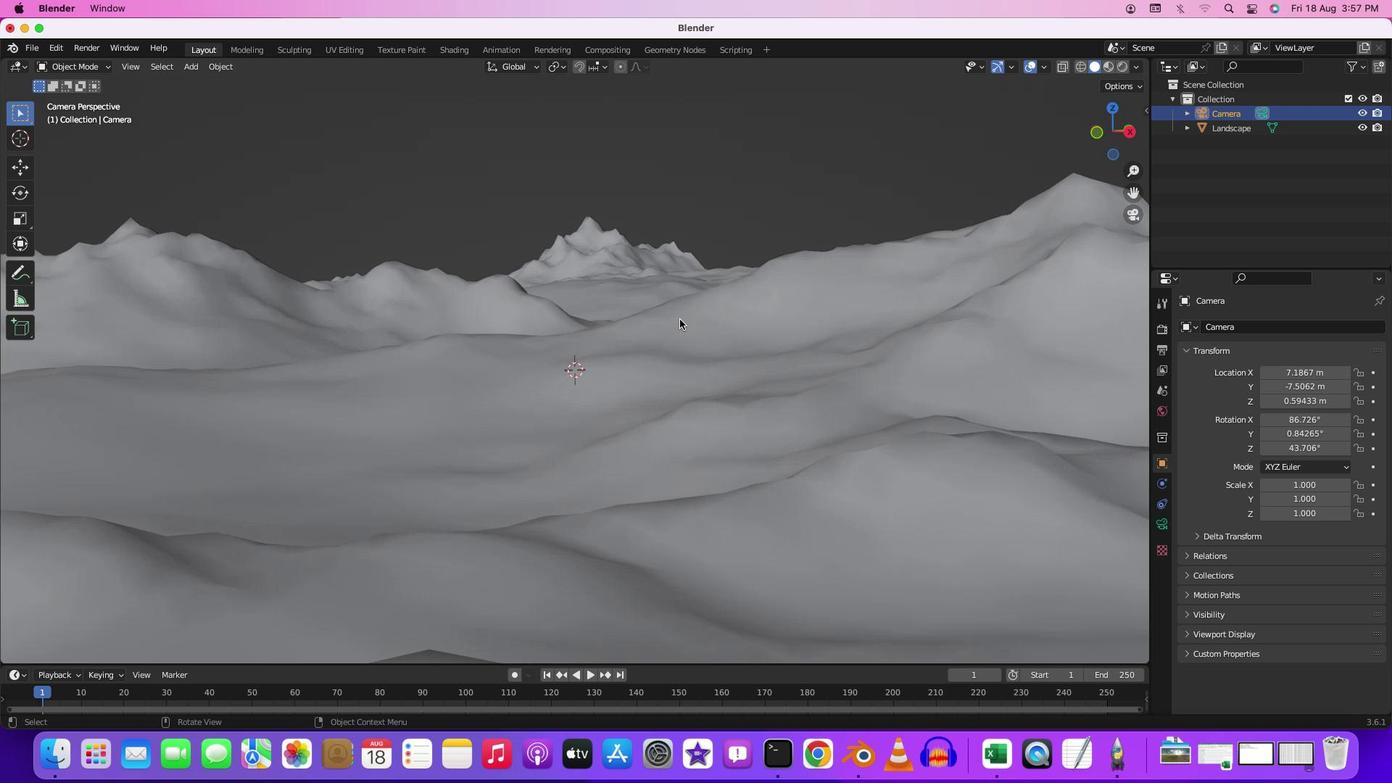 
Action: Mouse scrolled (672, 312) with delta (-6, -2)
Screenshot: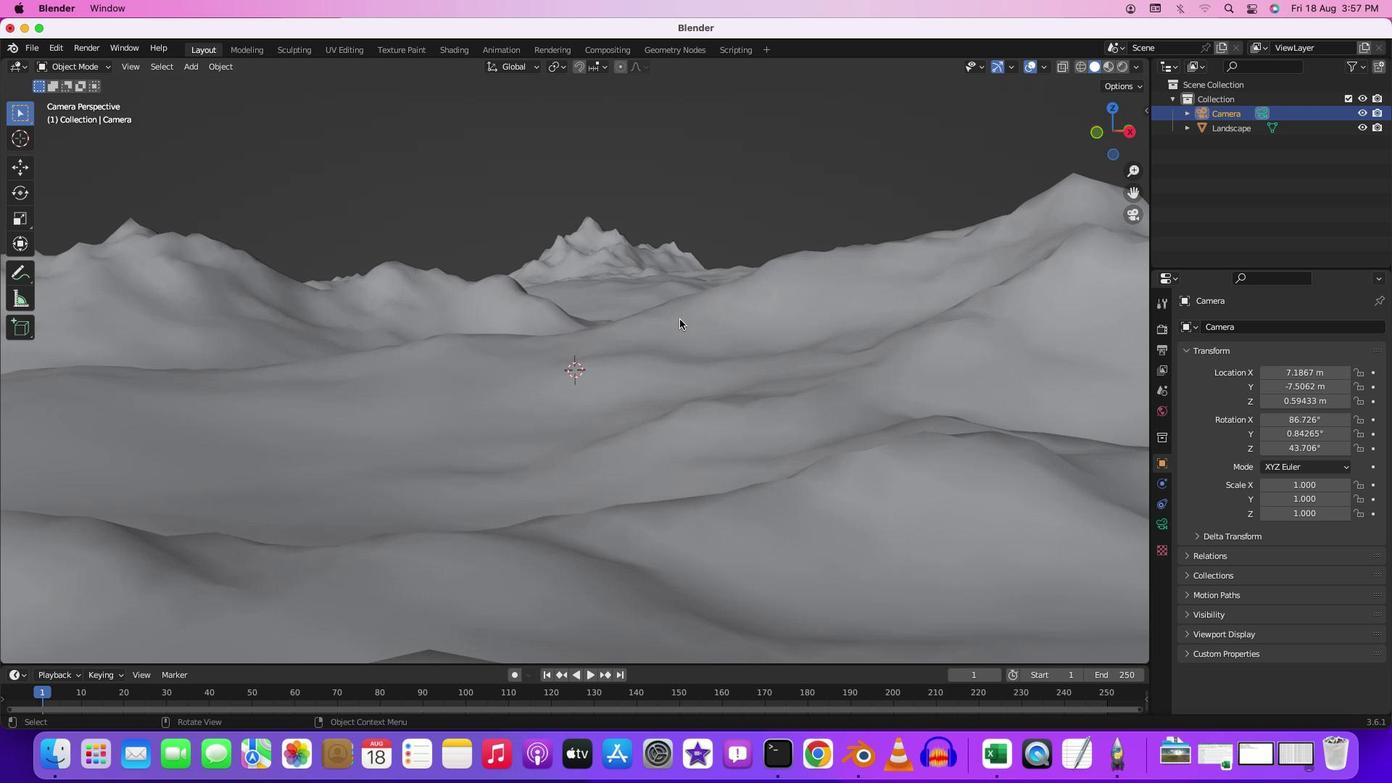 
Action: Mouse scrolled (672, 312) with delta (-6, -5)
Screenshot: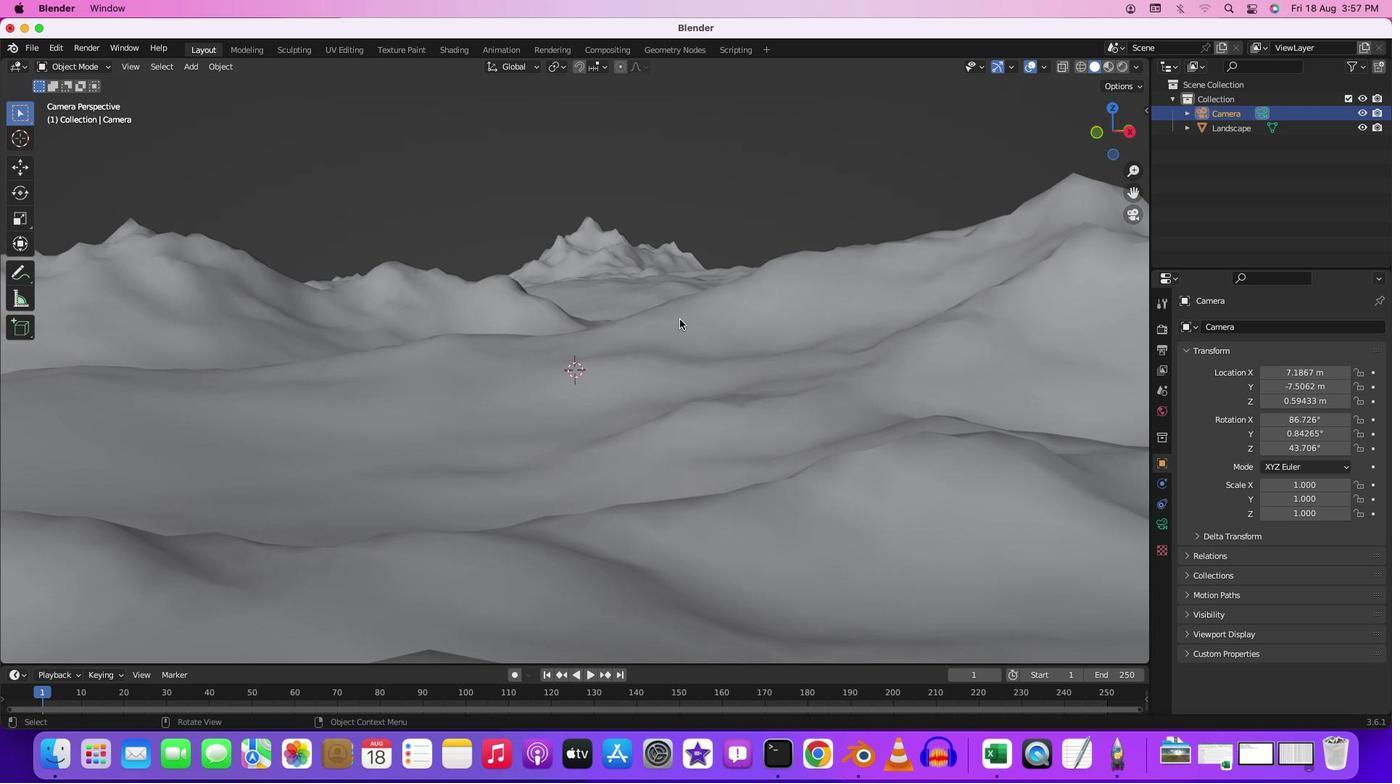 
Action: Mouse scrolled (672, 312) with delta (-6, -5)
Screenshot: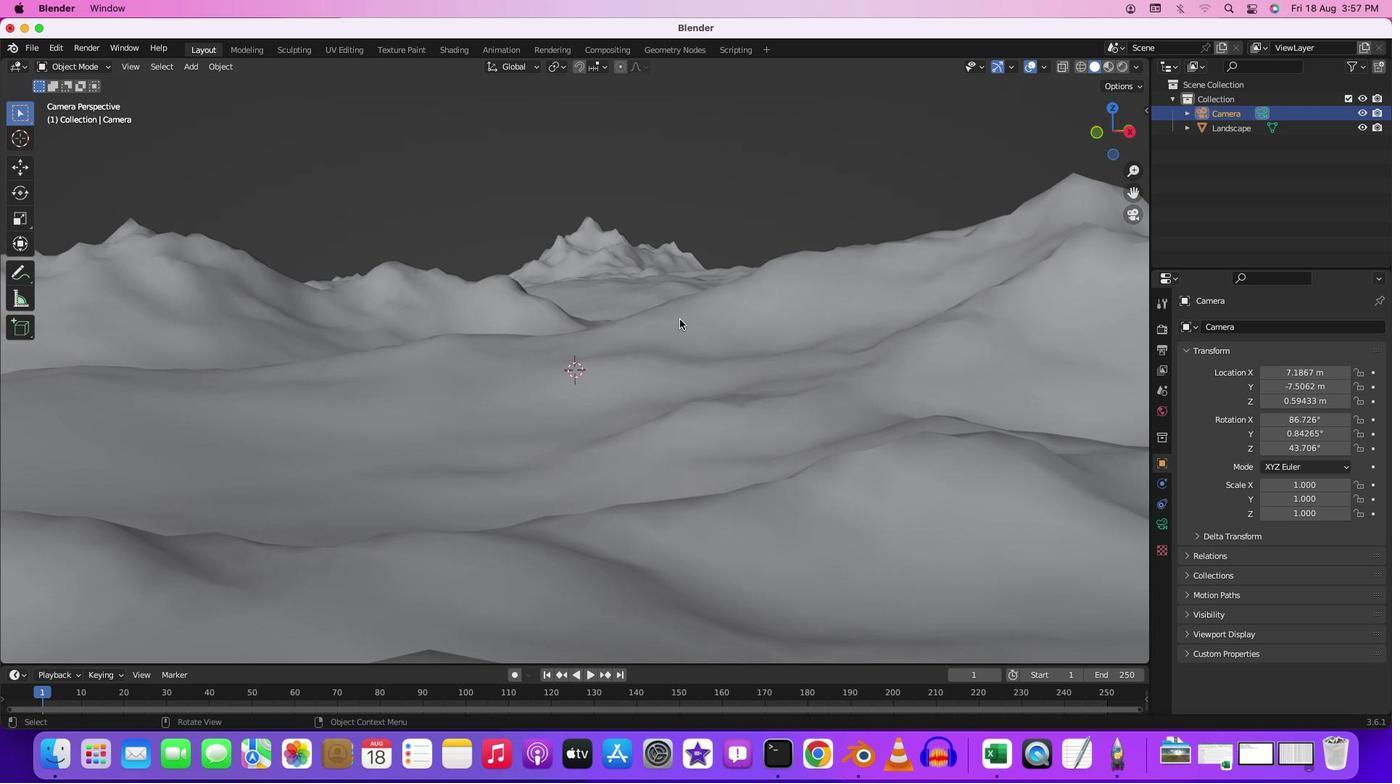 
Action: Mouse scrolled (672, 312) with delta (-6, -5)
Screenshot: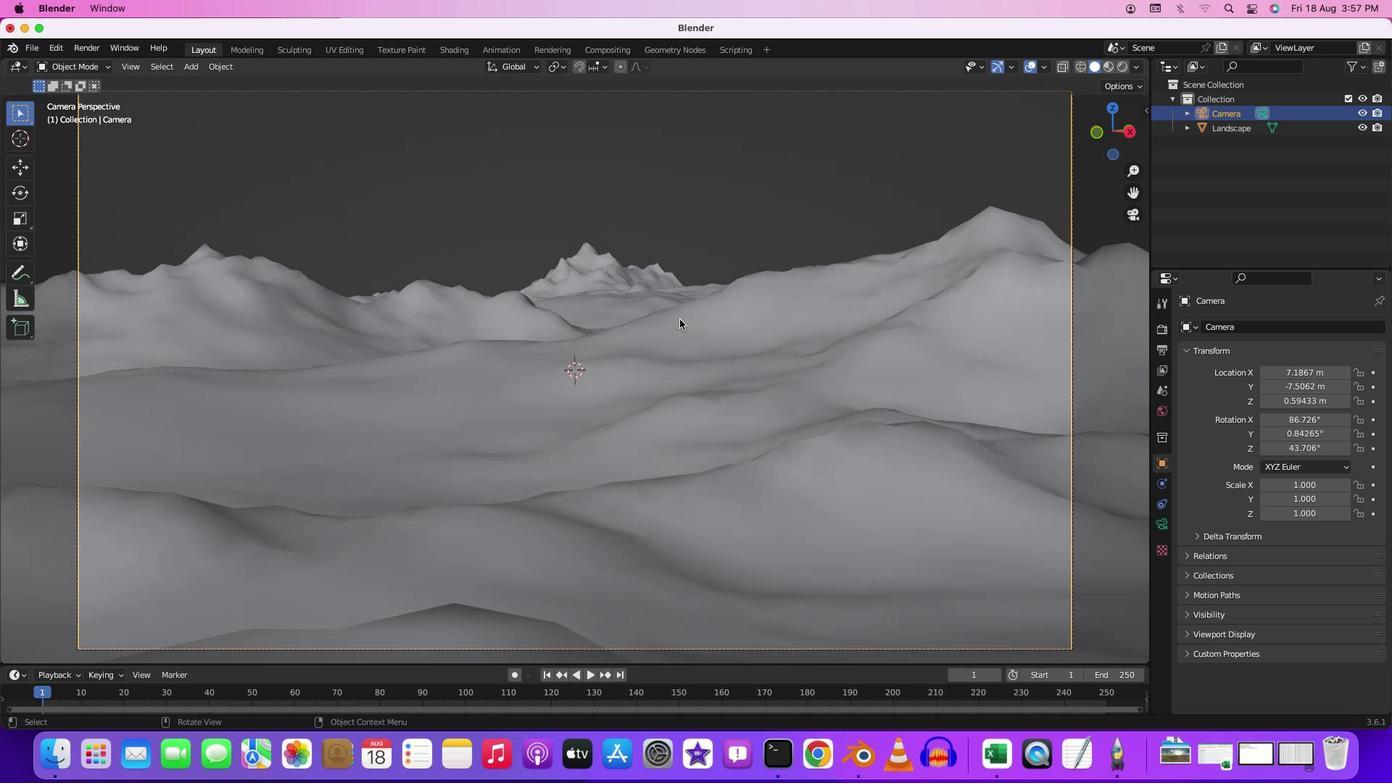 
Action: Mouse scrolled (672, 312) with delta (-6, -7)
Screenshot: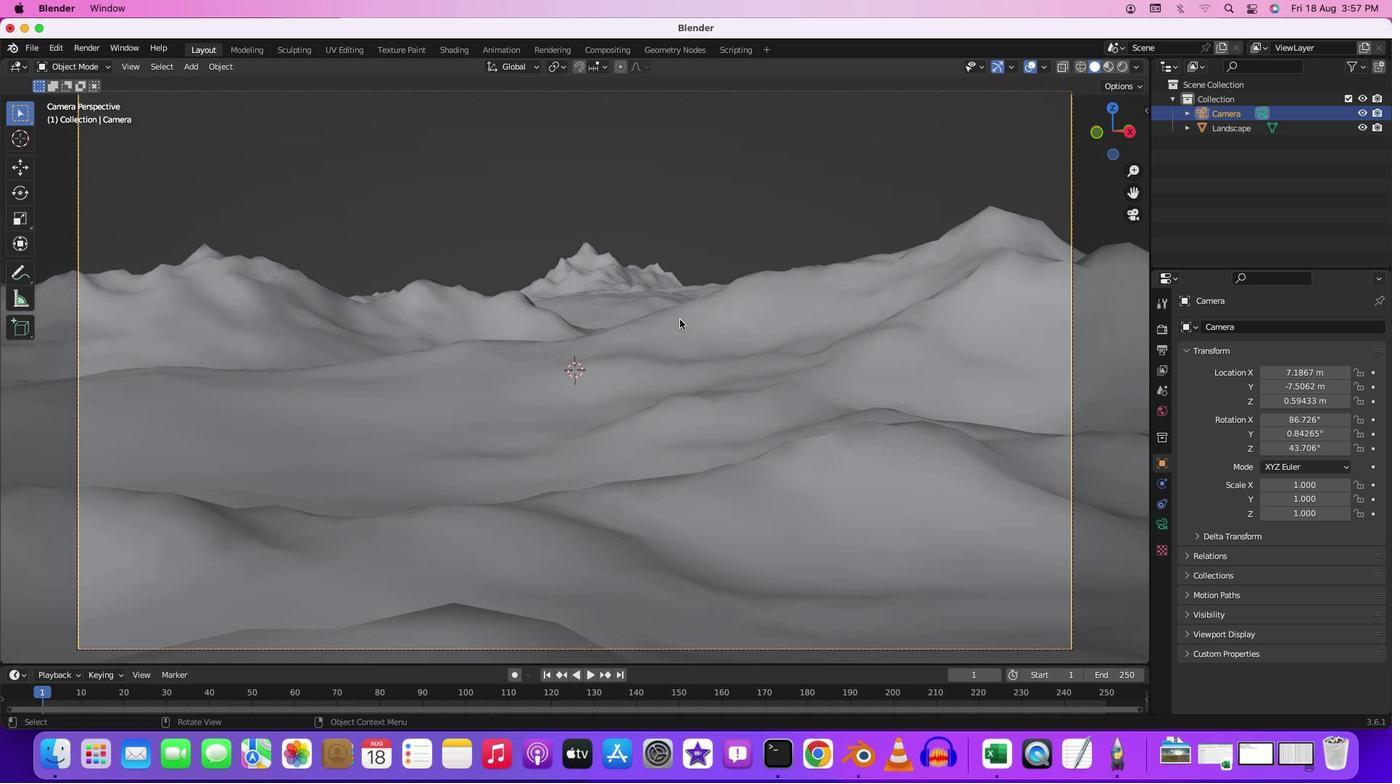 
Action: Mouse scrolled (672, 312) with delta (-6, -7)
Screenshot: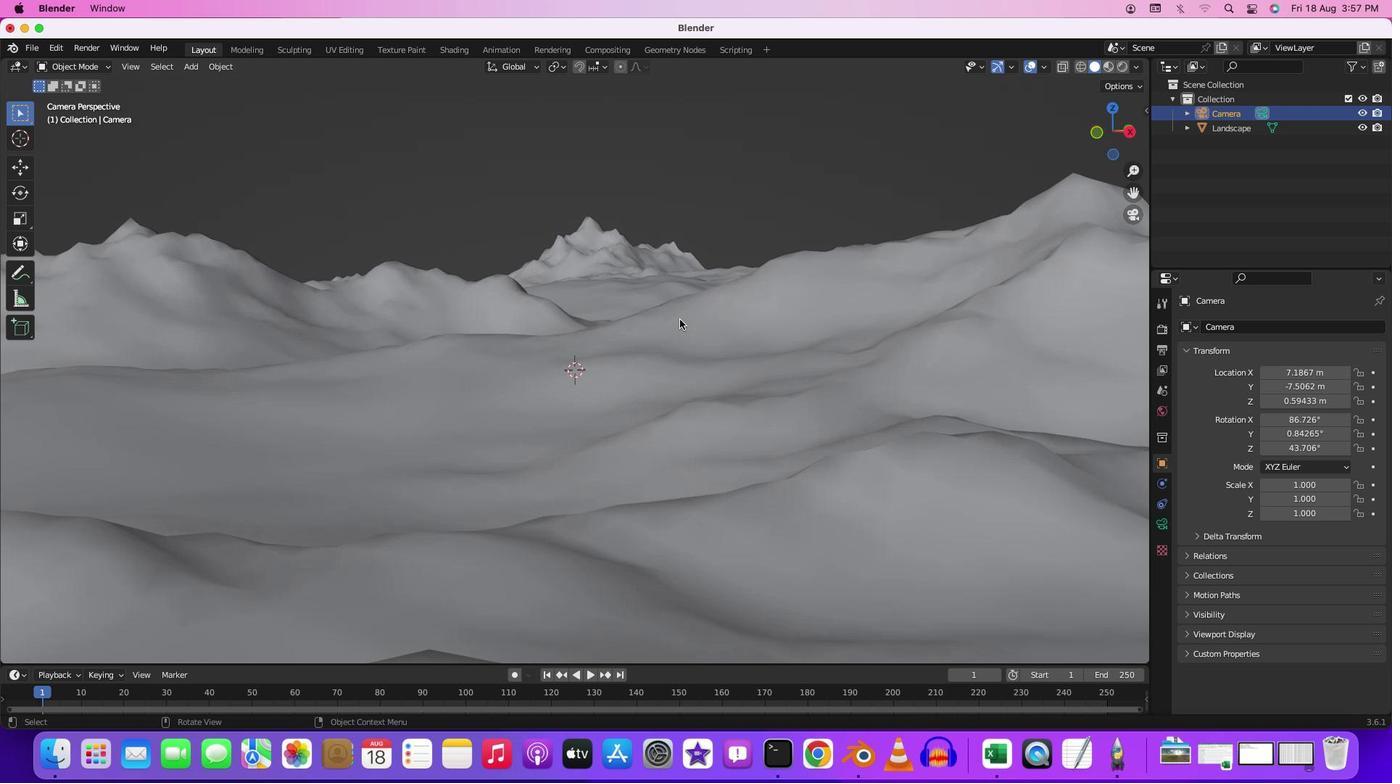 
Action: Mouse scrolled (672, 312) with delta (-6, -7)
Screenshot: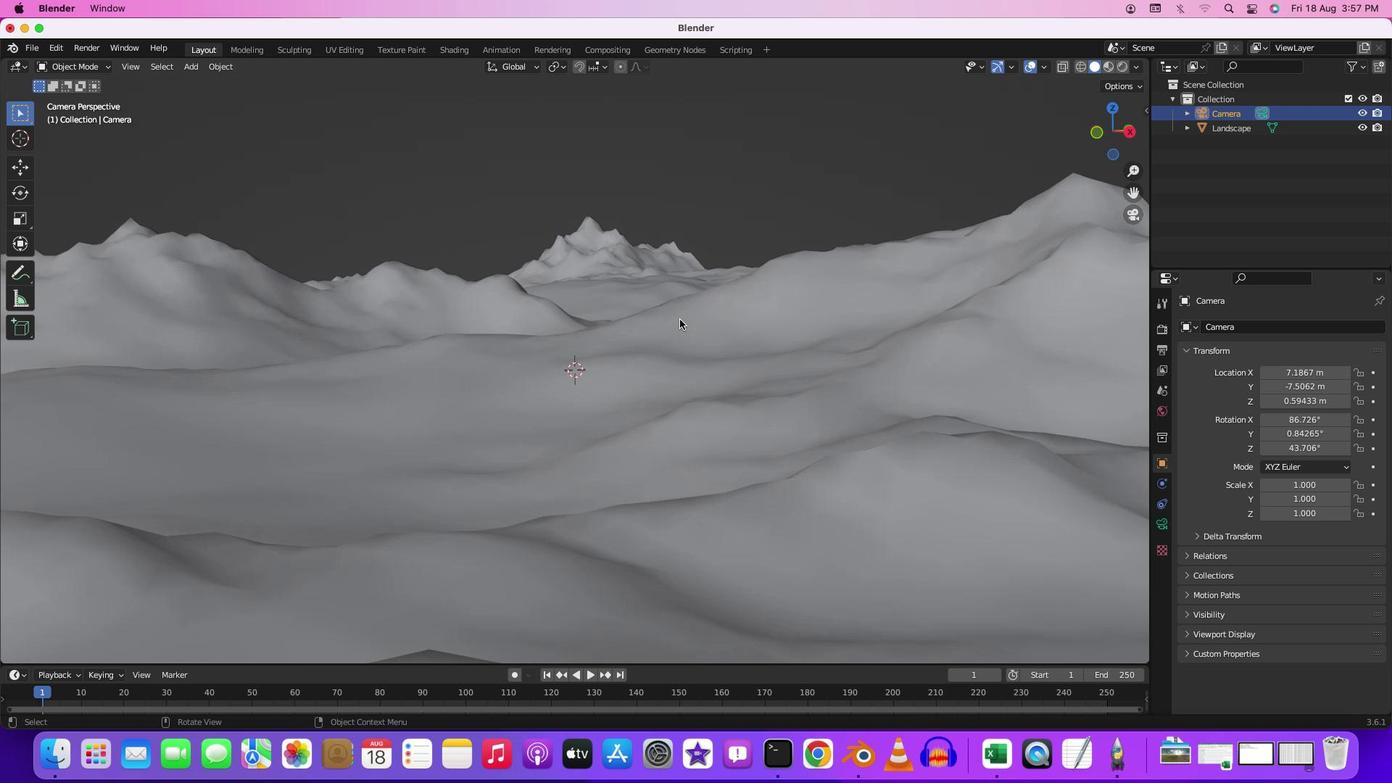 
Action: Mouse scrolled (672, 312) with delta (-6, -5)
Screenshot: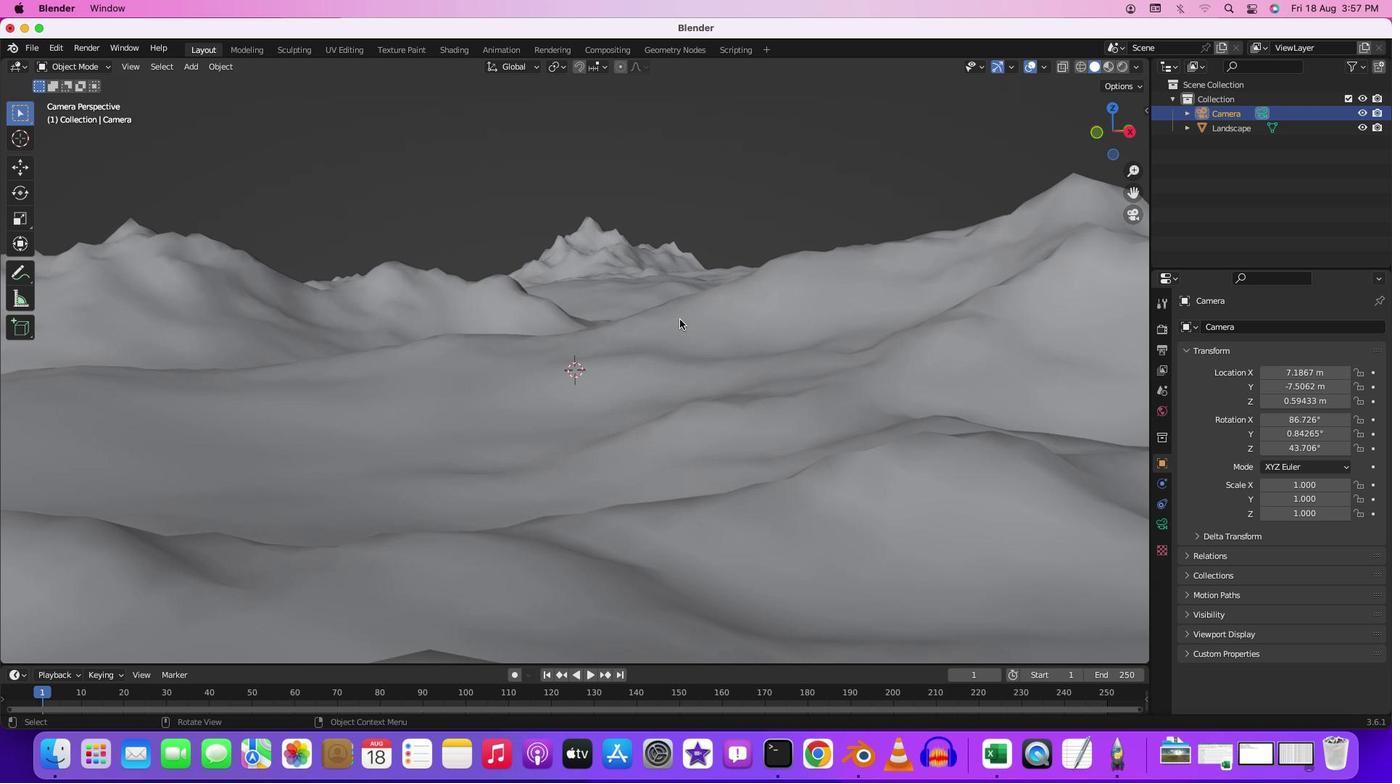 
Action: Mouse scrolled (672, 312) with delta (-6, -5)
Screenshot: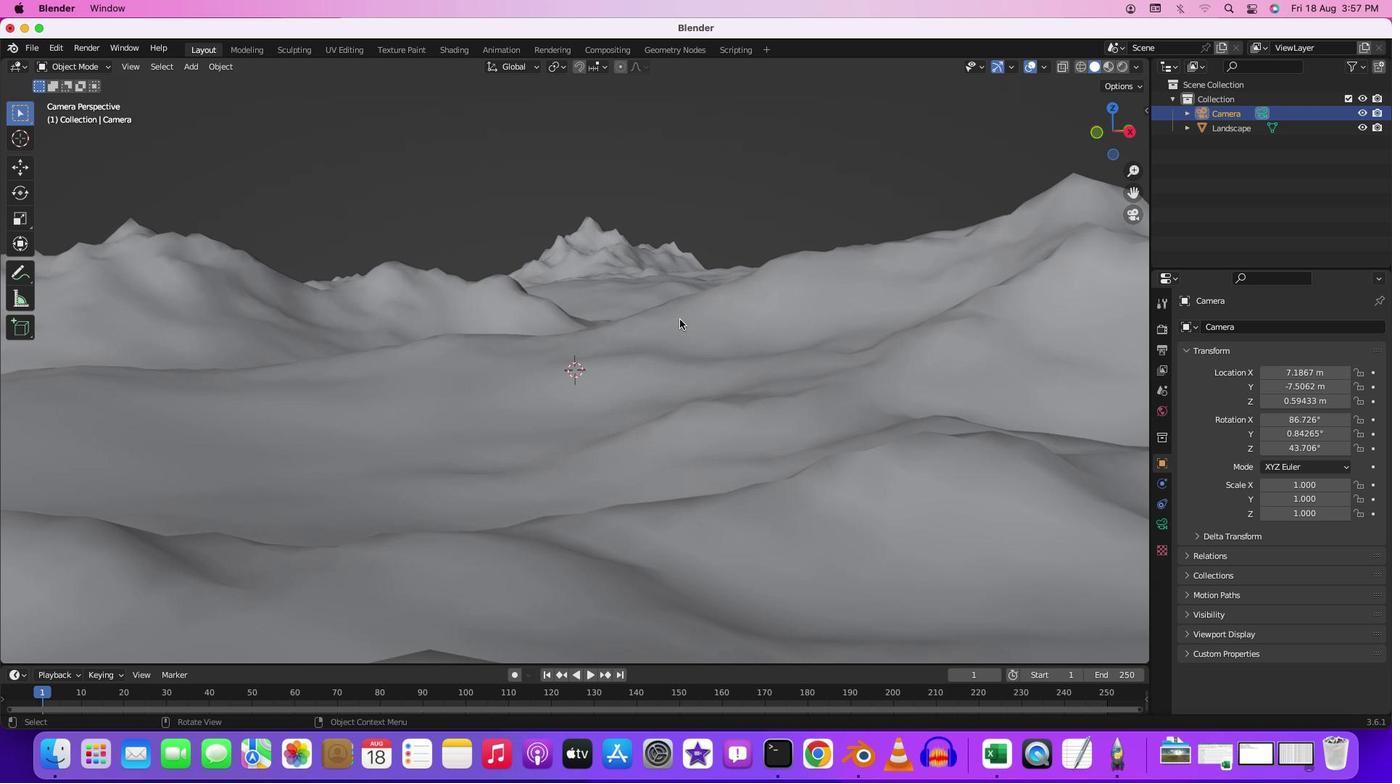 
Action: Mouse scrolled (672, 312) with delta (-6, -5)
Screenshot: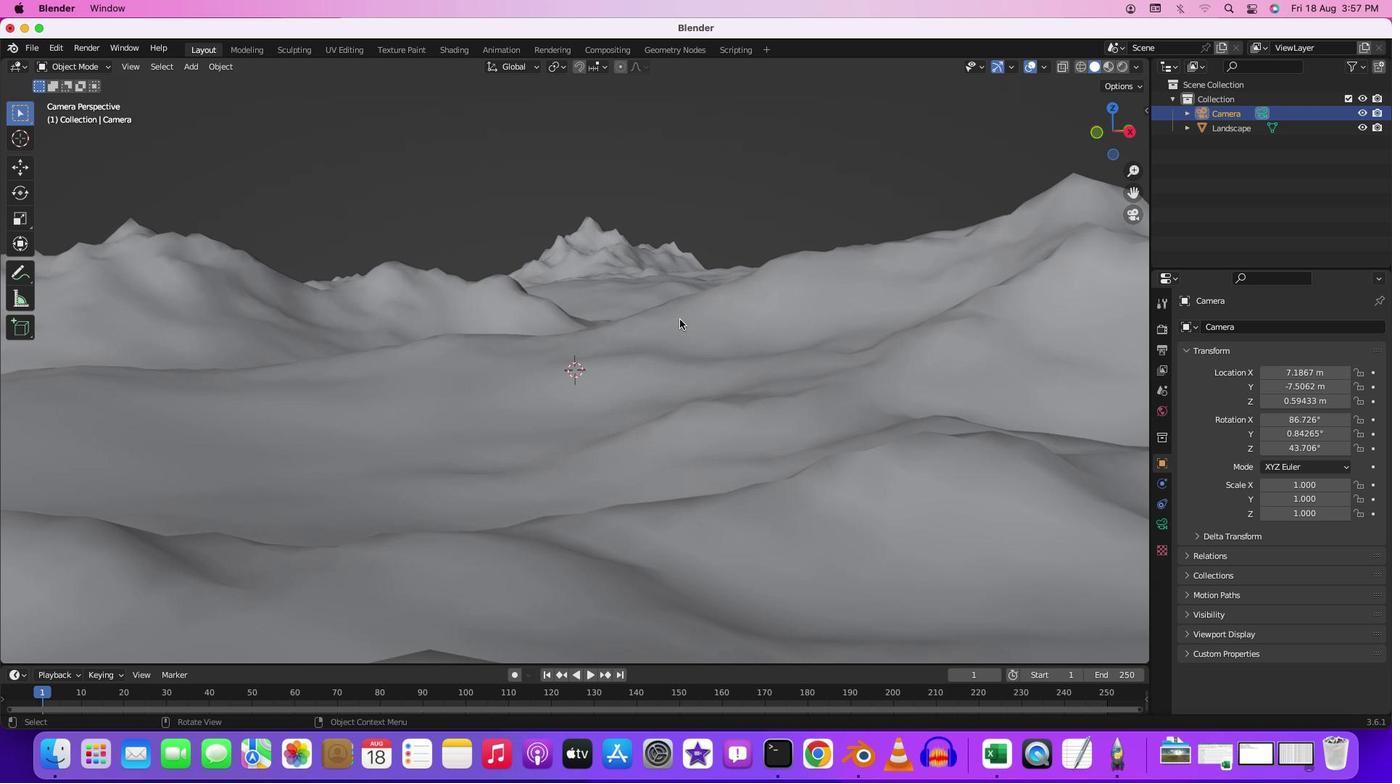 
Action: Mouse moved to (672, 310)
Screenshot: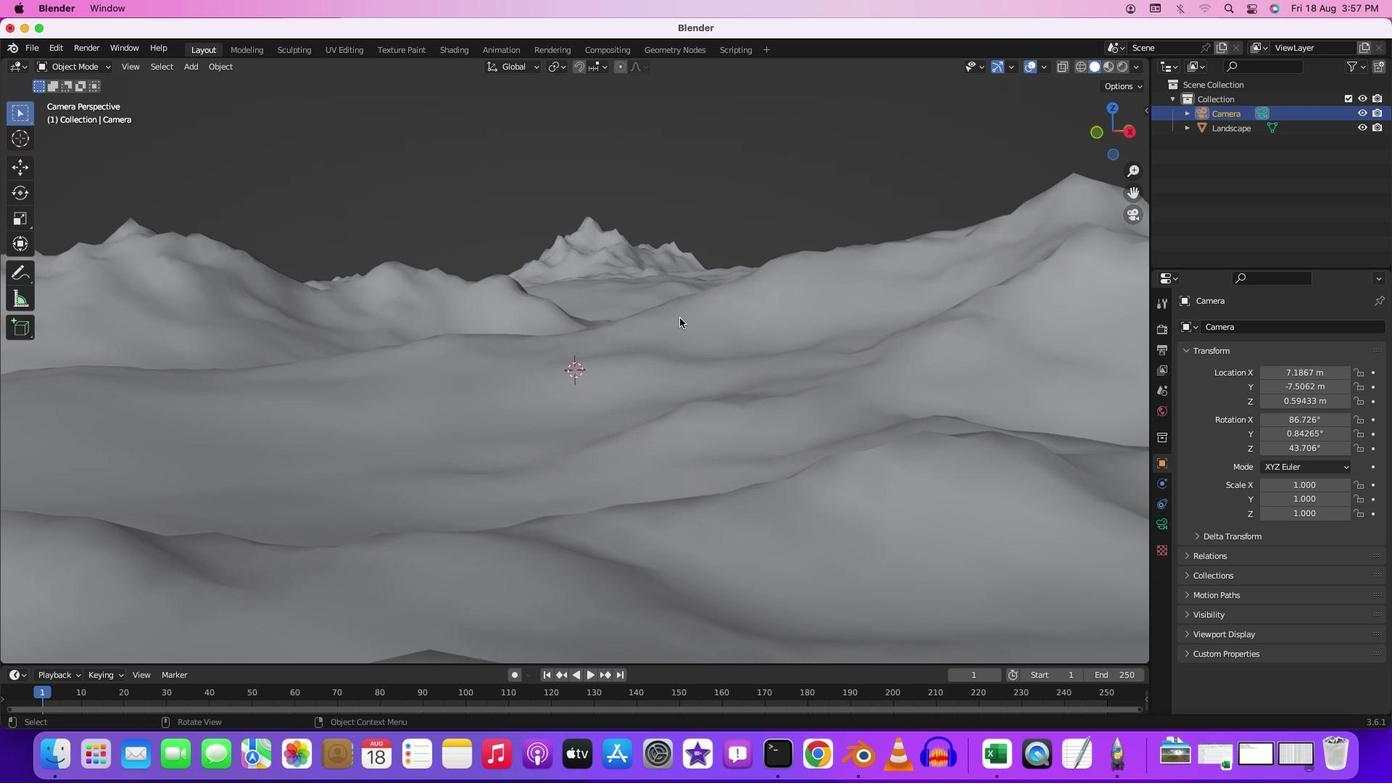 
Action: Mouse scrolled (672, 310) with delta (-6, -7)
Screenshot: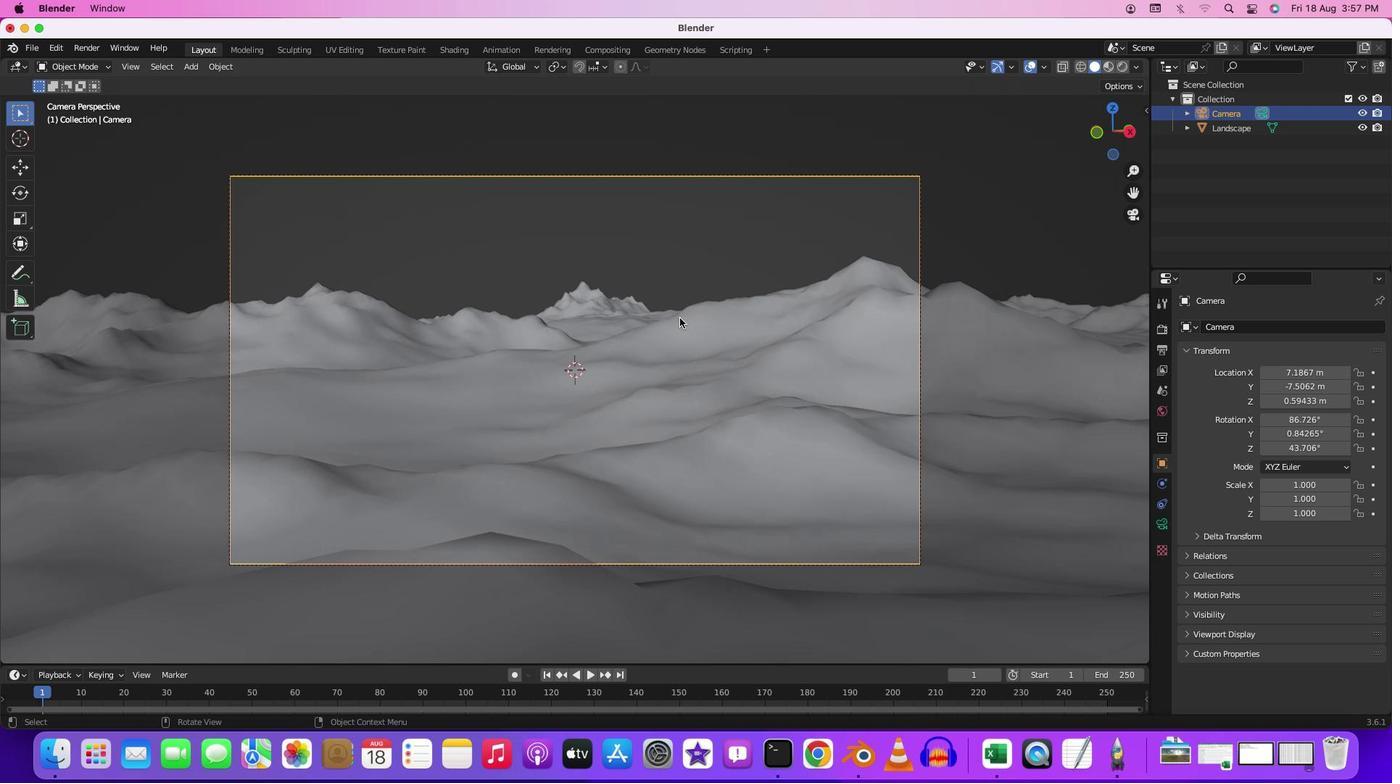 
Action: Mouse scrolled (672, 310) with delta (-6, -7)
Screenshot: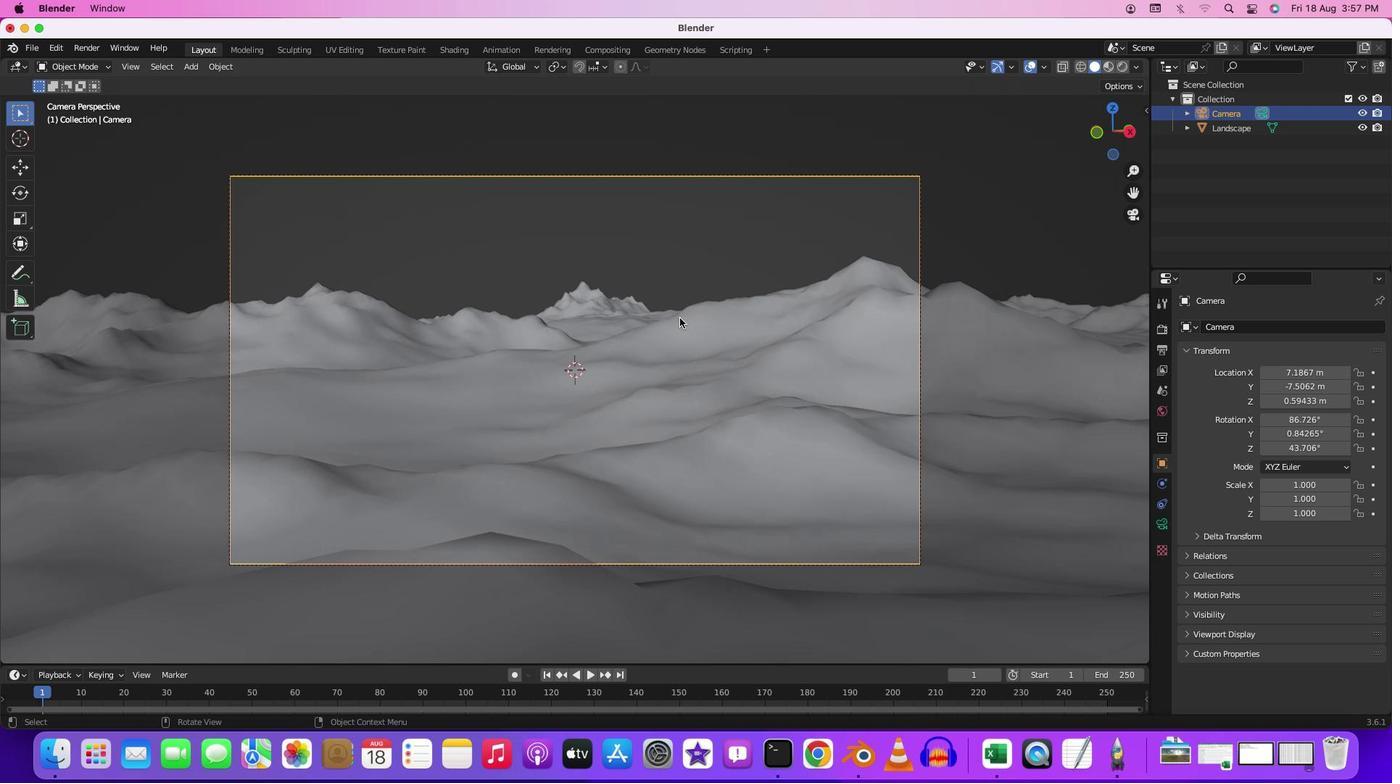 
Action: Mouse scrolled (672, 310) with delta (-6, -7)
Screenshot: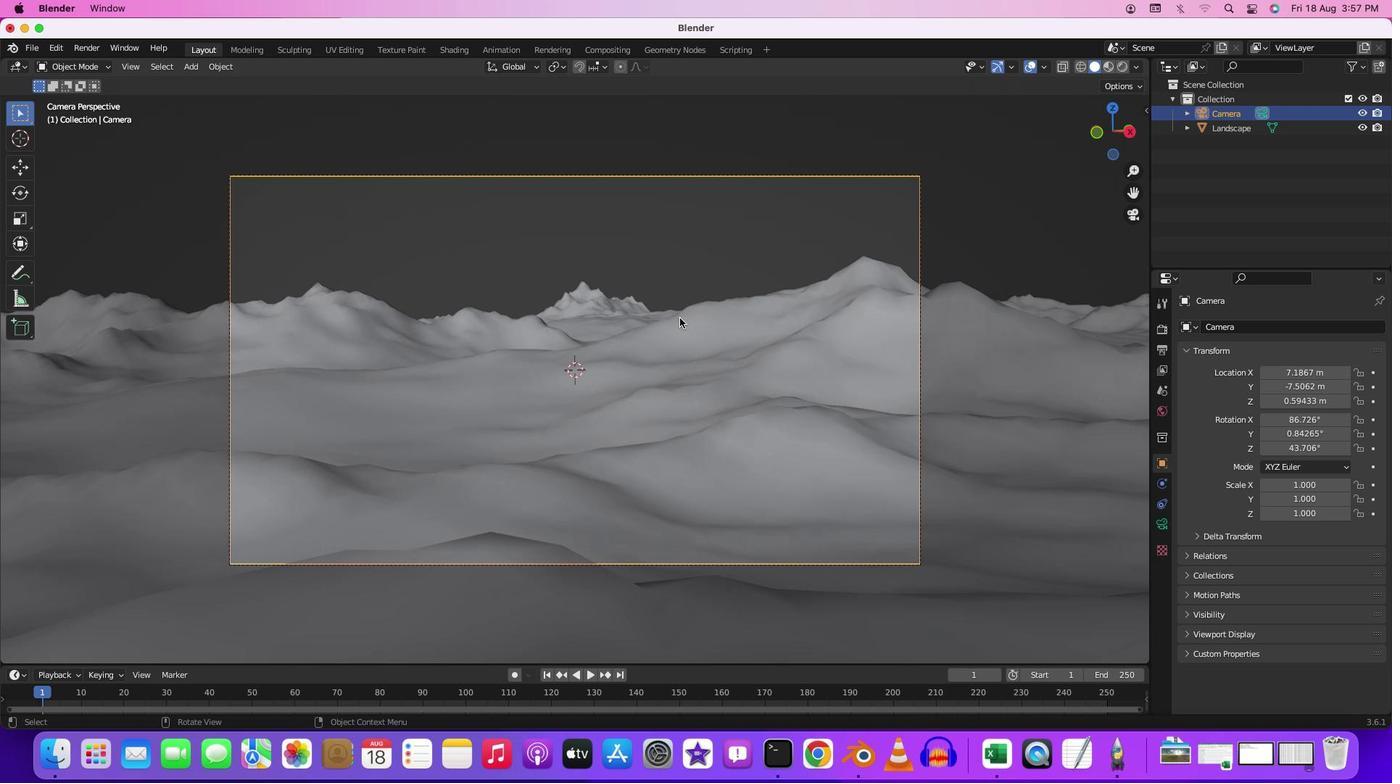 
Action: Mouse moved to (681, 311)
Screenshot: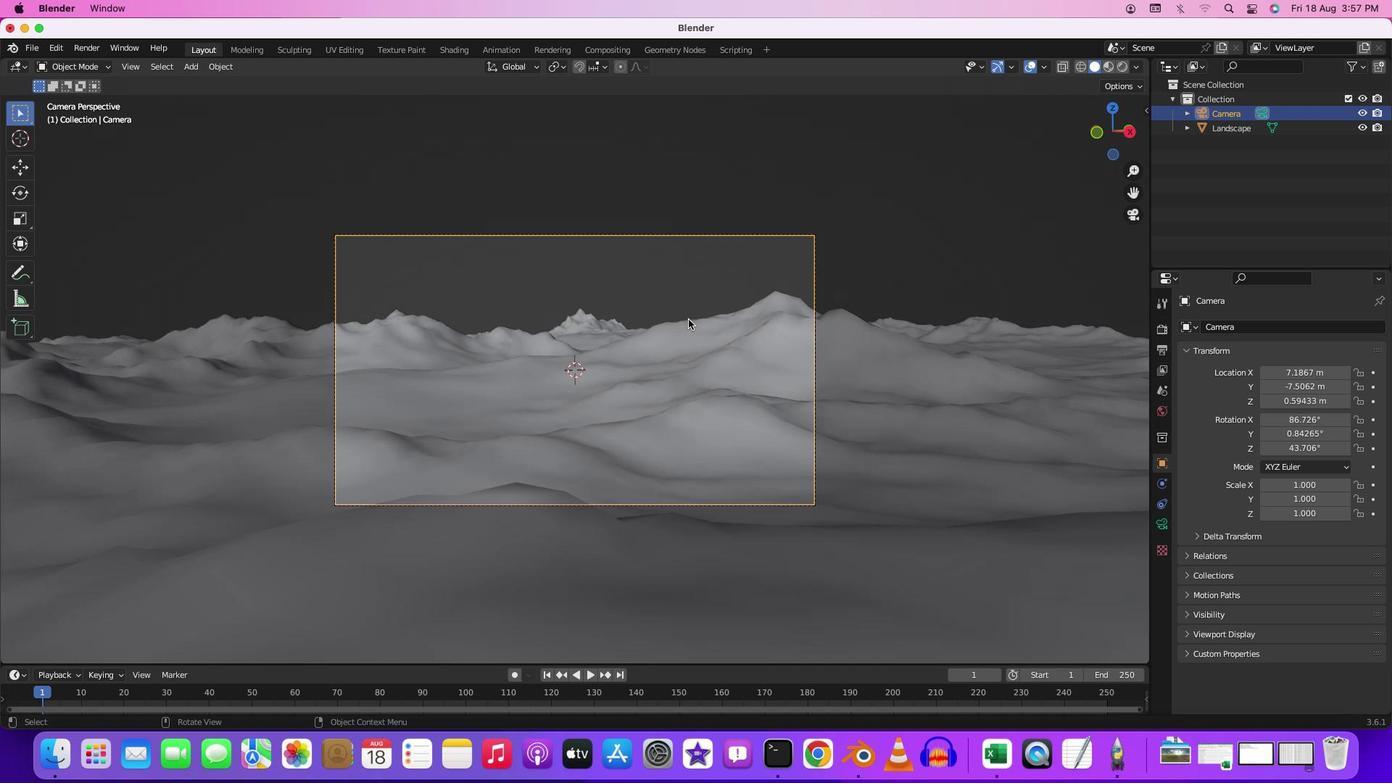 
Action: Mouse scrolled (681, 311) with delta (-6, -7)
Screenshot: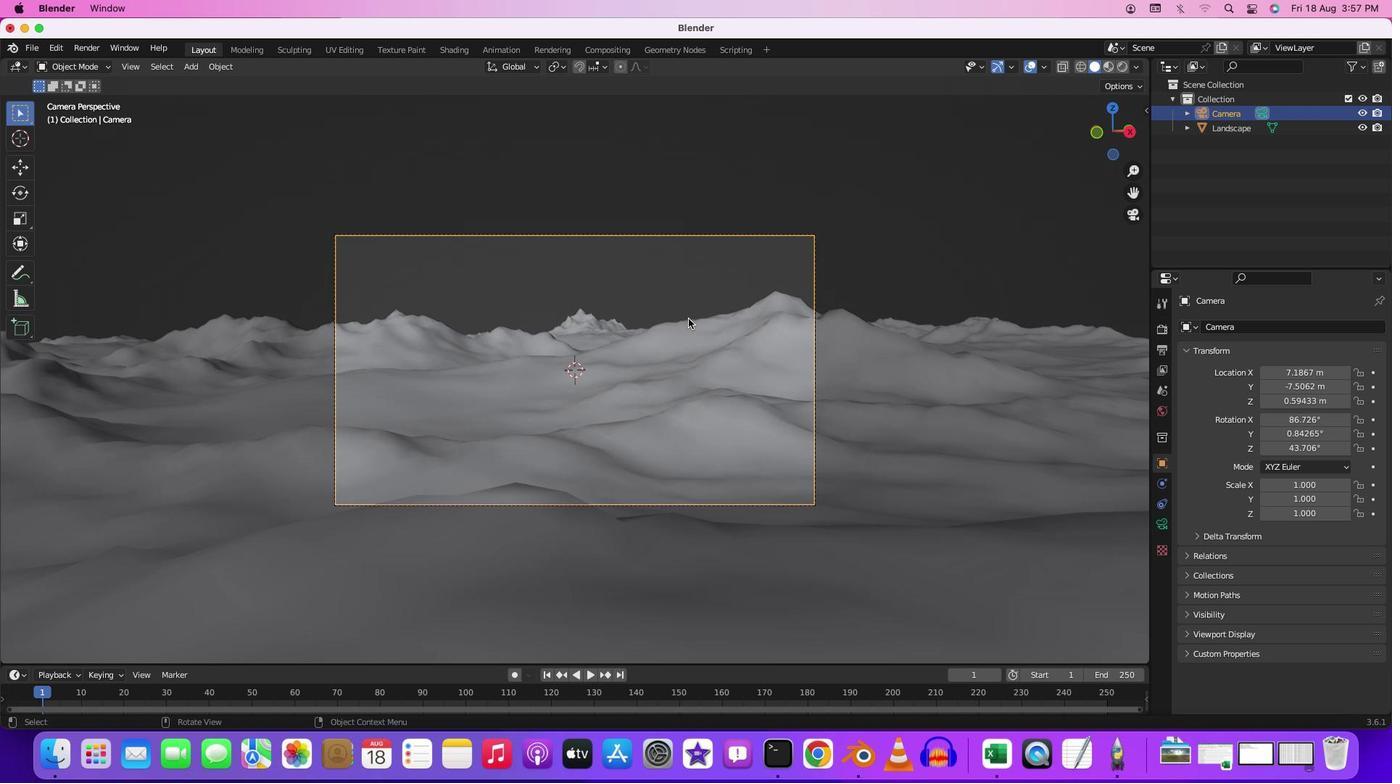 
Action: Mouse scrolled (681, 311) with delta (-6, -7)
Screenshot: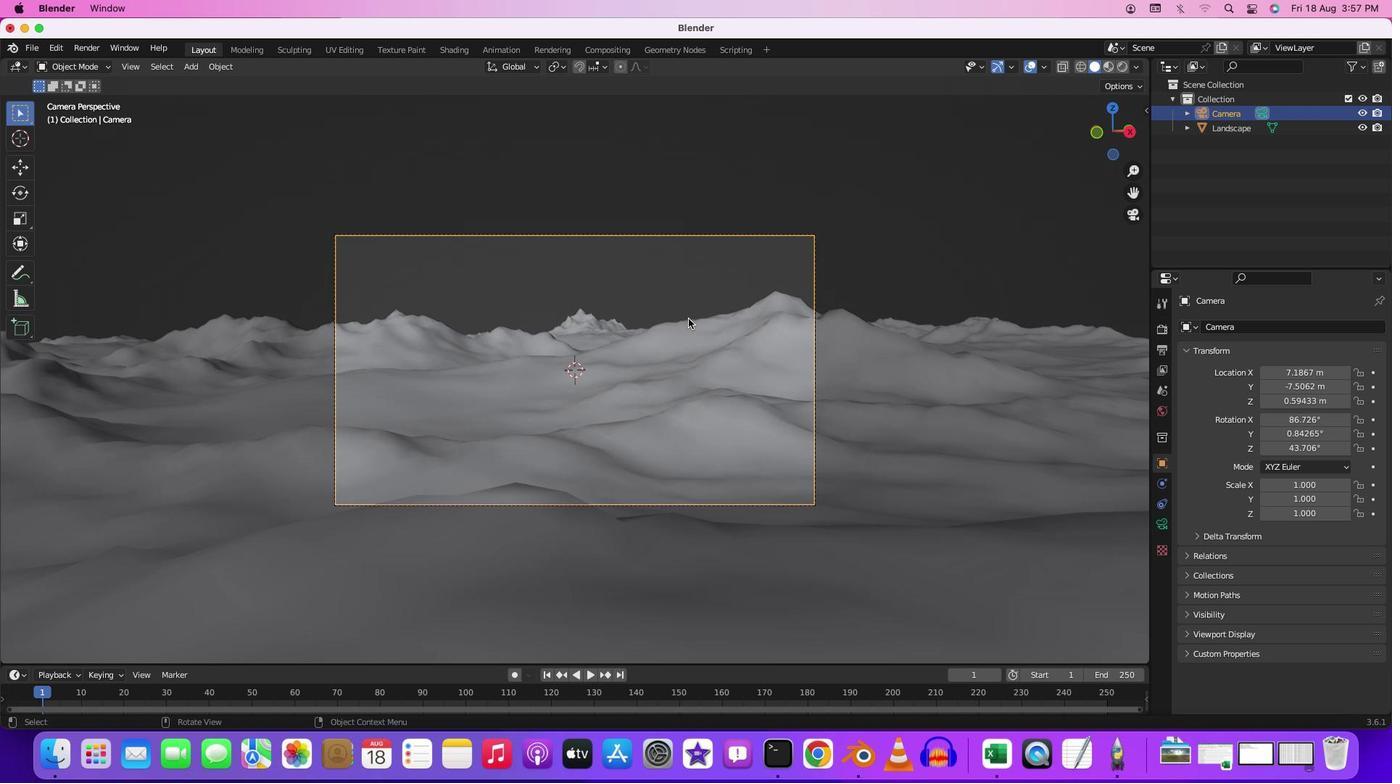 
Action: Mouse moved to (681, 311)
Screenshot: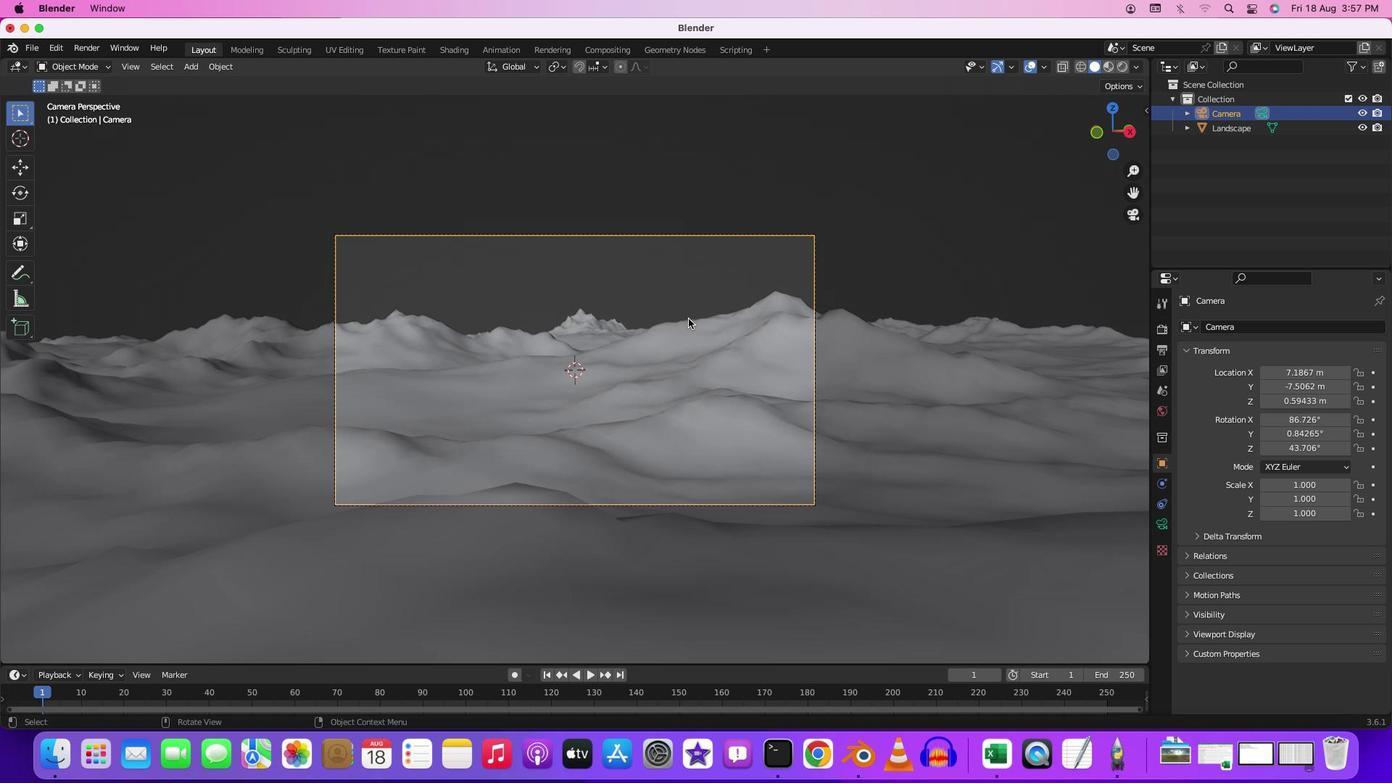 
Action: Mouse scrolled (681, 311) with delta (-6, -7)
Screenshot: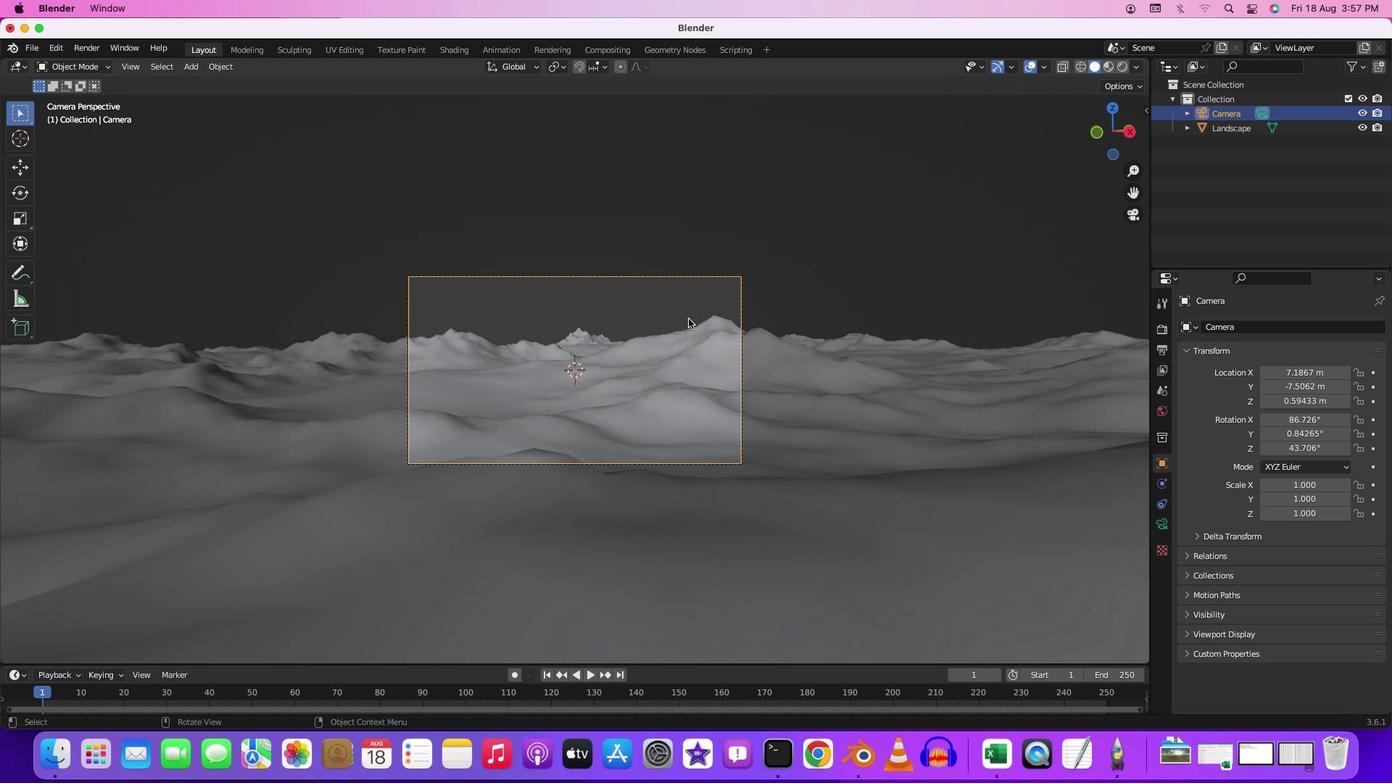 
Action: Mouse scrolled (681, 311) with delta (-6, -7)
Screenshot: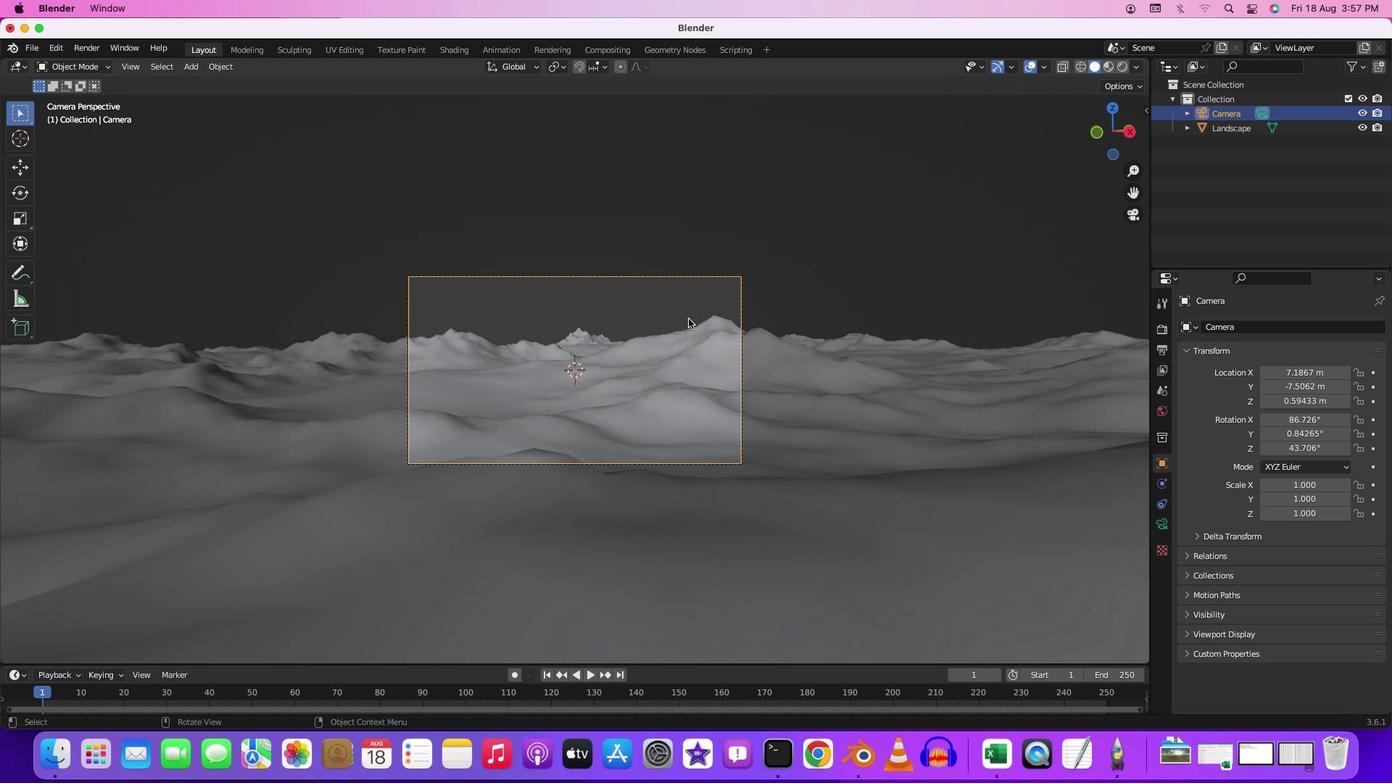 
Action: Mouse moved to (681, 311)
Screenshot: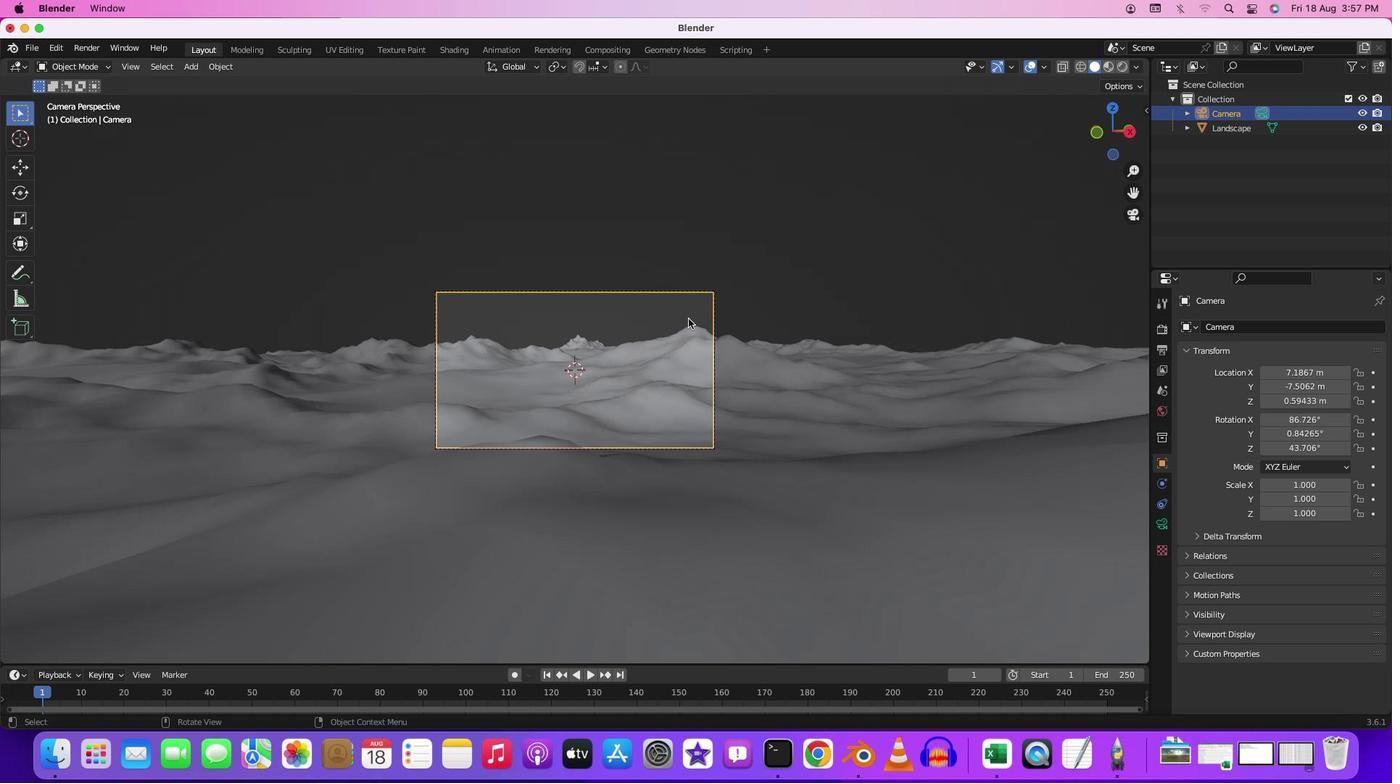
Action: Mouse scrolled (681, 311) with delta (-6, -7)
Screenshot: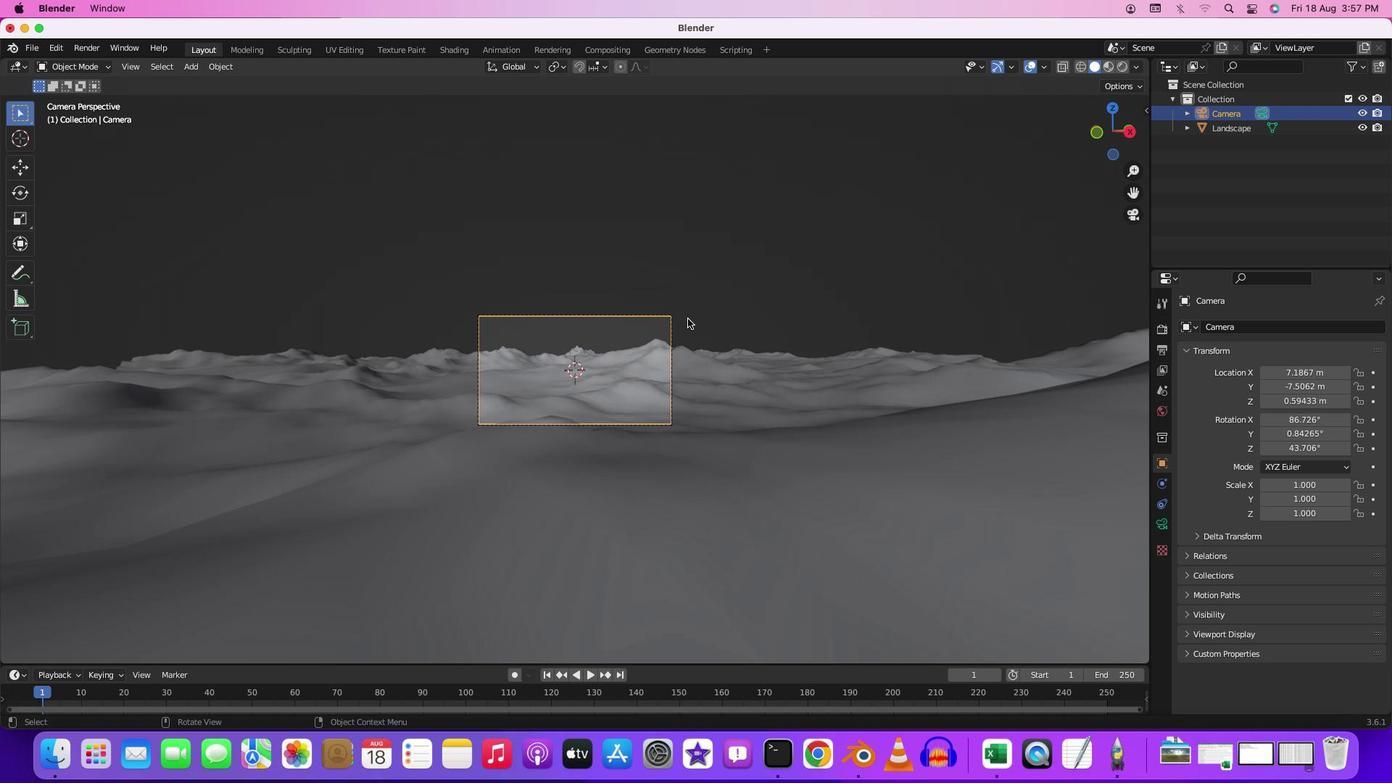 
Action: Mouse scrolled (681, 311) with delta (-6, -7)
Screenshot: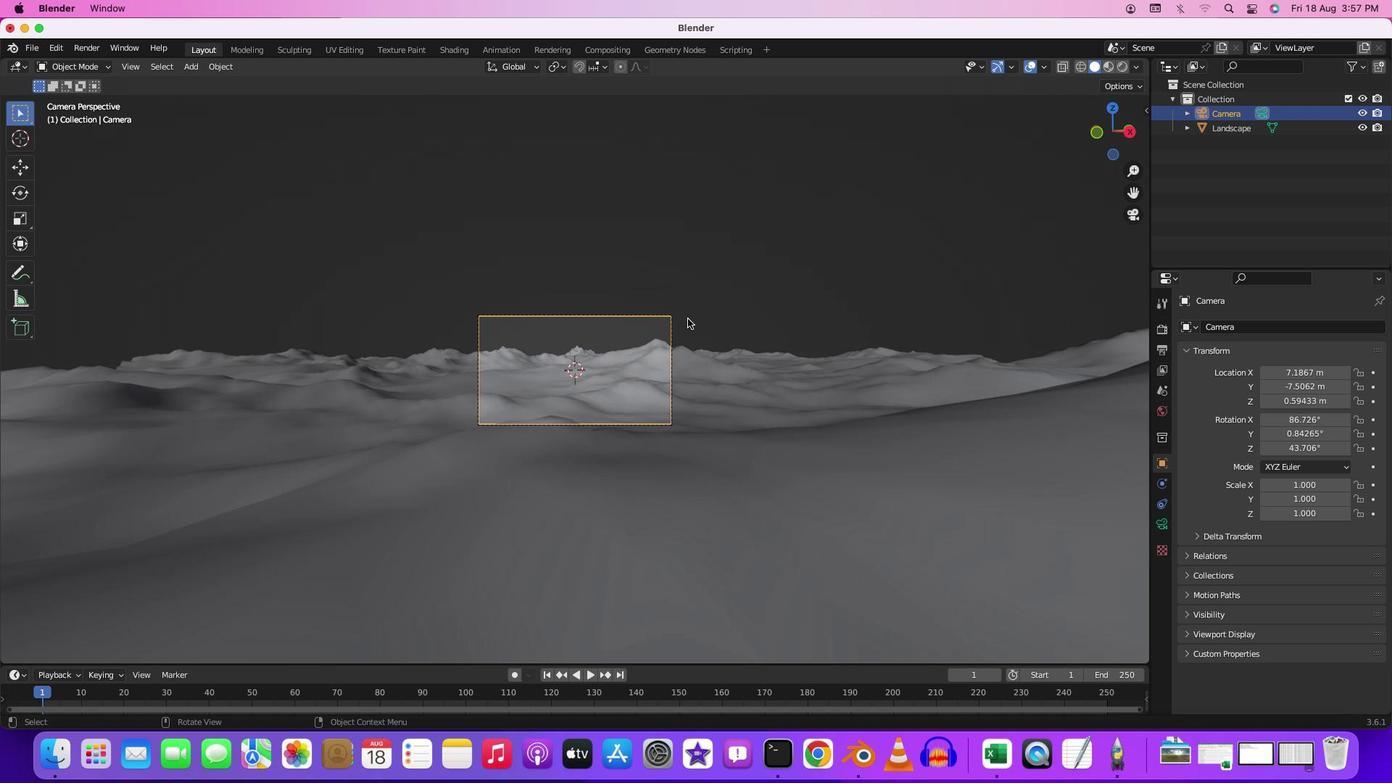 
Action: Mouse scrolled (681, 311) with delta (-6, -7)
Screenshot: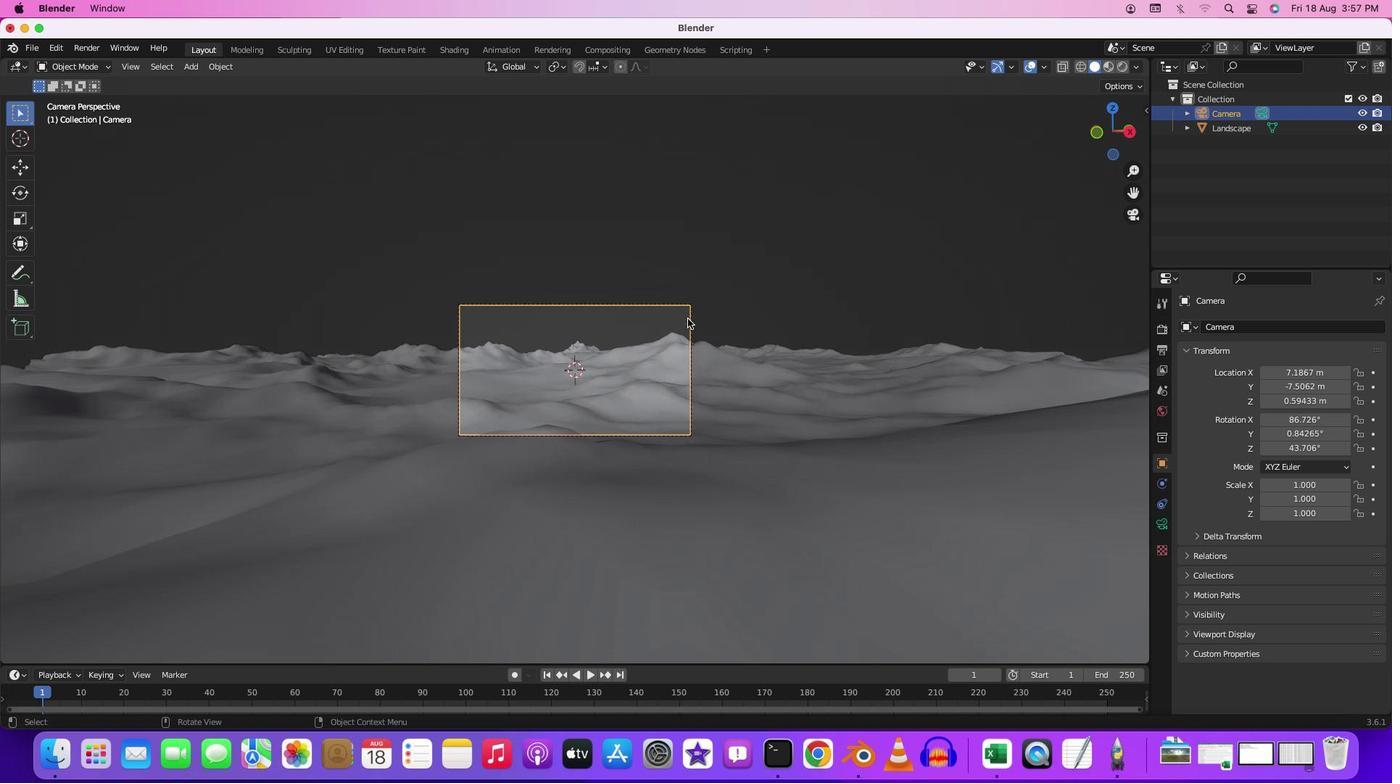 
Action: Mouse moved to (681, 311)
Screenshot: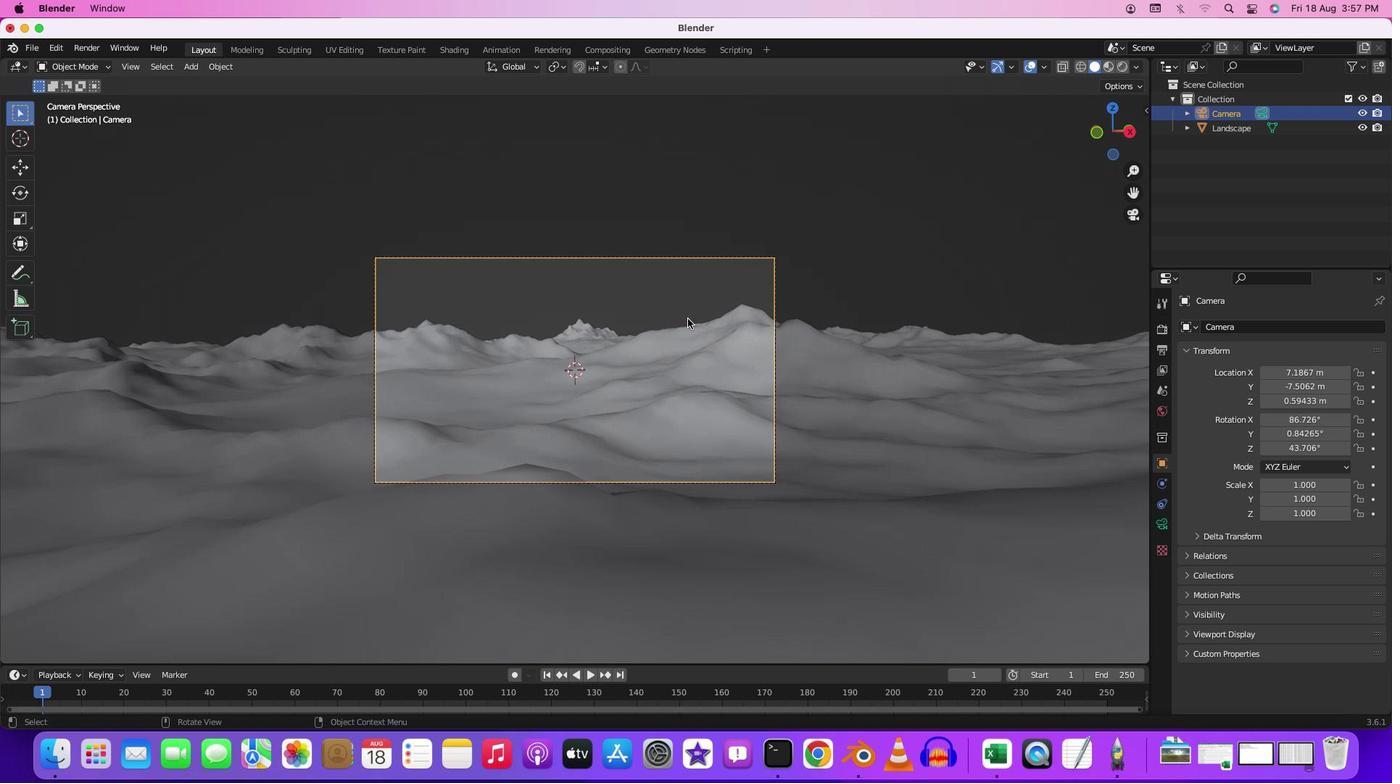 
Action: Mouse scrolled (681, 311) with delta (-6, -5)
Screenshot: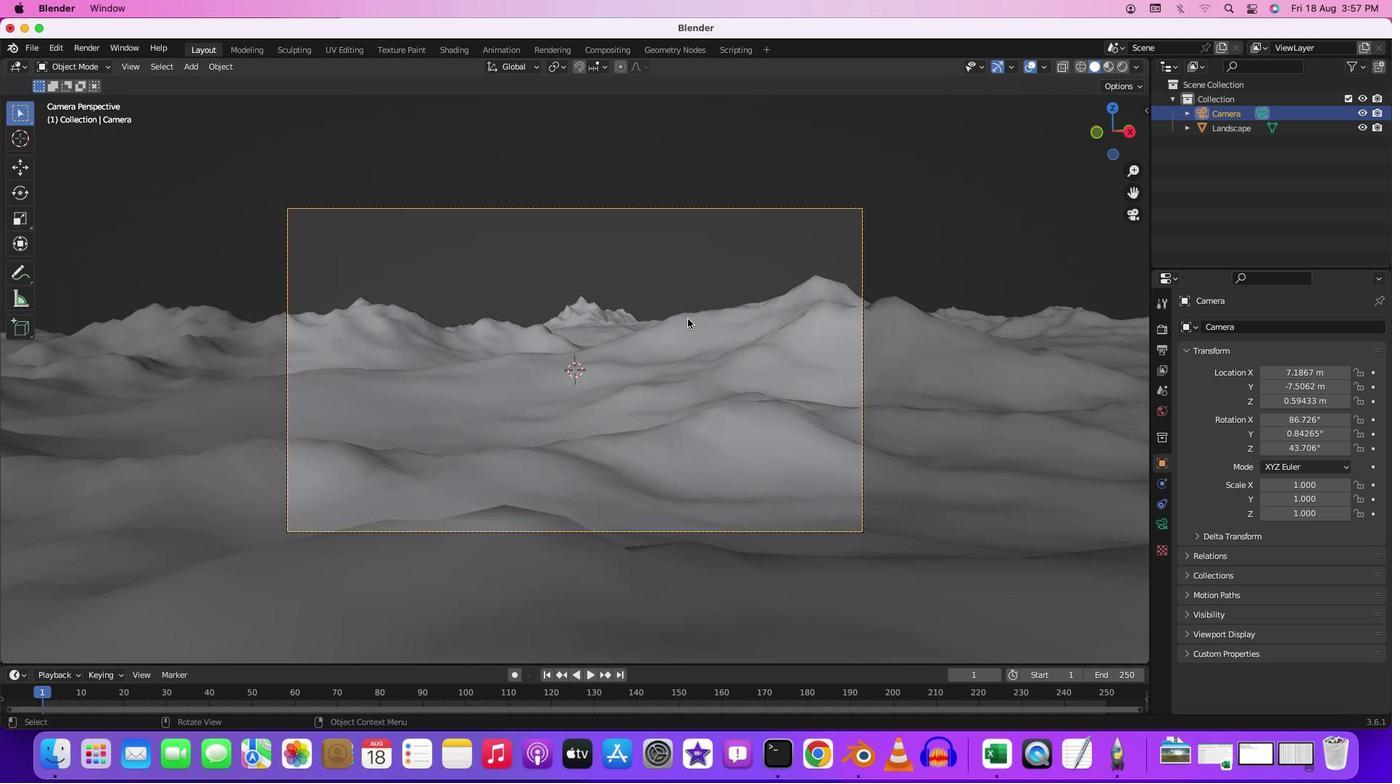 
Action: Mouse scrolled (681, 311) with delta (-6, -5)
Screenshot: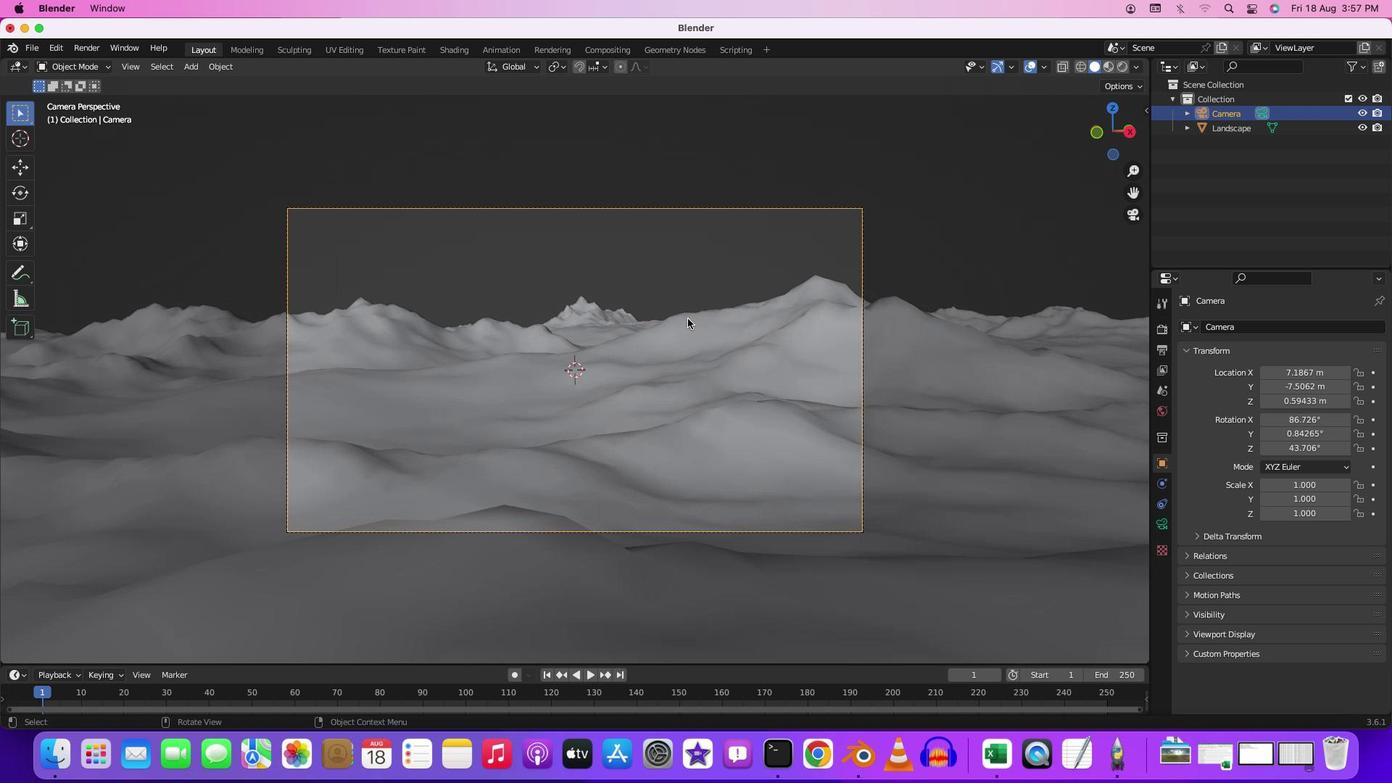 
Action: Mouse scrolled (681, 311) with delta (-6, -4)
Screenshot: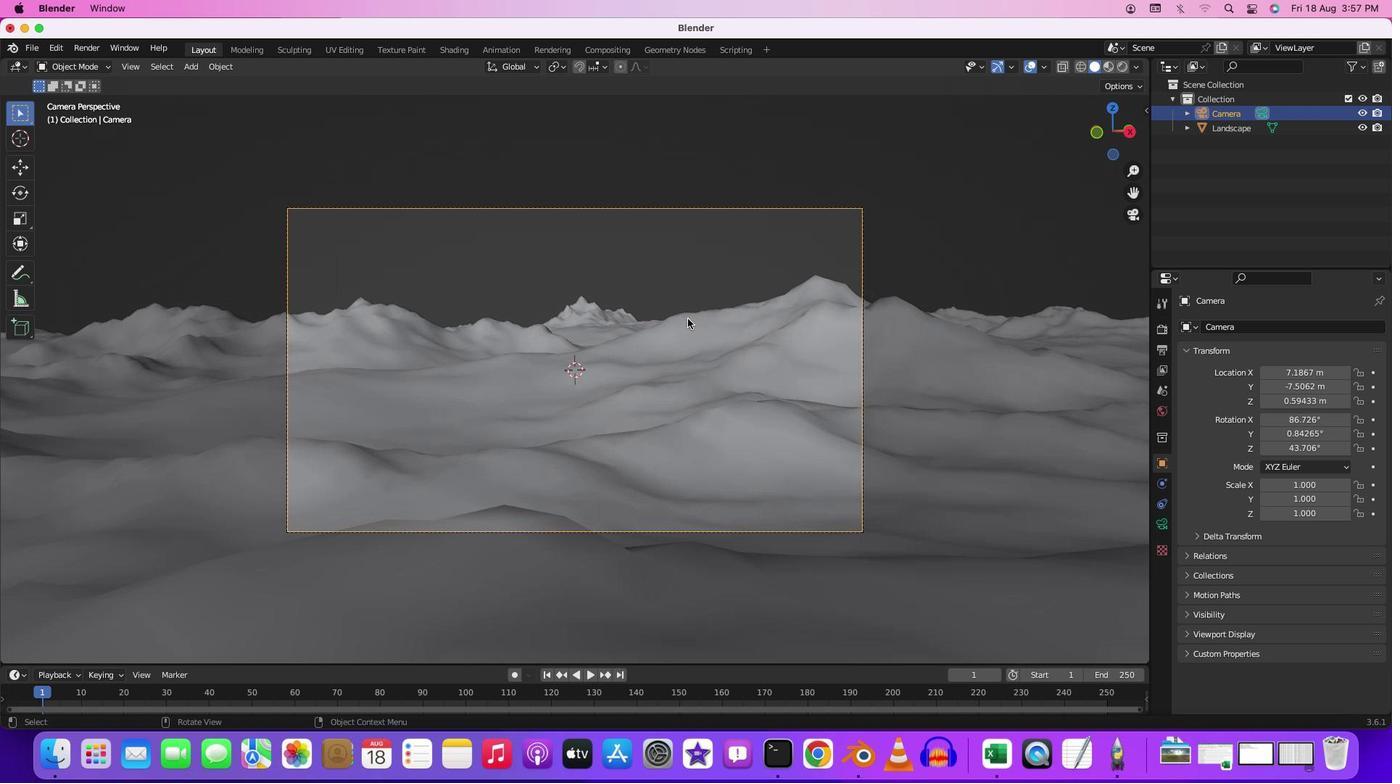 
Action: Mouse scrolled (681, 311) with delta (-6, -4)
Screenshot: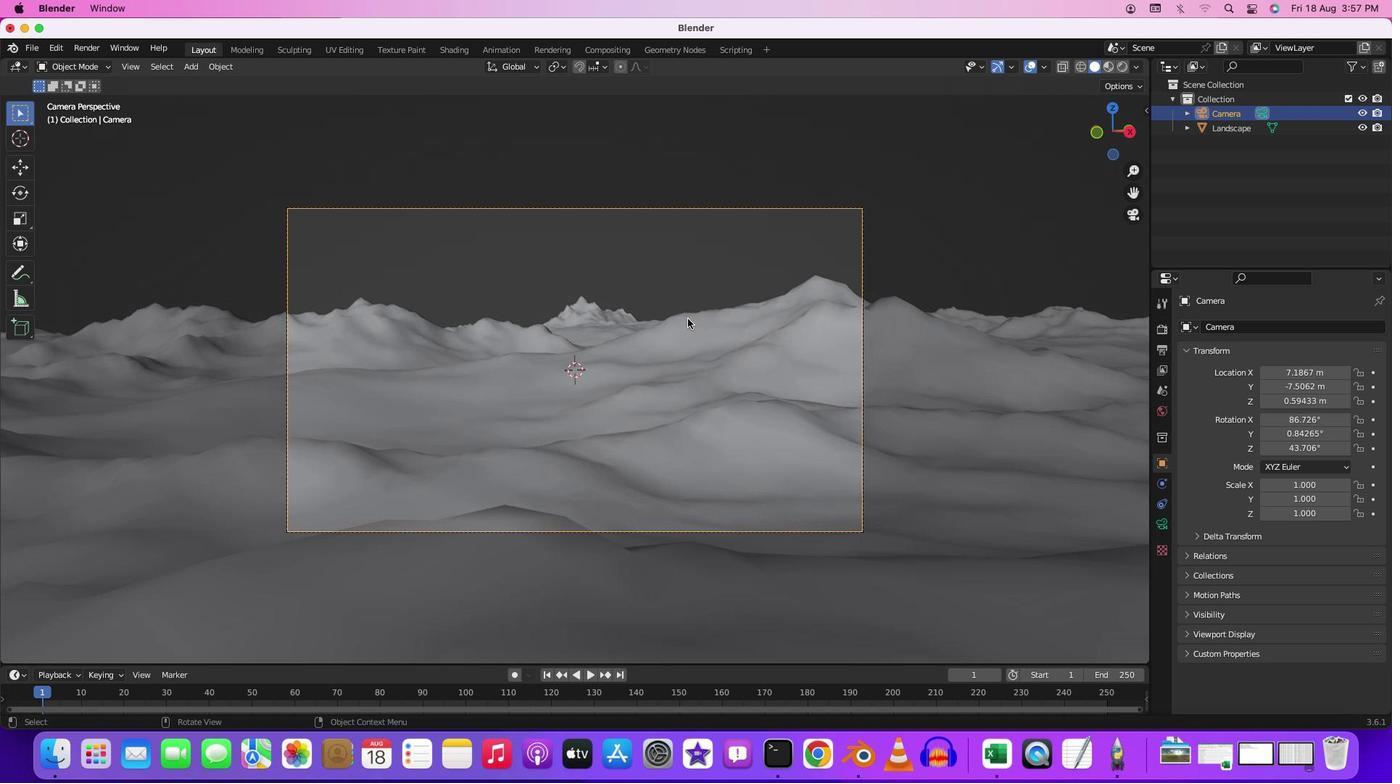 
Action: Mouse scrolled (681, 311) with delta (-6, -5)
Screenshot: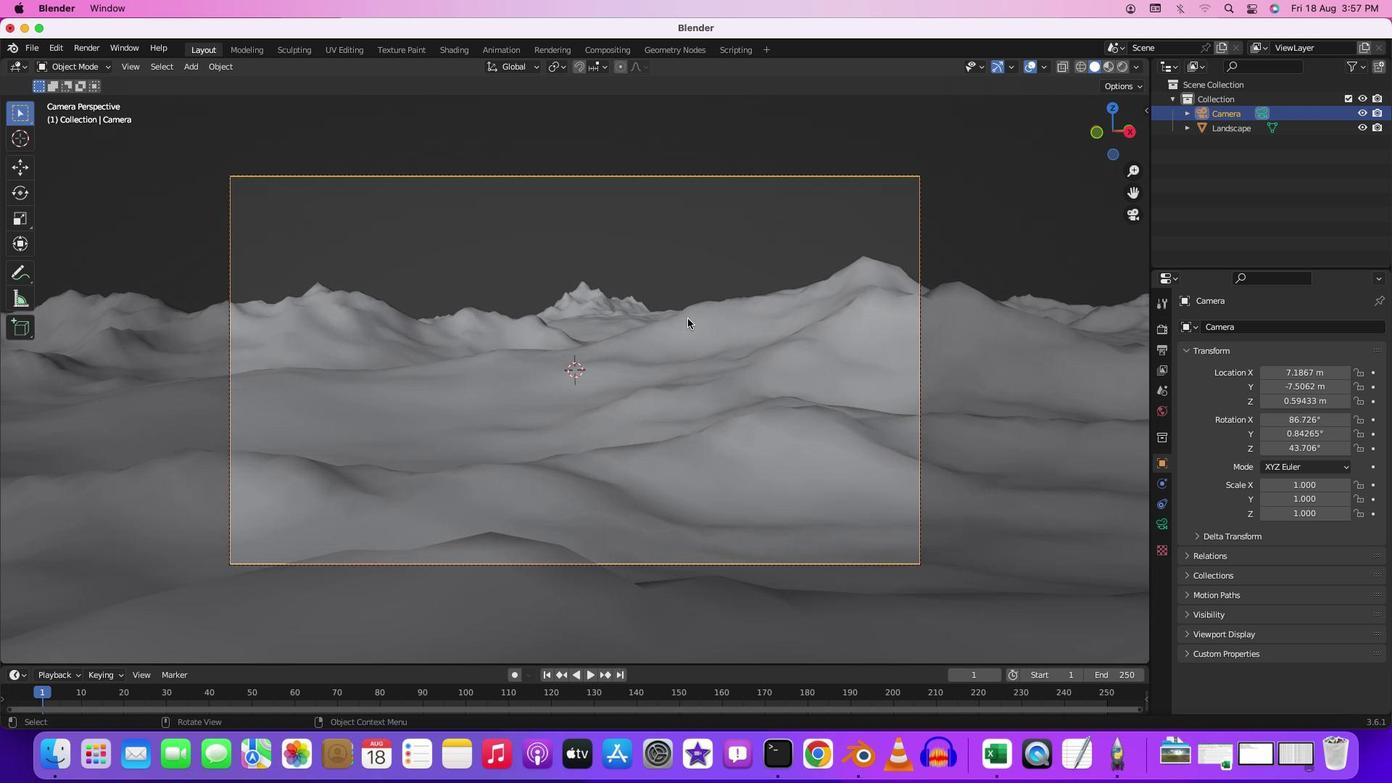 
Action: Mouse scrolled (681, 311) with delta (-6, -5)
Screenshot: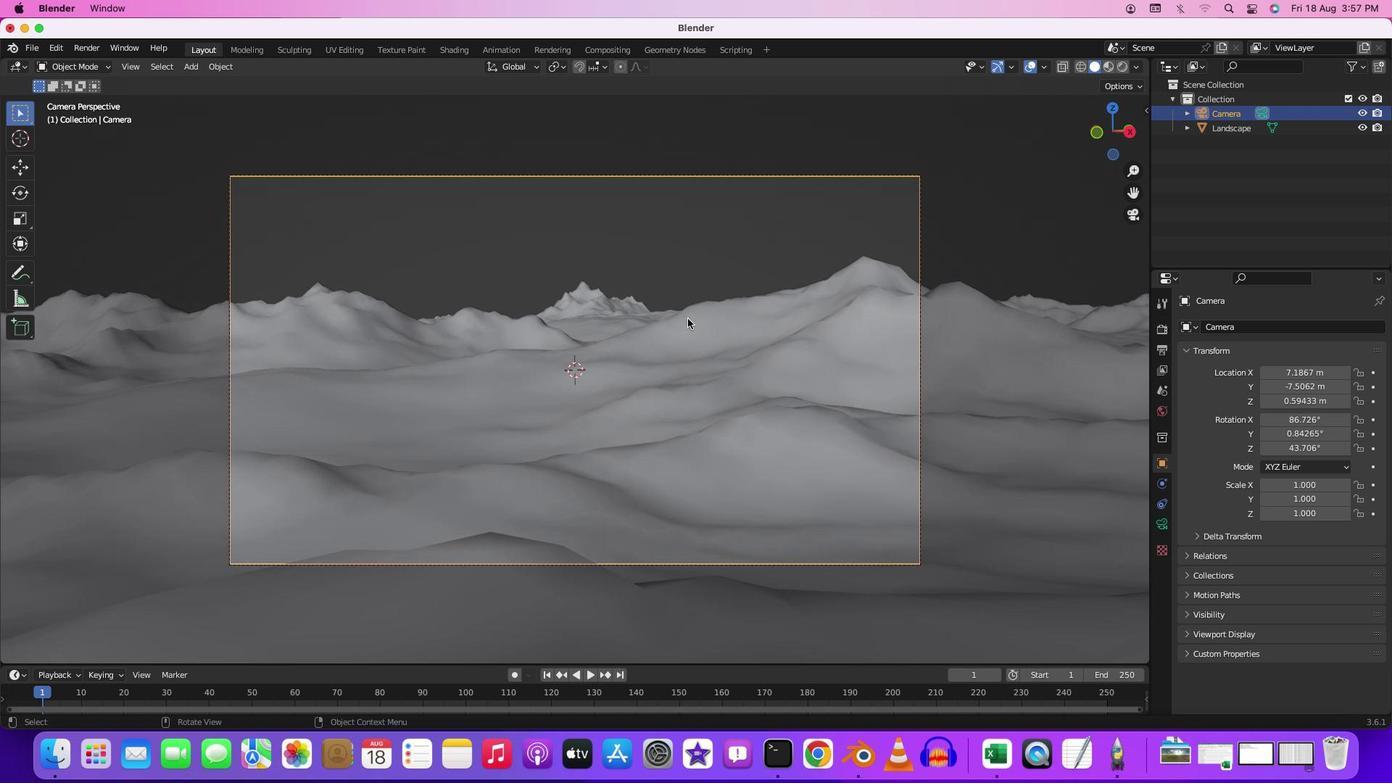 
Action: Mouse scrolled (681, 311) with delta (-6, -5)
Screenshot: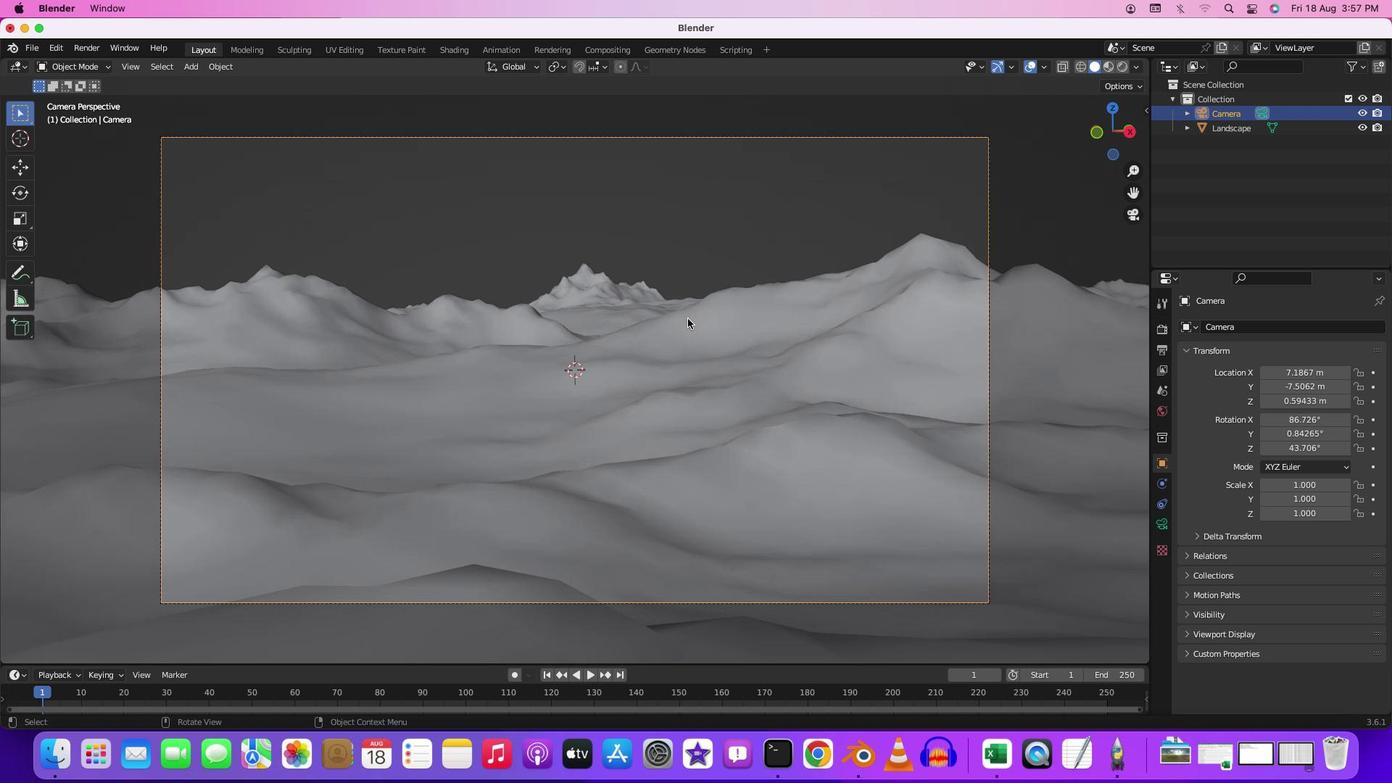 
Action: Mouse scrolled (681, 311) with delta (-6, -5)
Screenshot: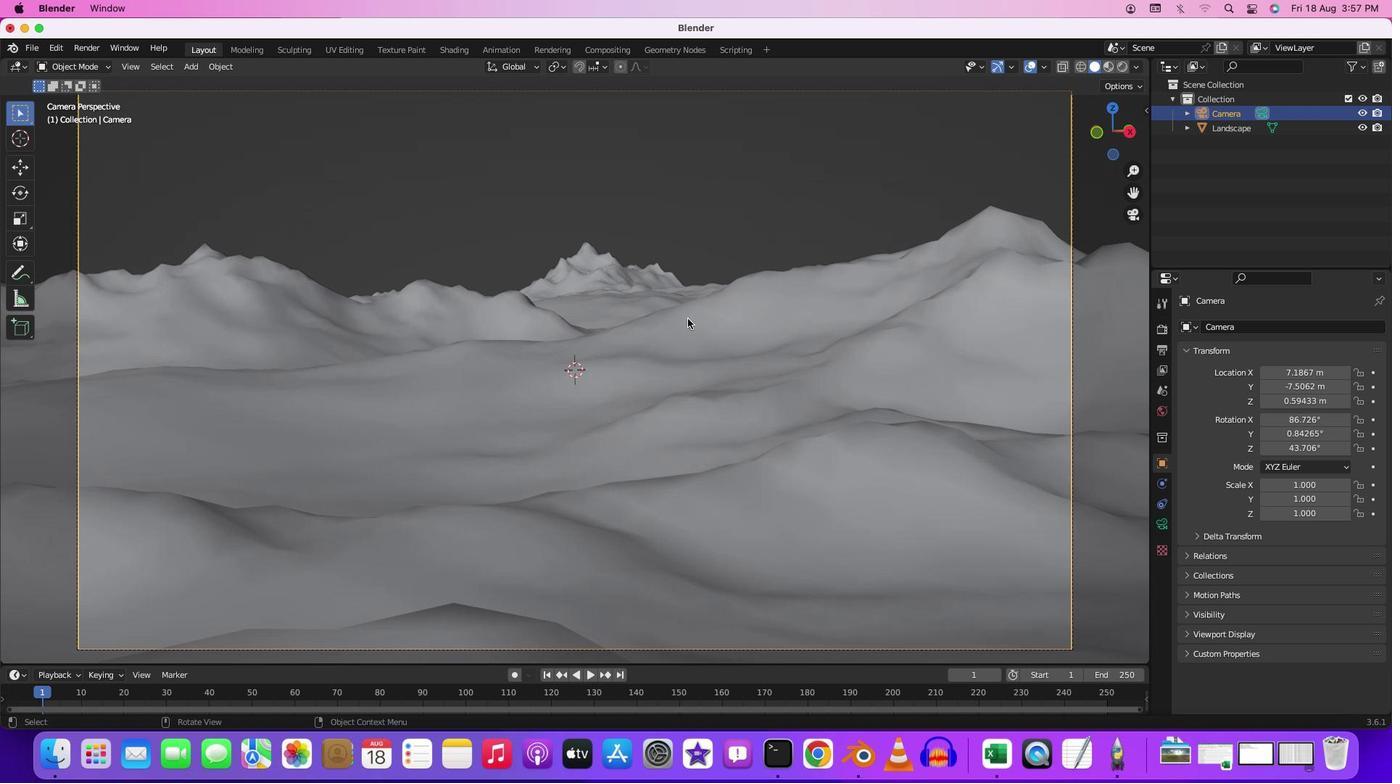
Action: Mouse scrolled (681, 311) with delta (-6, -5)
Screenshot: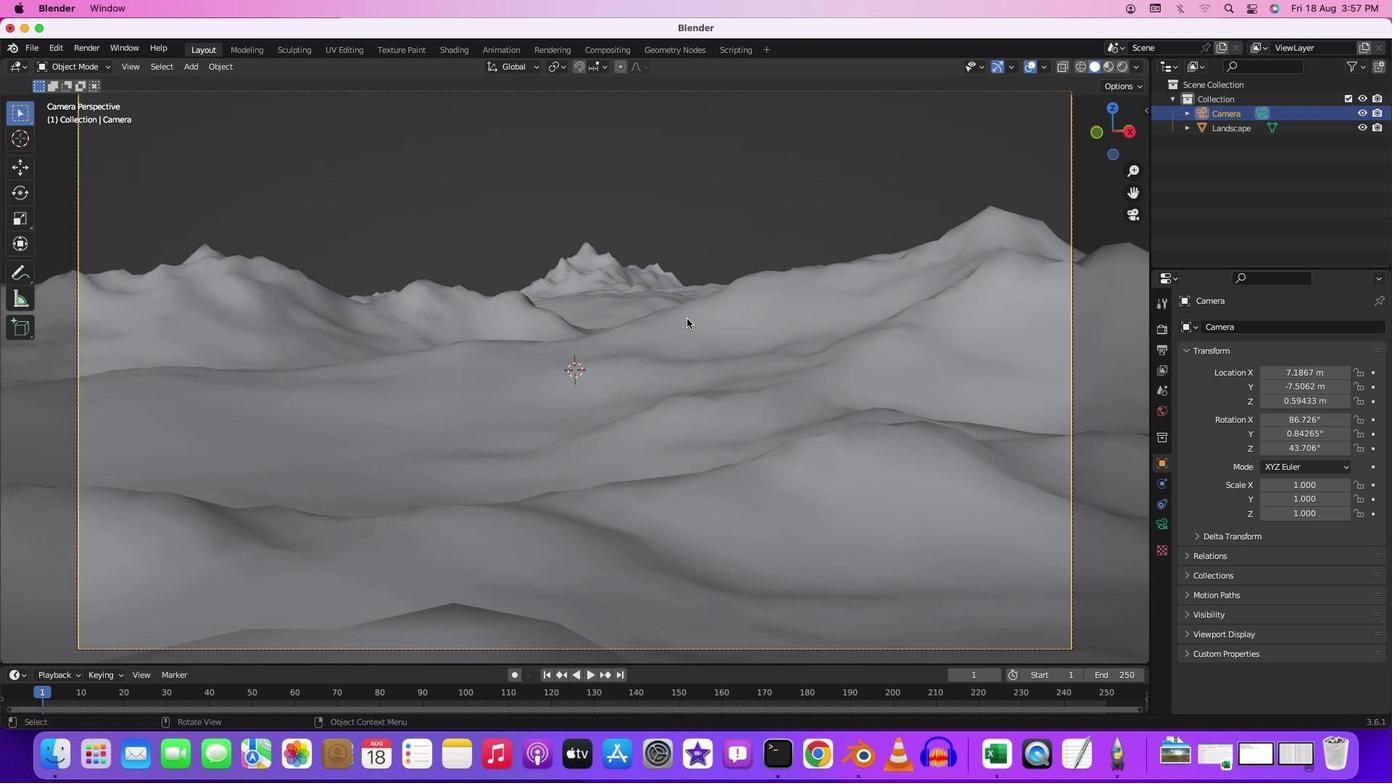 
Action: Mouse moved to (903, 417)
Screenshot: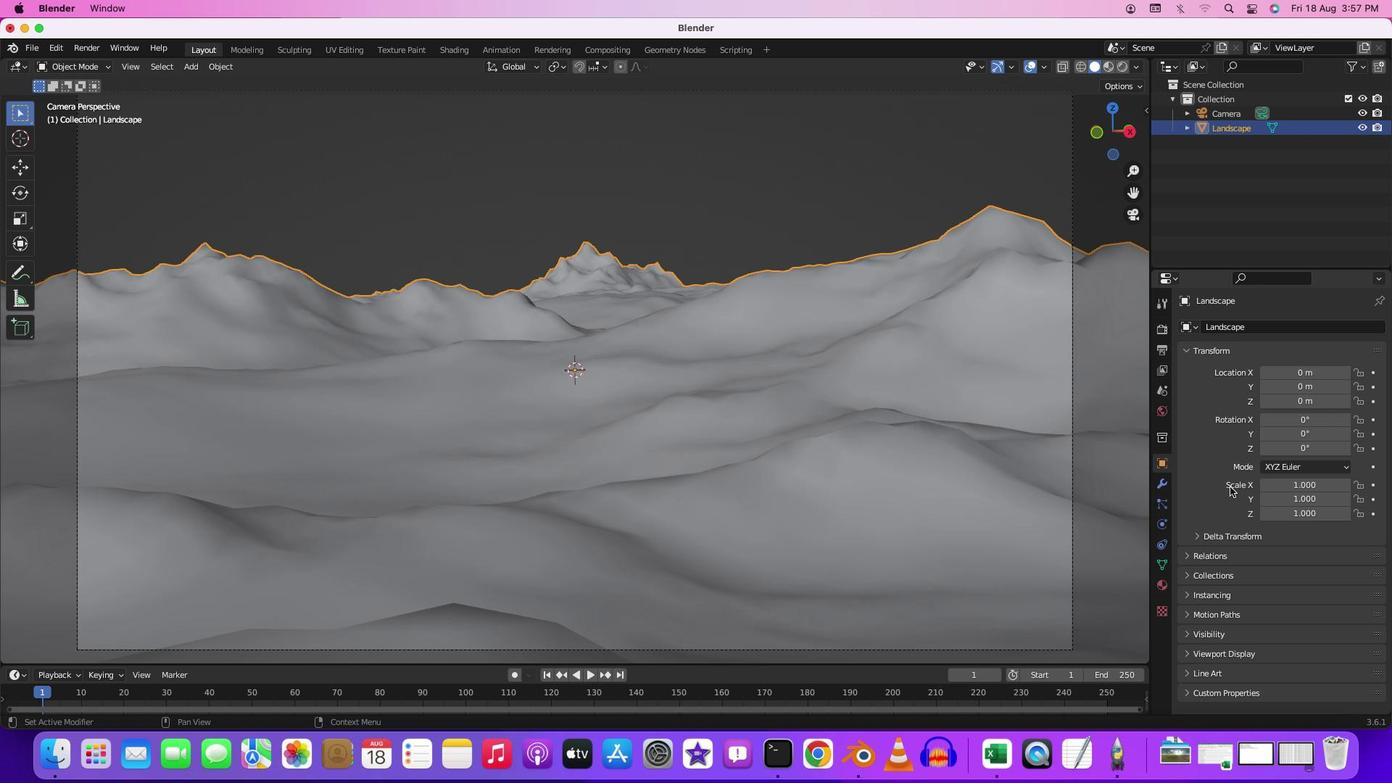 
Action: Mouse pressed left at (903, 417)
Screenshot: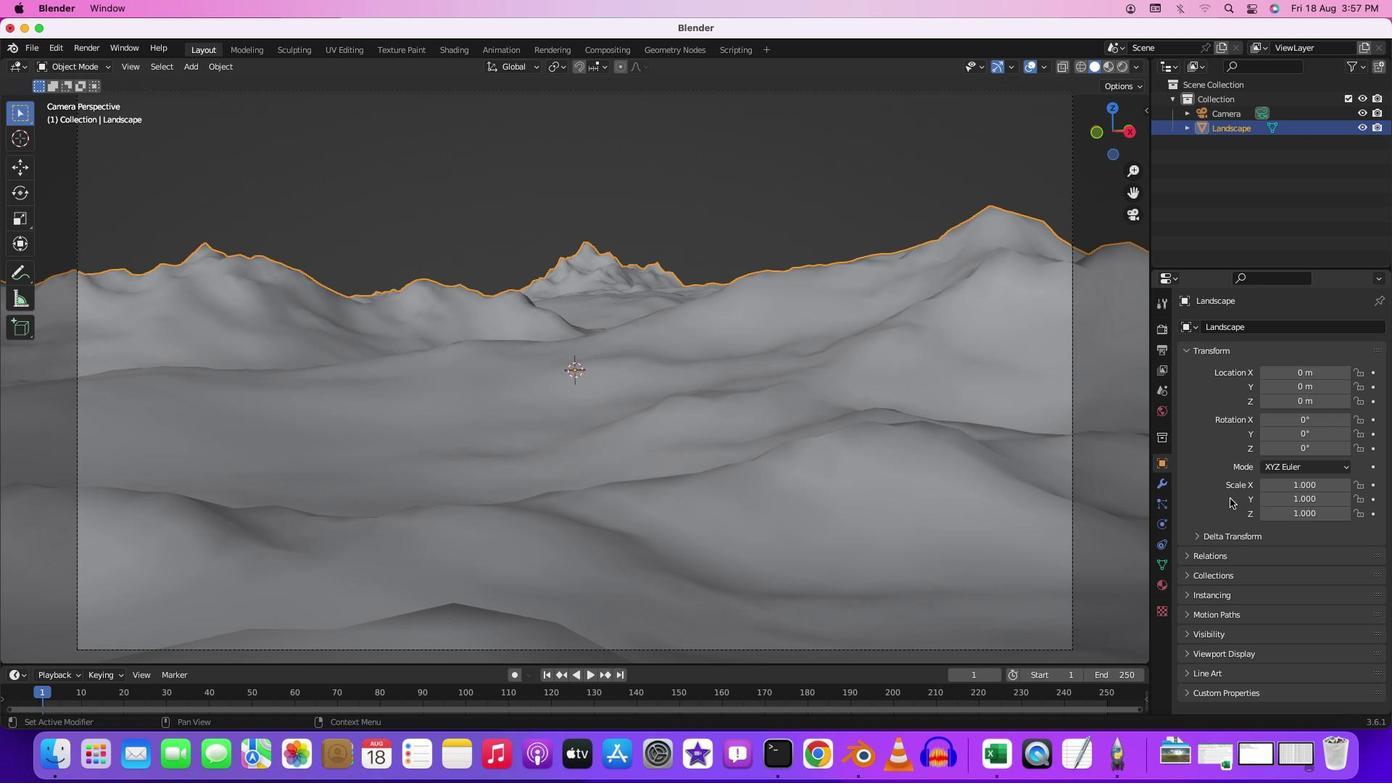 
Action: Mouse moved to (1151, 478)
Screenshot: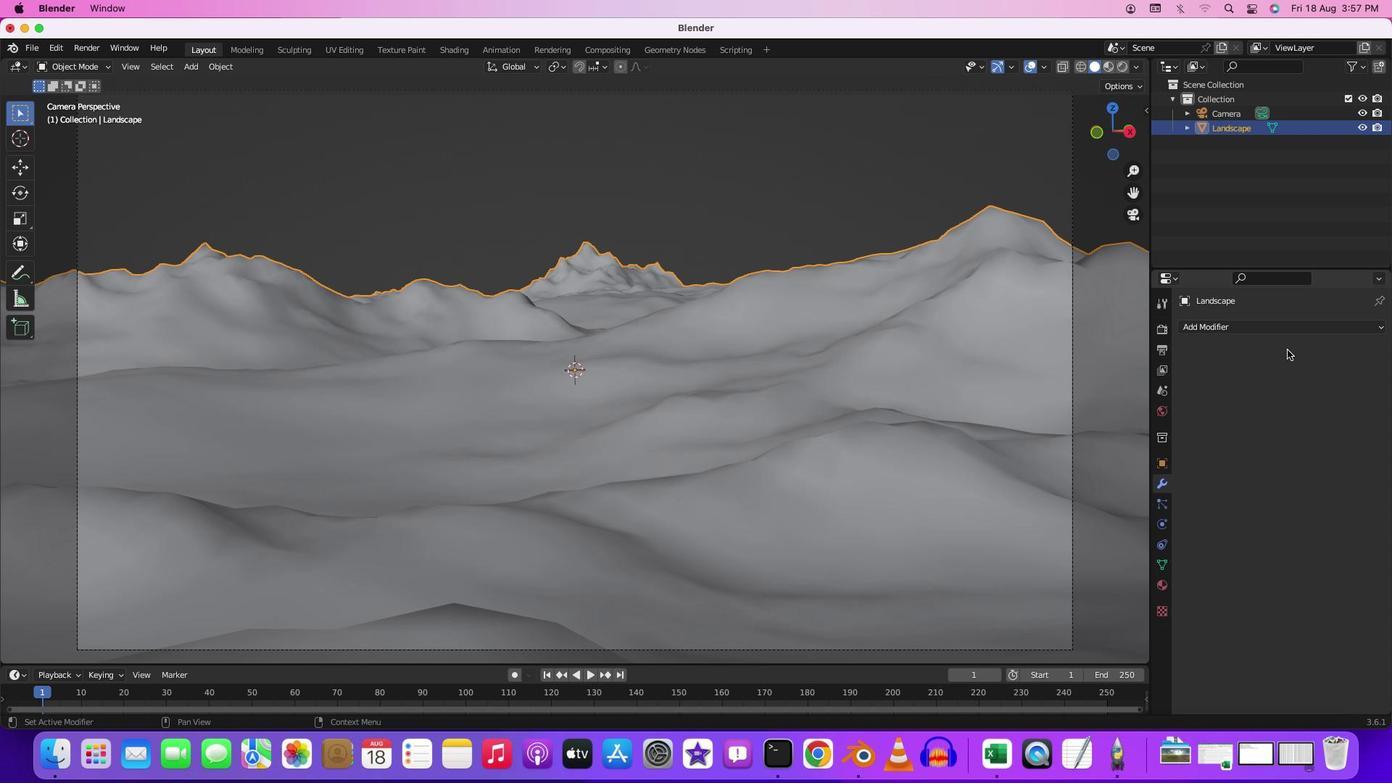 
Action: Mouse pressed left at (1151, 478)
Screenshot: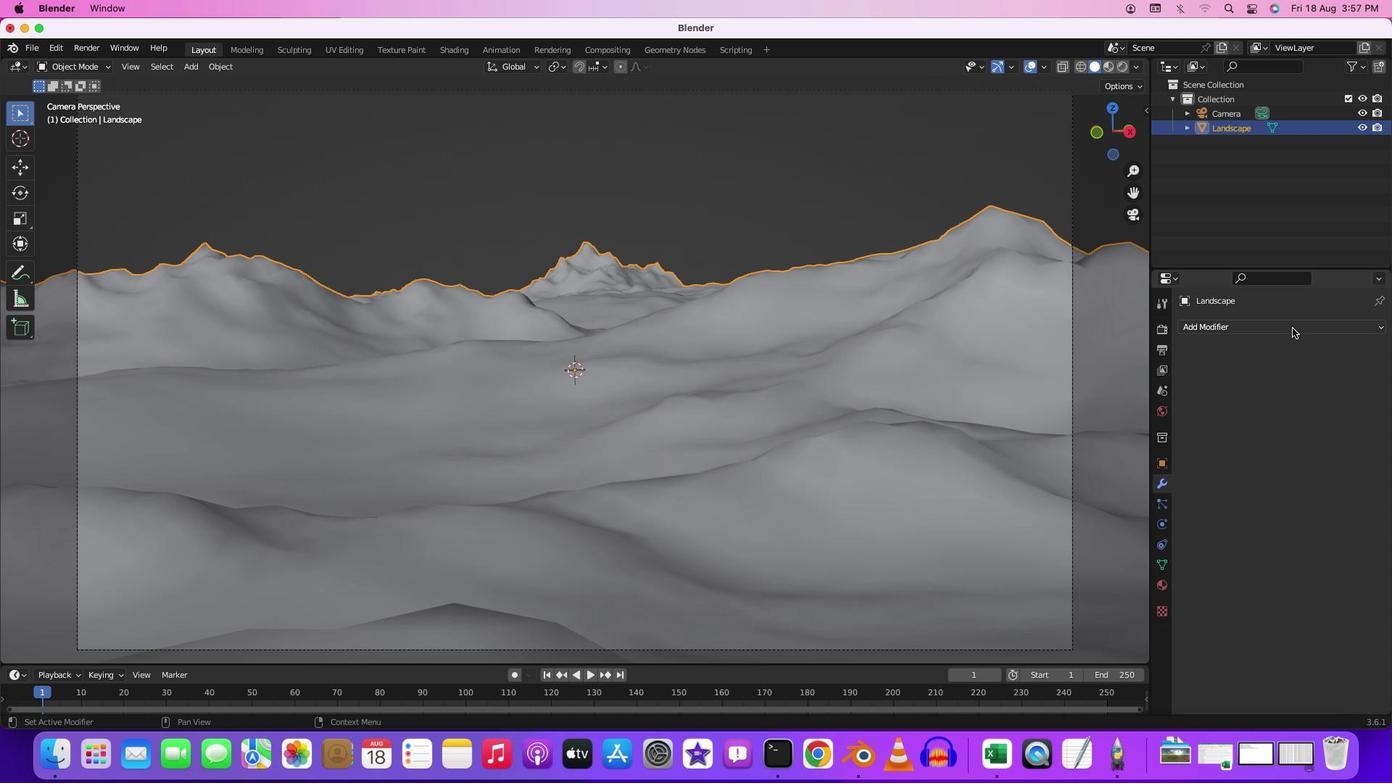 
Action: Mouse moved to (1287, 315)
Screenshot: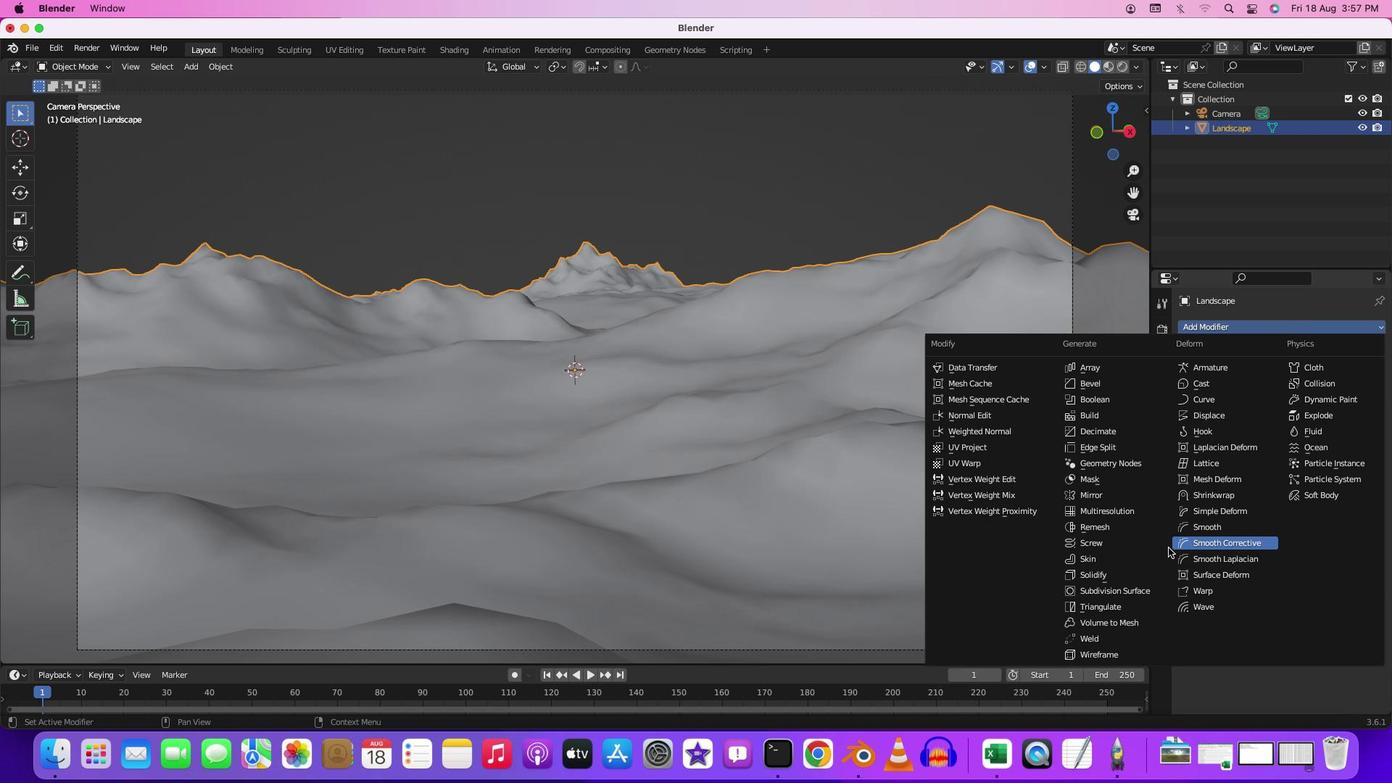 
Action: Mouse pressed left at (1287, 315)
Screenshot: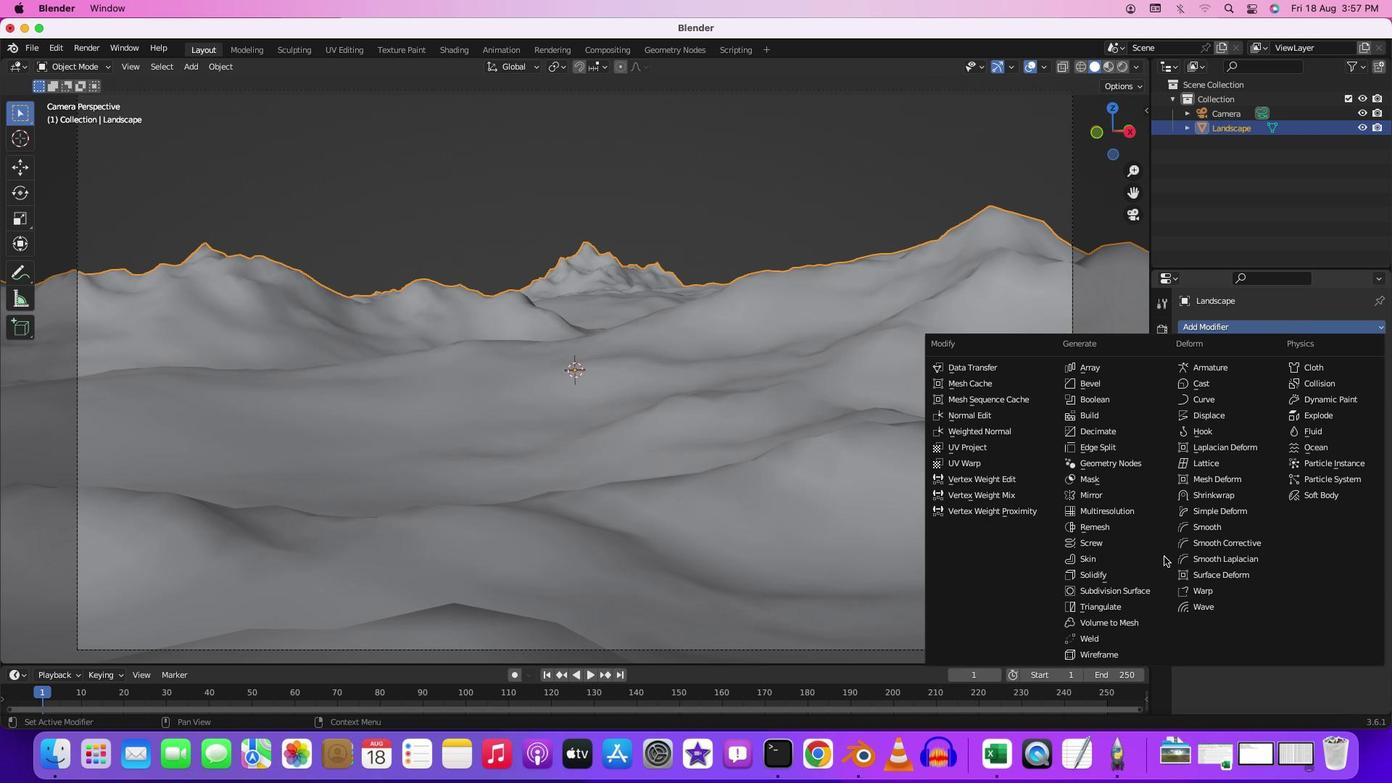 
Action: Mouse moved to (1135, 582)
Screenshot: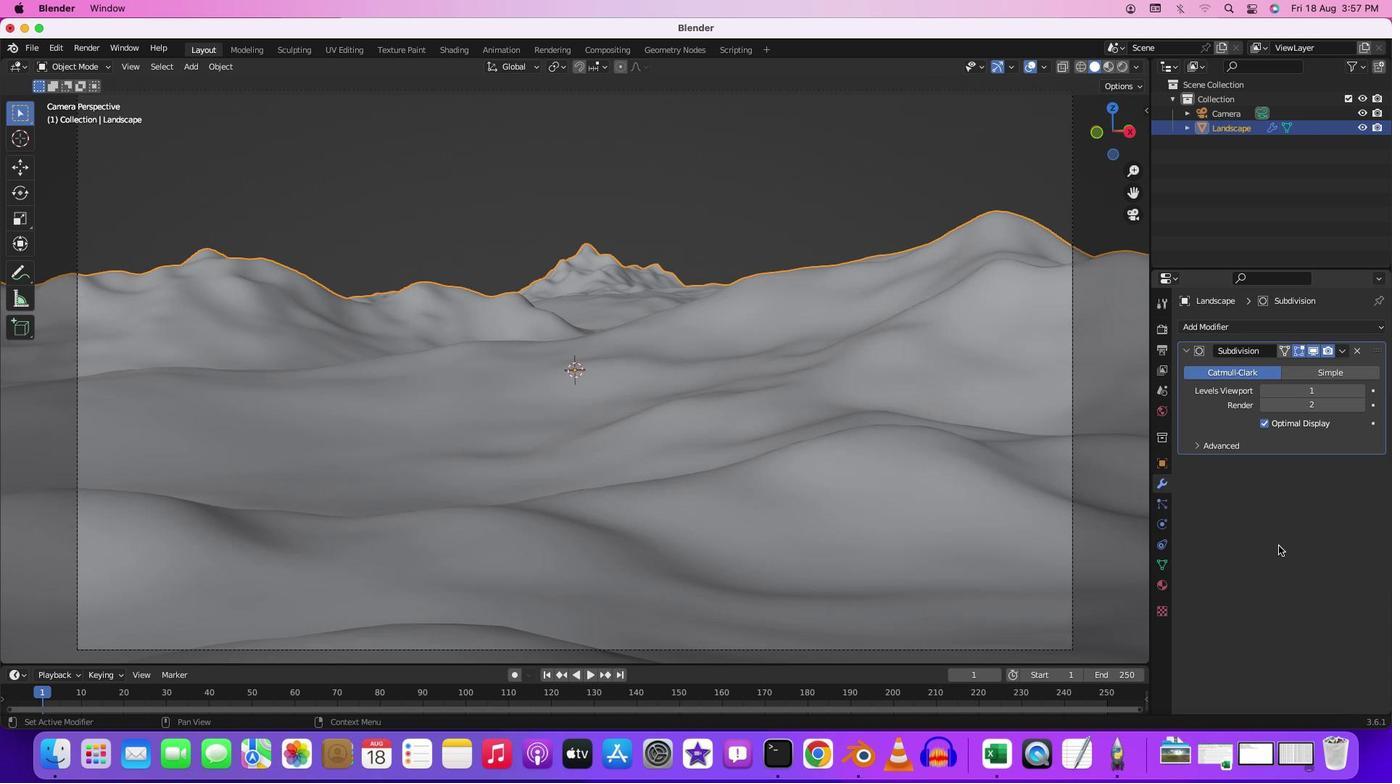 
Action: Mouse pressed left at (1135, 582)
Screenshot: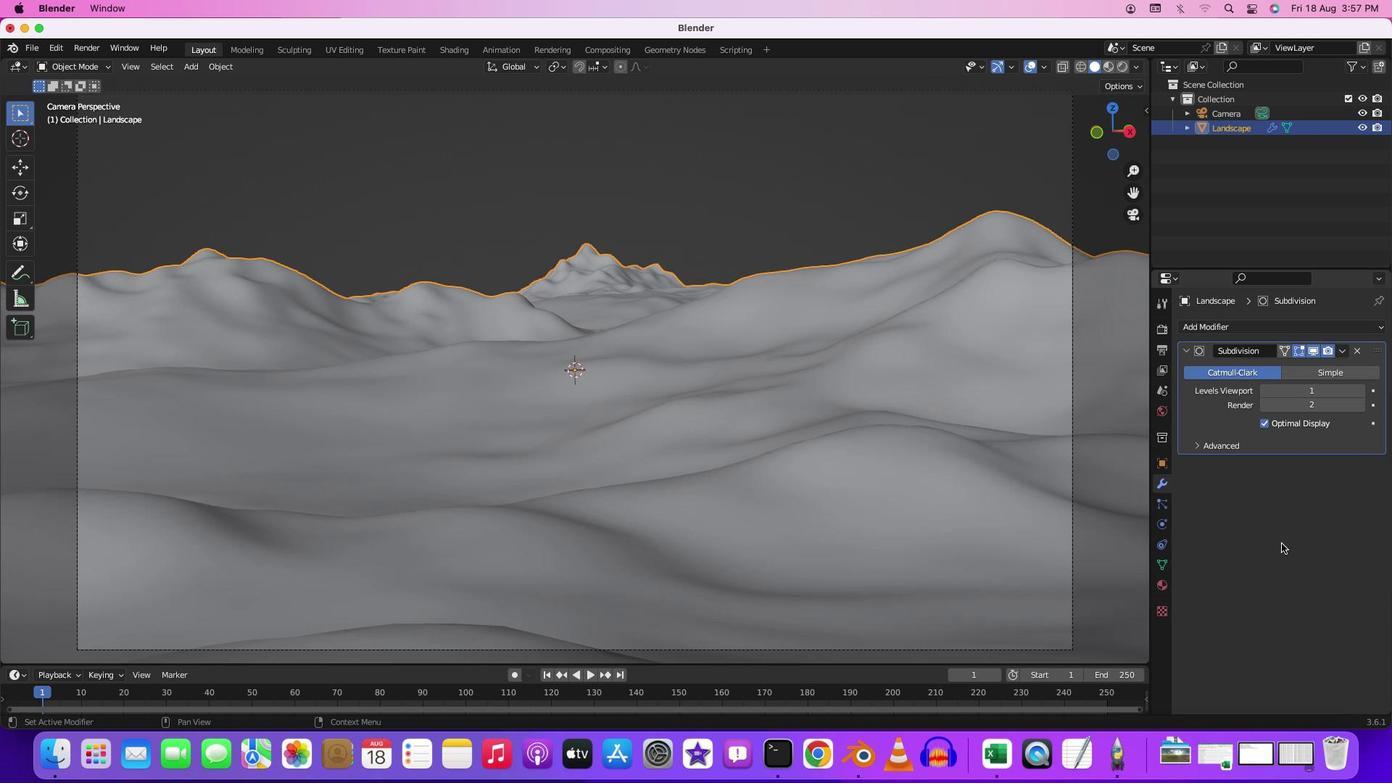 
Action: Mouse moved to (1256, 383)
Screenshot: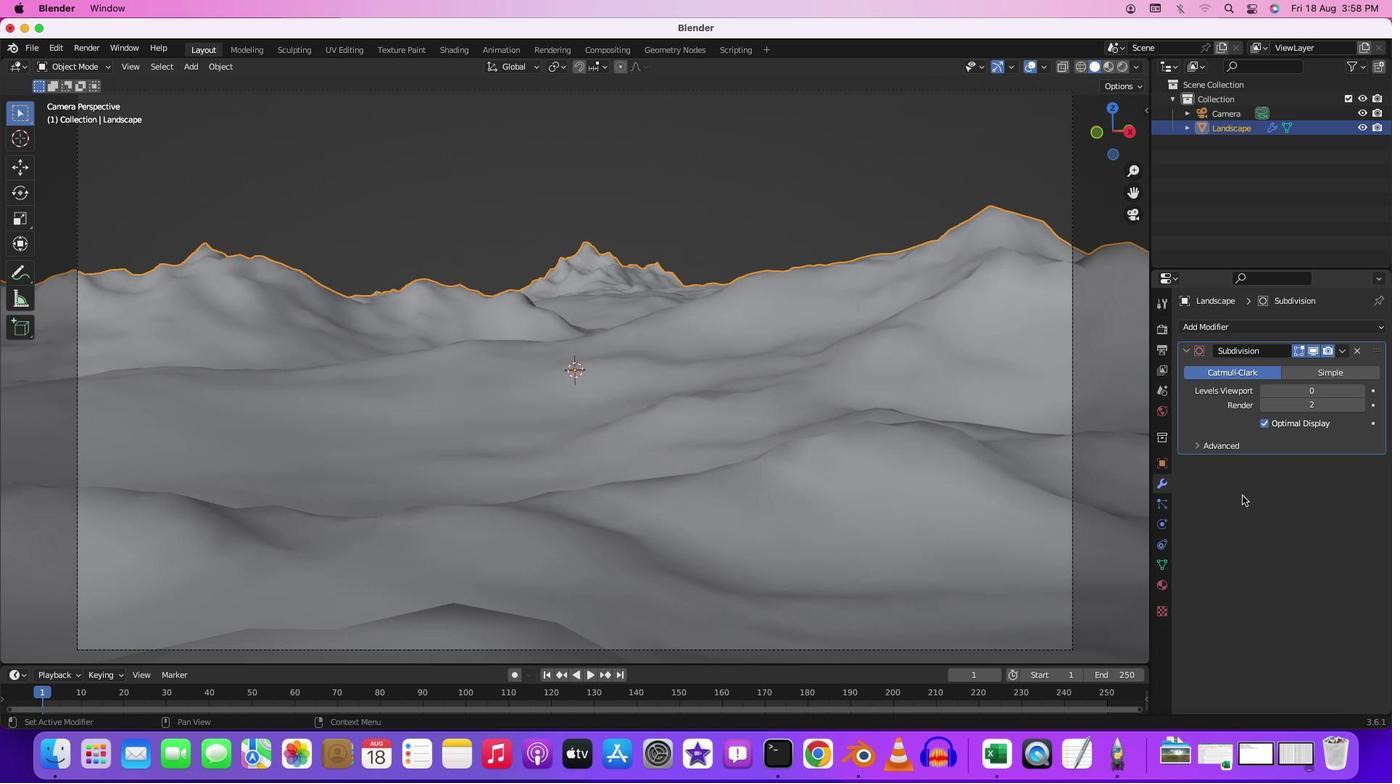 
Action: Mouse pressed left at (1256, 383)
Screenshot: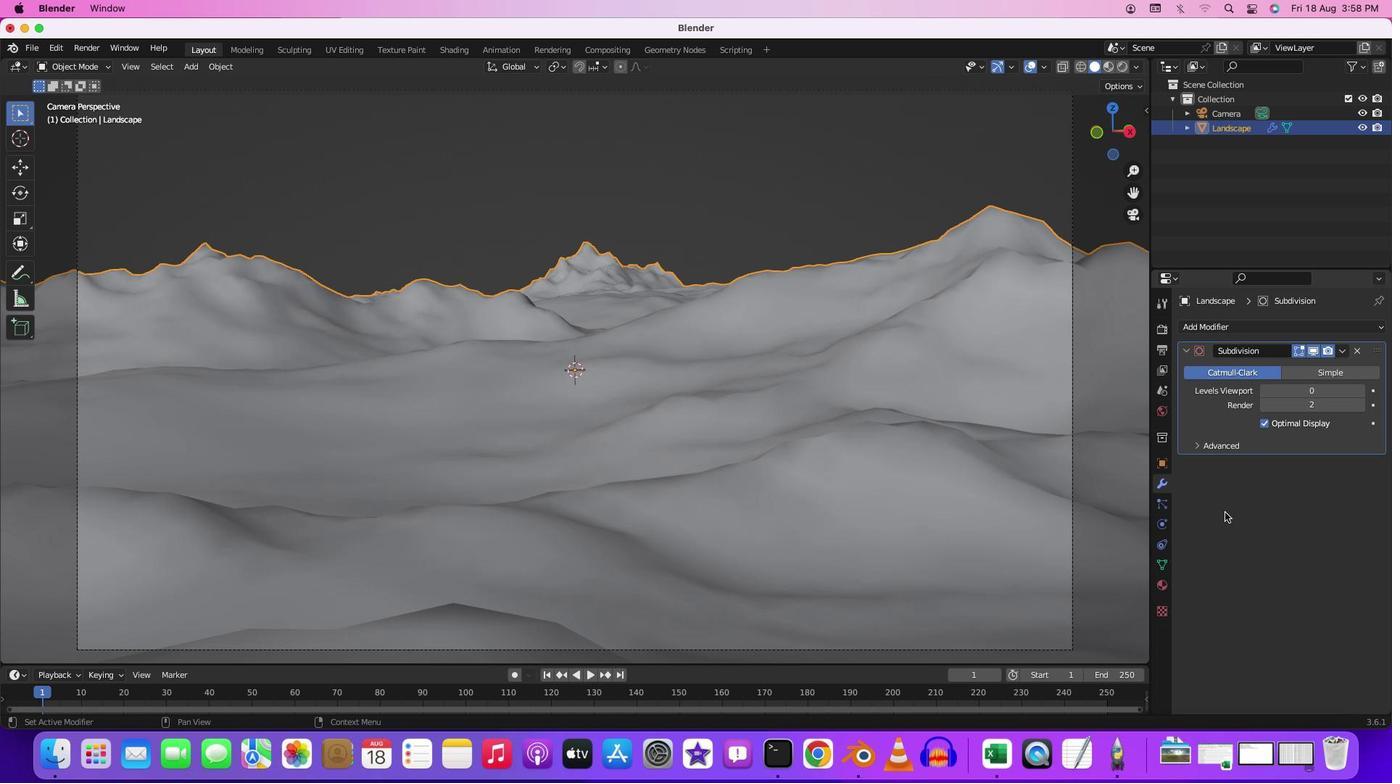 
Action: Mouse moved to (1258, 43)
Screenshot: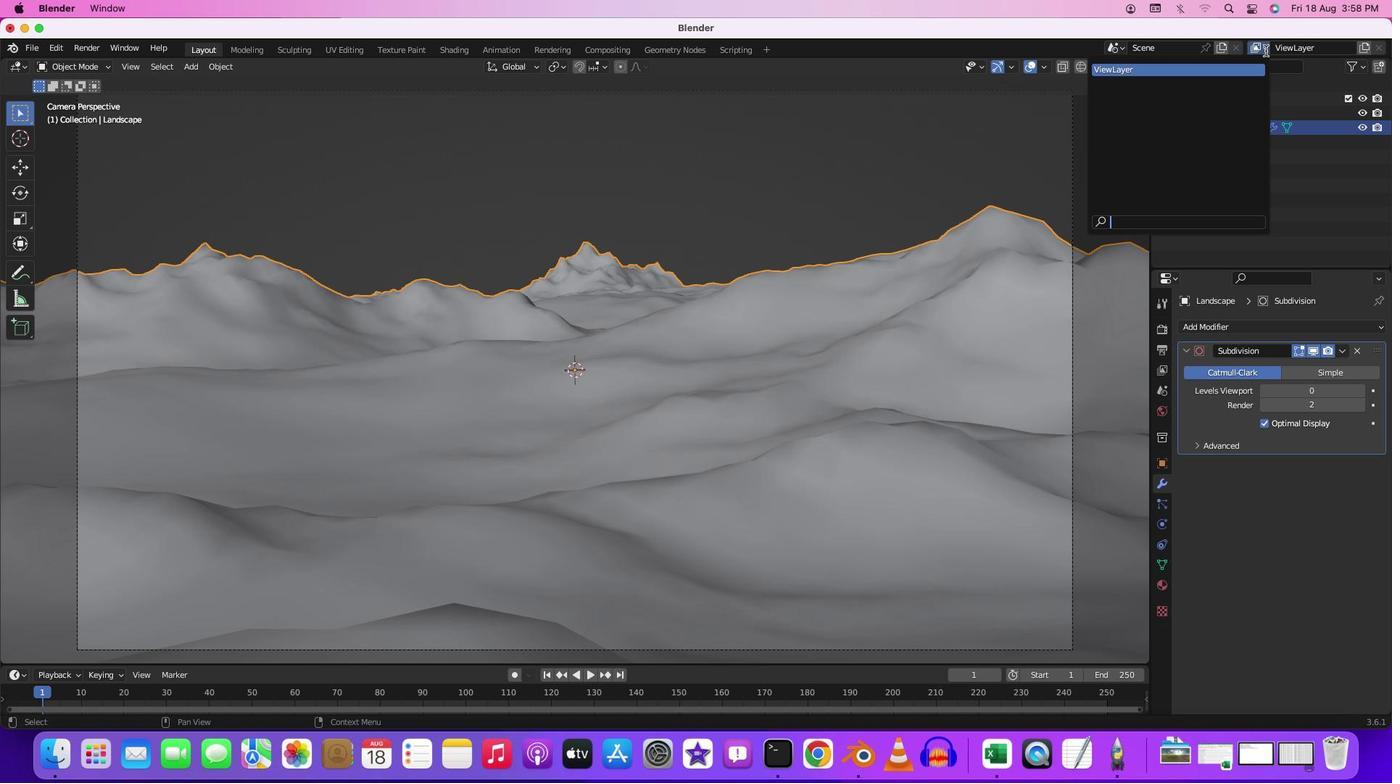 
Action: Mouse pressed left at (1258, 43)
Screenshot: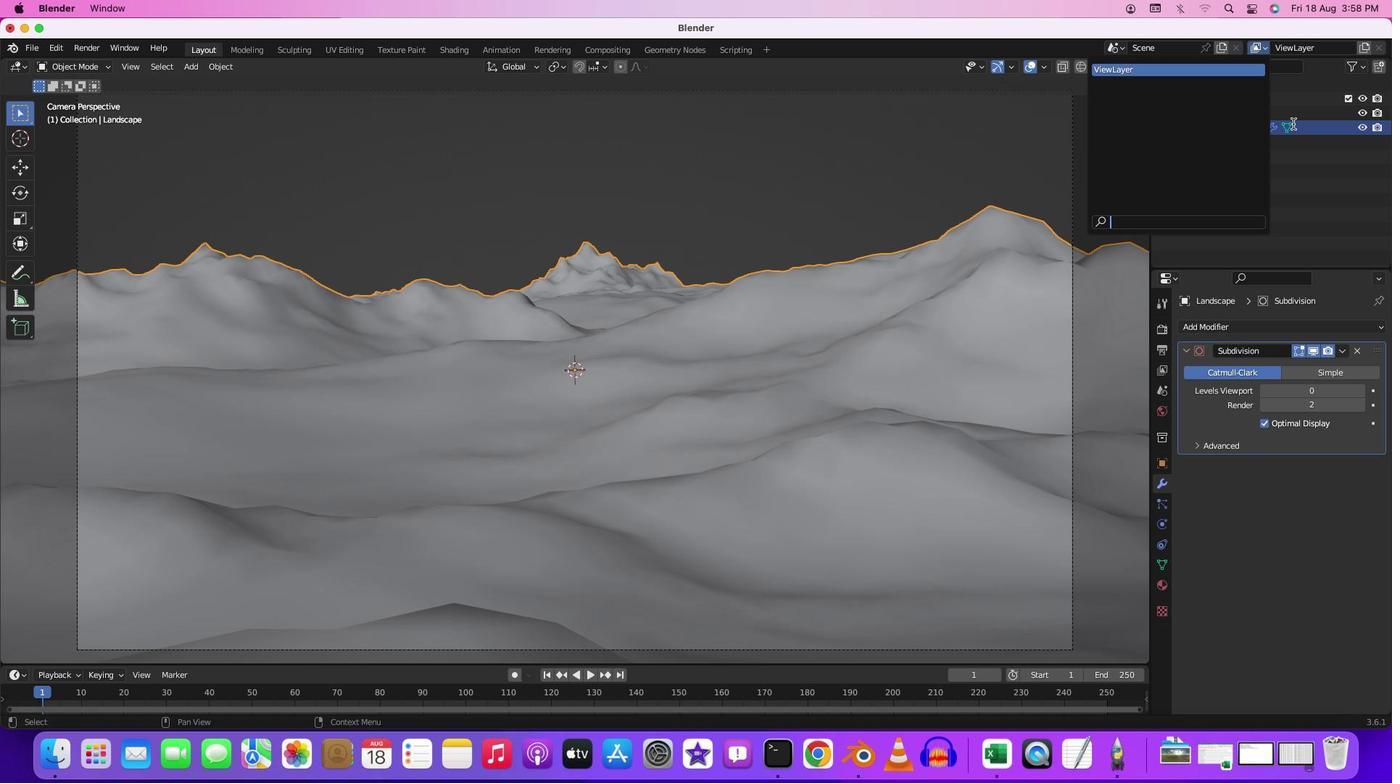 
Action: Mouse moved to (1306, 163)
Screenshot: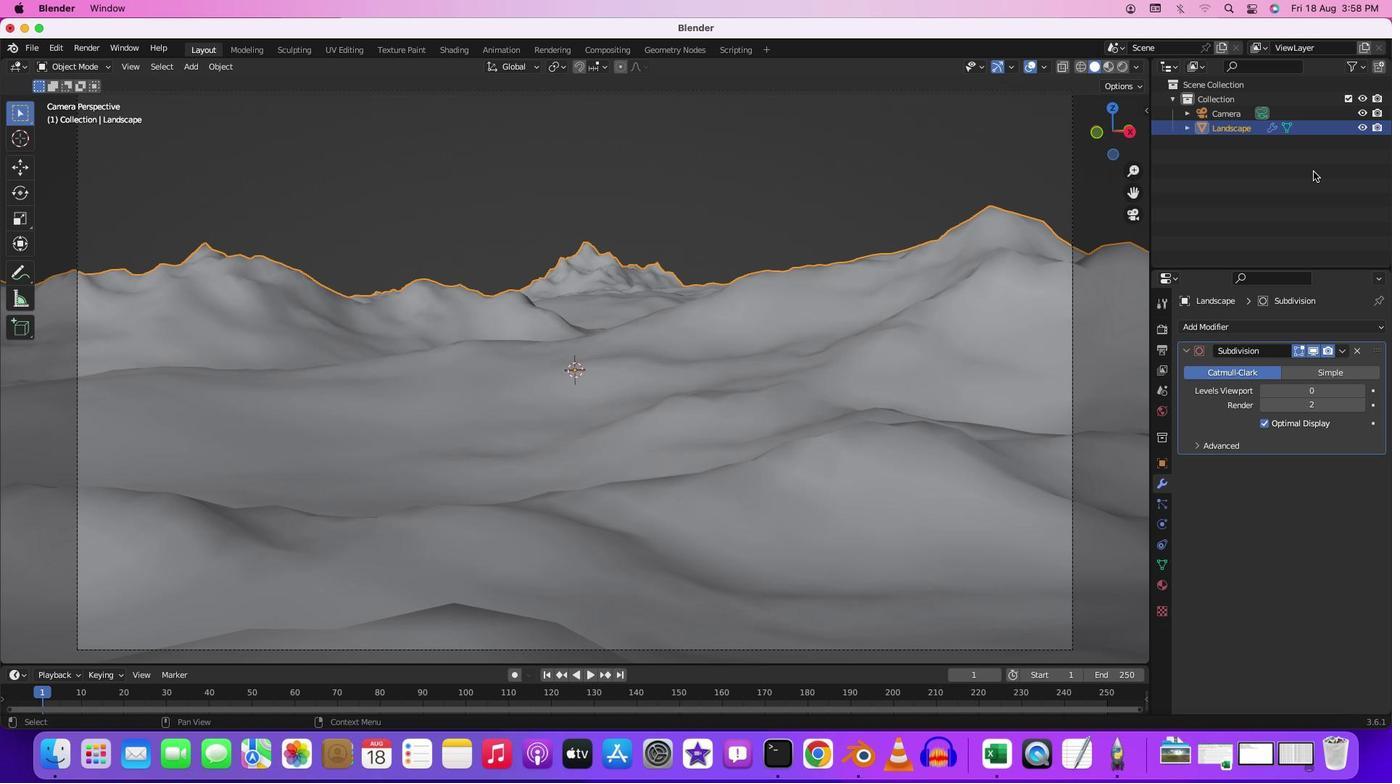 
Action: Mouse pressed left at (1306, 163)
Screenshot: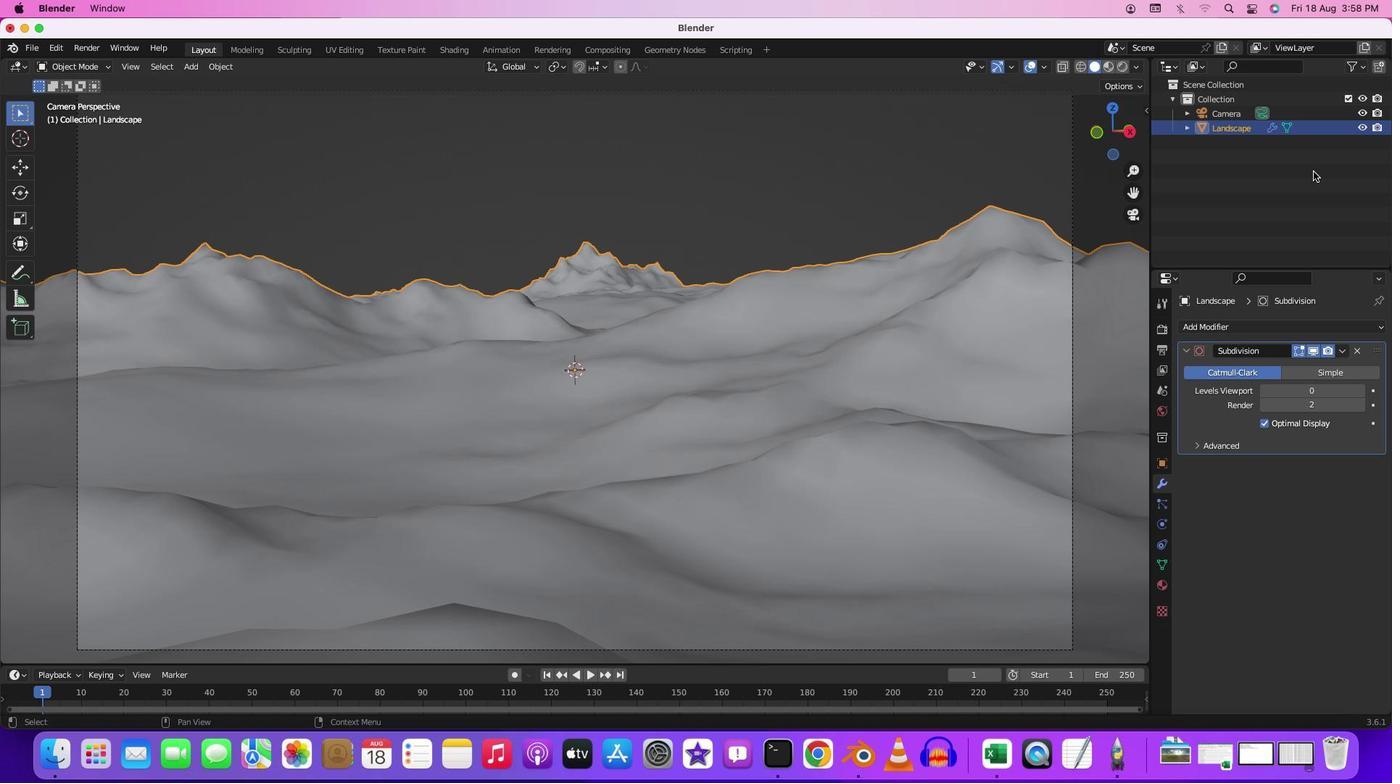 
Action: Mouse moved to (655, 274)
Screenshot: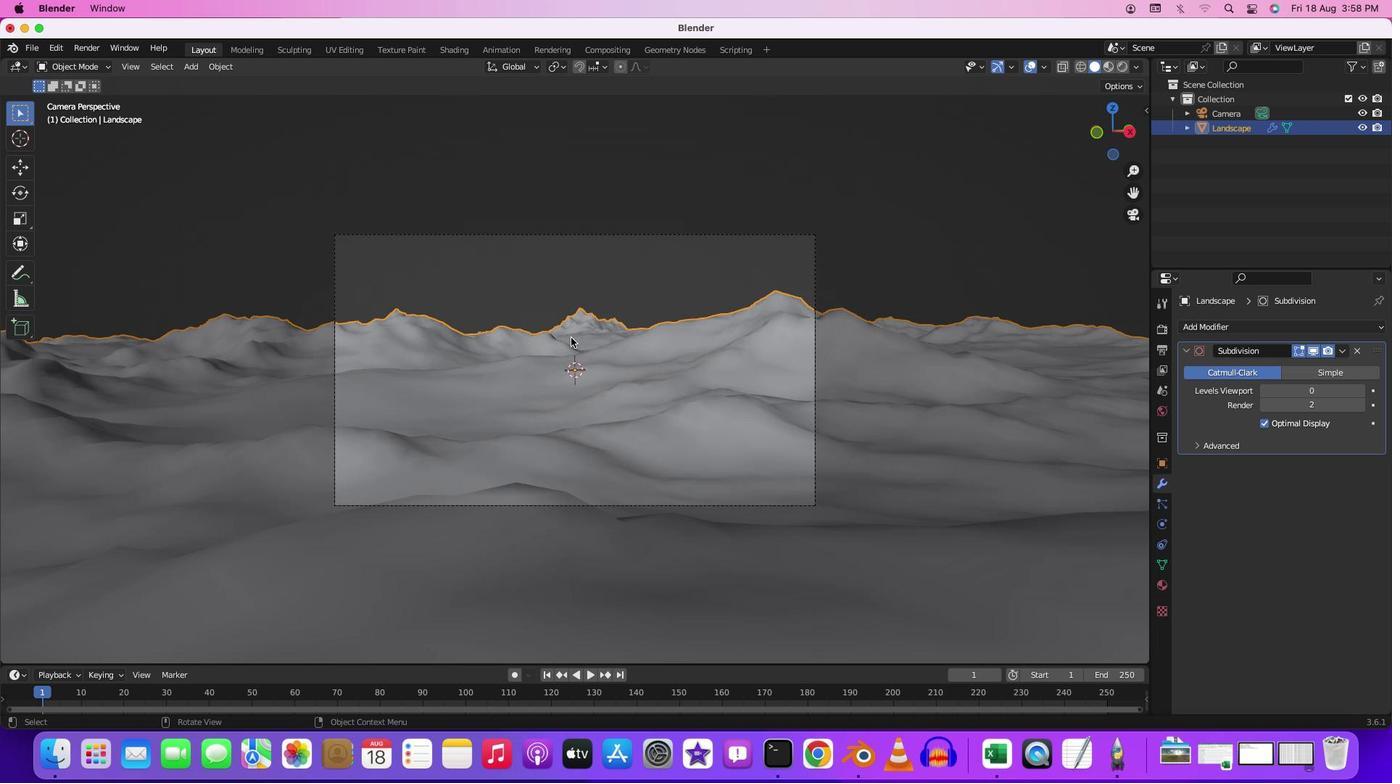
Action: Mouse scrolled (655, 274) with delta (-6, -7)
Screenshot: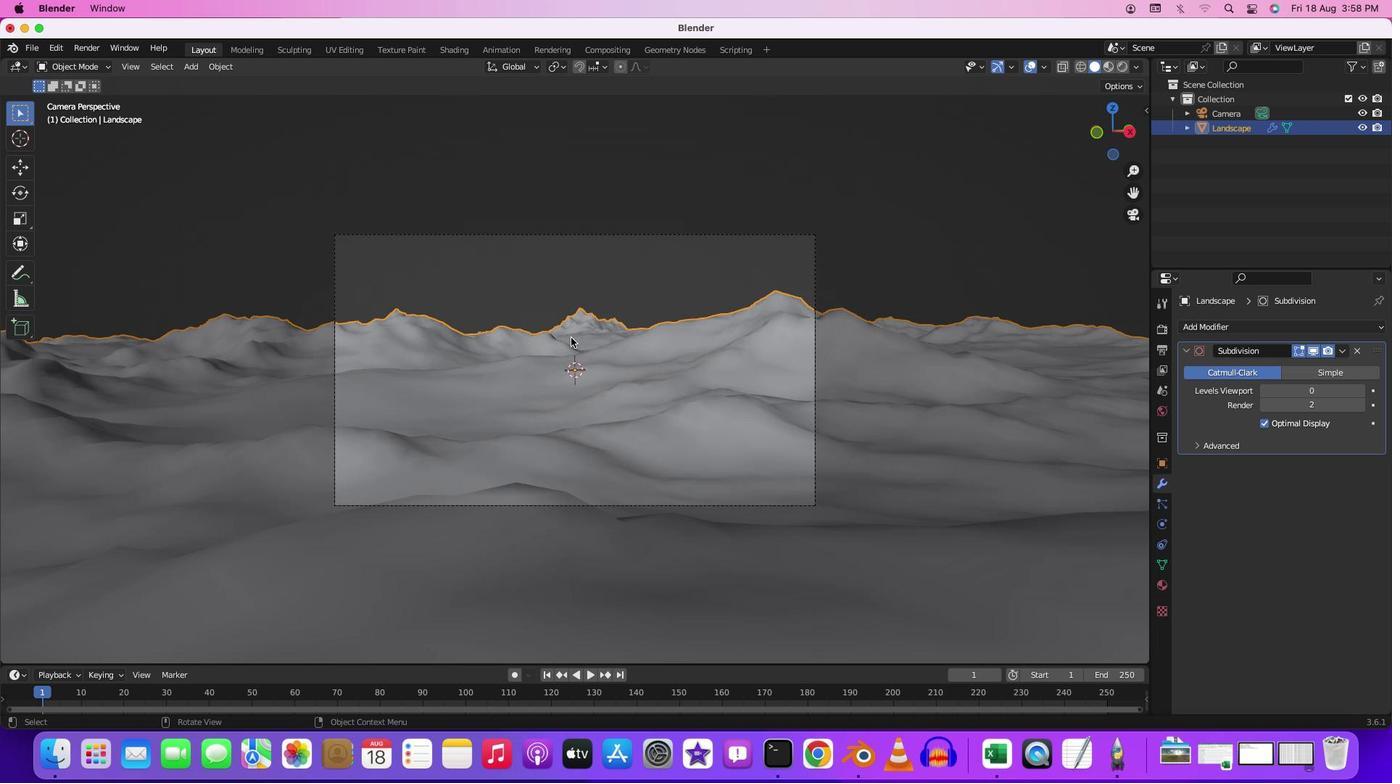 
Action: Mouse moved to (655, 275)
Screenshot: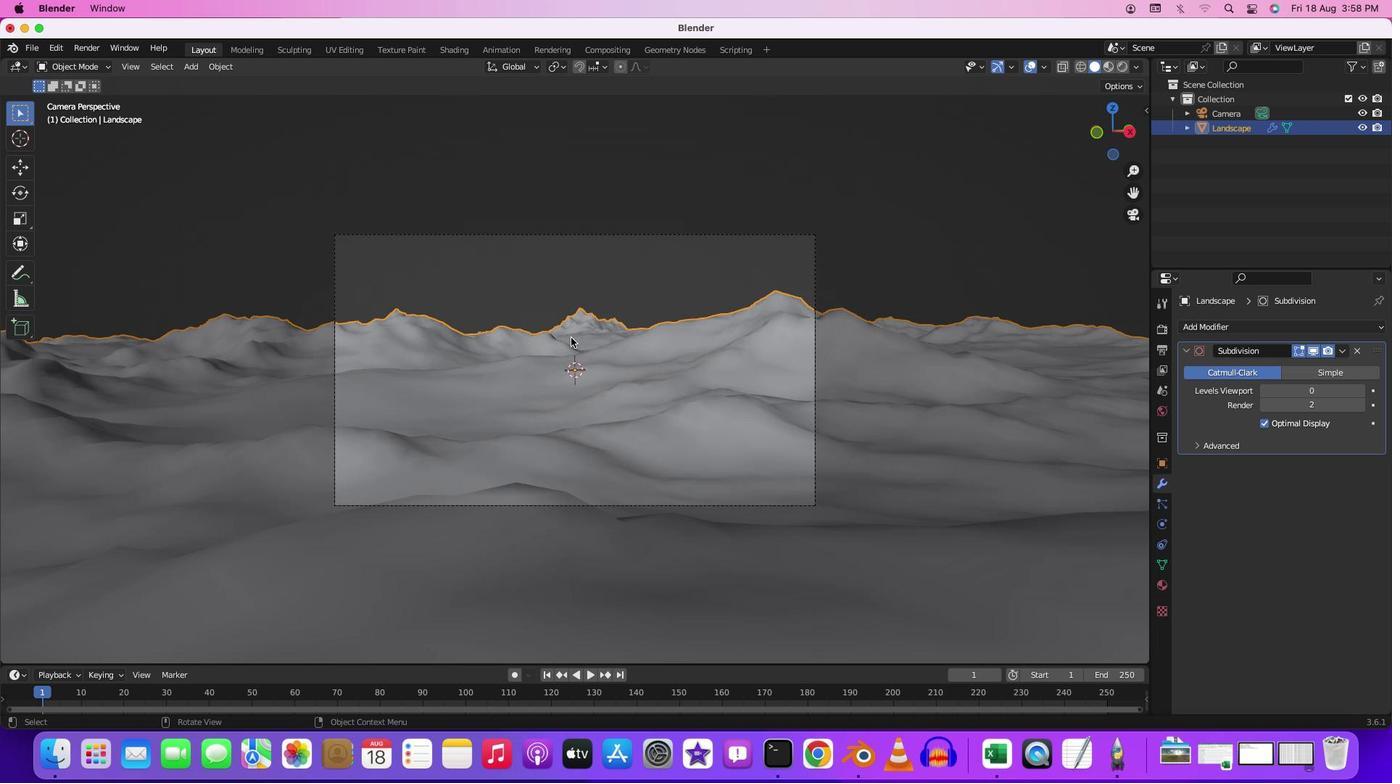 
Action: Mouse scrolled (655, 275) with delta (-6, -7)
Screenshot: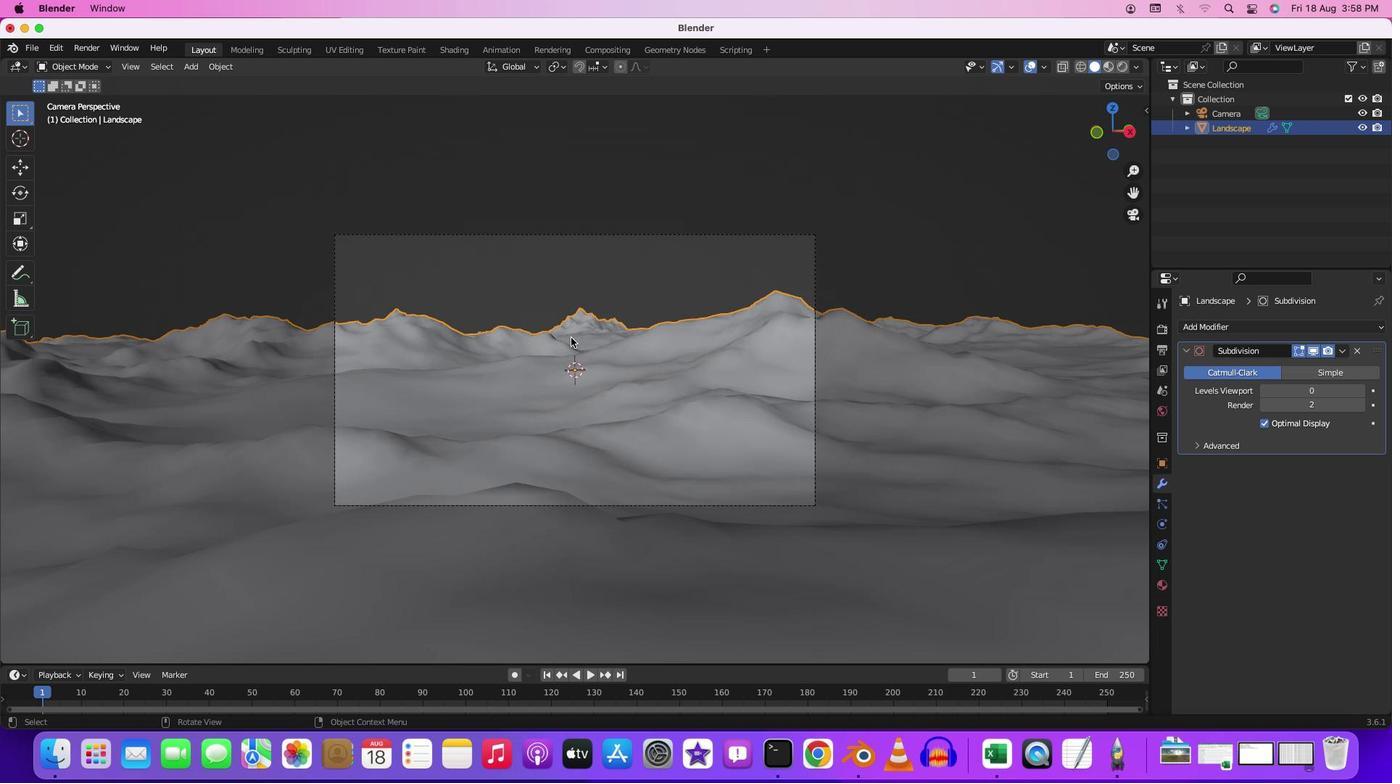 
Action: Mouse scrolled (655, 275) with delta (-6, -8)
Screenshot: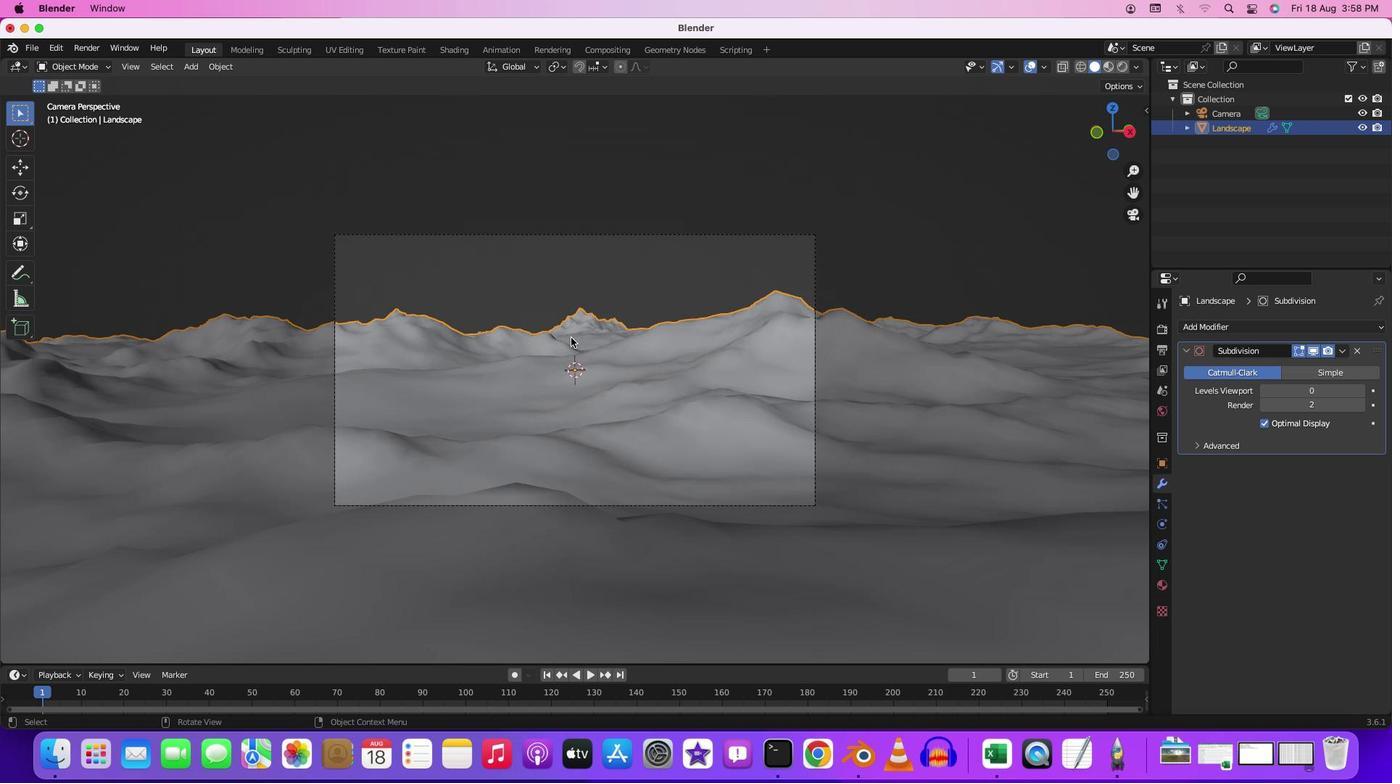 
Action: Mouse scrolled (655, 275) with delta (-6, -10)
Screenshot: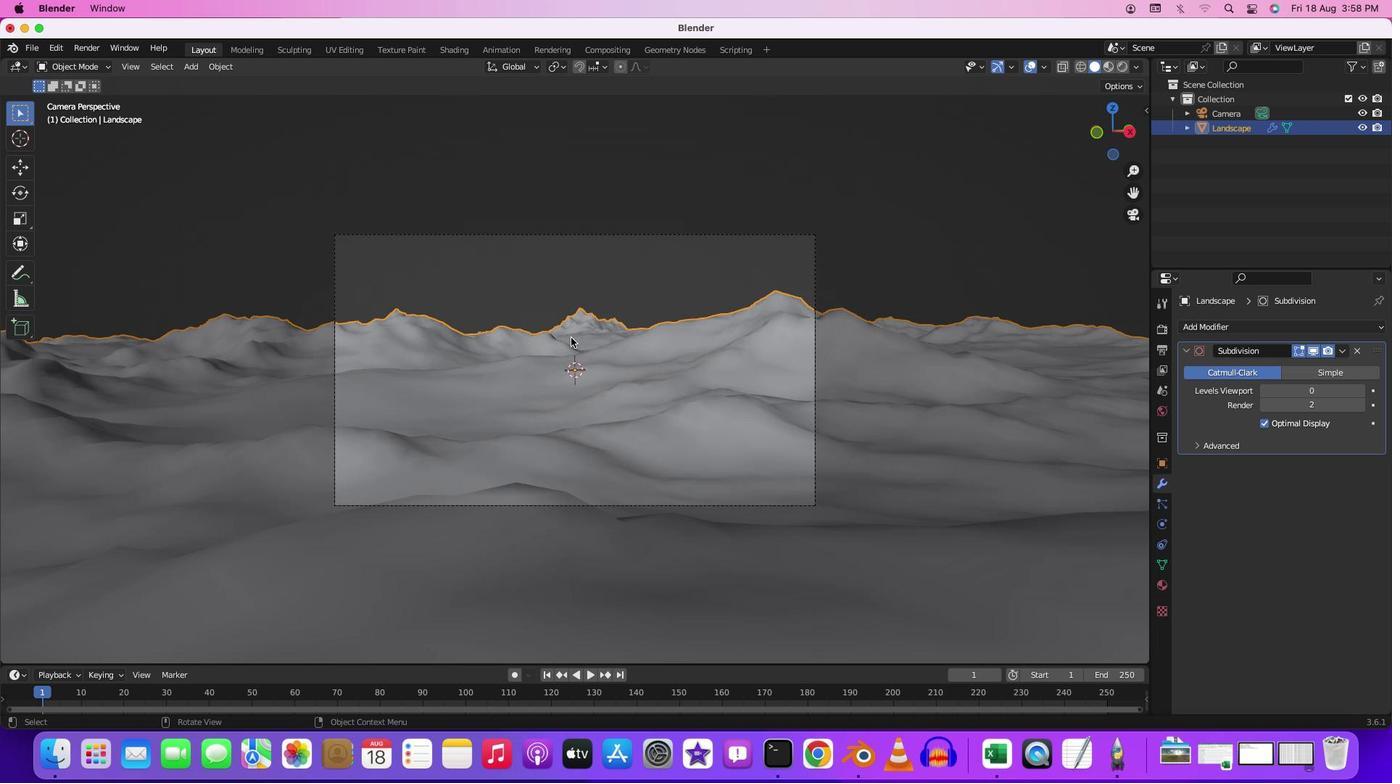 
Action: Mouse moved to (577, 355)
Screenshot: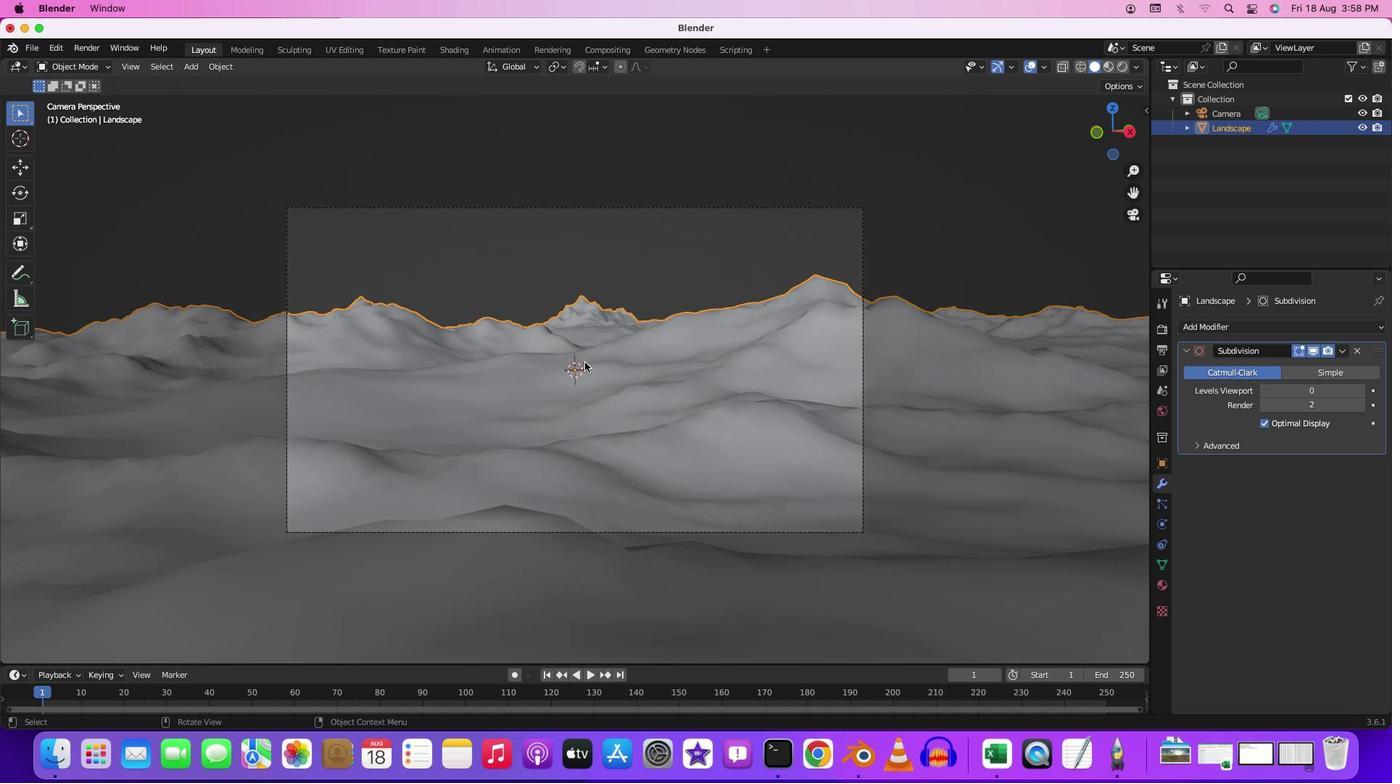 
Action: Mouse scrolled (577, 355) with delta (-6, -5)
Screenshot: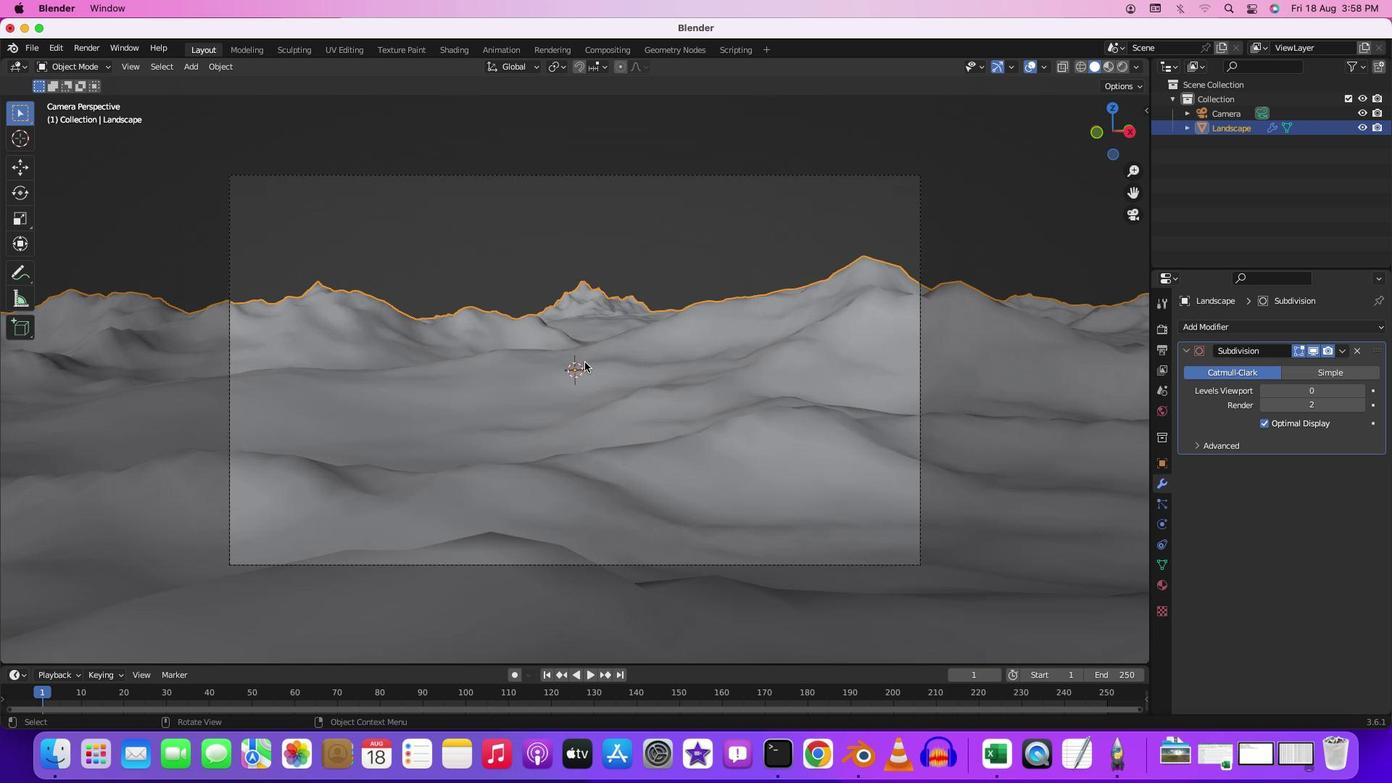 
Action: Mouse scrolled (577, 355) with delta (-6, -5)
Screenshot: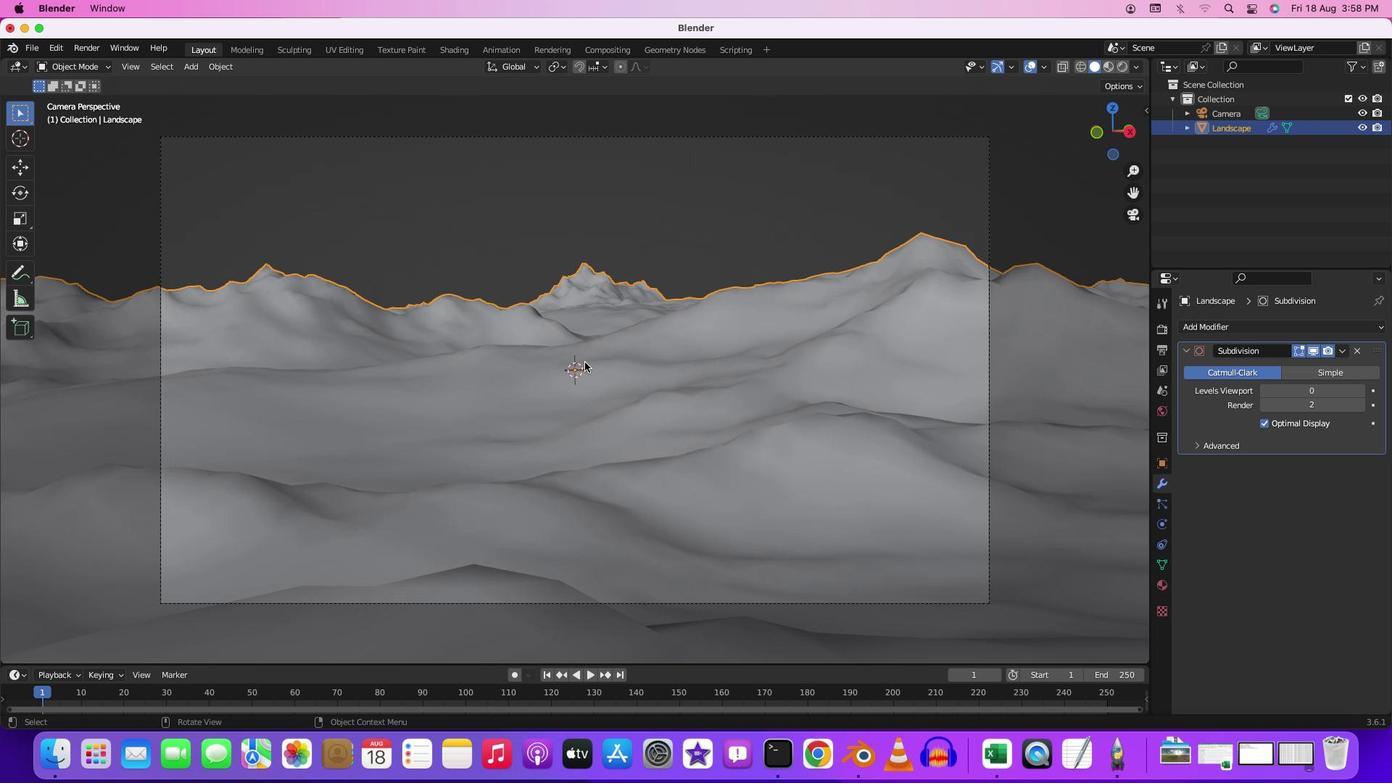 
Action: Mouse scrolled (577, 355) with delta (-6, -5)
Screenshot: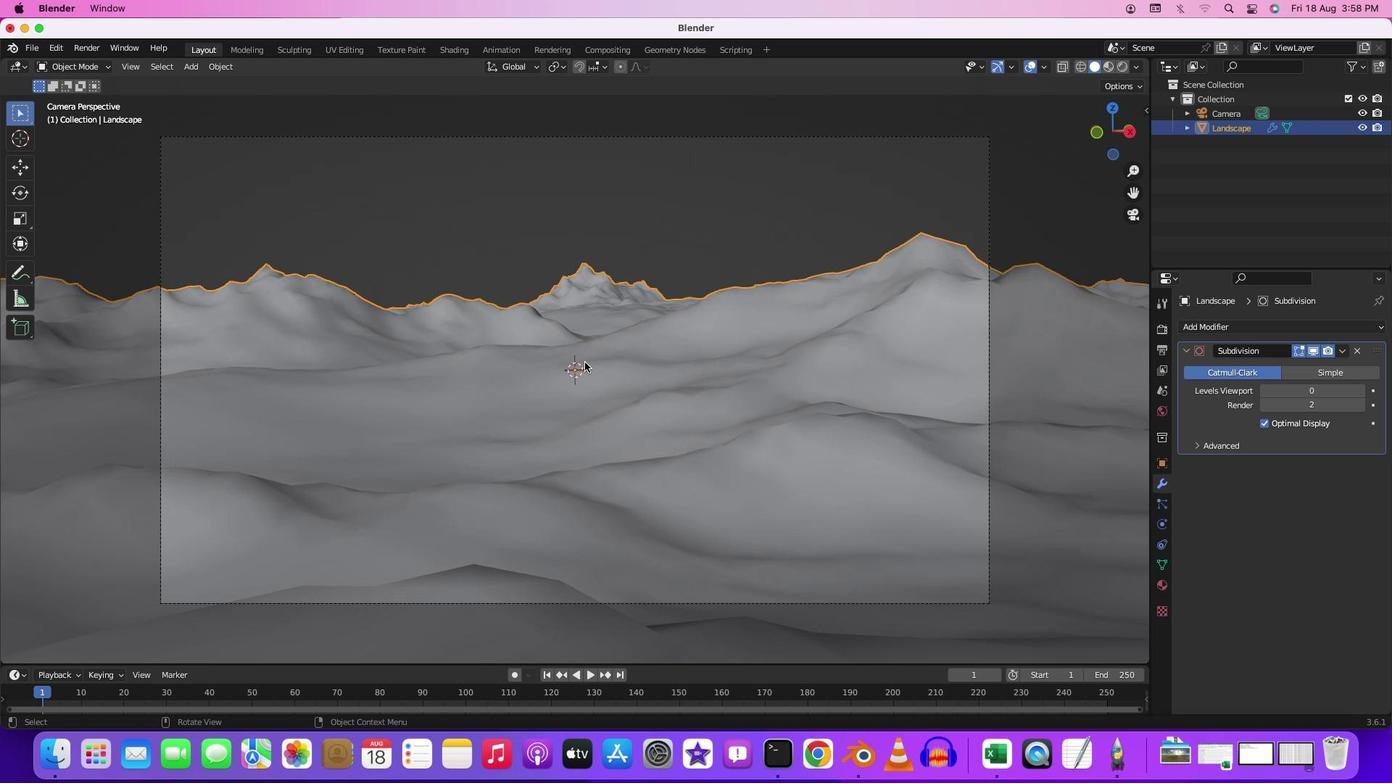 
Action: Mouse scrolled (577, 355) with delta (-6, -5)
Screenshot: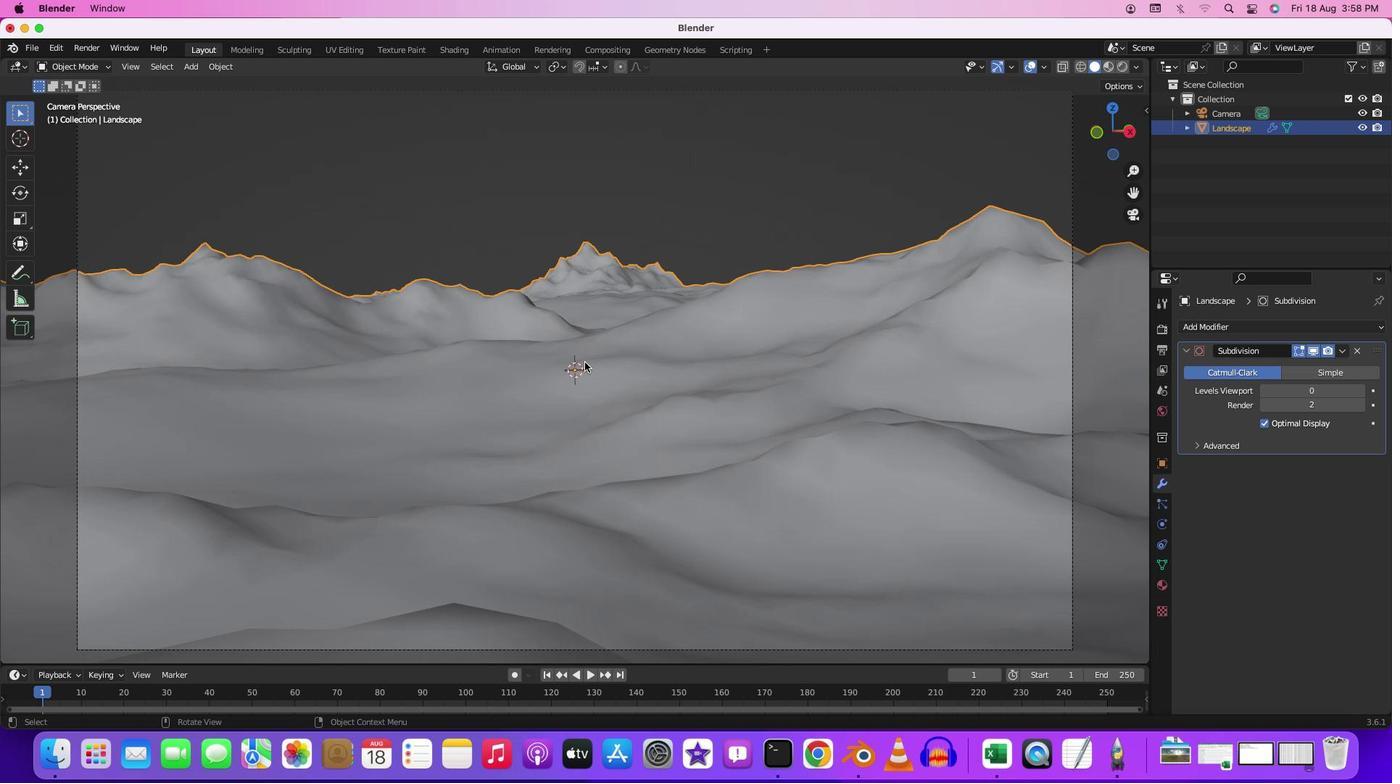 
Action: Mouse scrolled (577, 355) with delta (-6, -5)
Screenshot: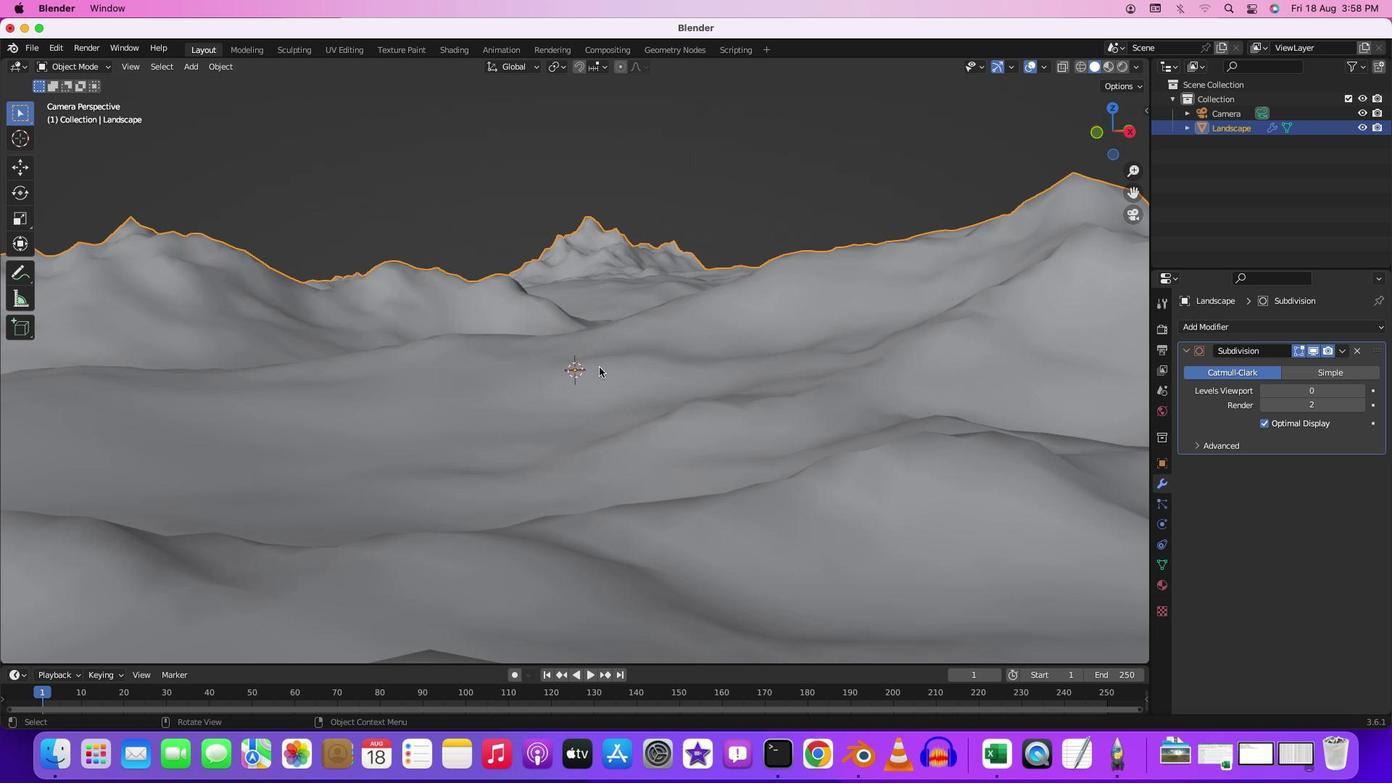 
Action: Mouse moved to (1162, 325)
Screenshot: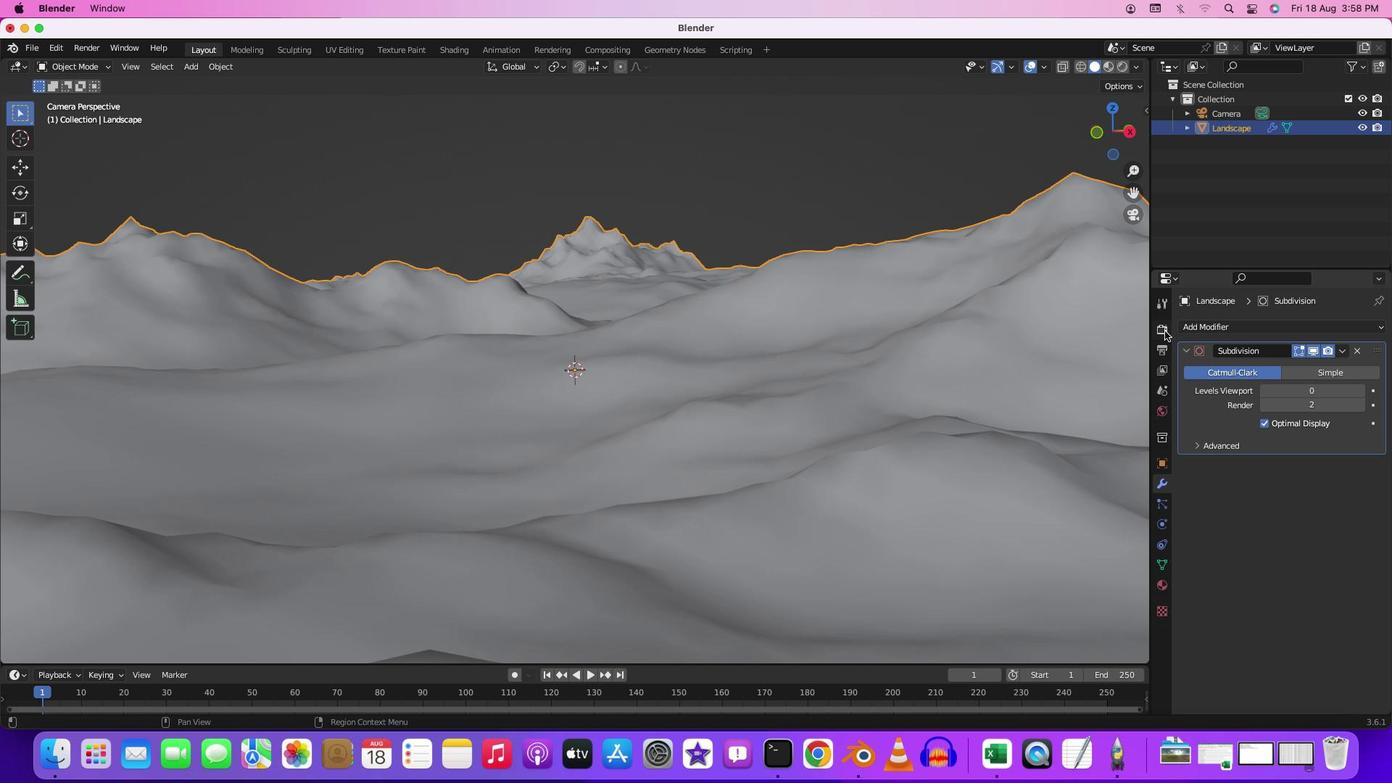 
Action: Mouse pressed left at (1162, 325)
Screenshot: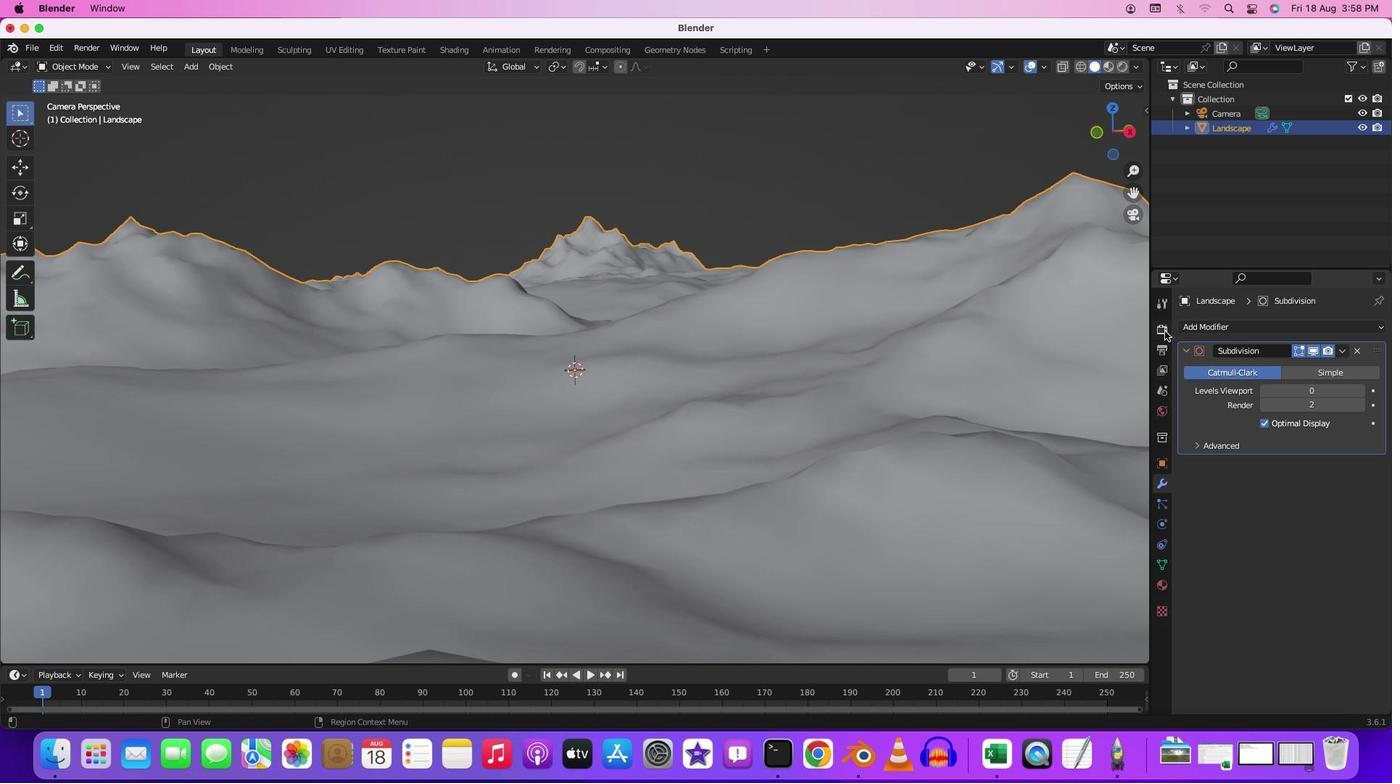 
Action: Mouse moved to (1157, 324)
Screenshot: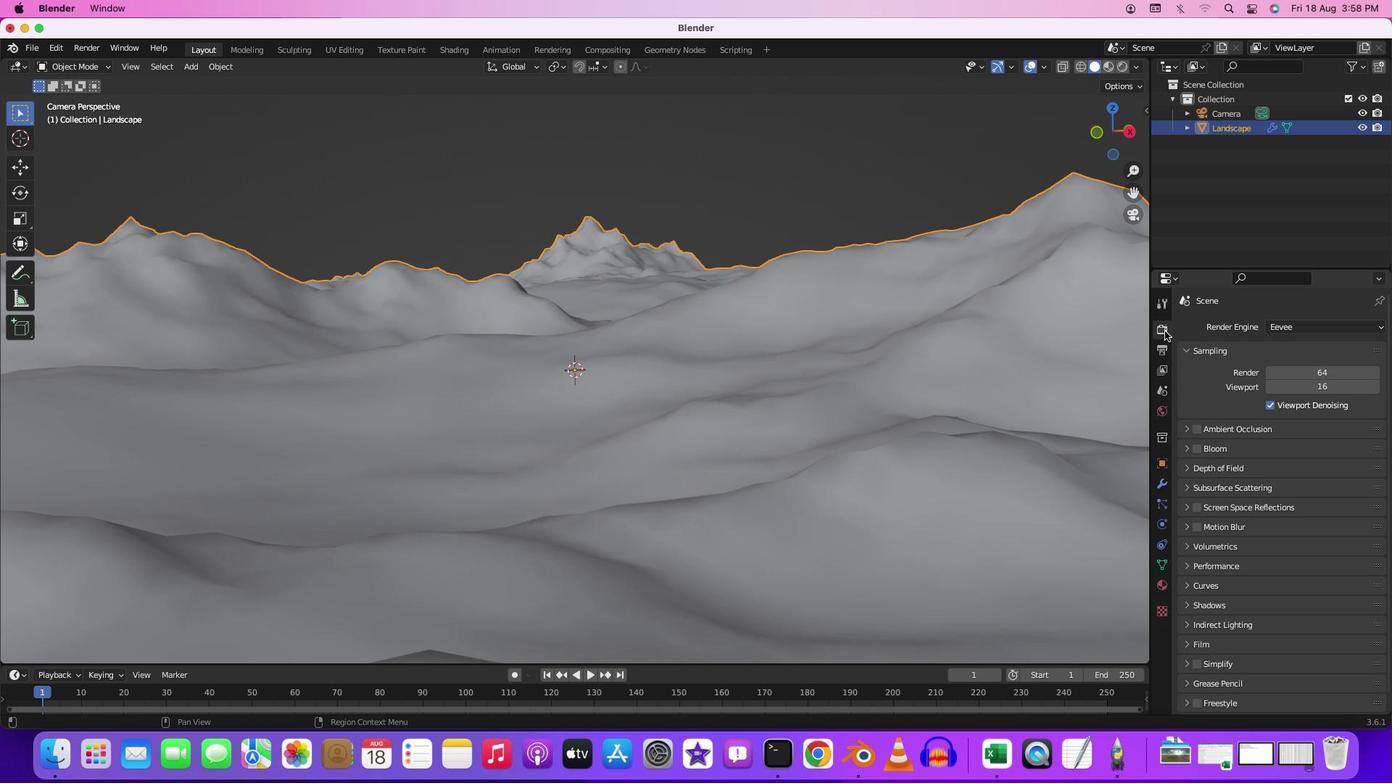 
Action: Mouse pressed left at (1157, 324)
Screenshot: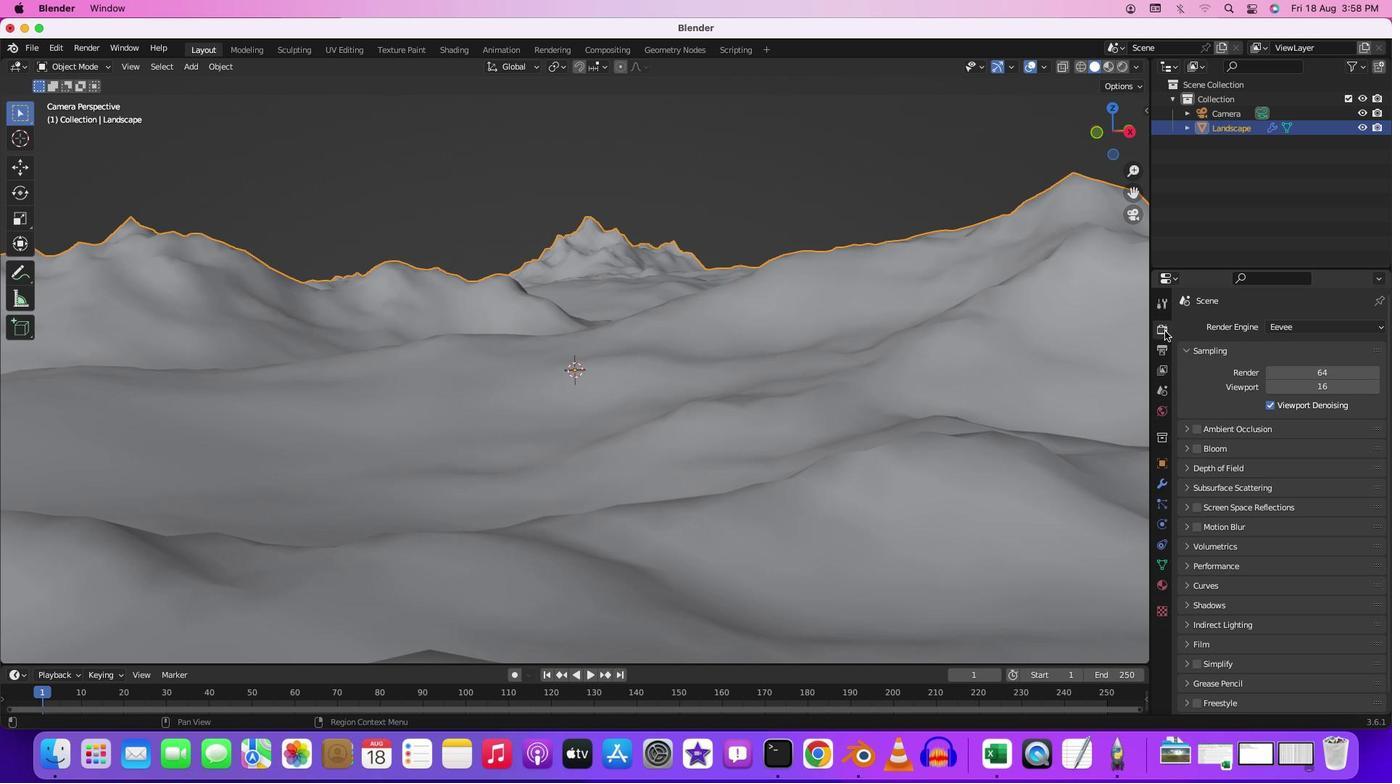 
Action: Mouse moved to (1331, 324)
Screenshot: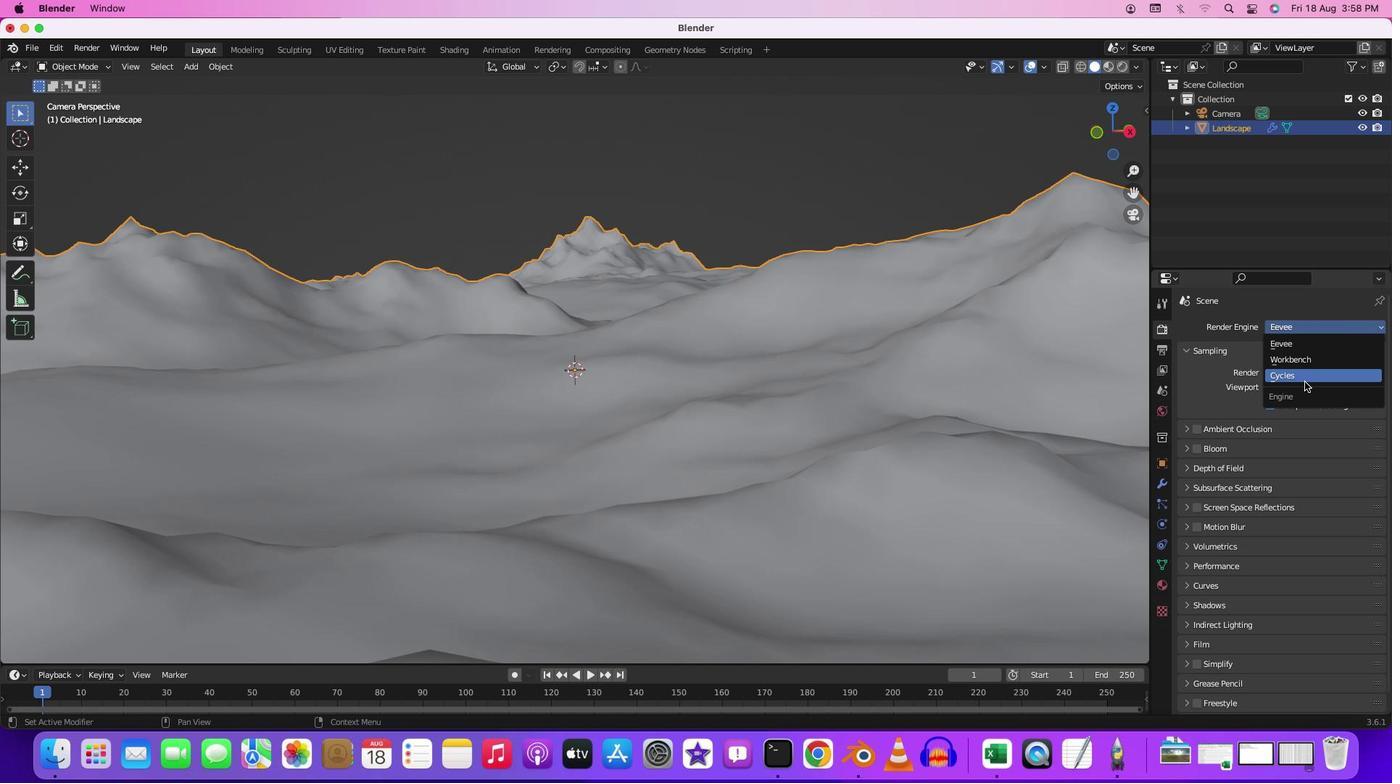 
Action: Mouse pressed left at (1331, 324)
Screenshot: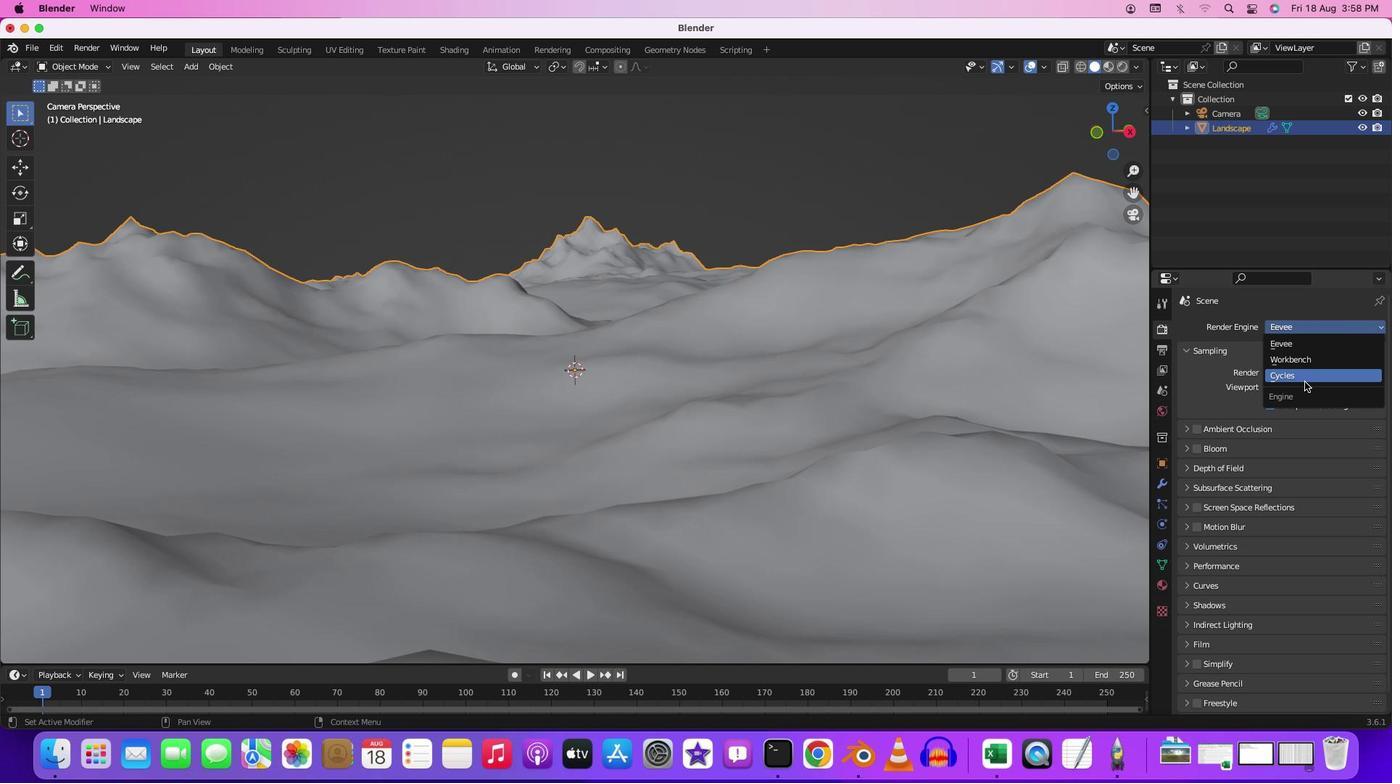 
Action: Mouse moved to (1297, 372)
Screenshot: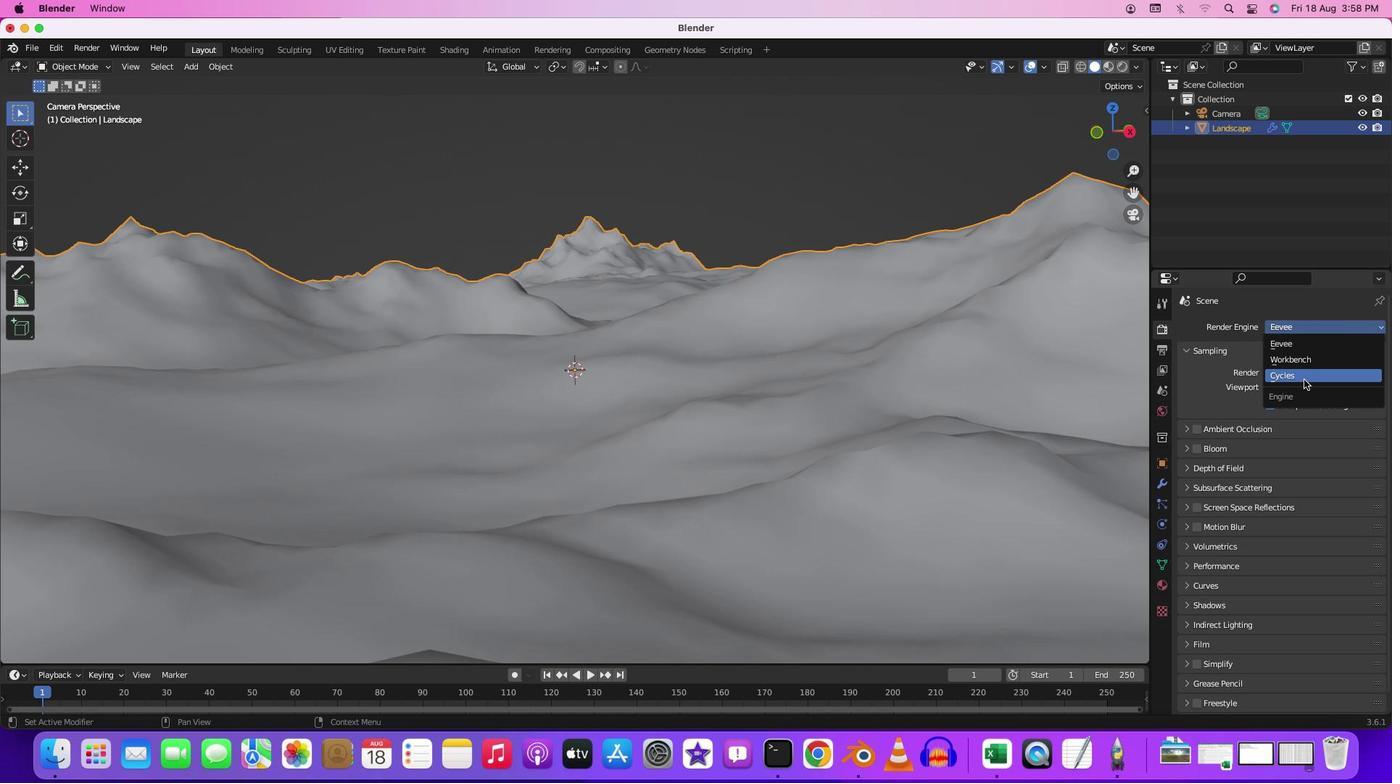 
Action: Mouse pressed left at (1297, 372)
Screenshot: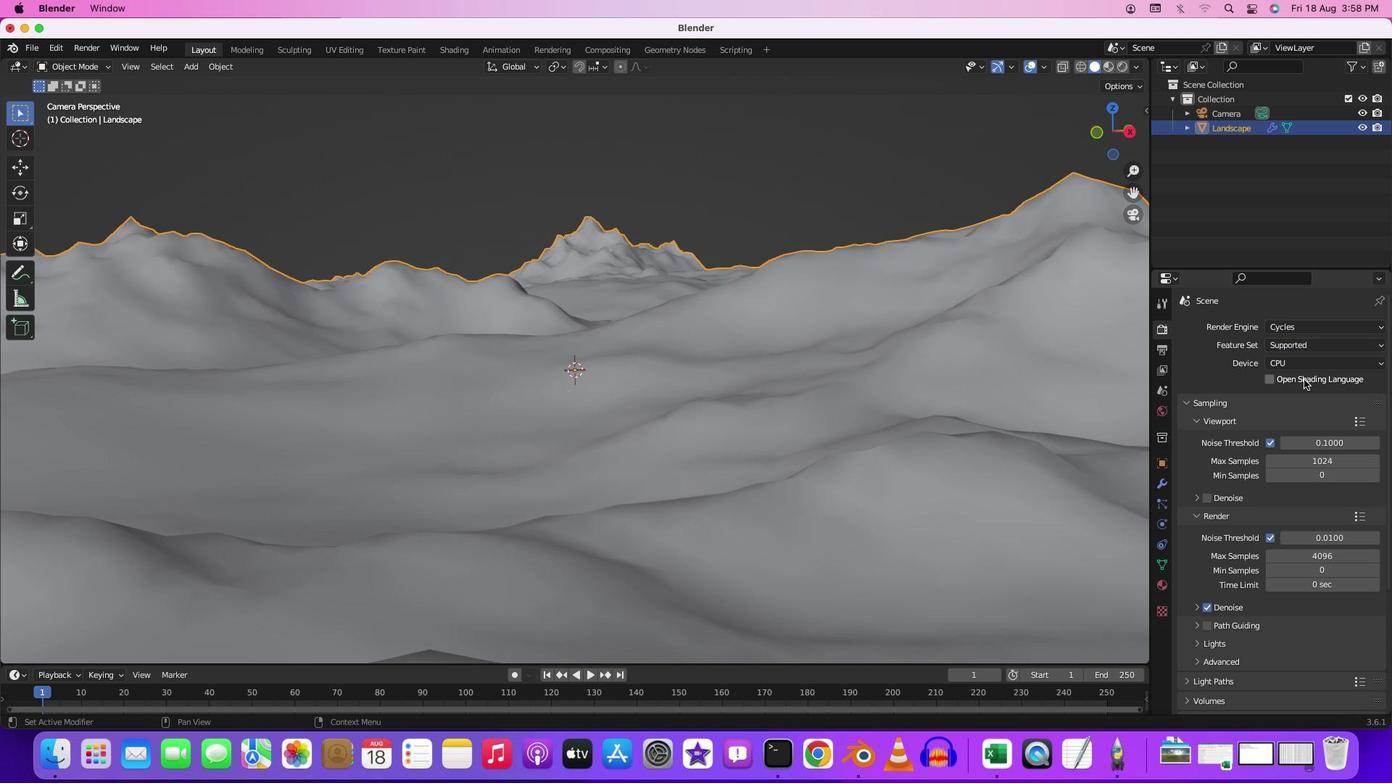 
Action: Mouse moved to (1149, 406)
Screenshot: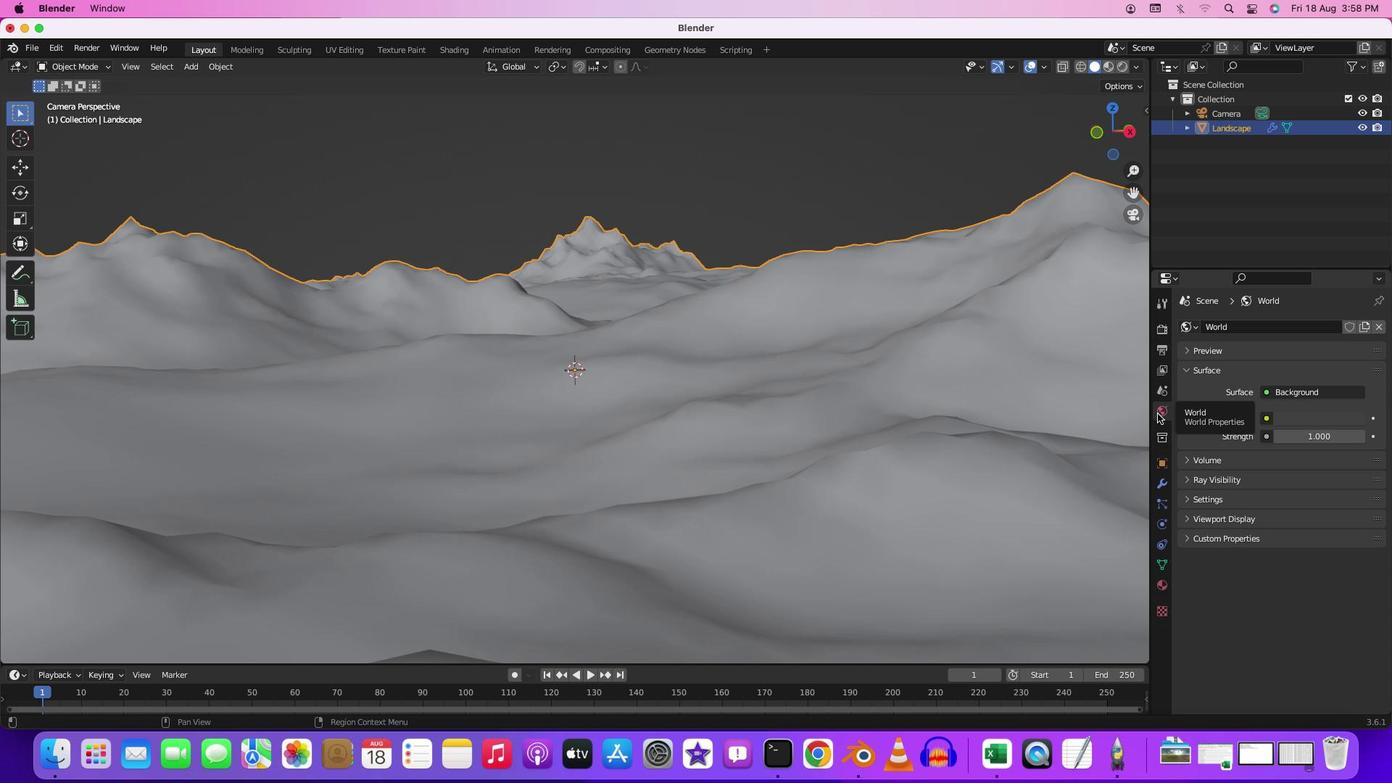 
Action: Mouse pressed left at (1149, 406)
Screenshot: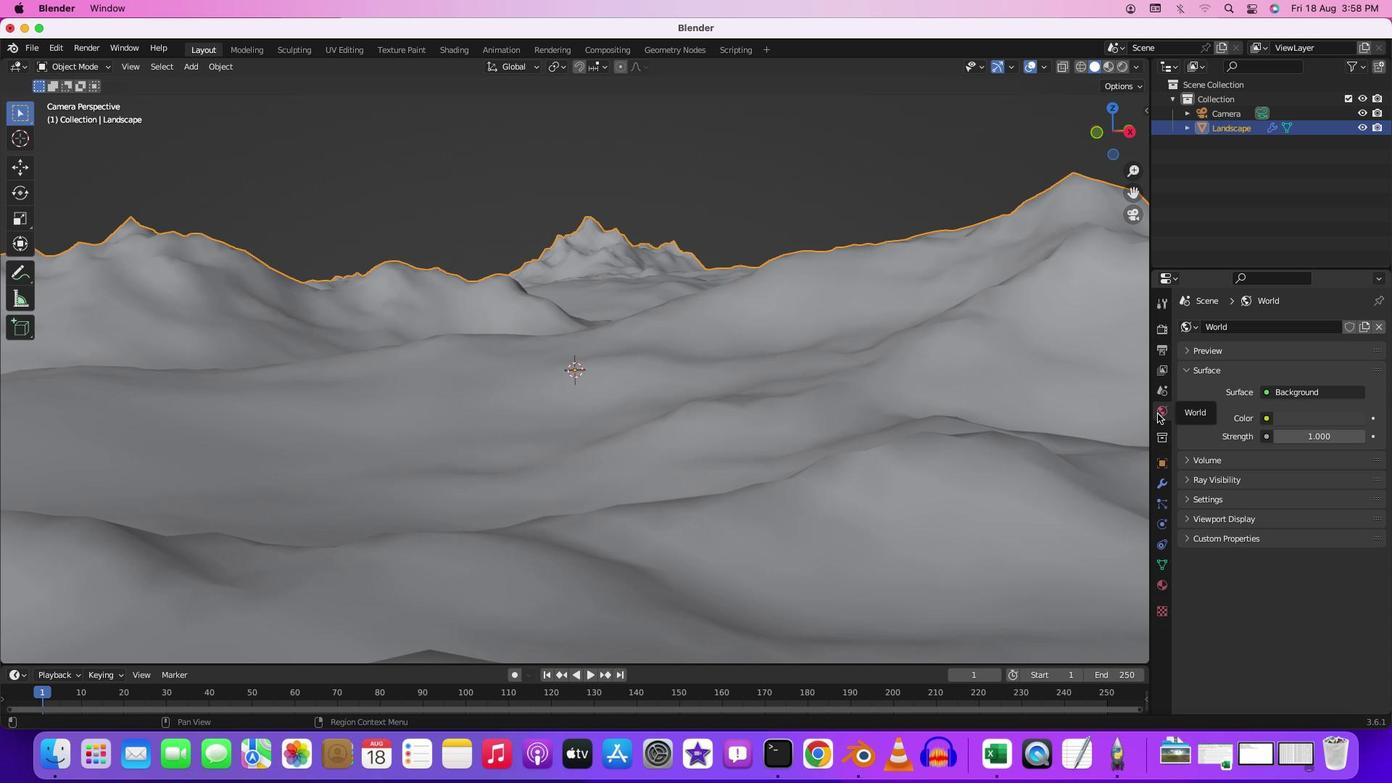 
Action: Mouse moved to (1260, 409)
Screenshot: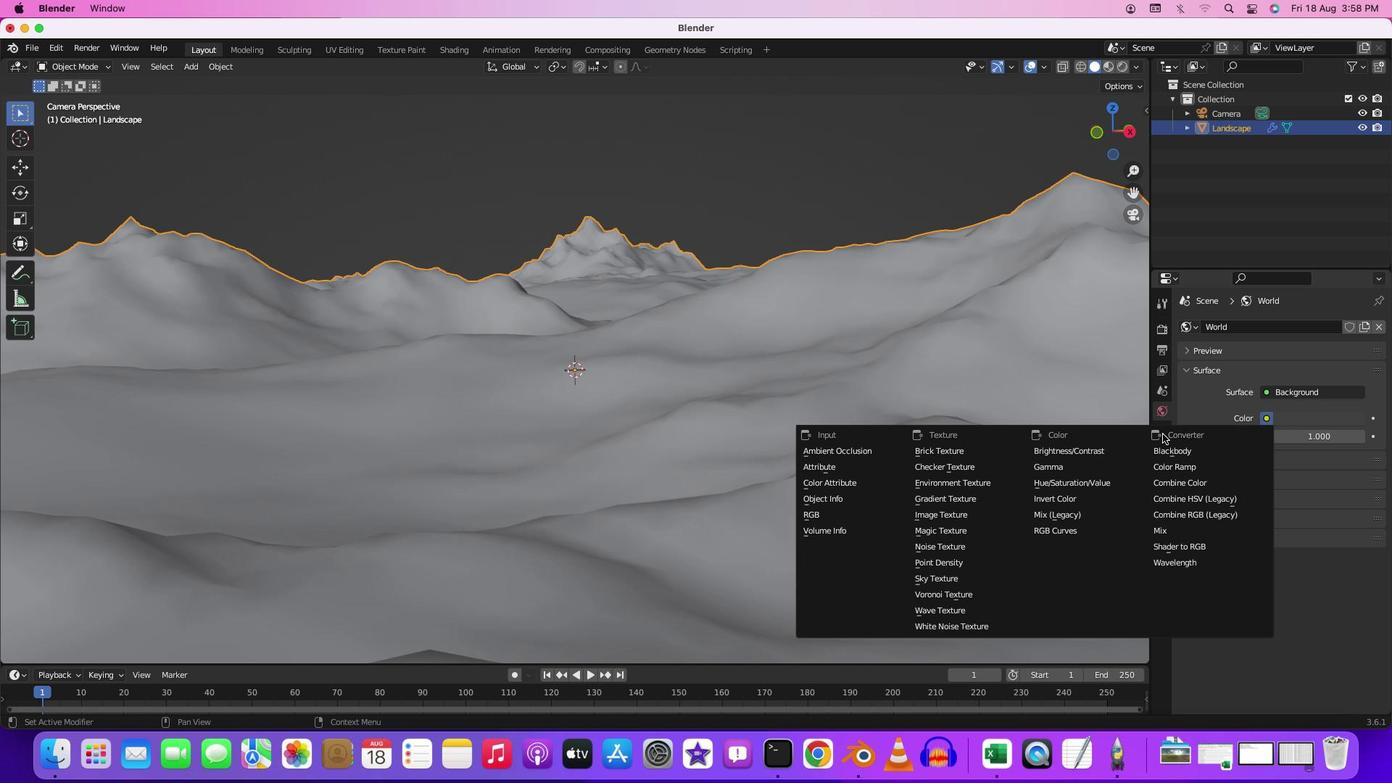 
Action: Mouse pressed left at (1260, 409)
Screenshot: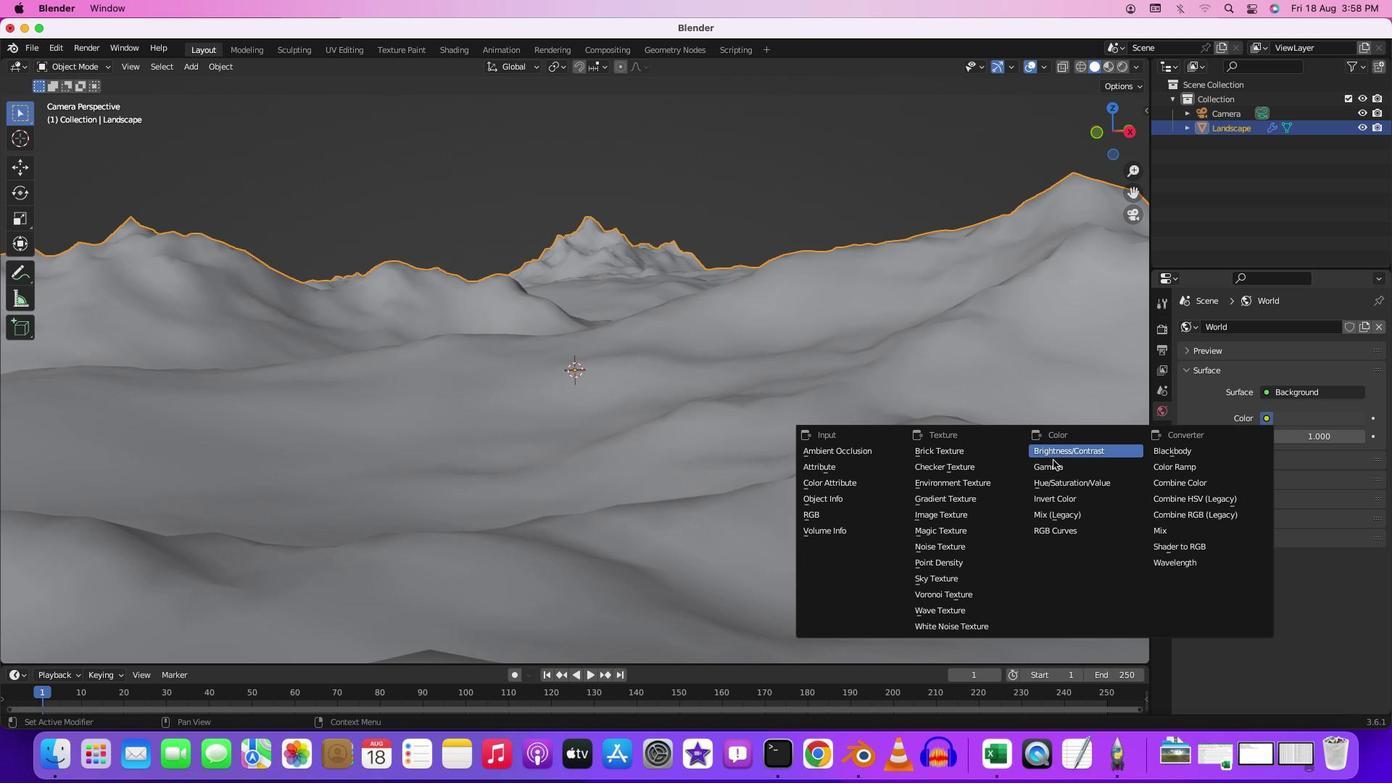 
Action: Mouse moved to (964, 473)
Screenshot: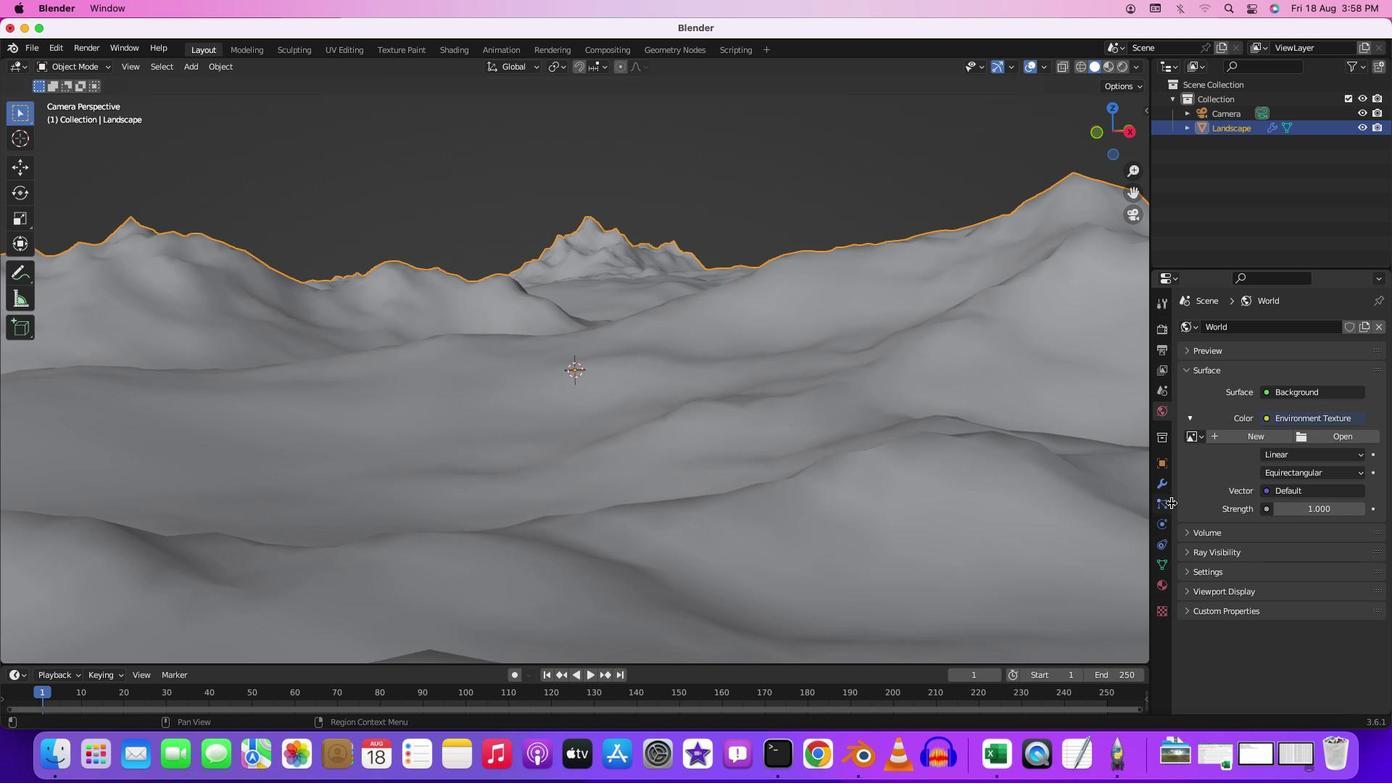 
Action: Mouse pressed left at (964, 473)
Screenshot: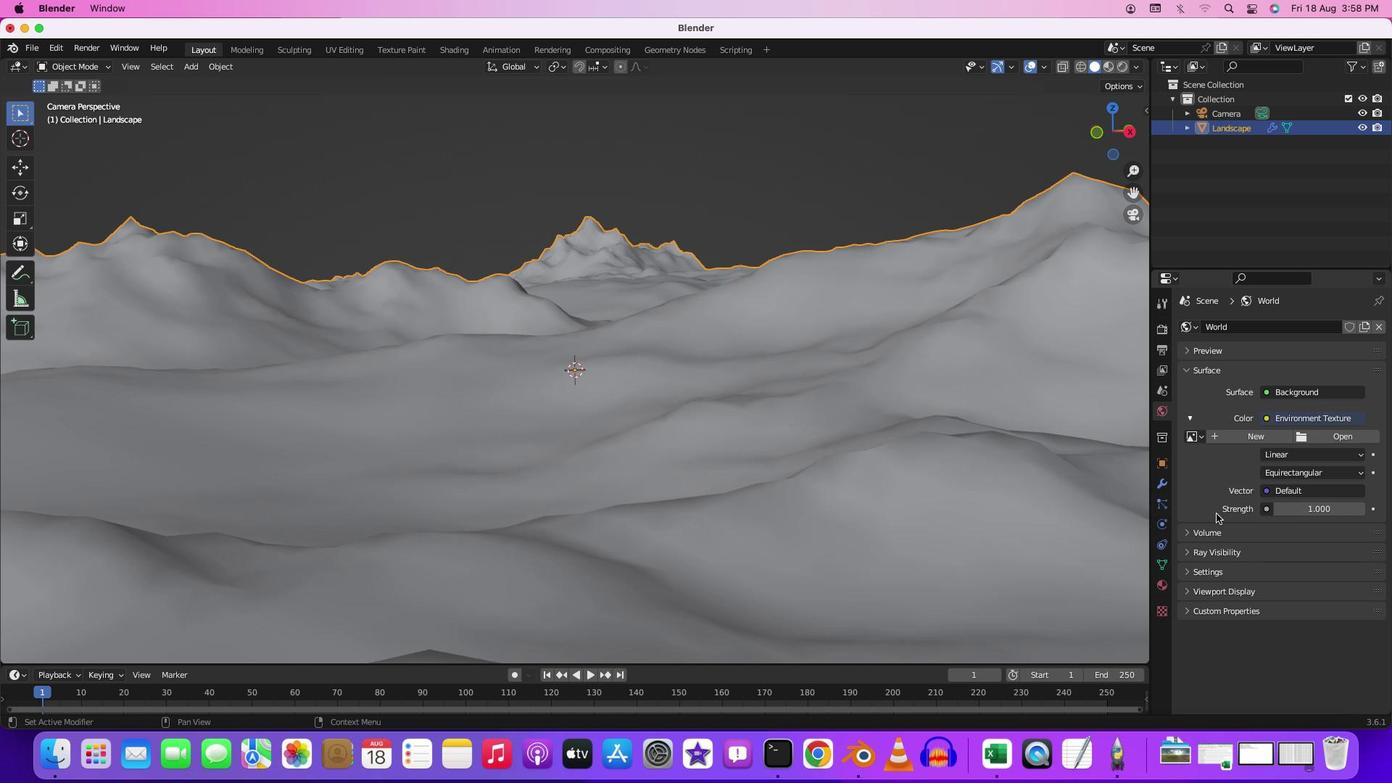 
Action: Mouse moved to (1331, 427)
Screenshot: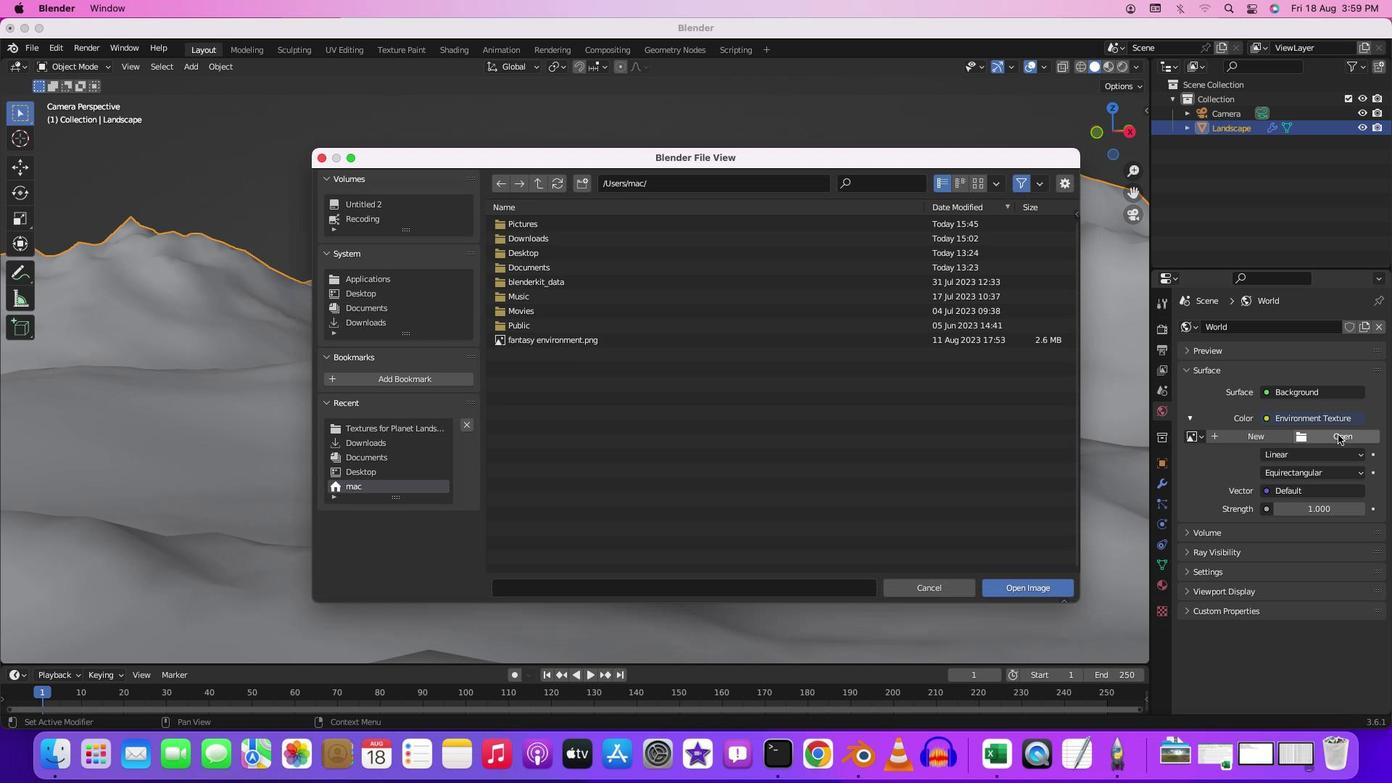 
Action: Mouse pressed left at (1331, 427)
Screenshot: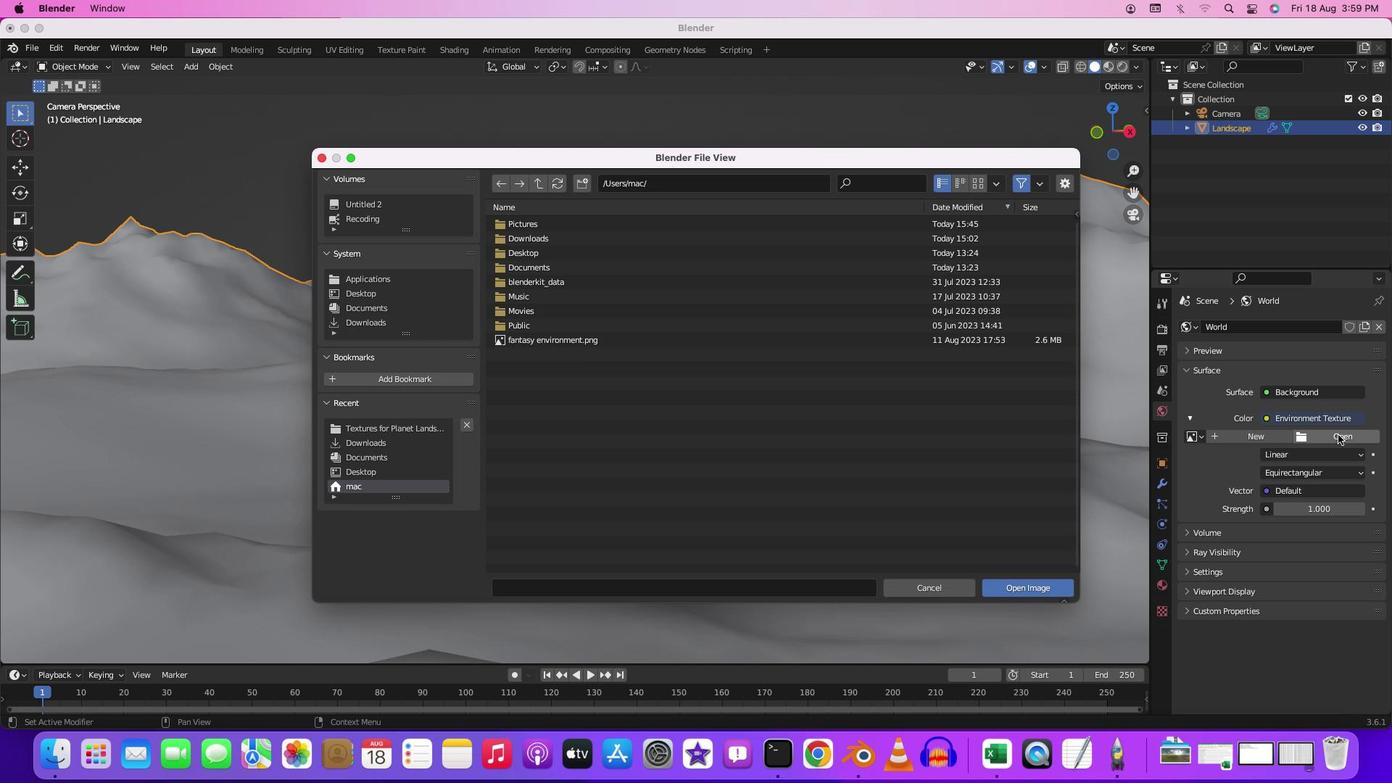 
Action: Mouse moved to (368, 314)
Screenshot: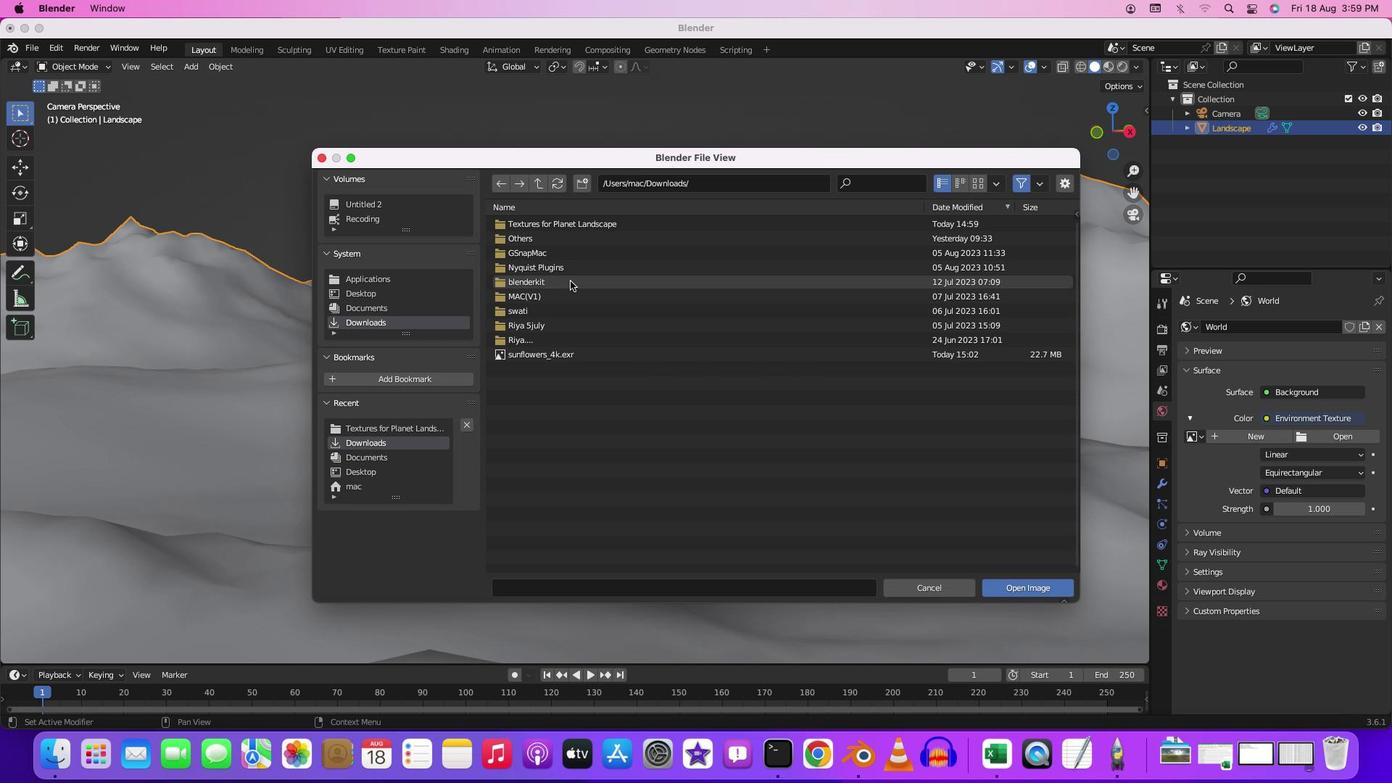 
Action: Mouse pressed left at (368, 314)
Screenshot: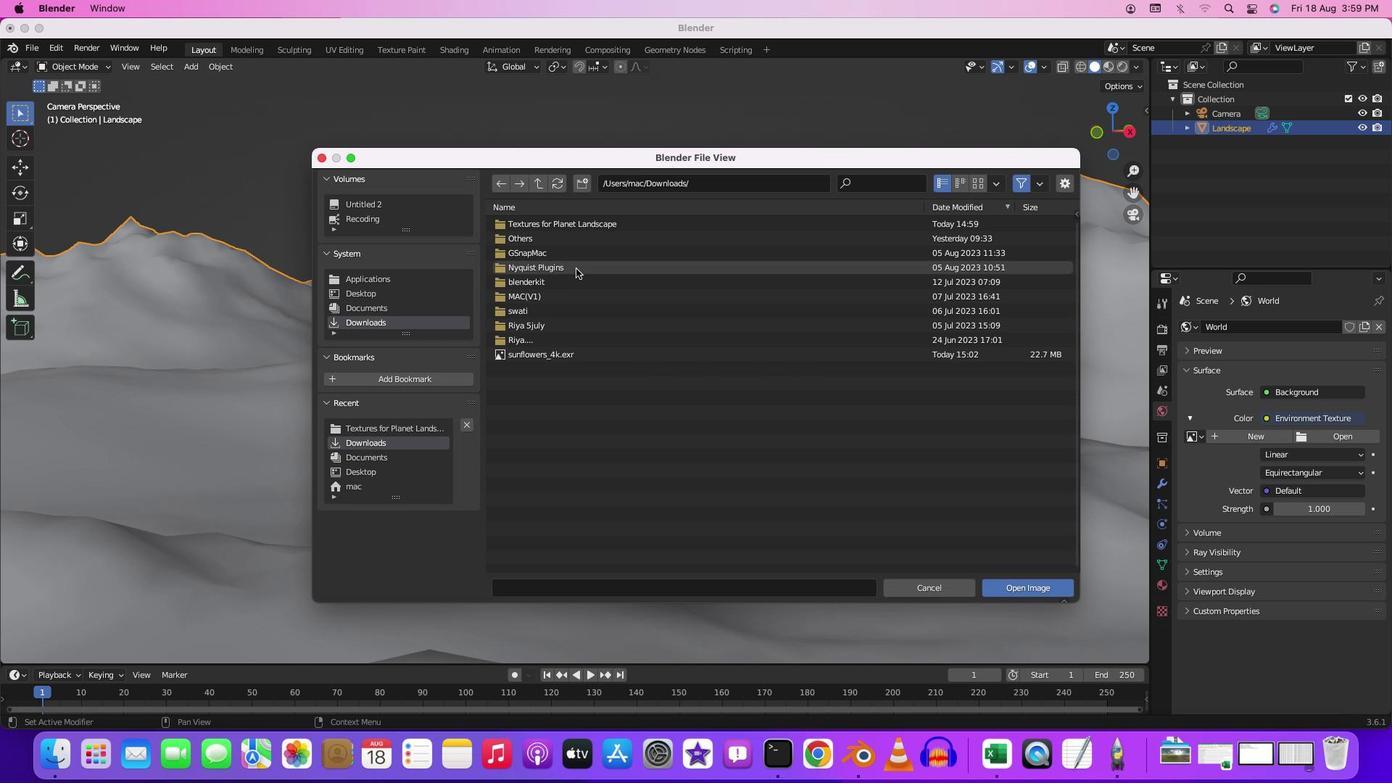 
Action: Mouse moved to (537, 346)
Screenshot: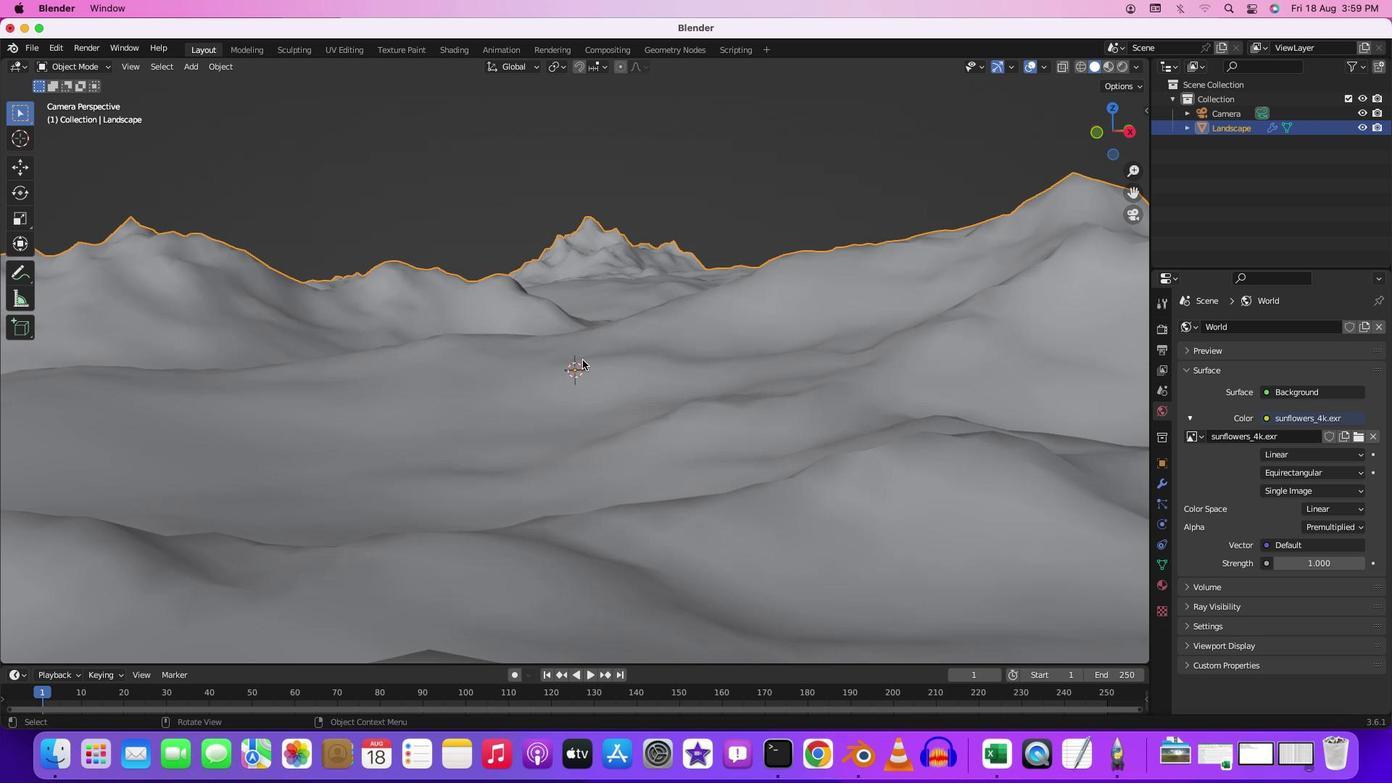 
Action: Mouse pressed left at (537, 346)
Screenshot: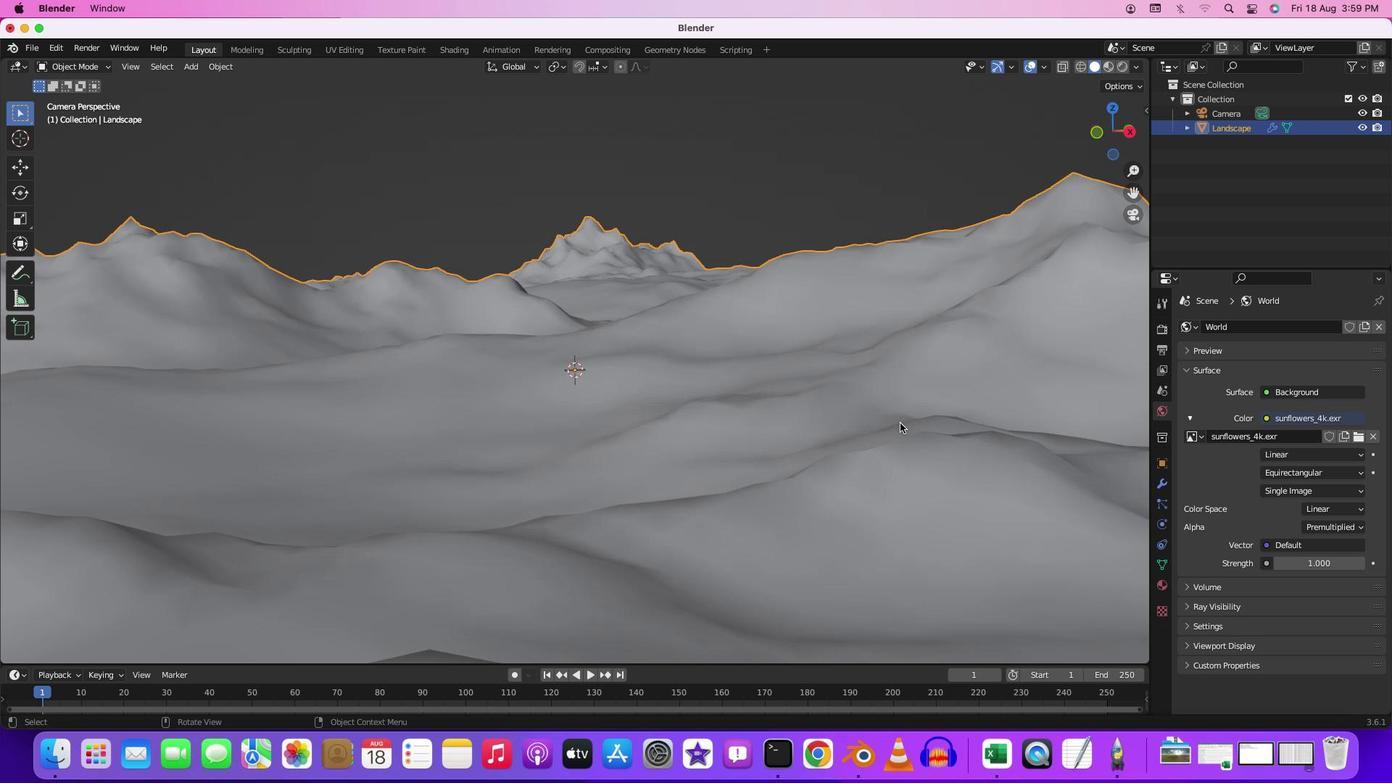 
Action: Mouse pressed left at (537, 346)
Screenshot: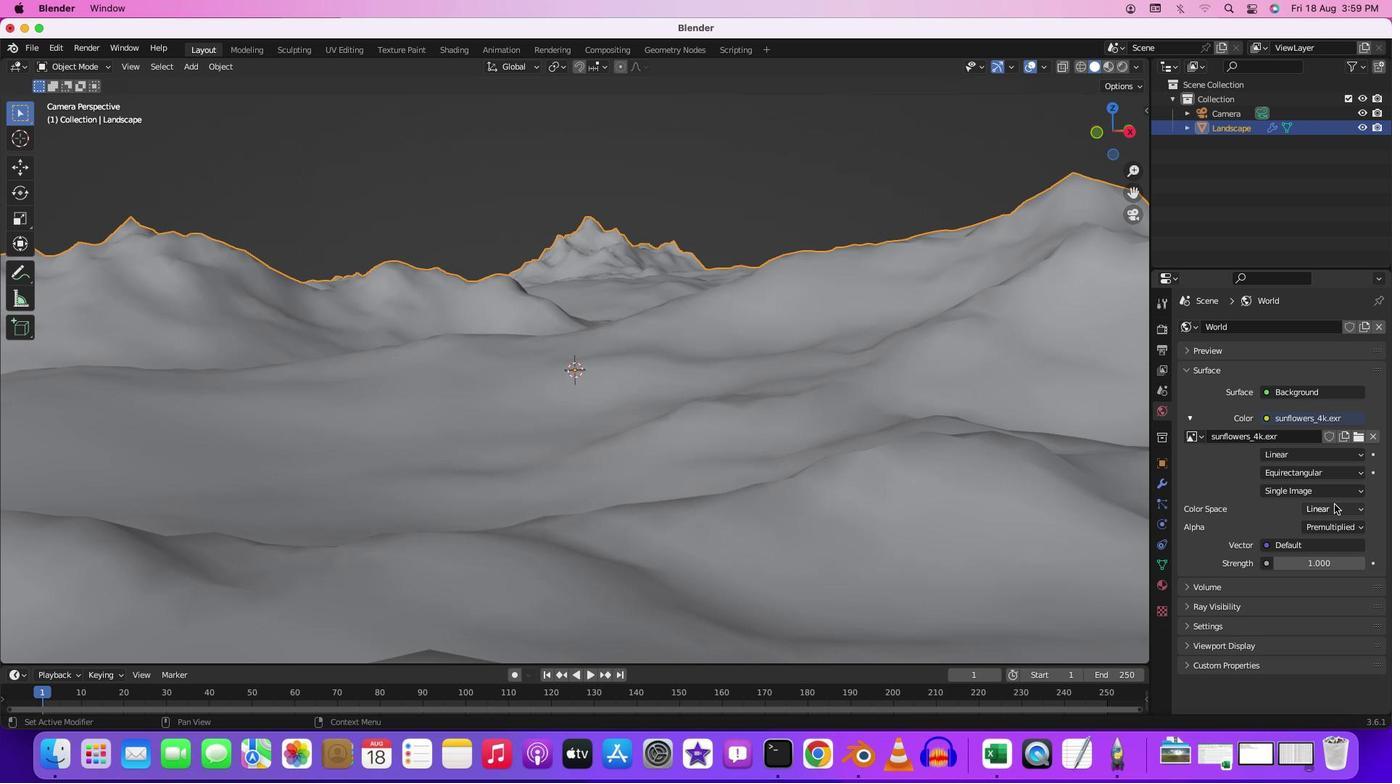 
Action: Mouse moved to (1113, 58)
Screenshot: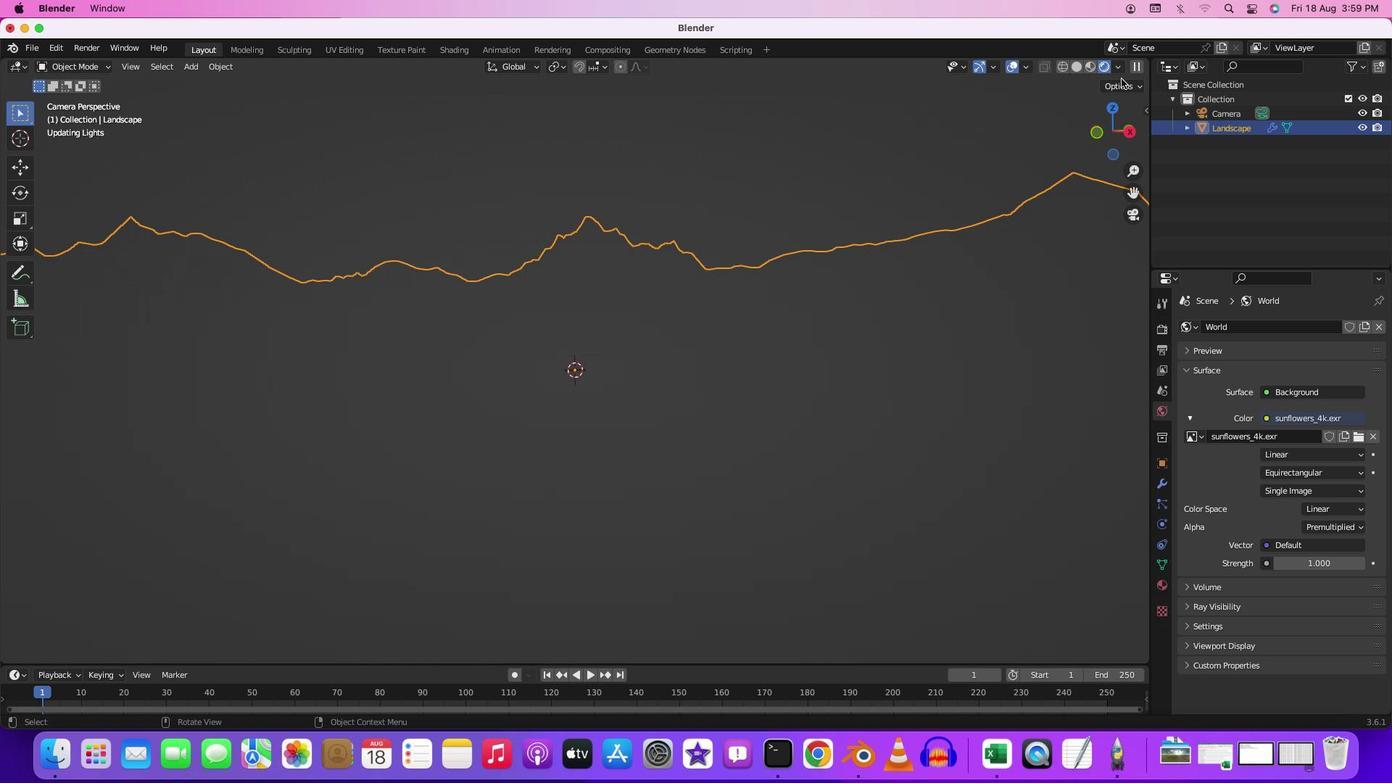 
Action: Mouse pressed left at (1113, 58)
Screenshot: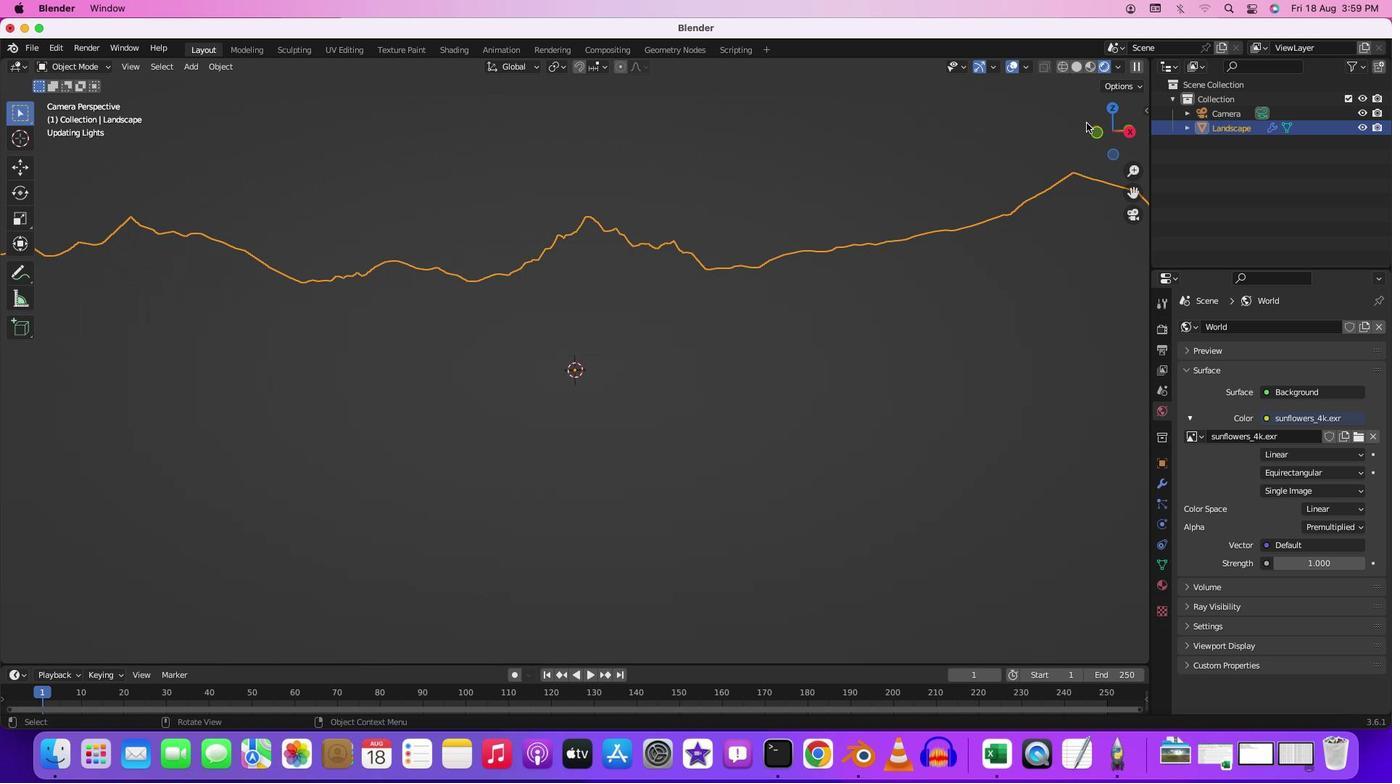 
Action: Mouse moved to (445, 42)
Screenshot: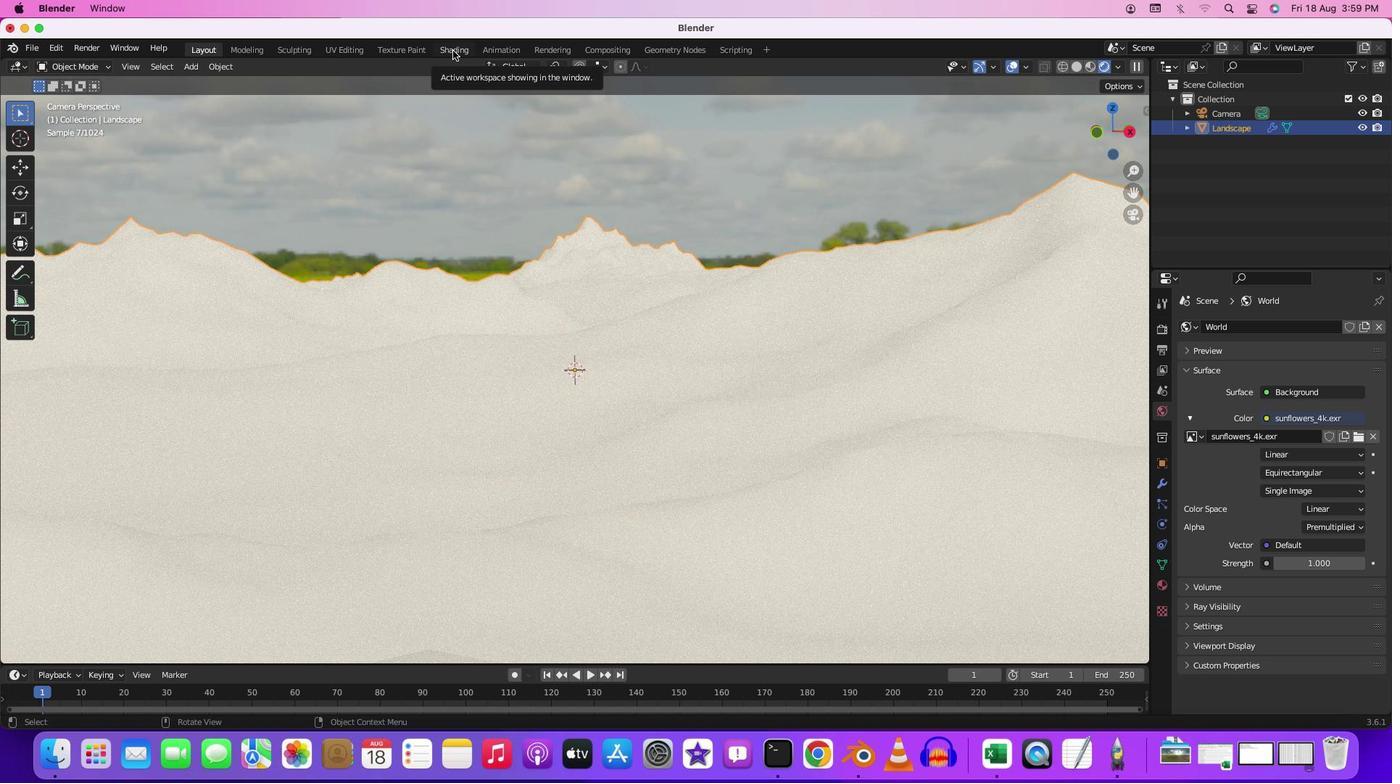
Action: Mouse pressed left at (445, 42)
Screenshot: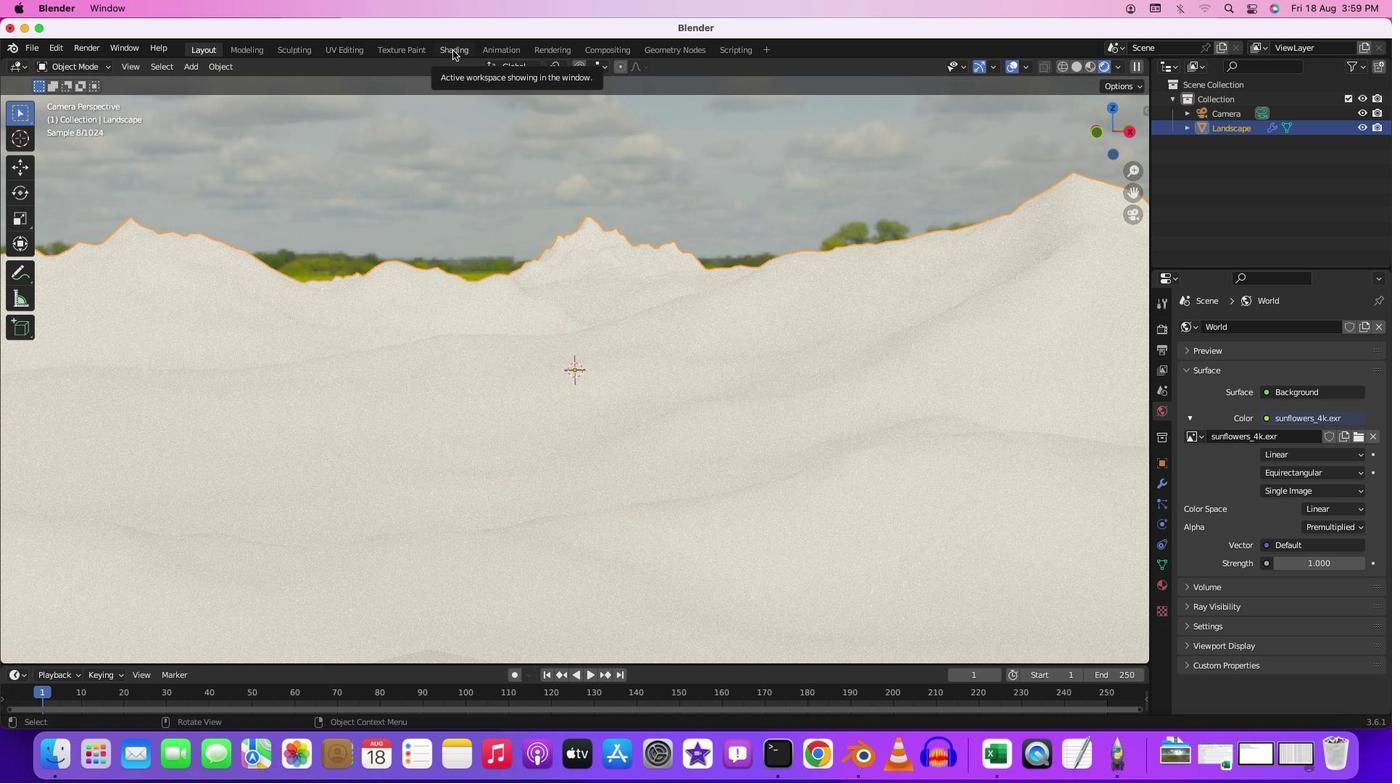 
Action: Mouse moved to (287, 434)
Screenshot: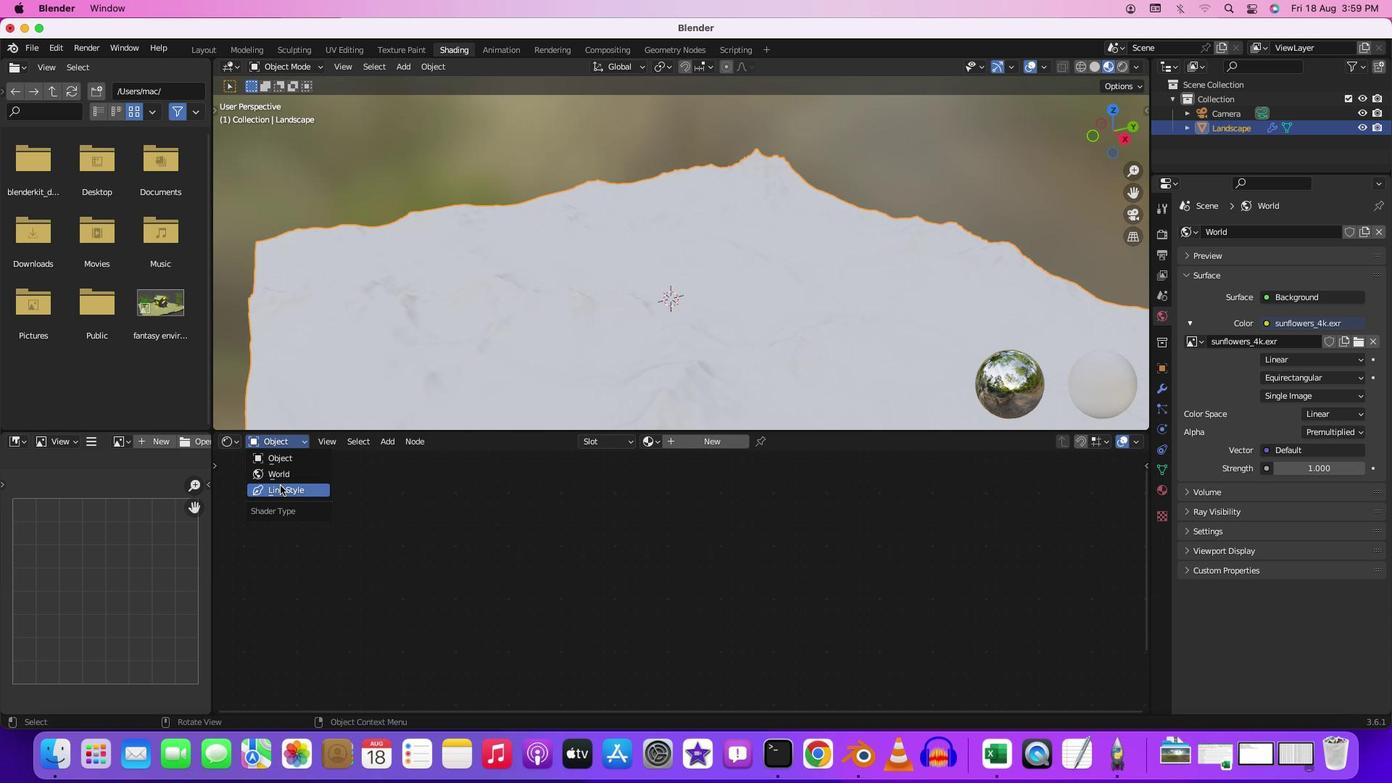 
Action: Mouse pressed left at (287, 434)
Screenshot: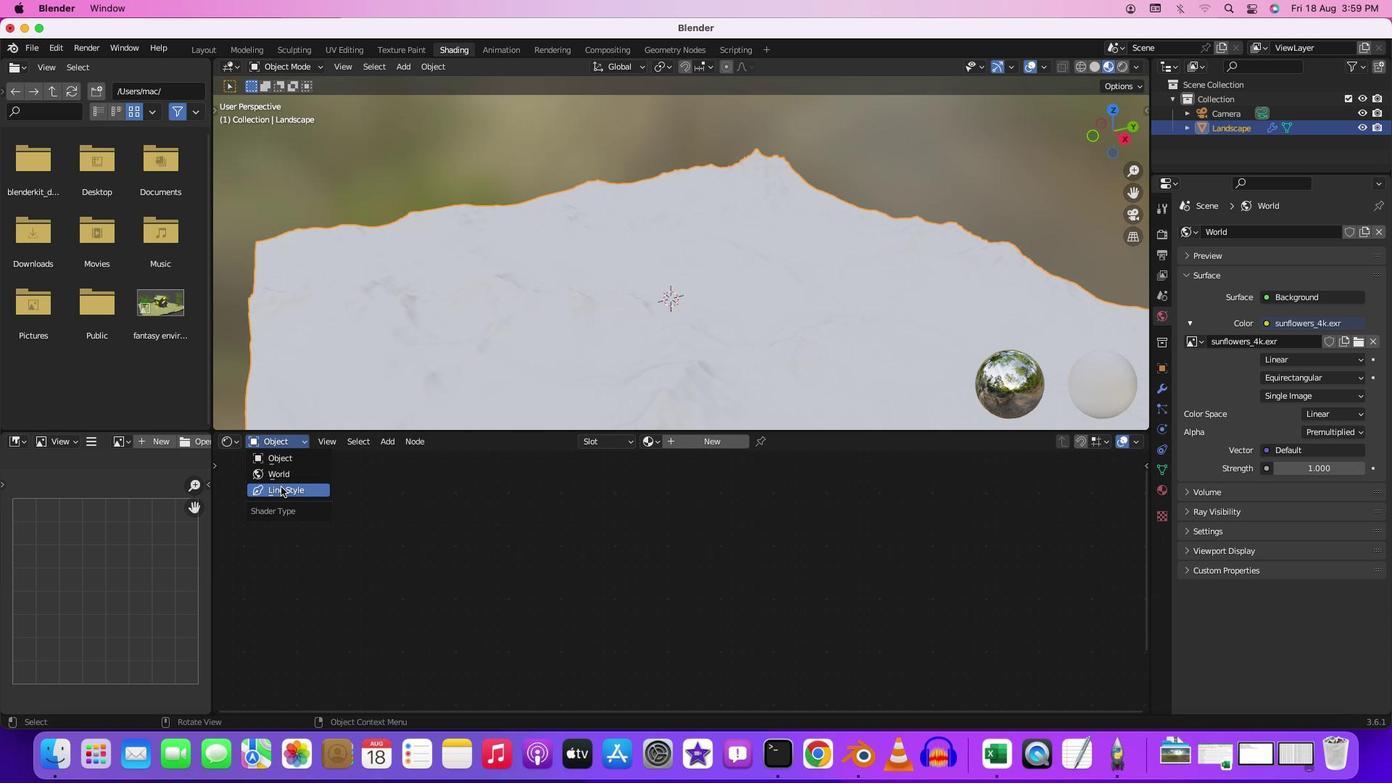 
Action: Mouse moved to (275, 471)
Screenshot: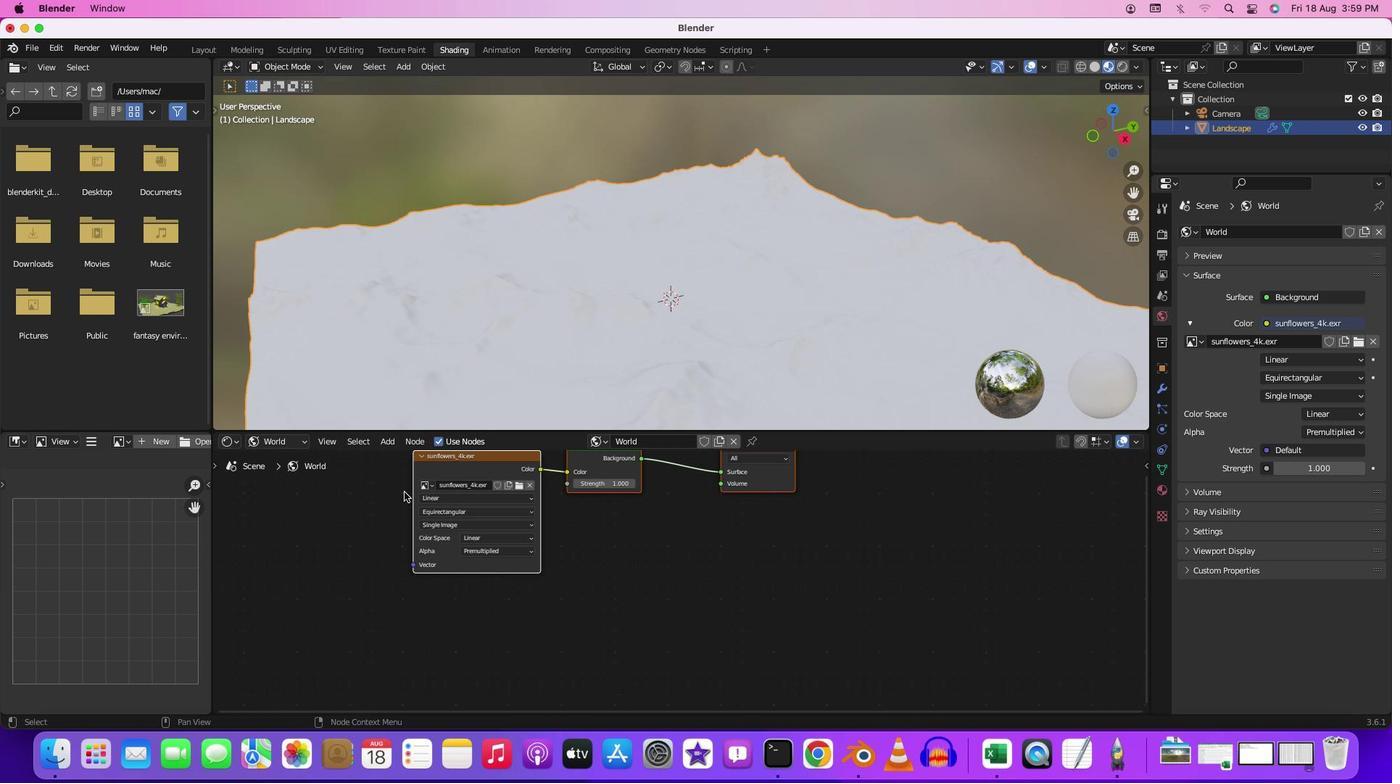 
Action: Mouse pressed left at (275, 471)
Screenshot: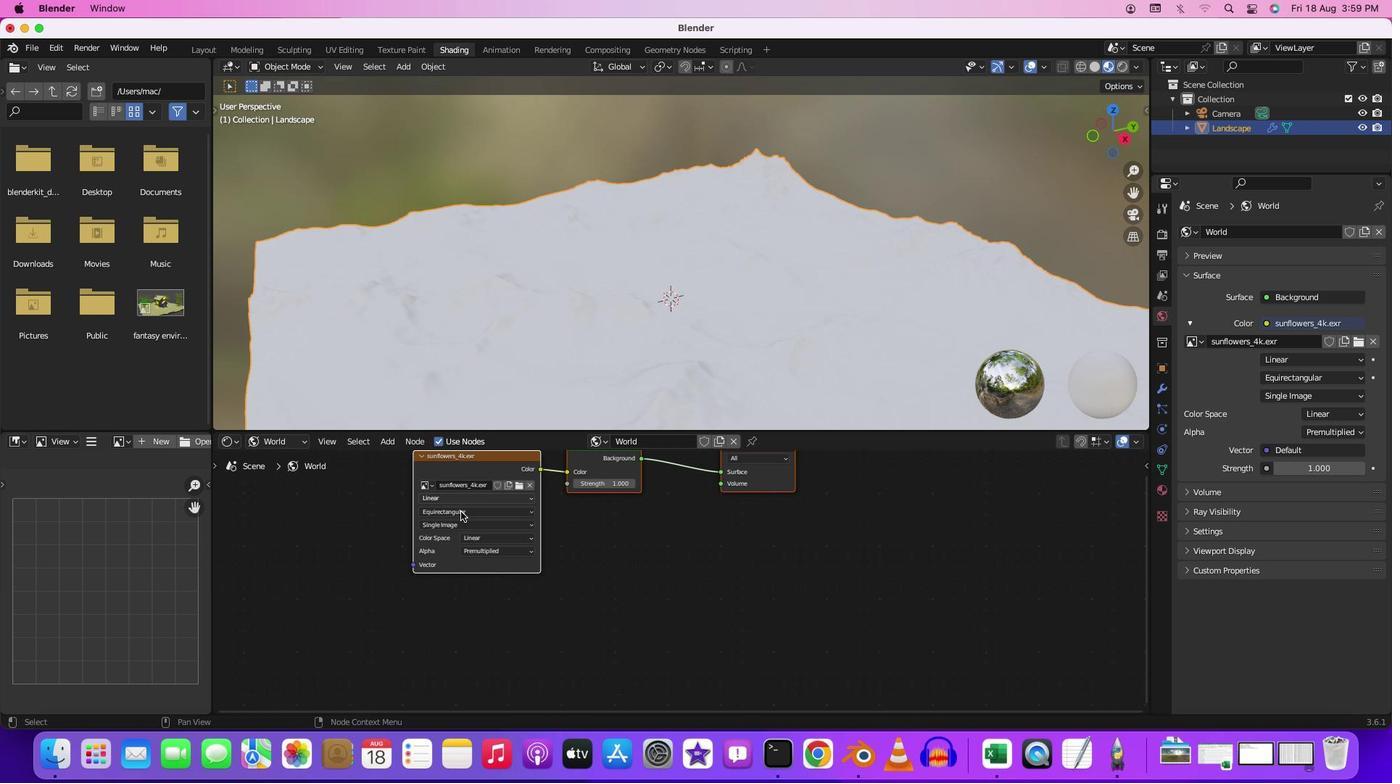 
Action: Mouse moved to (606, 552)
Screenshot: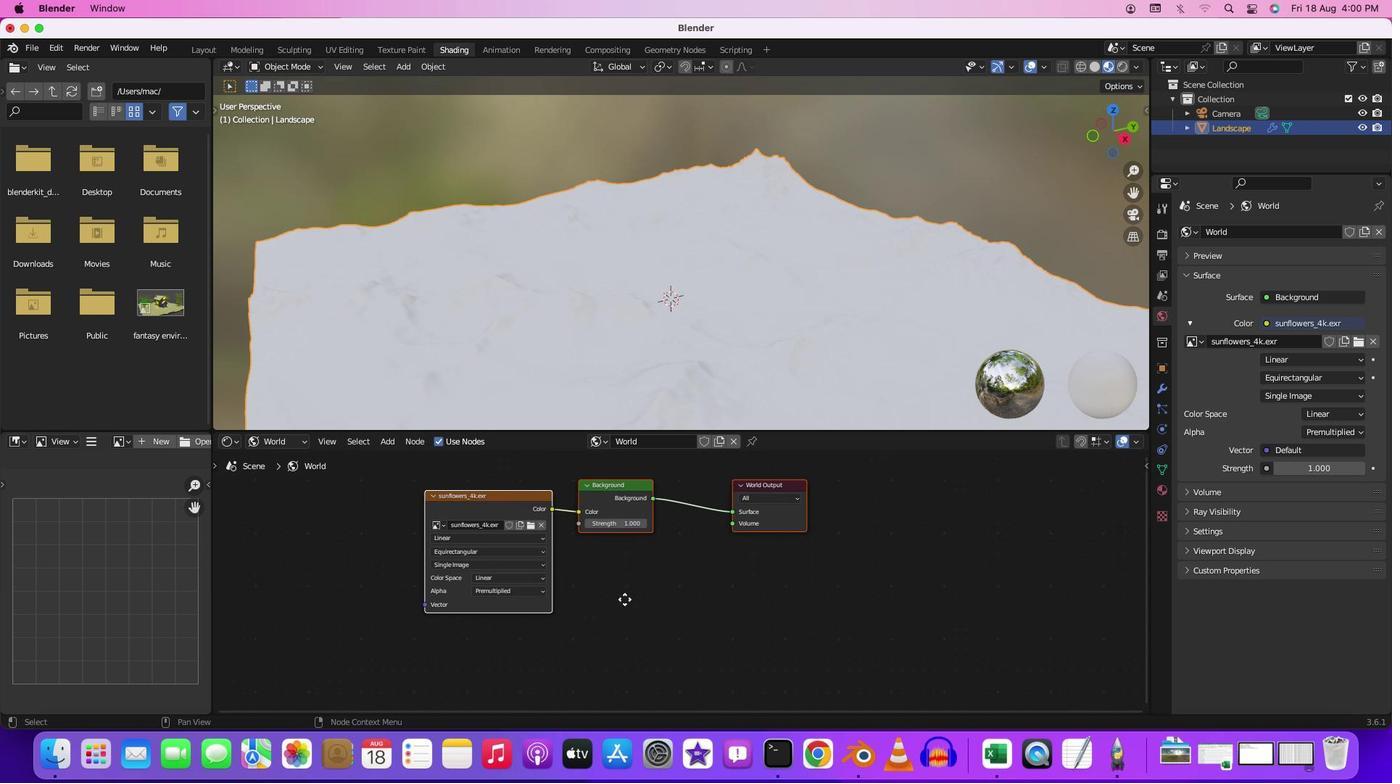 
Action: Mouse pressed middle at (606, 552)
Screenshot: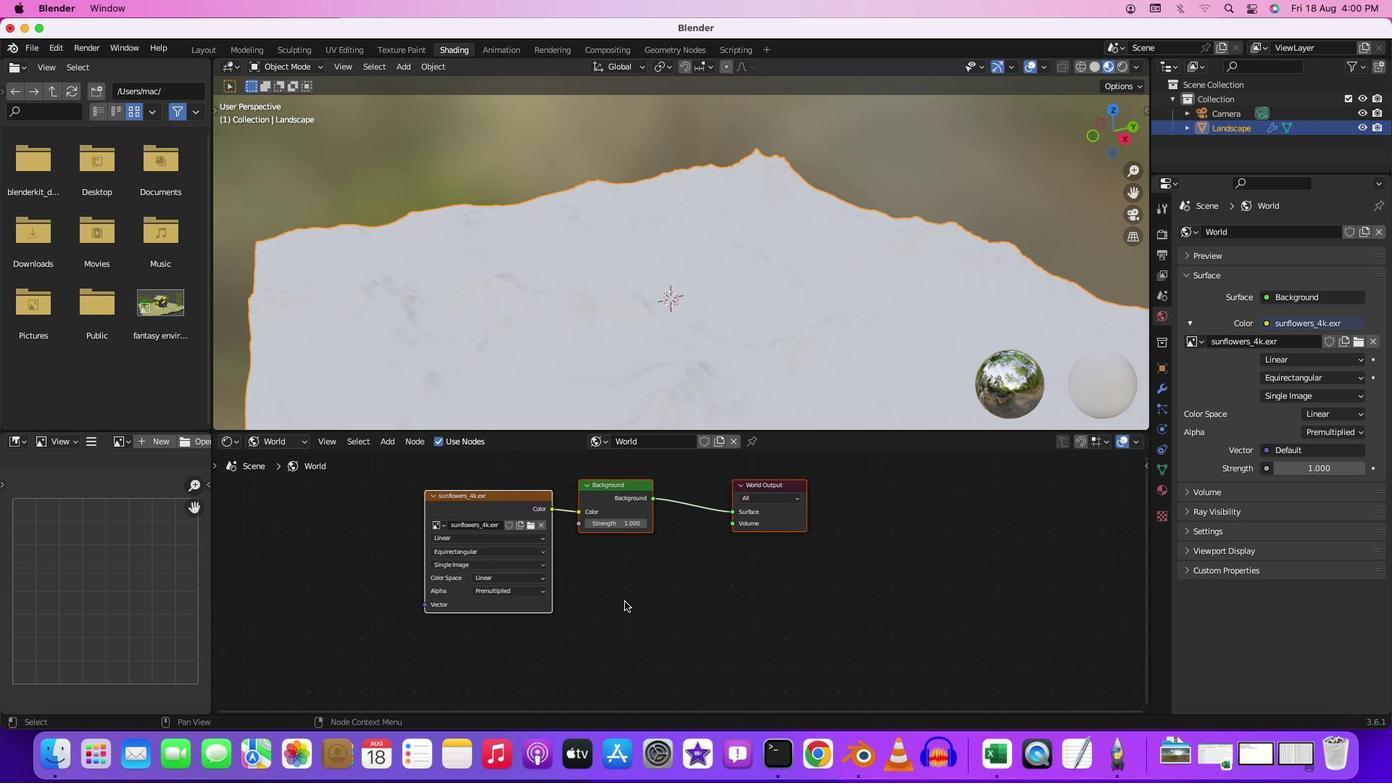 
Action: Mouse moved to (473, 493)
Screenshot: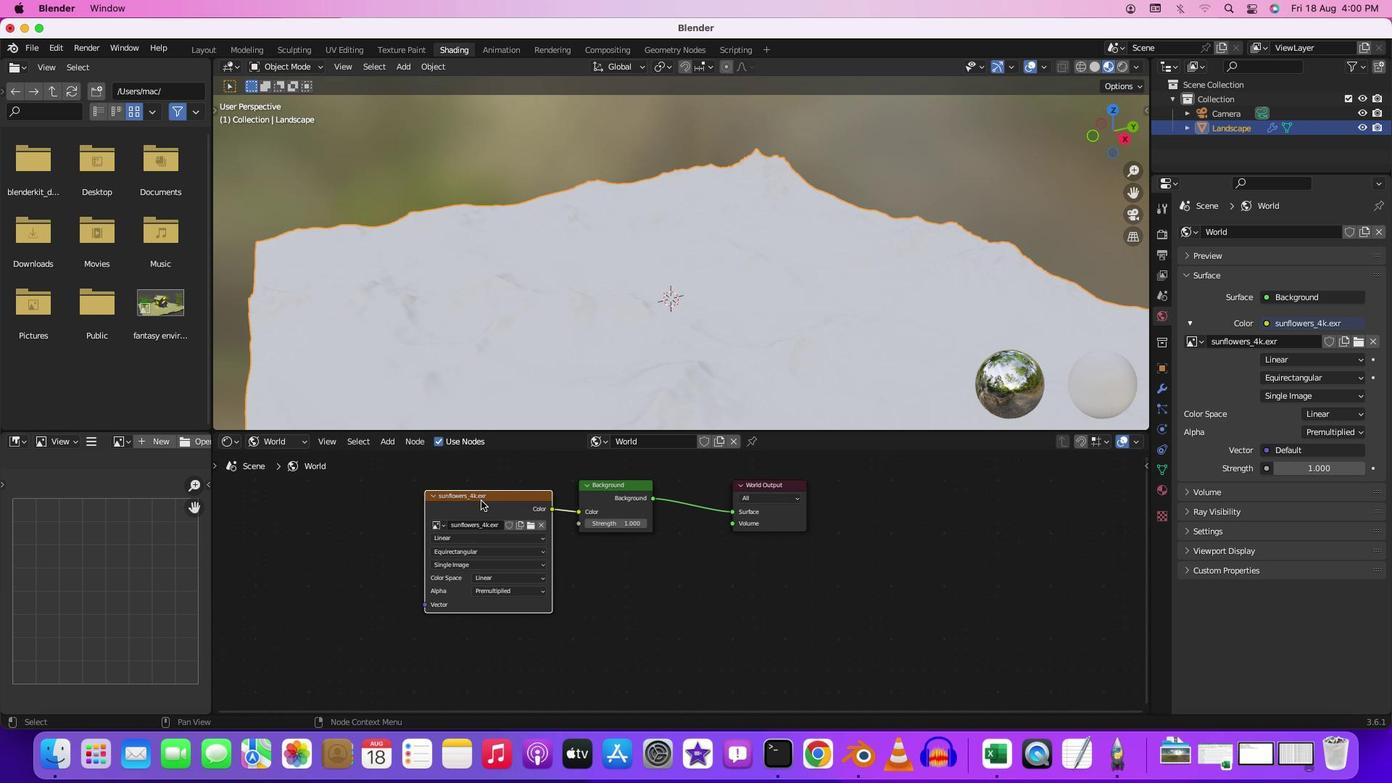 
Action: Mouse pressed left at (473, 493)
Screenshot: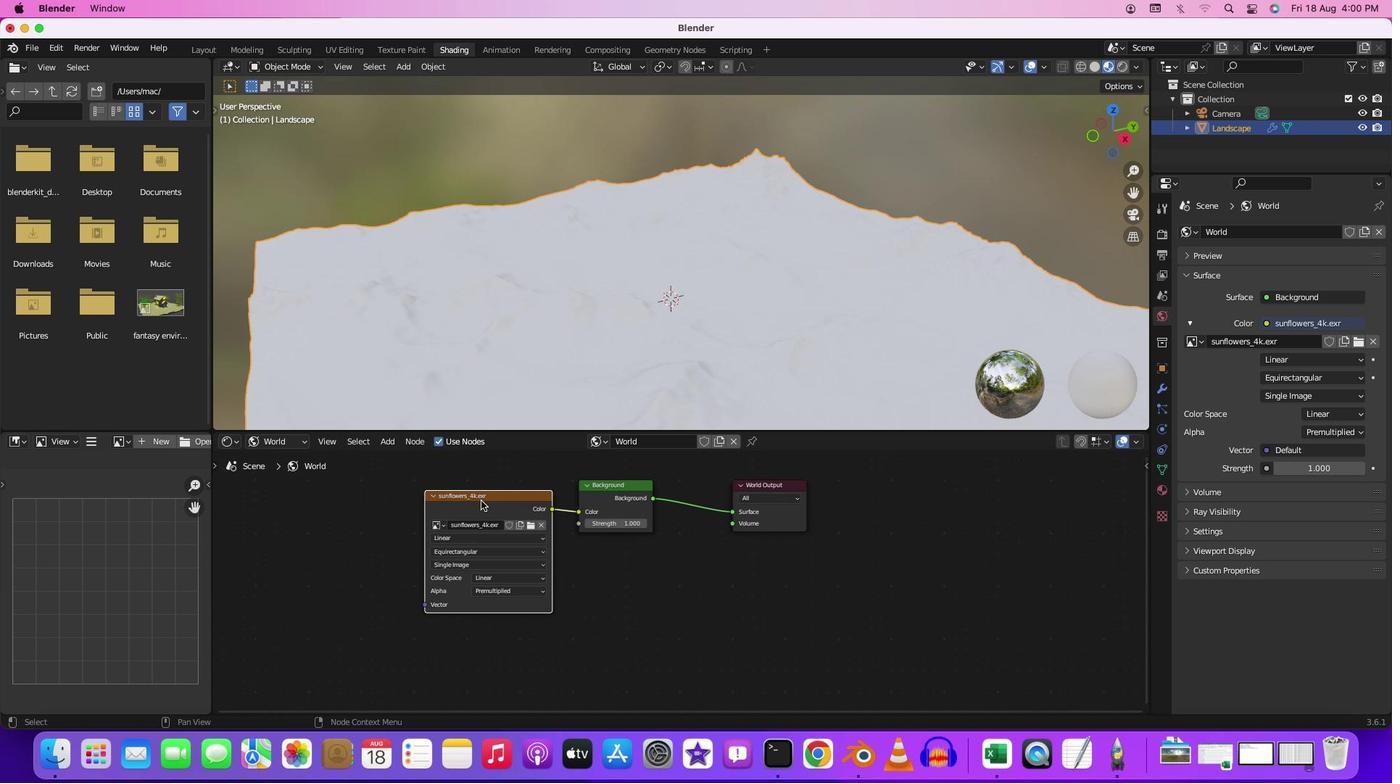 
Action: Mouse moved to (475, 490)
Screenshot: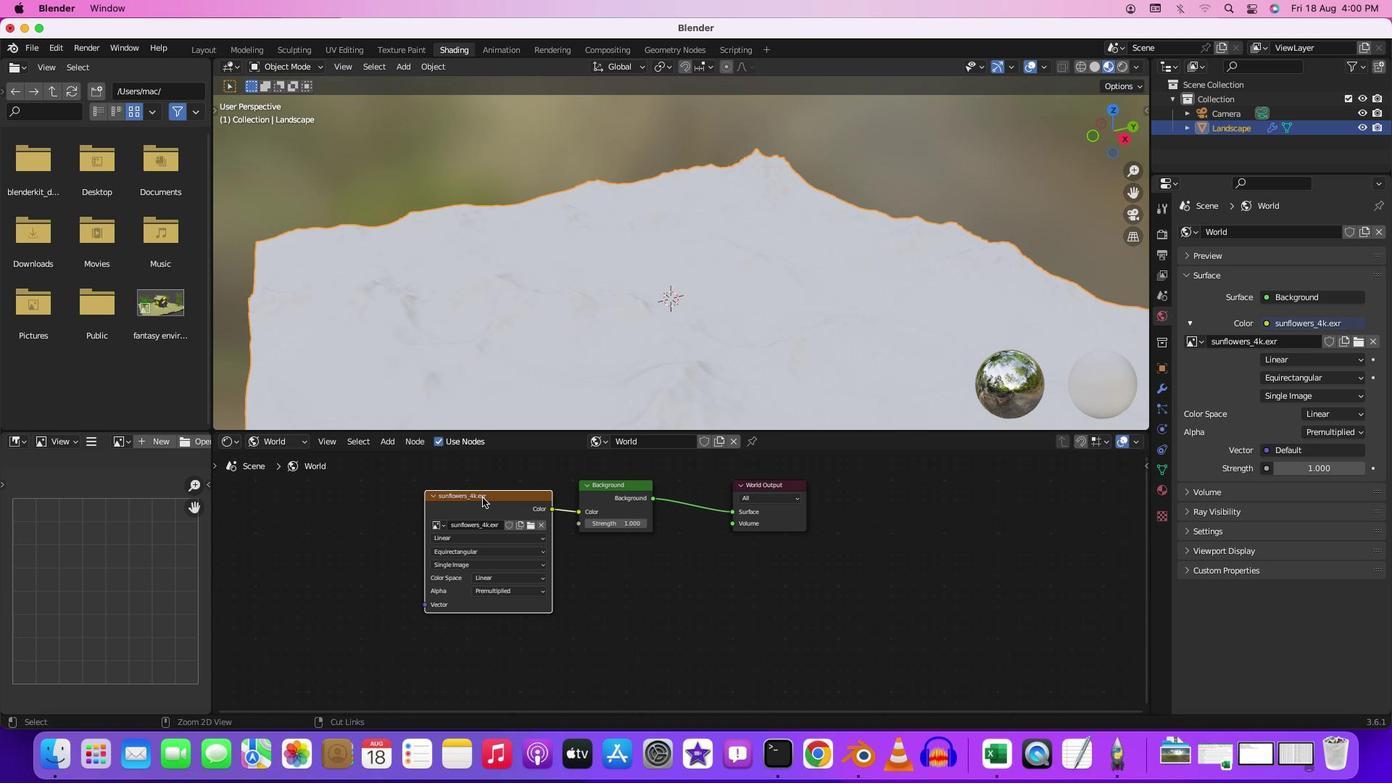 
Action: Key pressed Key.ctrl
Screenshot: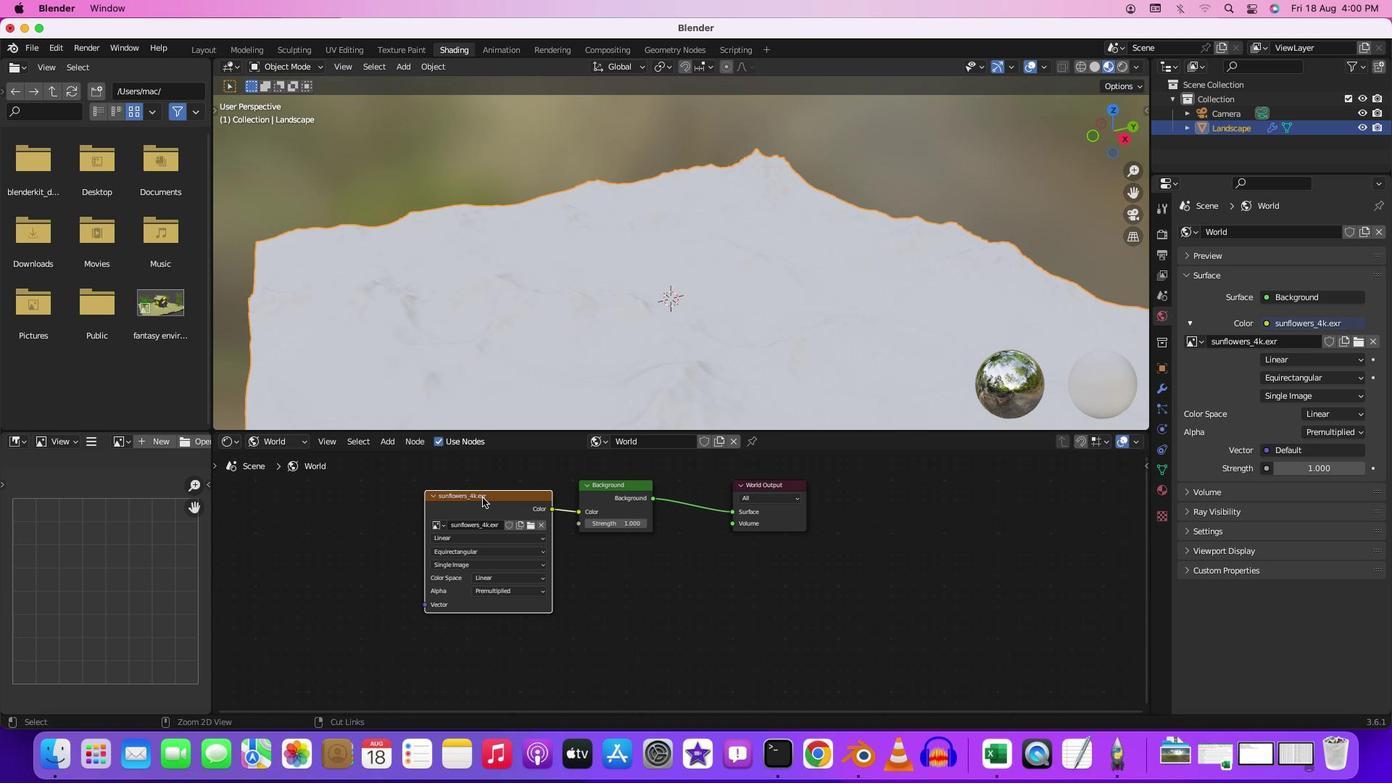 
Action: Mouse moved to (475, 490)
Screenshot: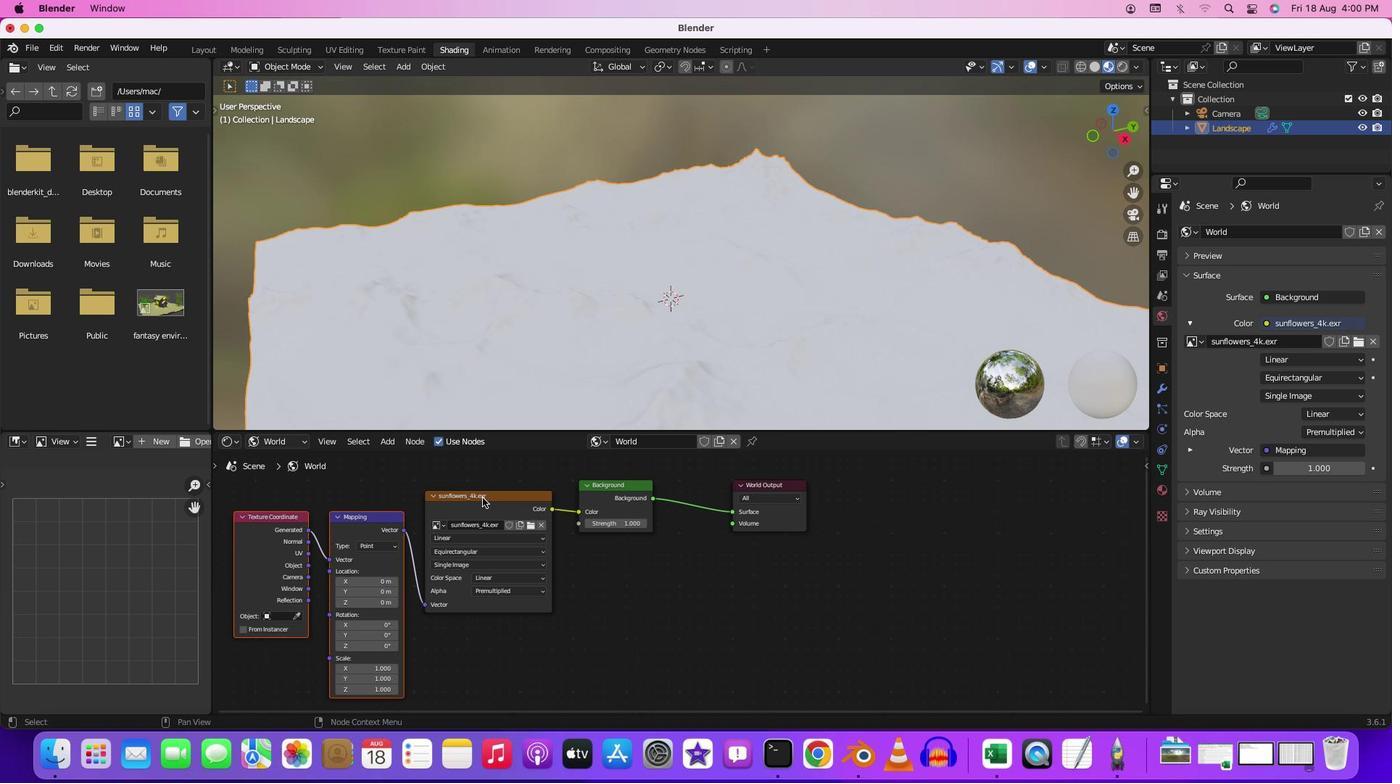 
Action: Key pressed 't'
Screenshot: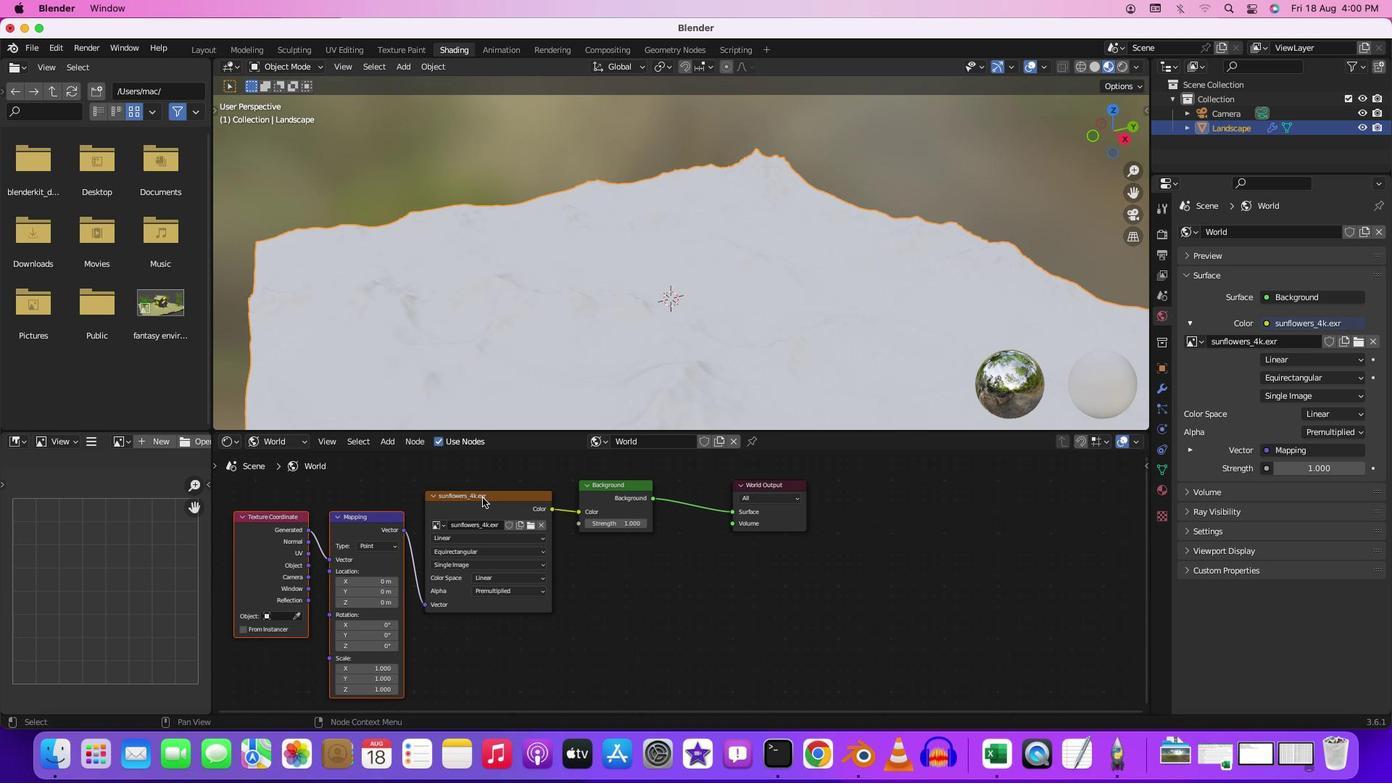 
Action: Mouse moved to (456, 640)
Screenshot: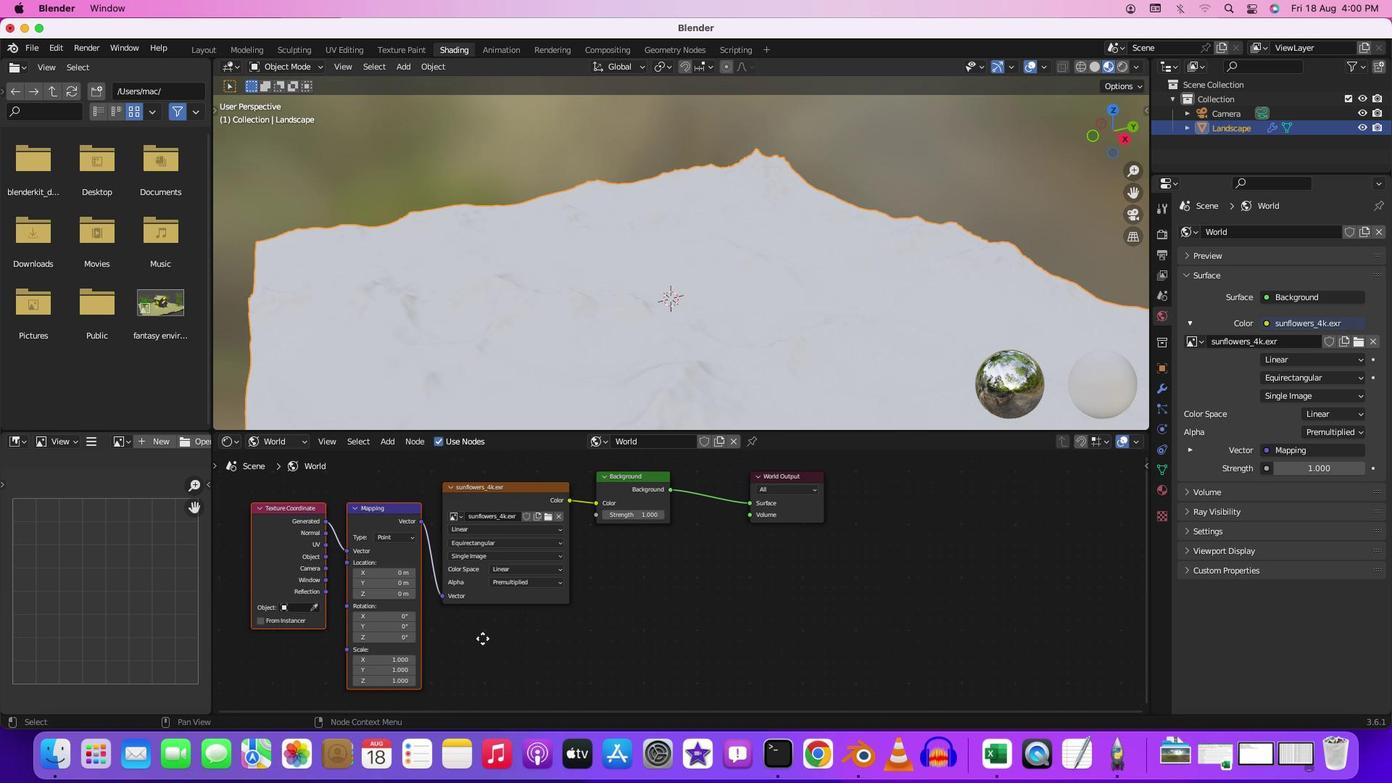
Action: Mouse pressed middle at (456, 640)
Screenshot: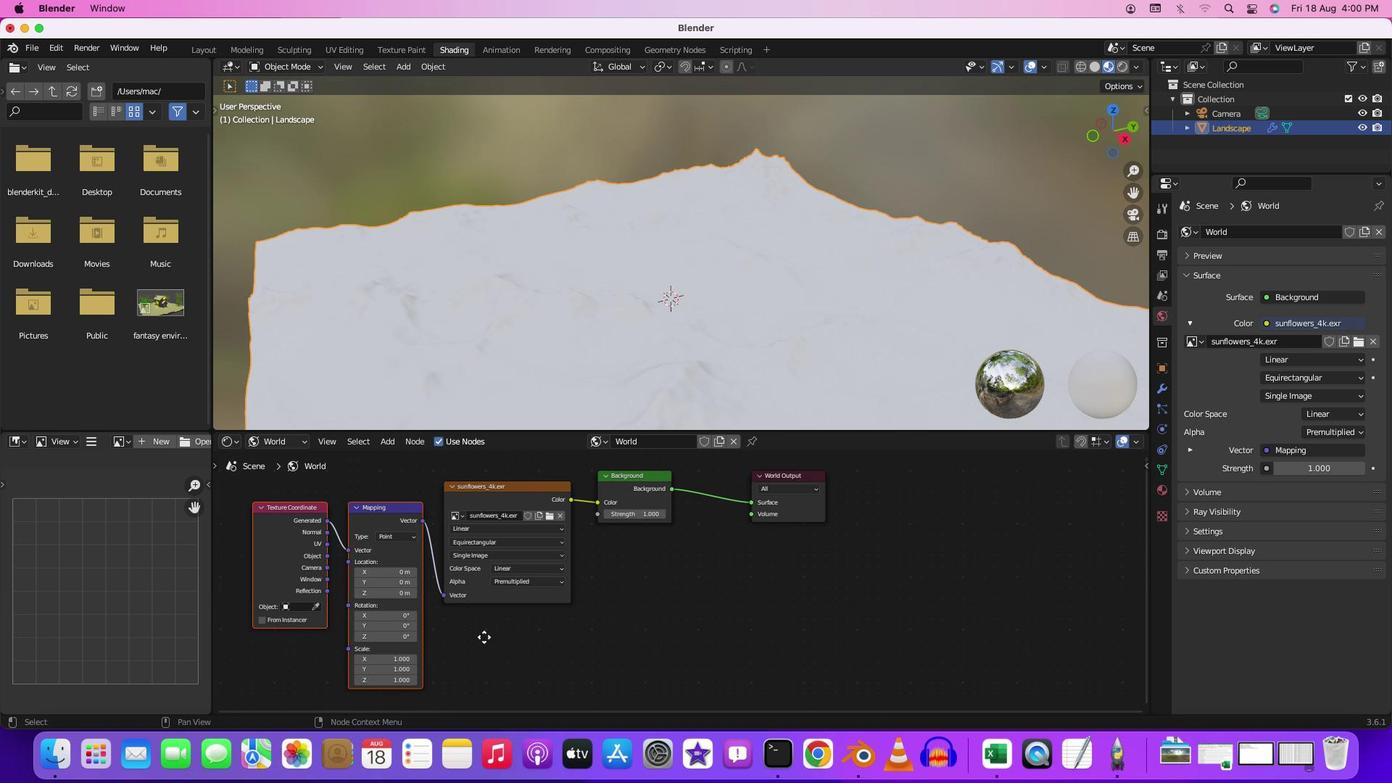 
Action: Mouse moved to (668, 627)
Screenshot: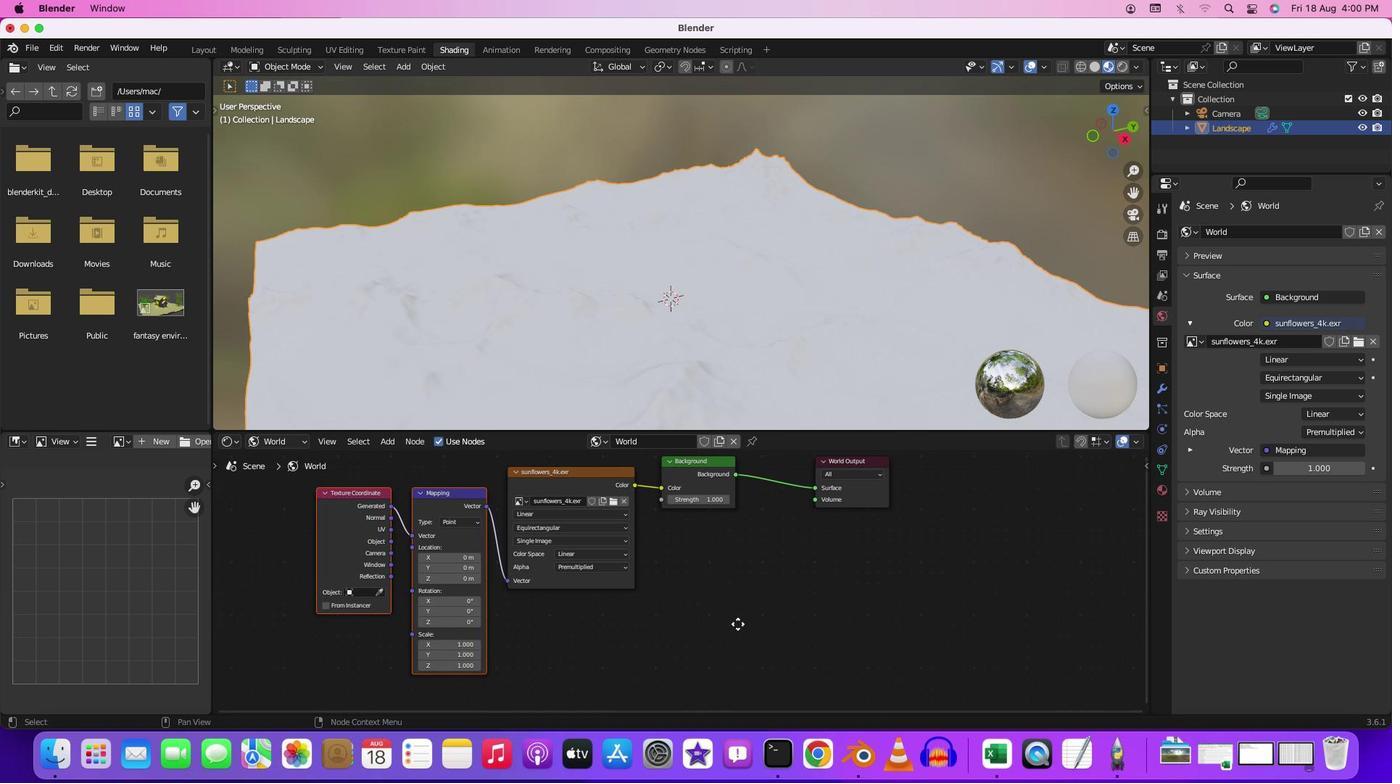 
Action: Mouse pressed middle at (668, 627)
Screenshot: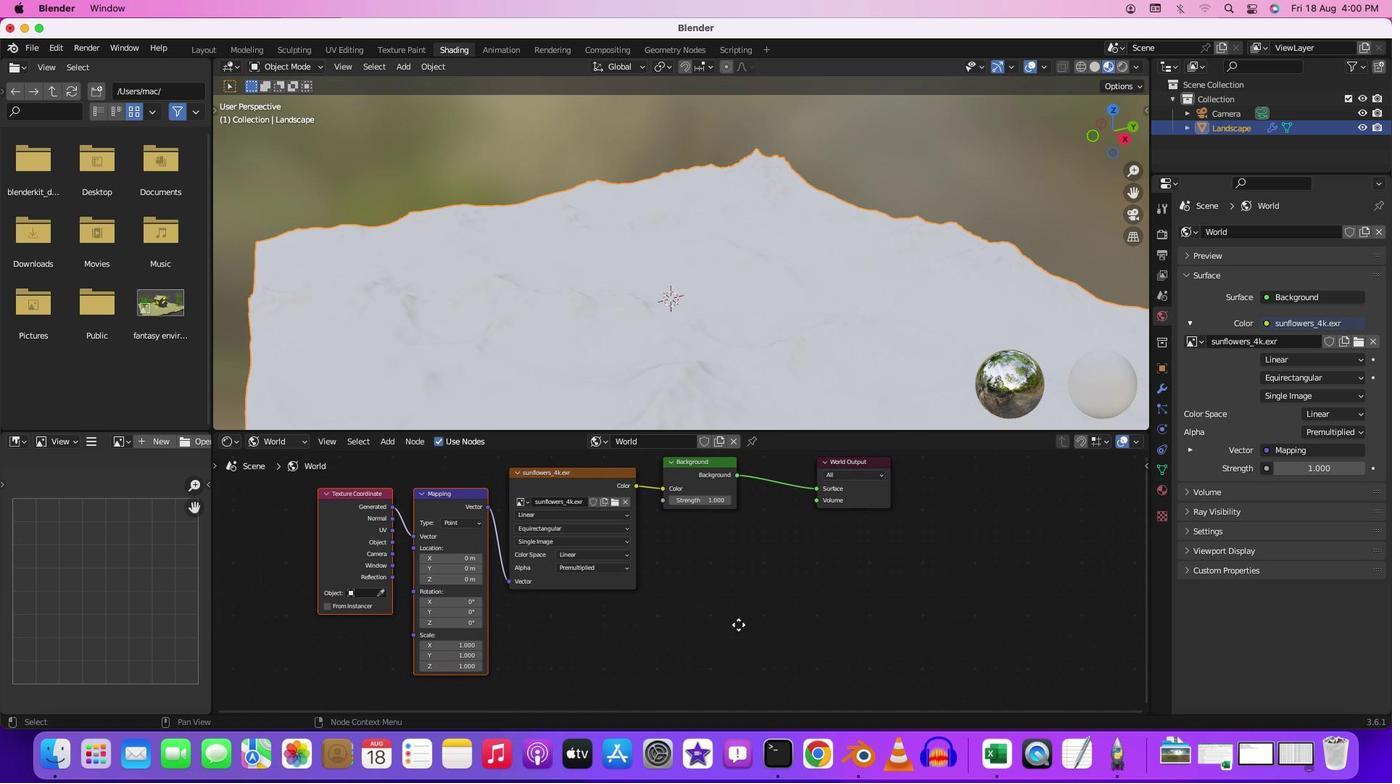 
Action: Mouse moved to (1116, 62)
Screenshot: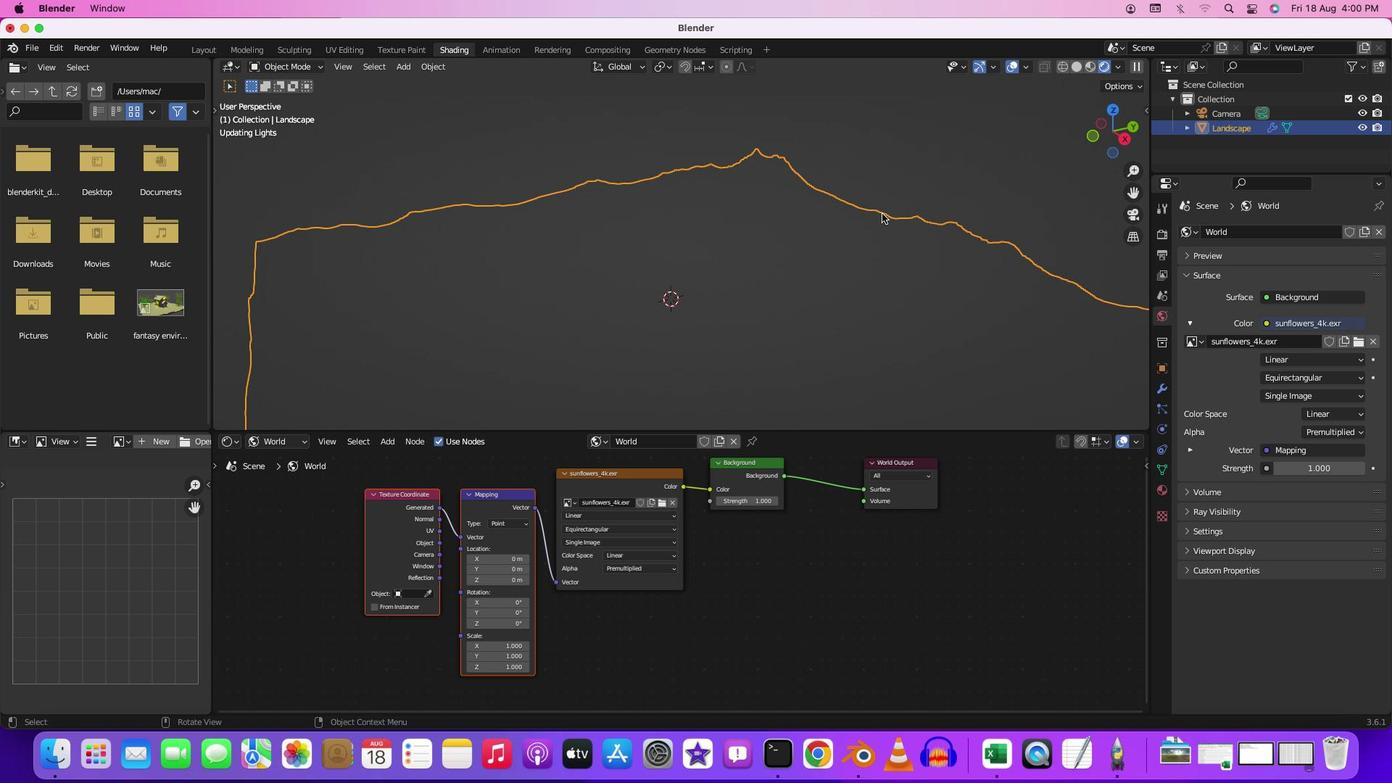 
Action: Mouse pressed left at (1116, 62)
Screenshot: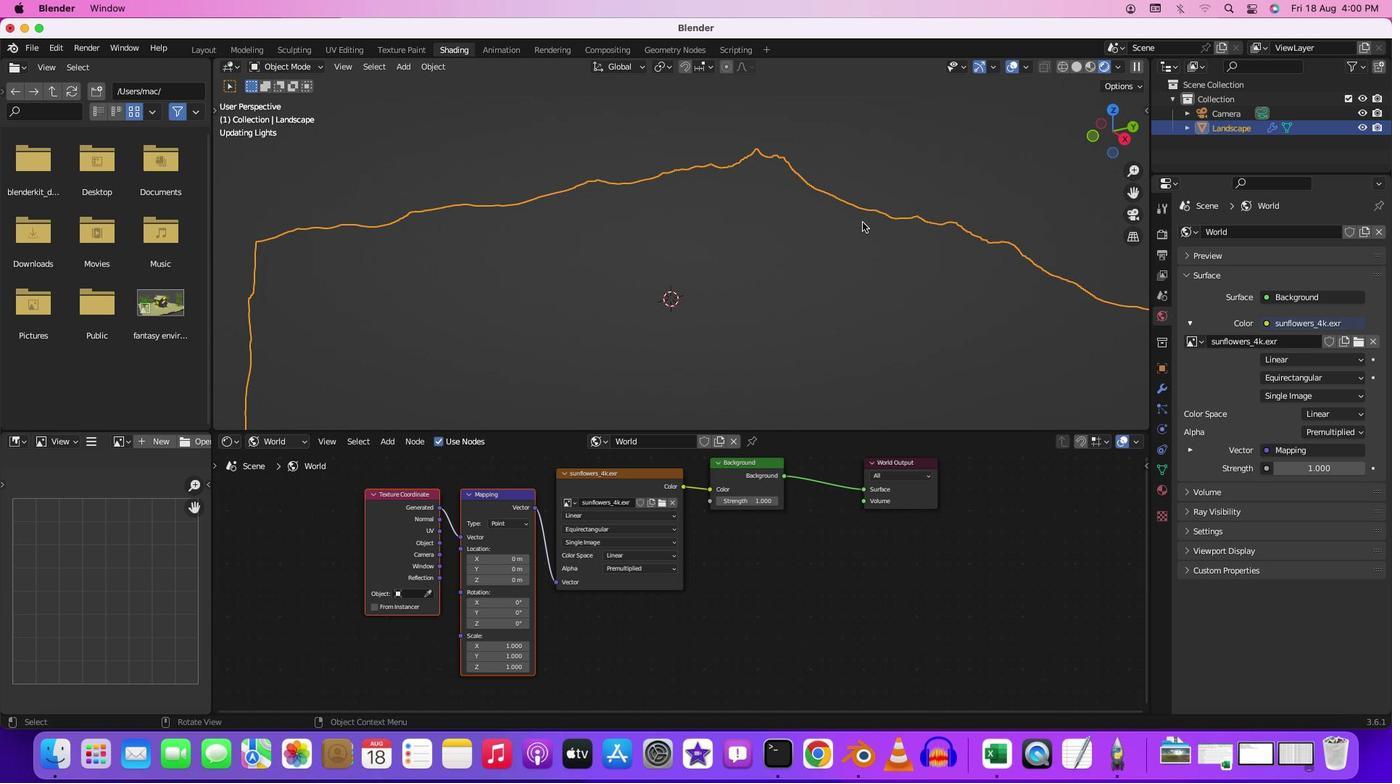 
Action: Mouse moved to (1216, 110)
Screenshot: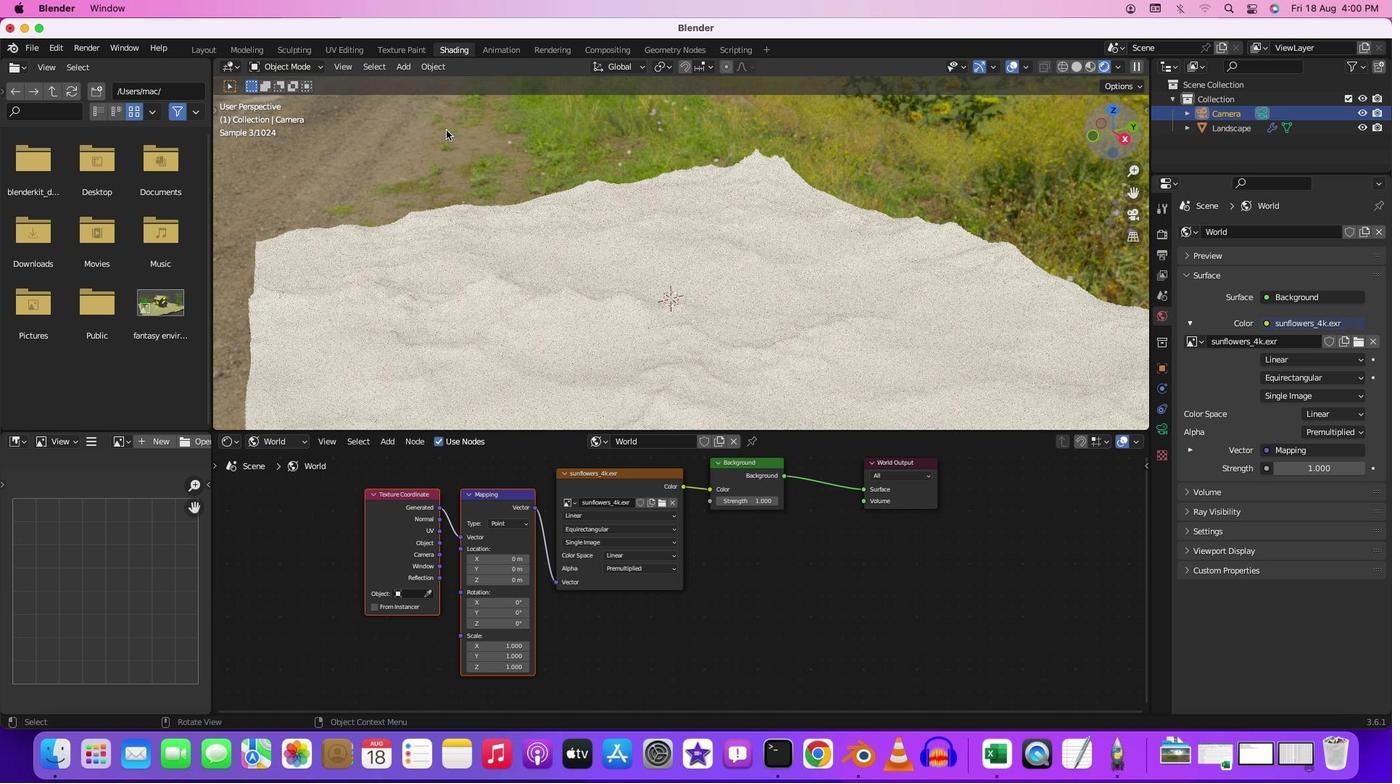 
Action: Mouse pressed left at (1216, 110)
Screenshot: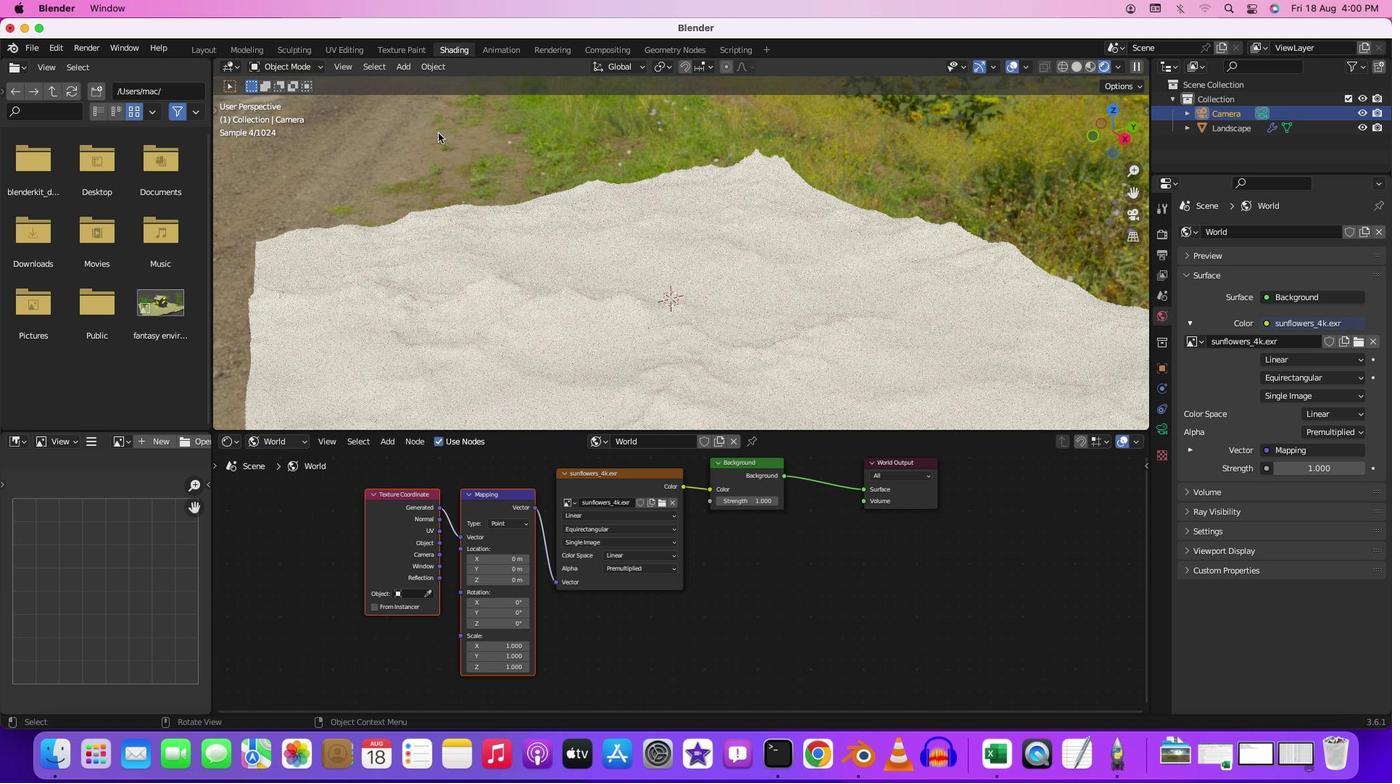 
Action: Mouse moved to (338, 58)
Screenshot: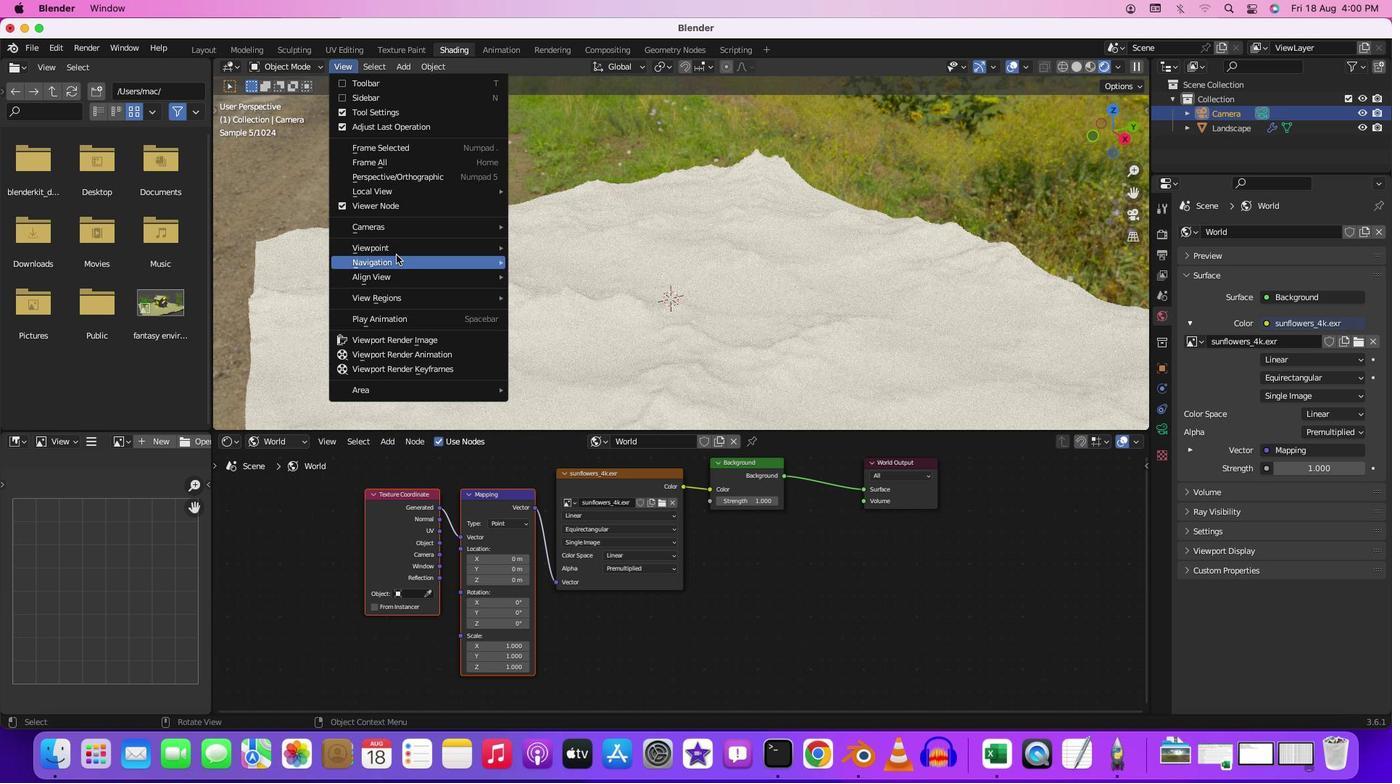 
Action: Mouse pressed left at (338, 58)
Screenshot: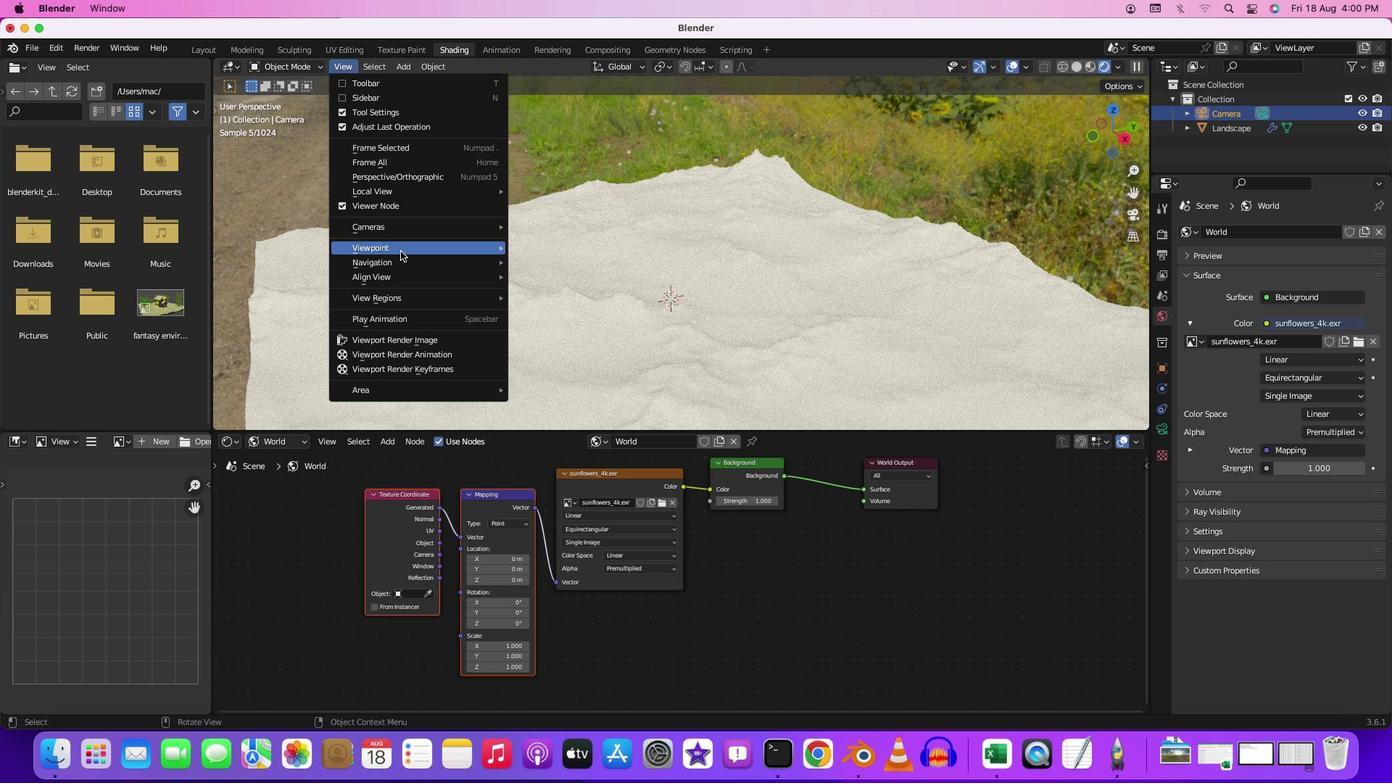 
Action: Mouse moved to (523, 221)
Screenshot: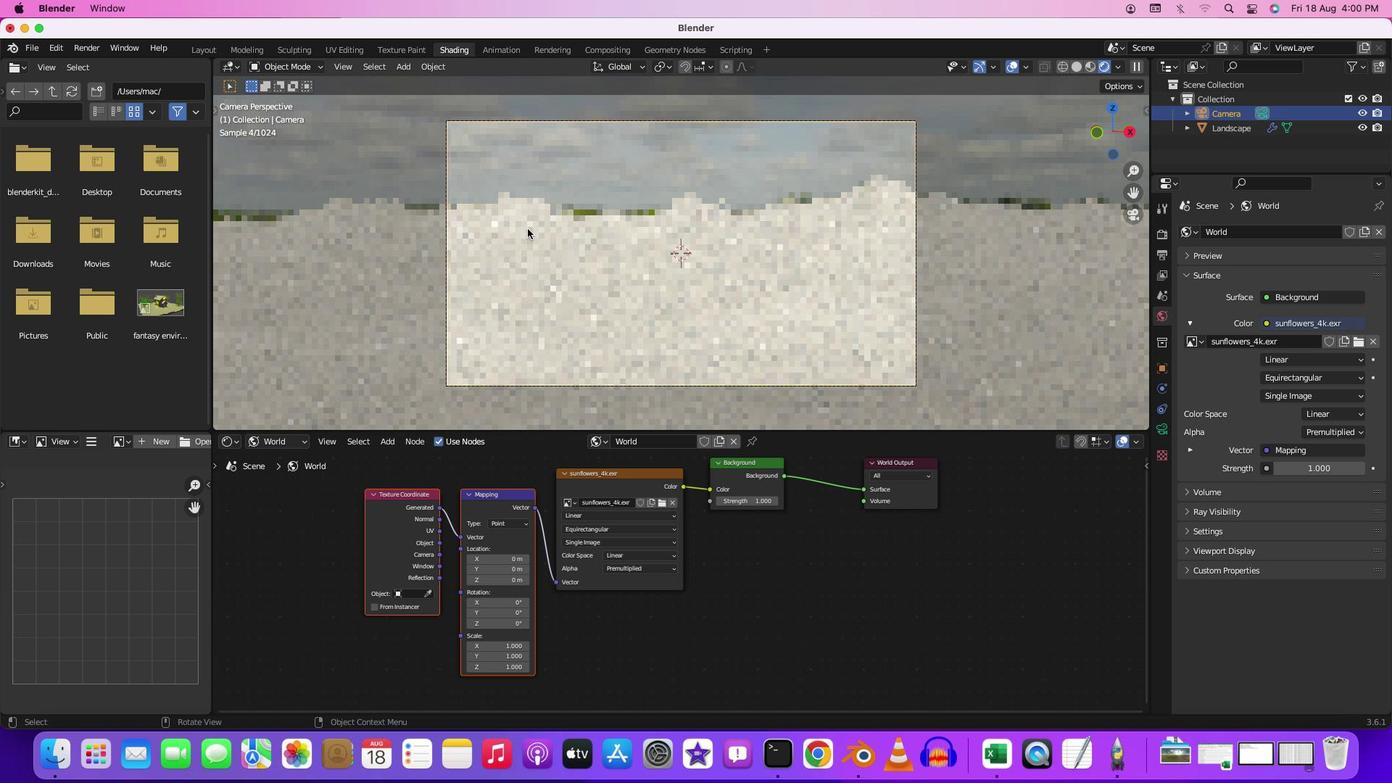 
Action: Mouse pressed left at (523, 221)
Screenshot: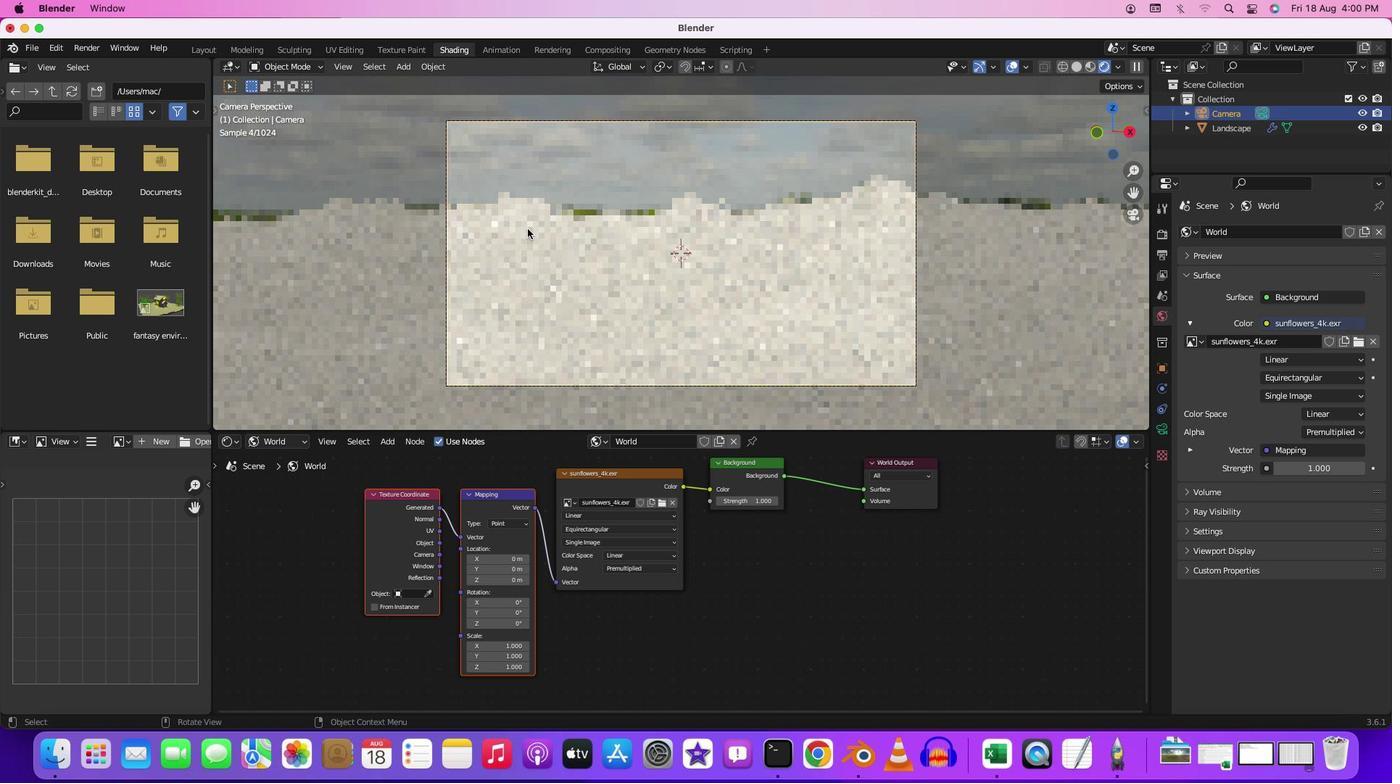 
Action: Mouse moved to (493, 570)
Screenshot: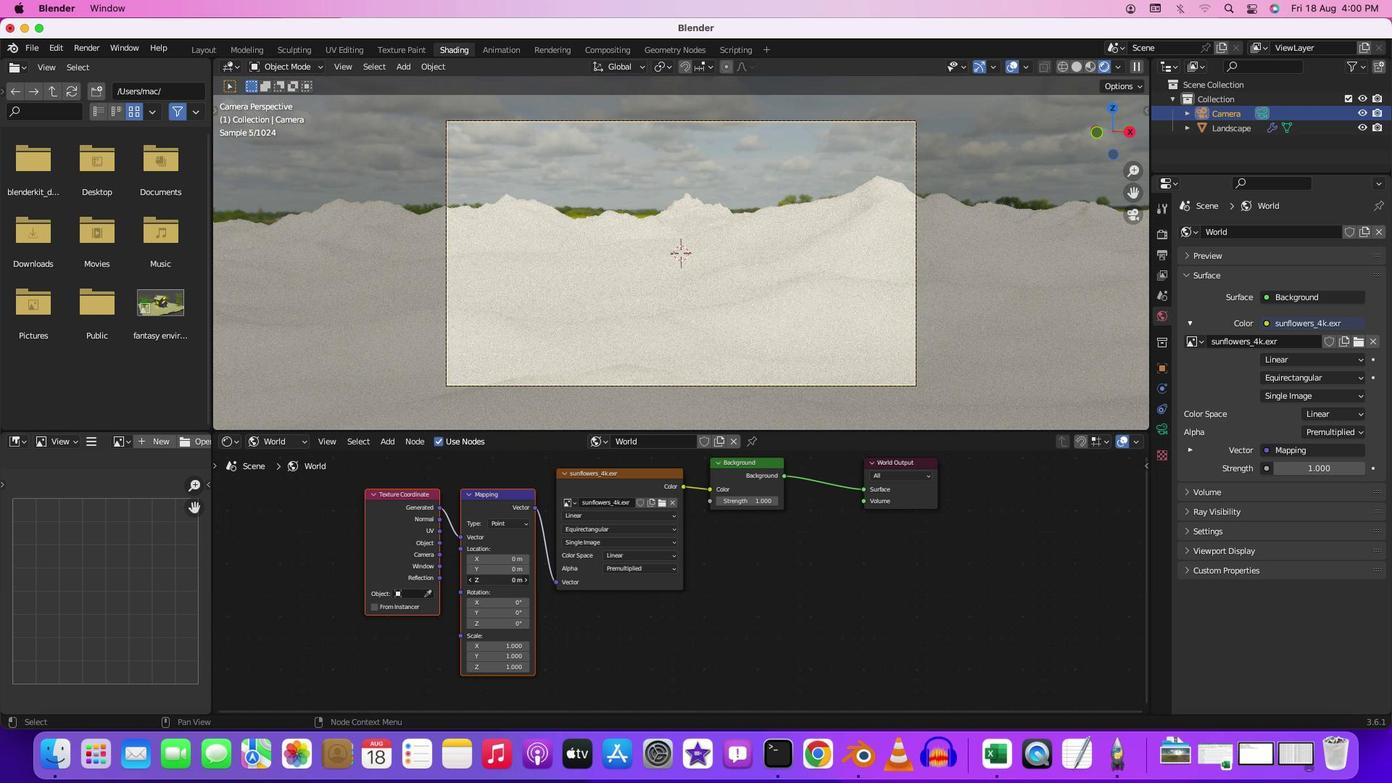 
Action: Mouse pressed left at (493, 570)
Screenshot: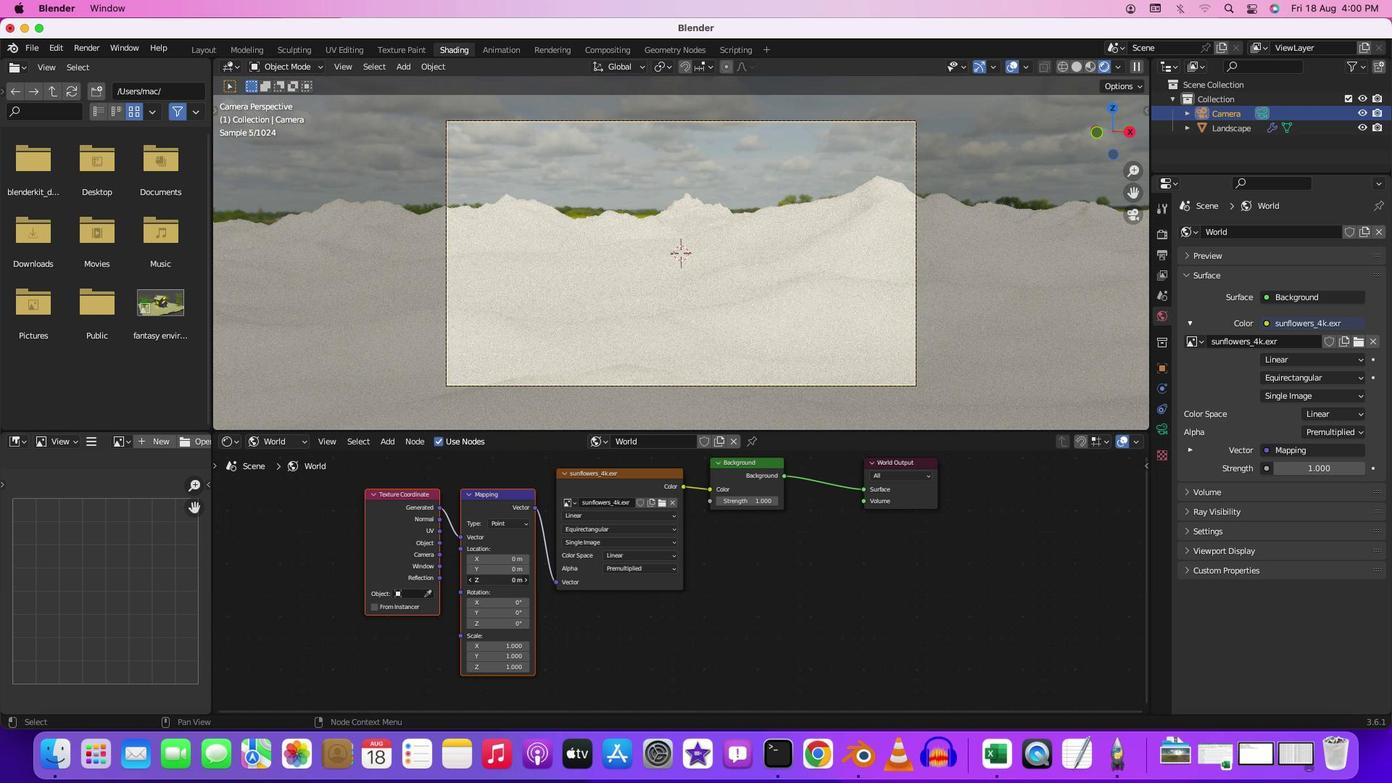 
Action: Mouse moved to (505, 616)
Screenshot: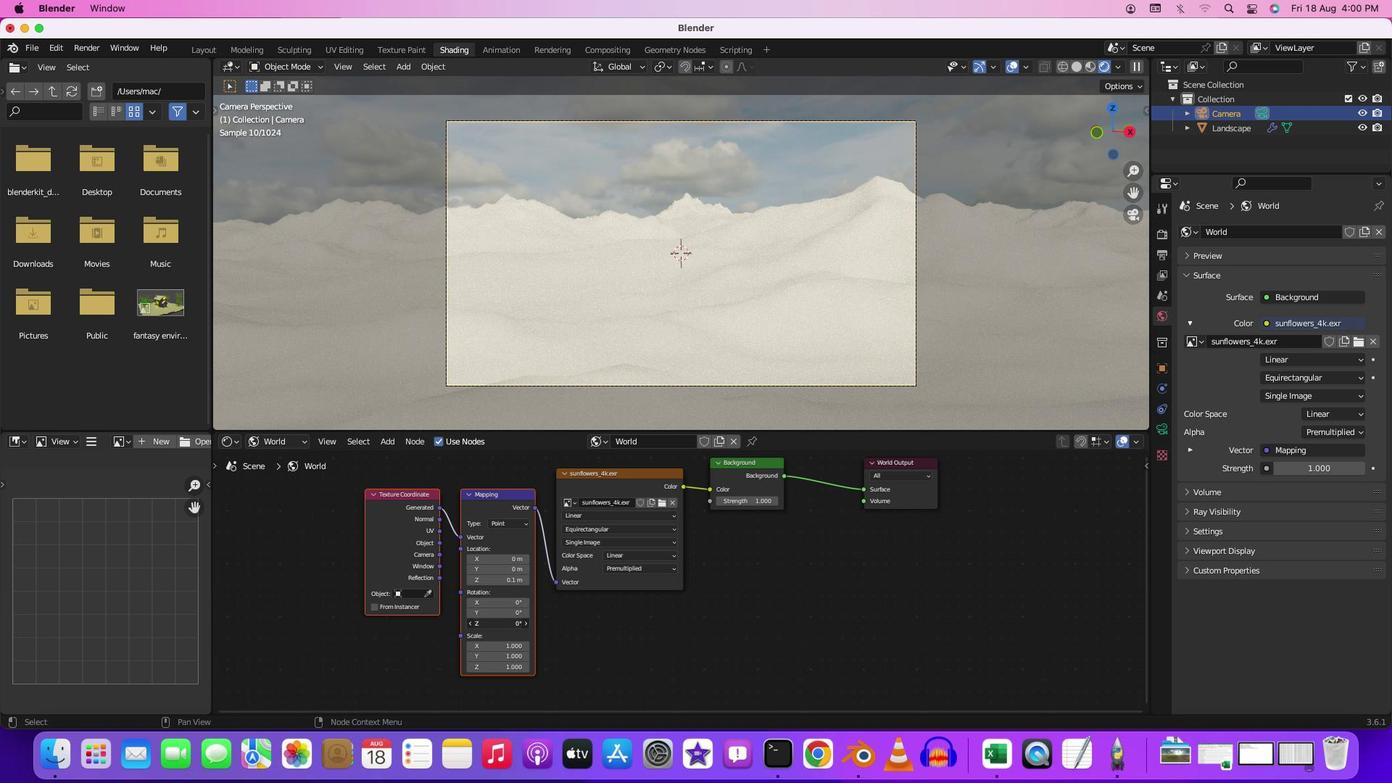 
Action: Mouse pressed left at (505, 616)
Screenshot: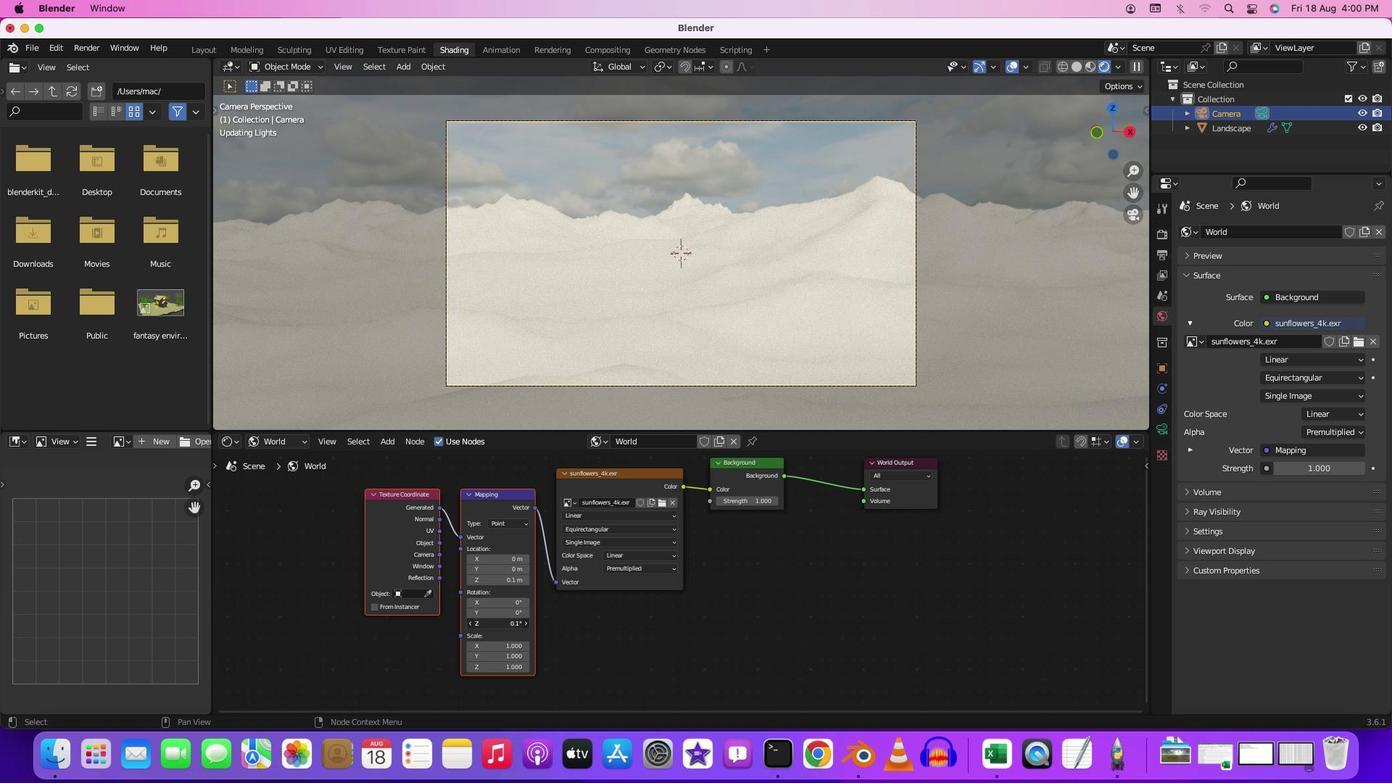 
Action: Mouse moved to (509, 618)
Screenshot: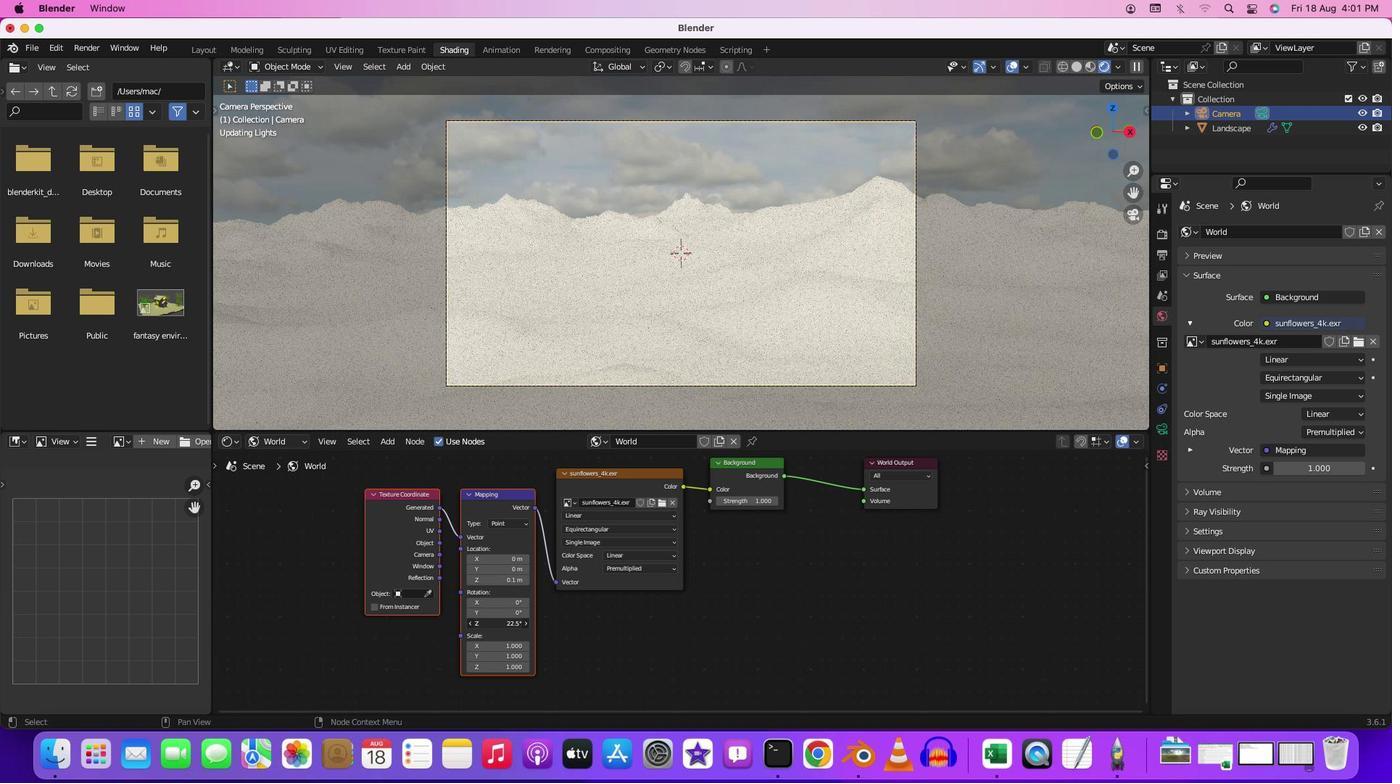 
Action: Mouse pressed left at (509, 618)
Screenshot: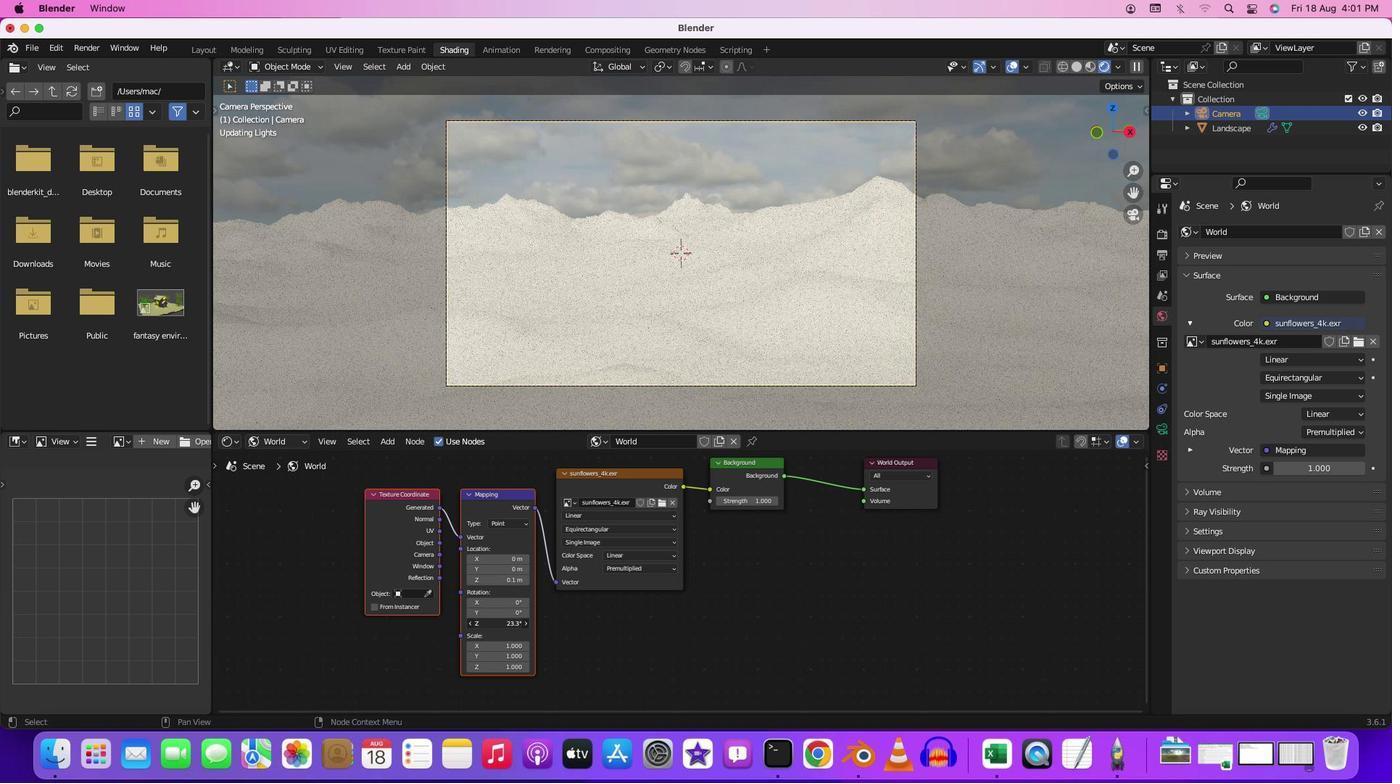 
Action: Mouse moved to (1156, 426)
Screenshot: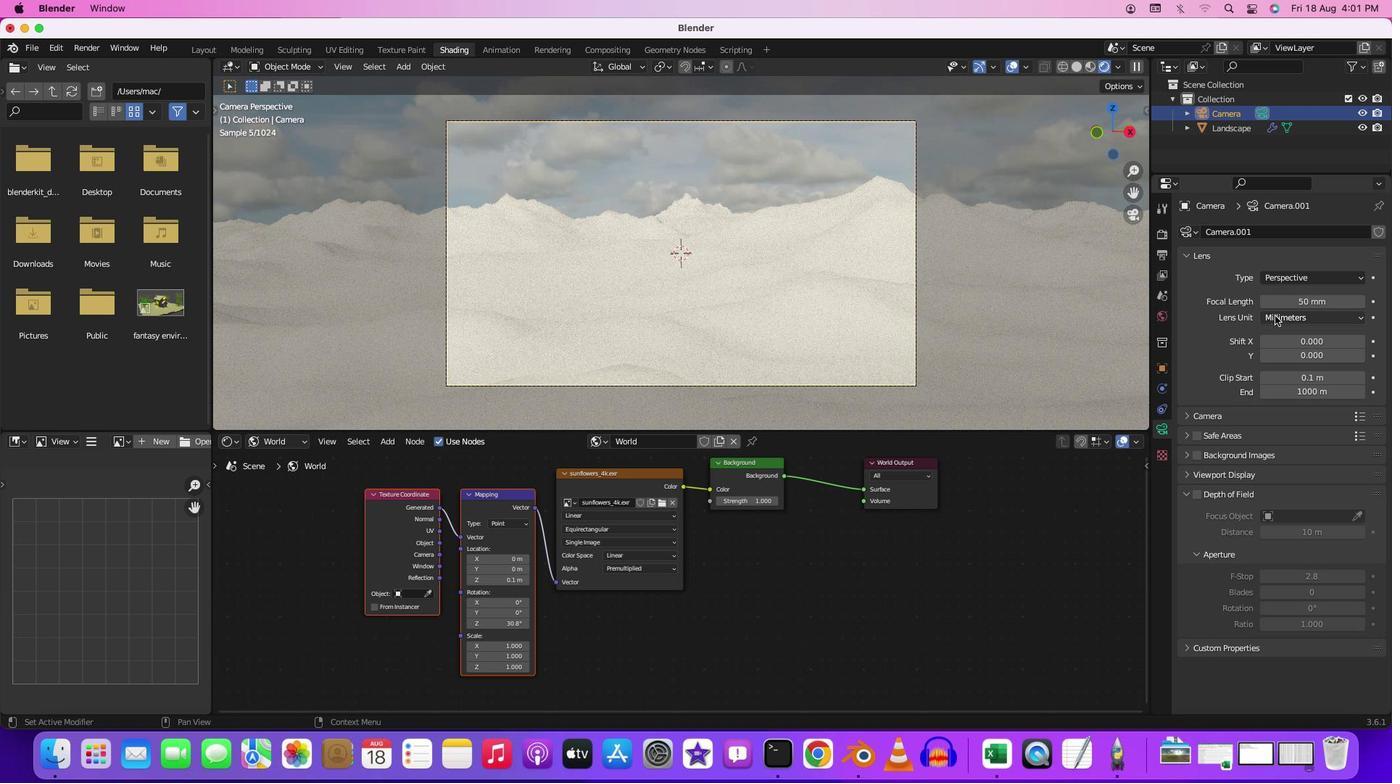
Action: Mouse pressed left at (1156, 426)
Screenshot: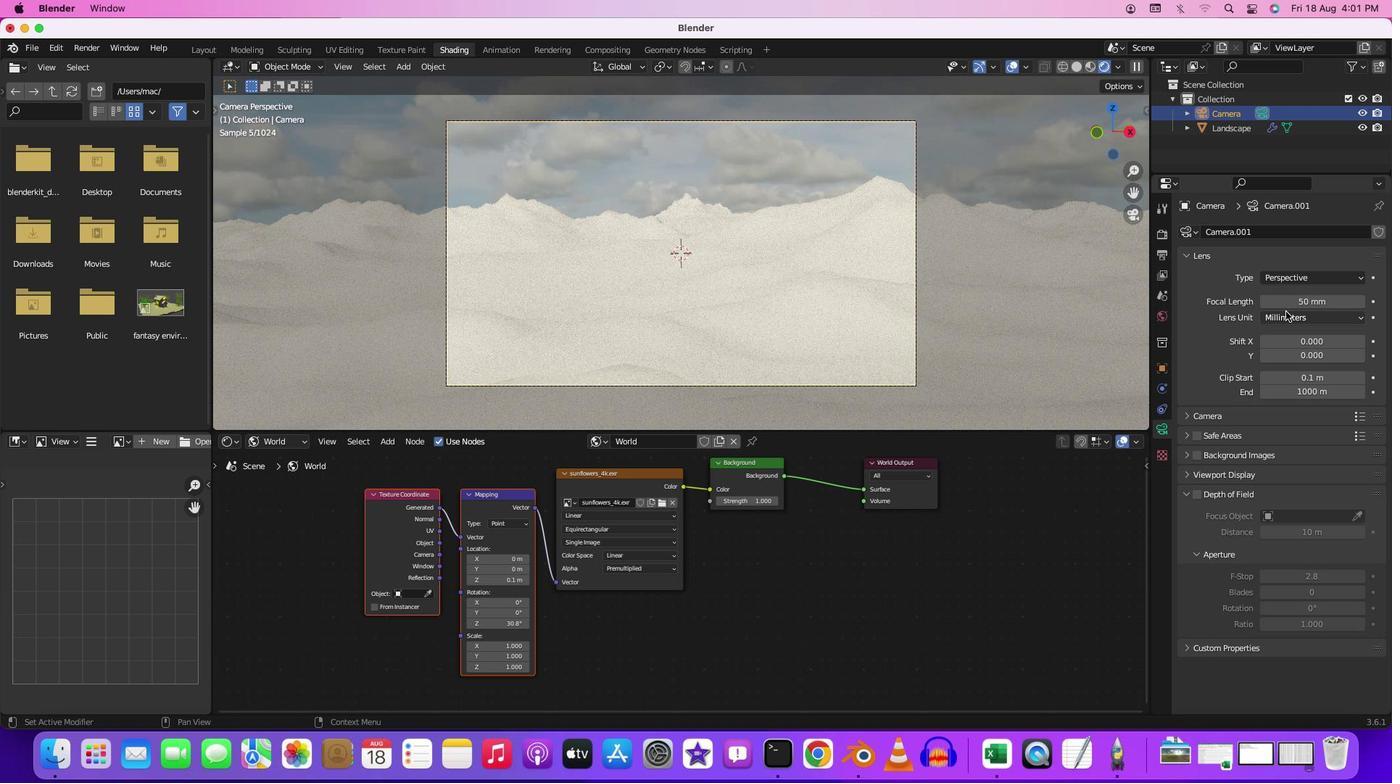 
Action: Mouse moved to (1294, 292)
Screenshot: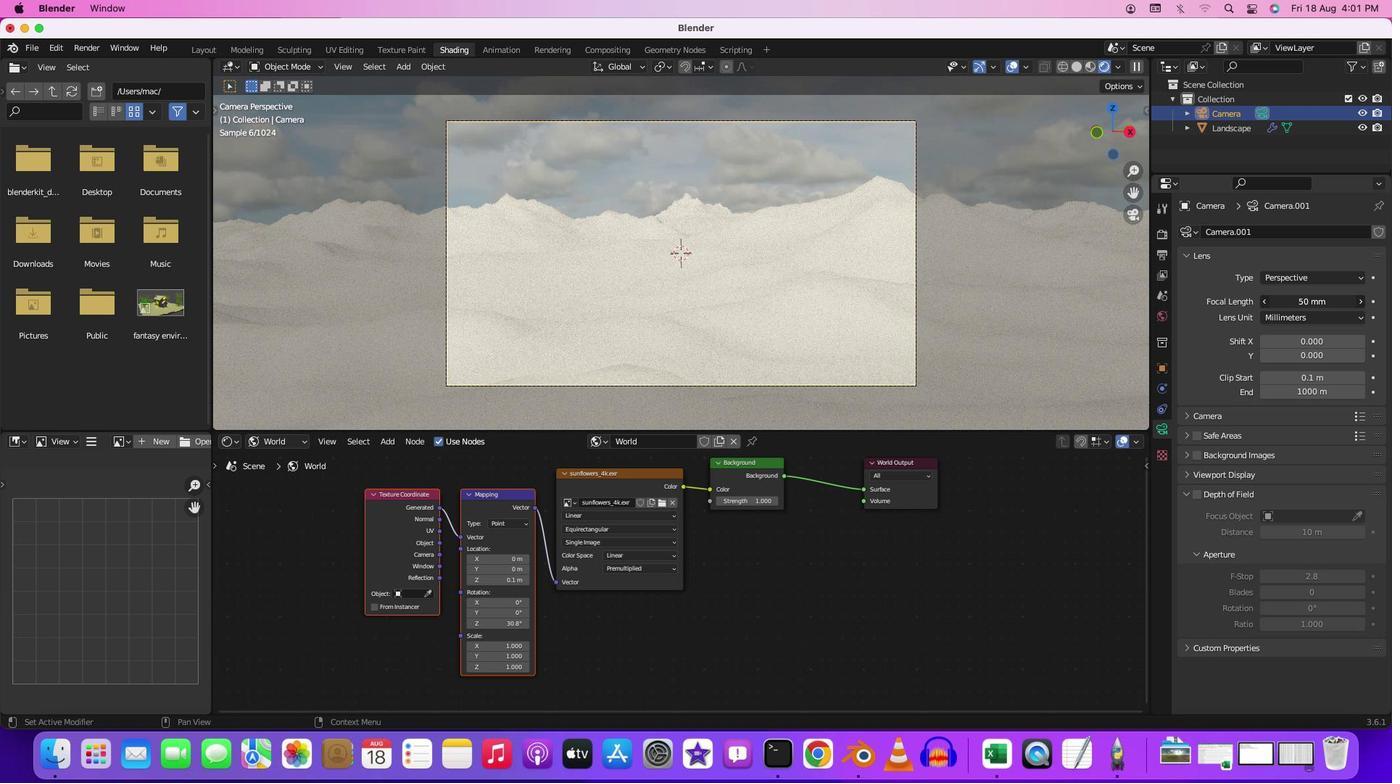 
Action: Mouse pressed left at (1294, 292)
Screenshot: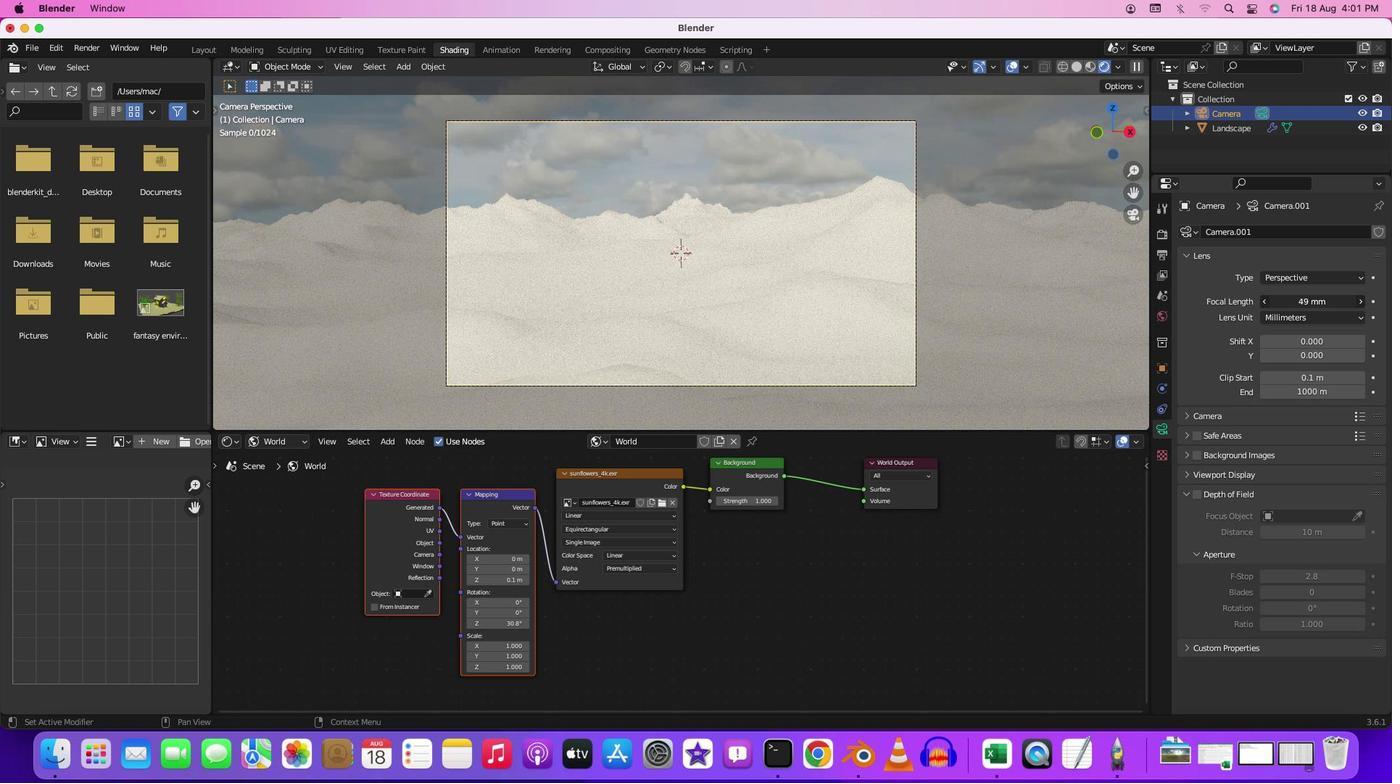 
Action: Mouse moved to (509, 618)
Screenshot: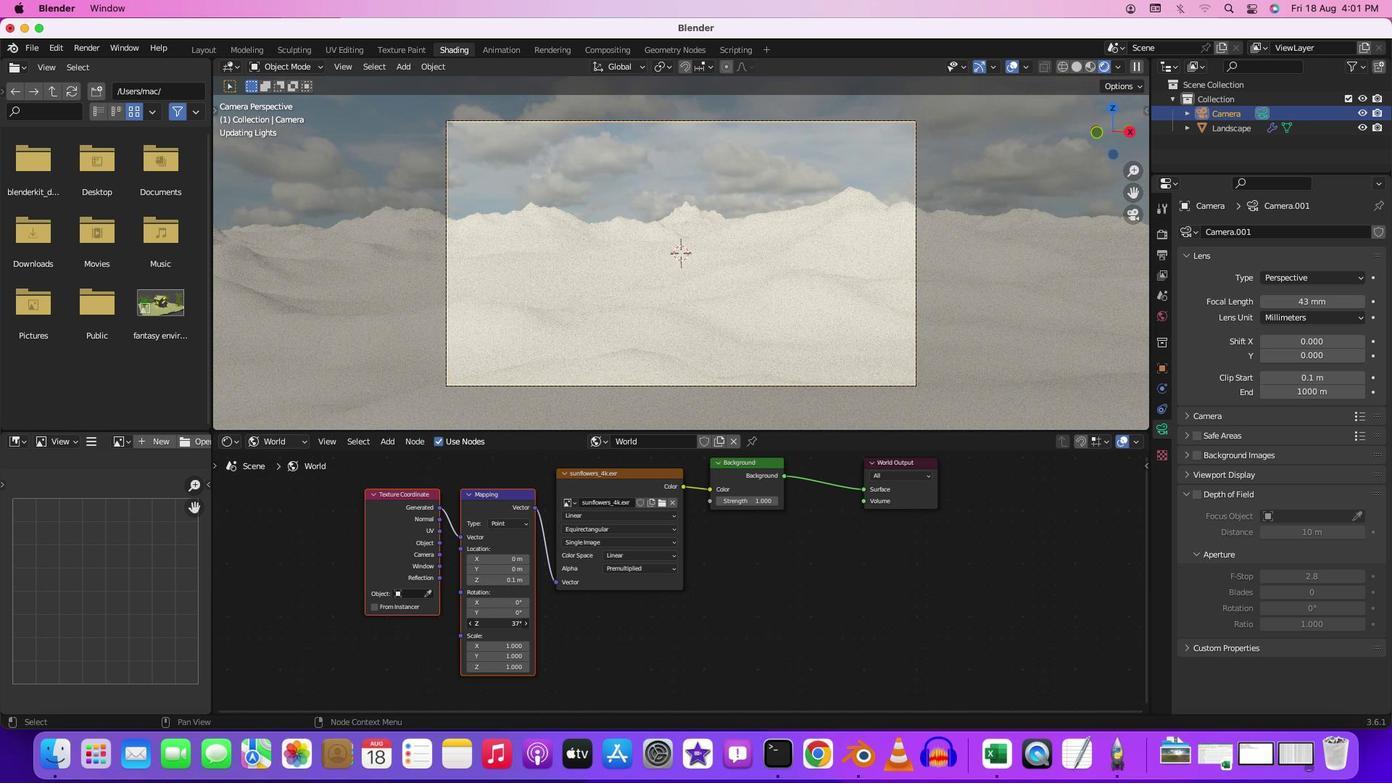
Action: Mouse pressed left at (509, 618)
Screenshot: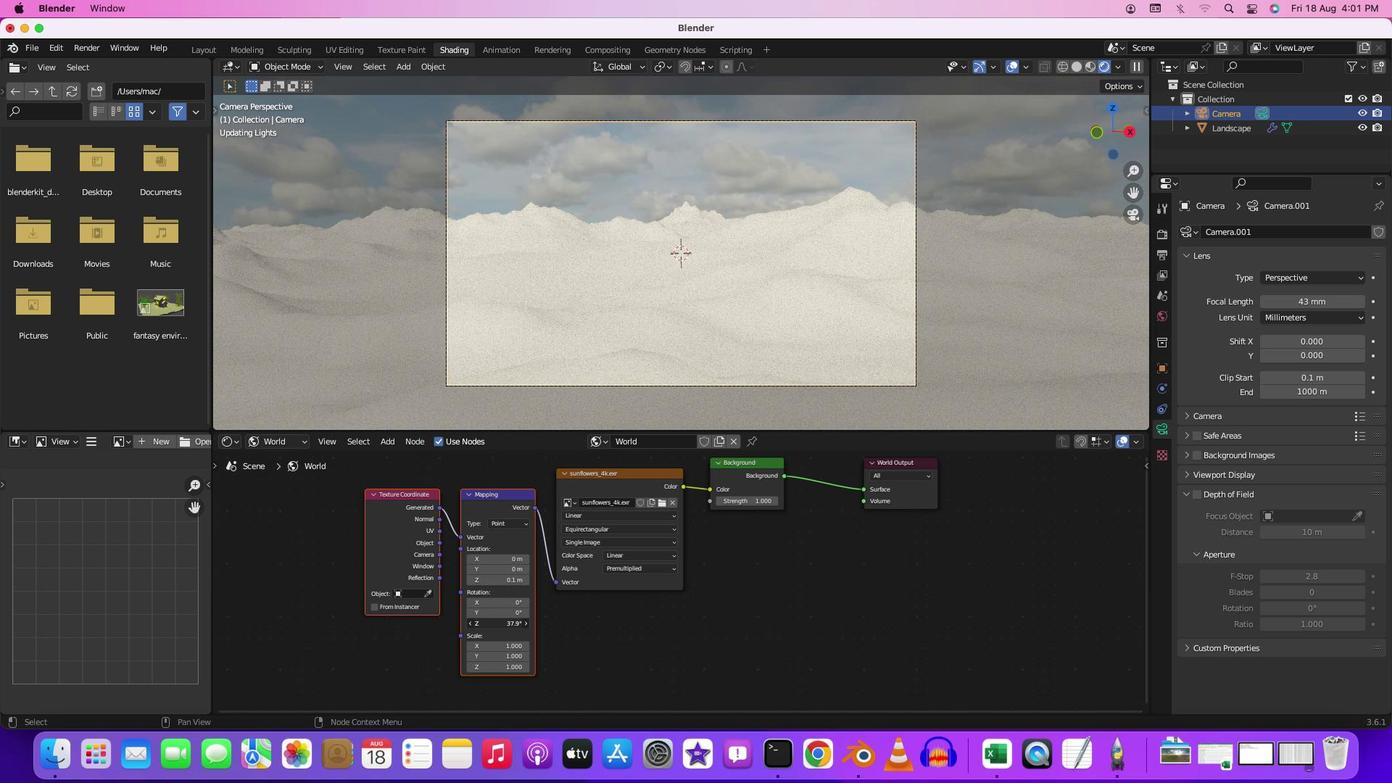 
Action: Mouse moved to (483, 619)
Screenshot: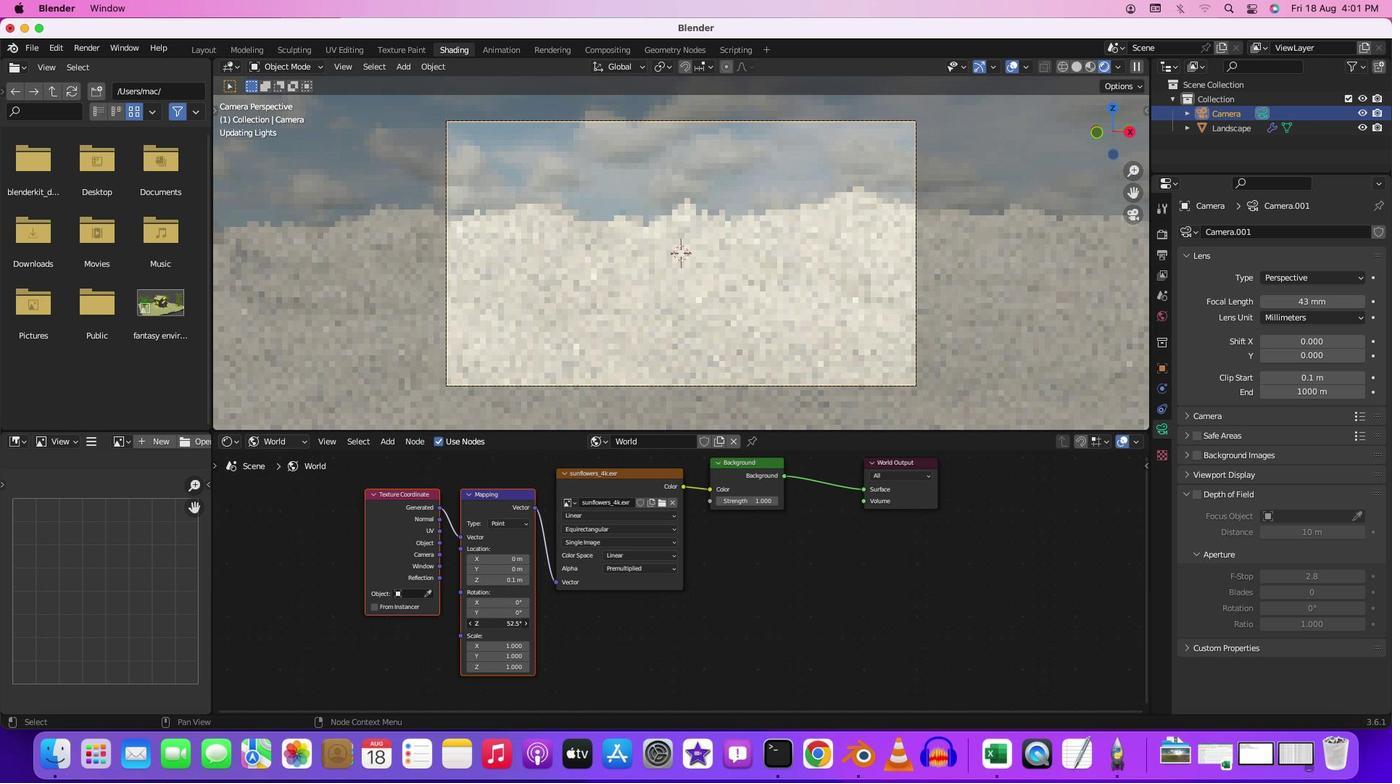 
Action: Mouse pressed left at (483, 619)
Screenshot: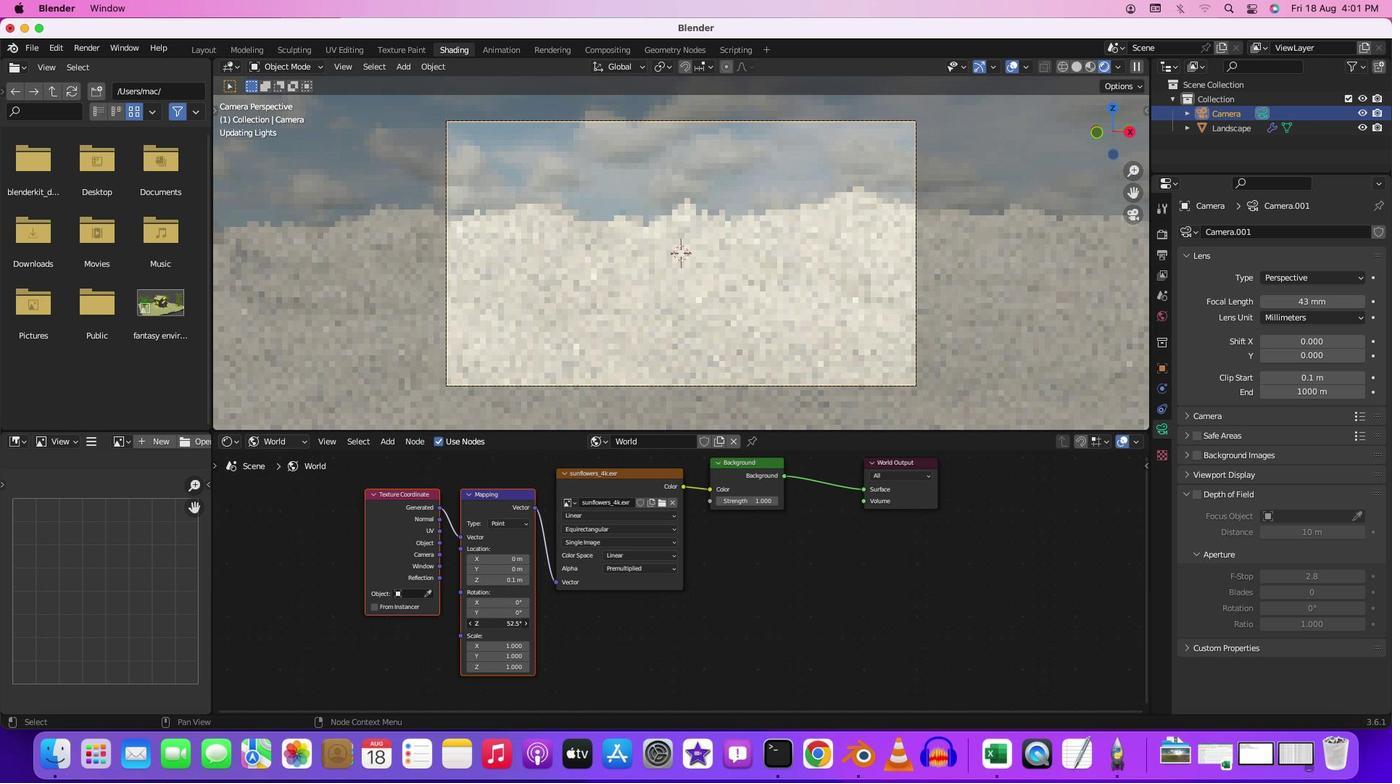 
Action: Mouse moved to (509, 618)
Screenshot: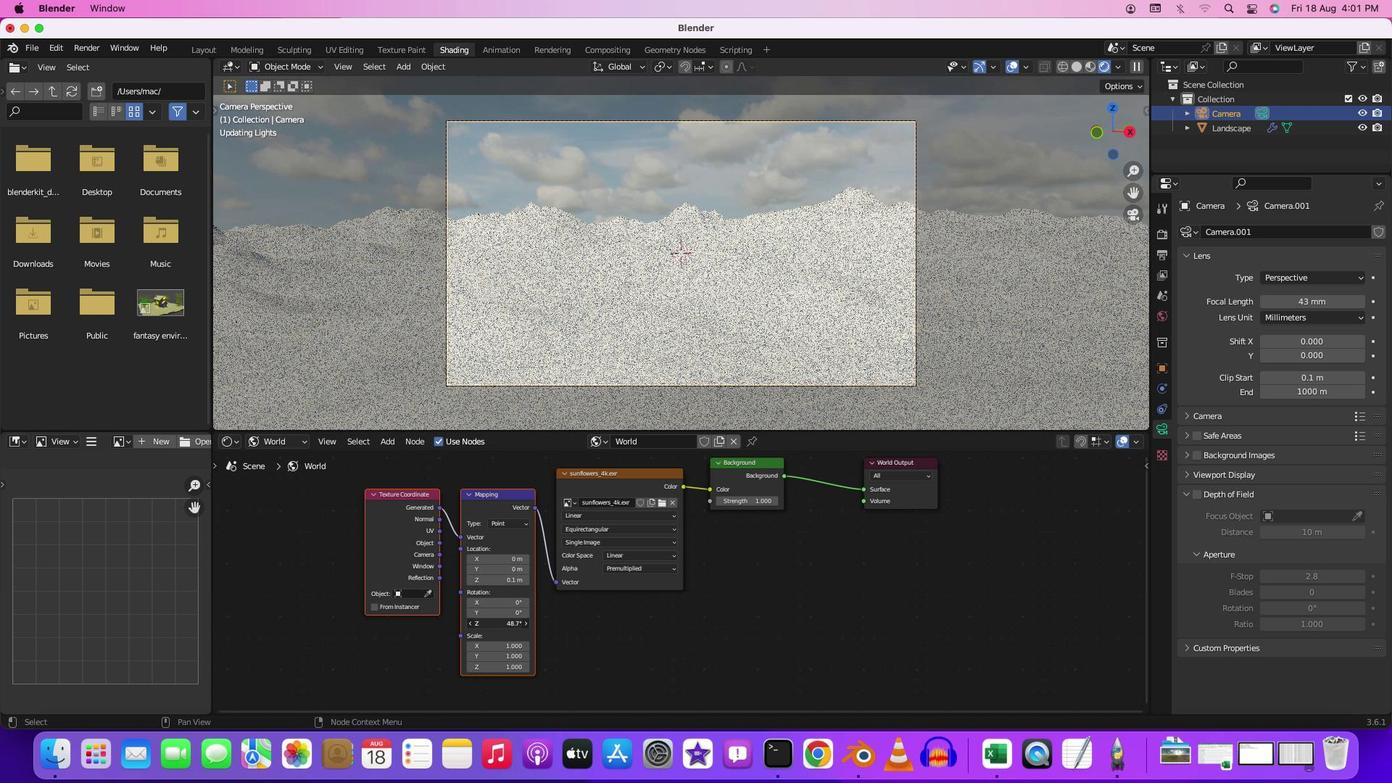 
Action: Mouse pressed left at (509, 618)
